 Task: Select the current location as Sea Island, Georgia, United States . Now zoom + , and verify the location . Show zoom slider
Action: Mouse moved to (173, 183)
Screenshot: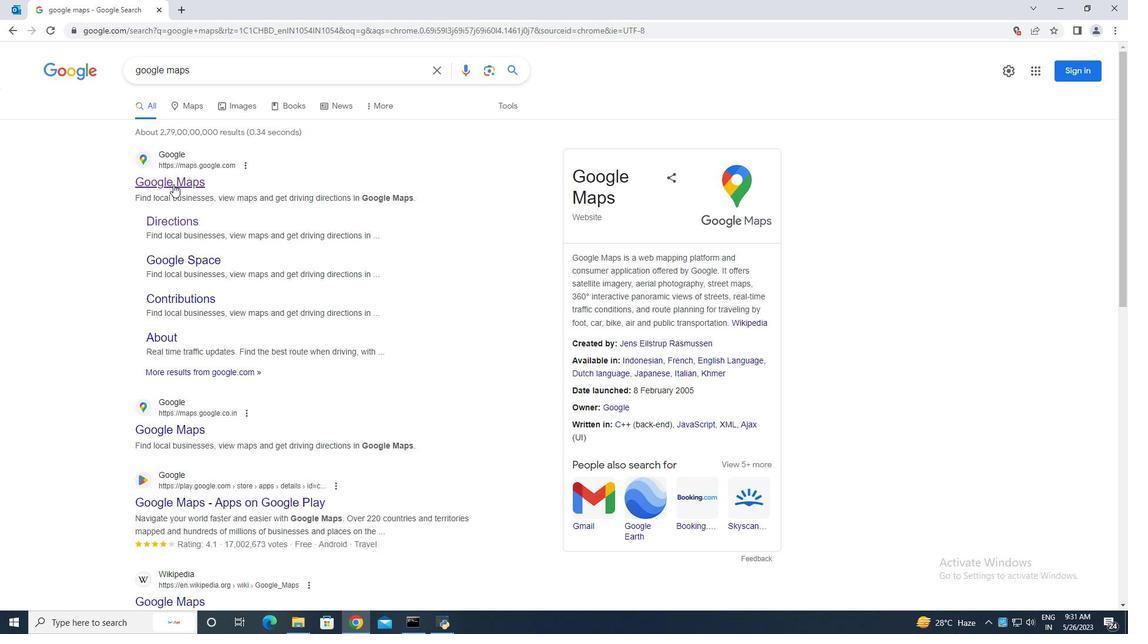 
Action: Mouse pressed left at (173, 183)
Screenshot: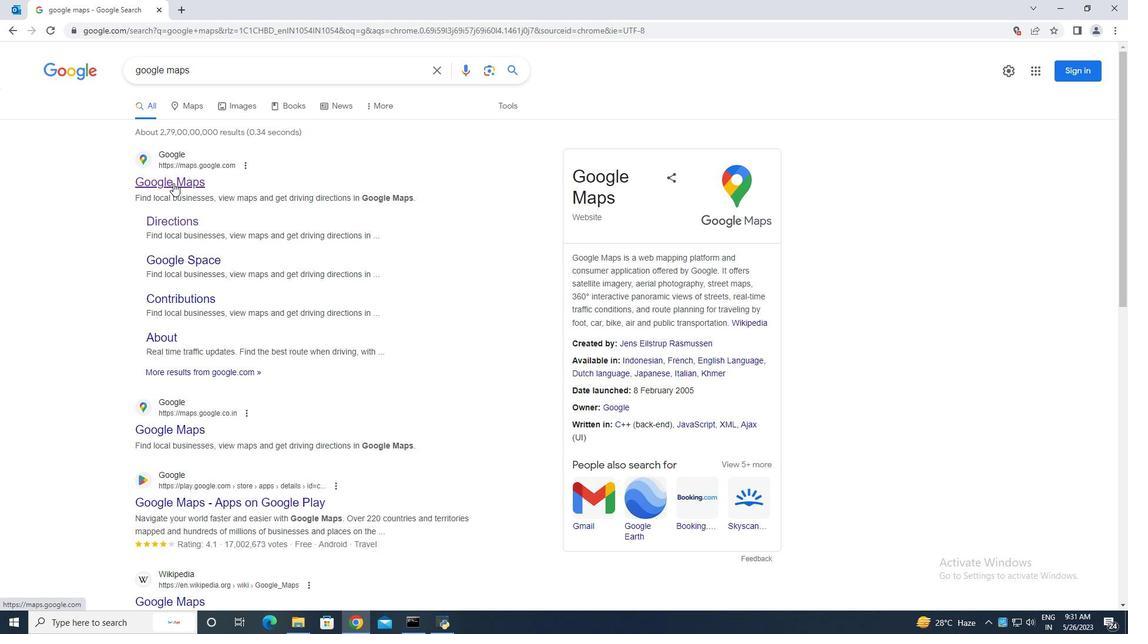 
Action: Mouse moved to (115, 60)
Screenshot: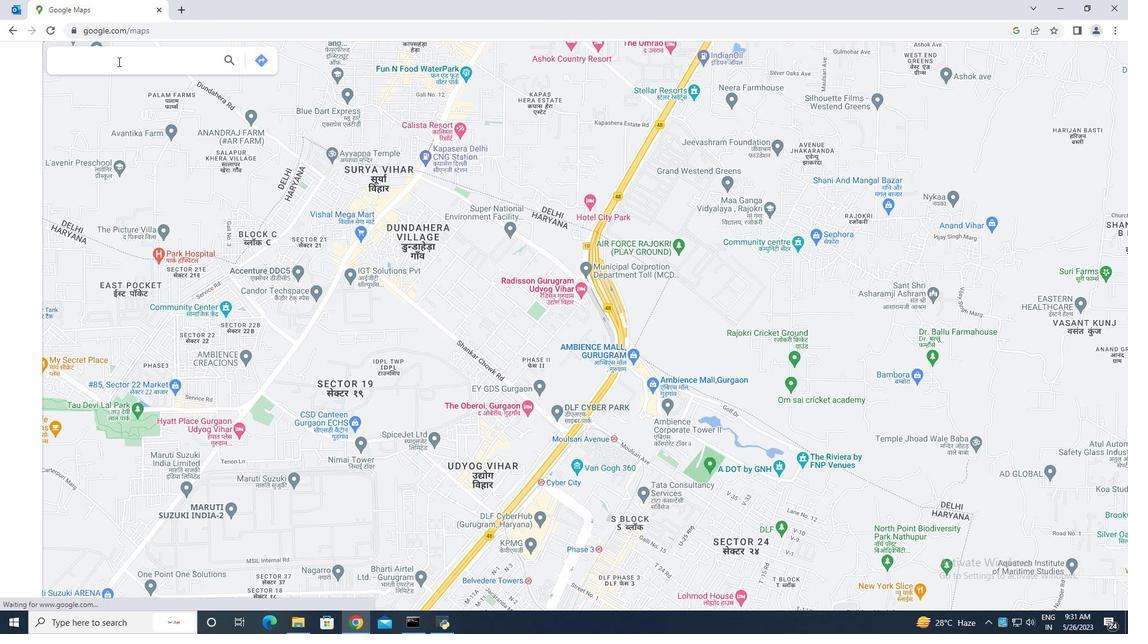 
Action: Mouse pressed left at (115, 60)
Screenshot: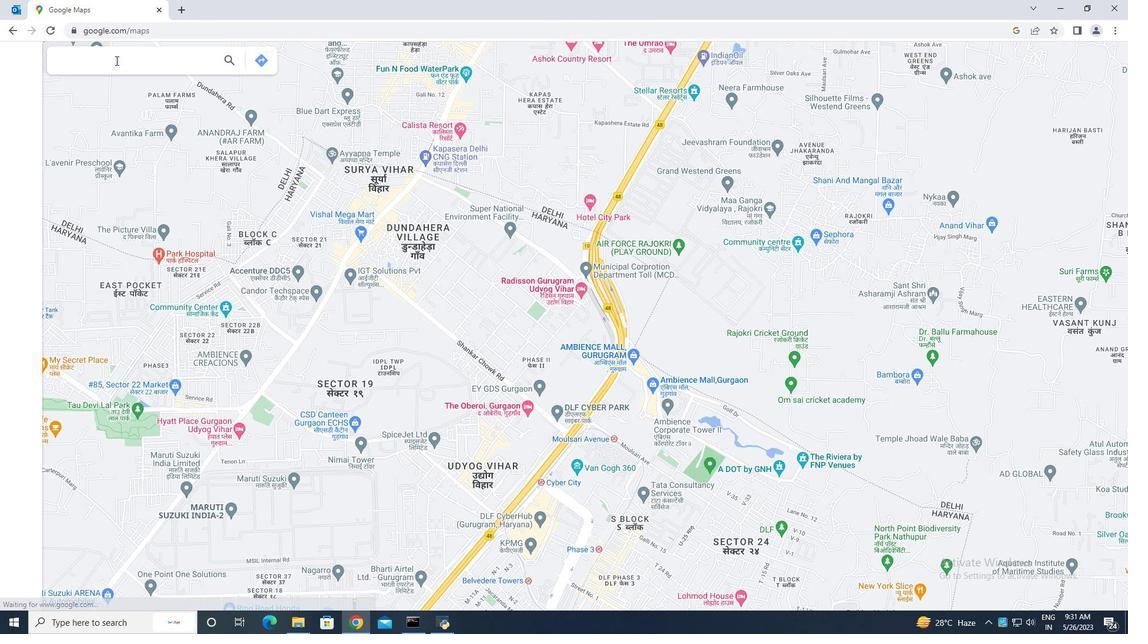 
Action: Key pressed sea<Key.space>island<Key.space>georgia<Key.space>usa<Key.space><Key.enter>
Screenshot: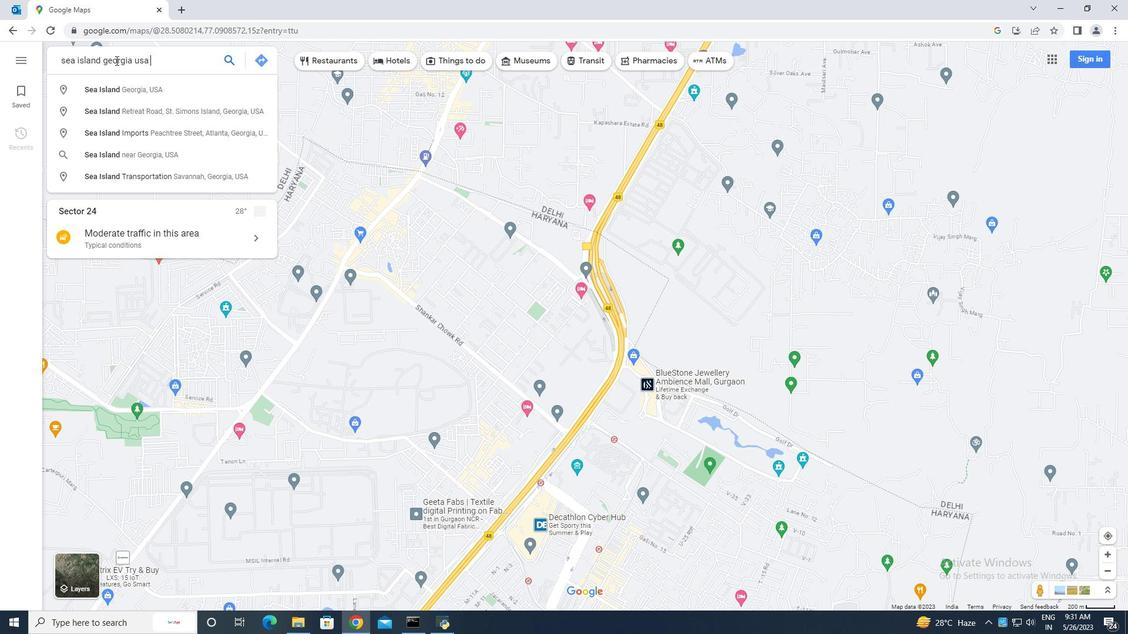 
Action: Mouse moved to (1112, 555)
Screenshot: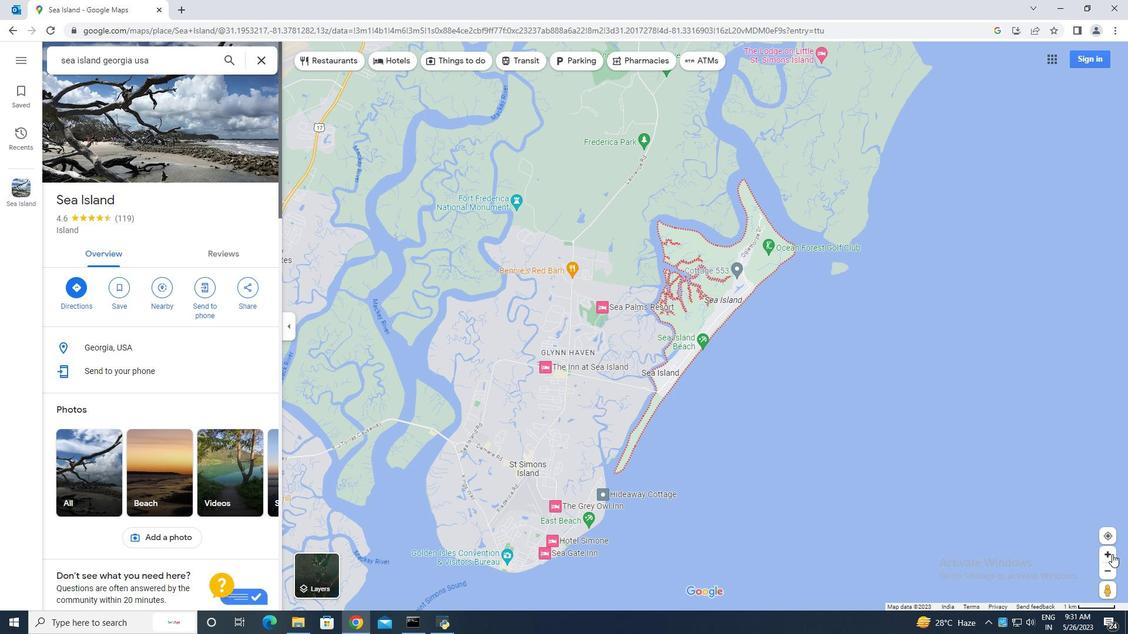
Action: Mouse pressed left at (1112, 555)
Screenshot: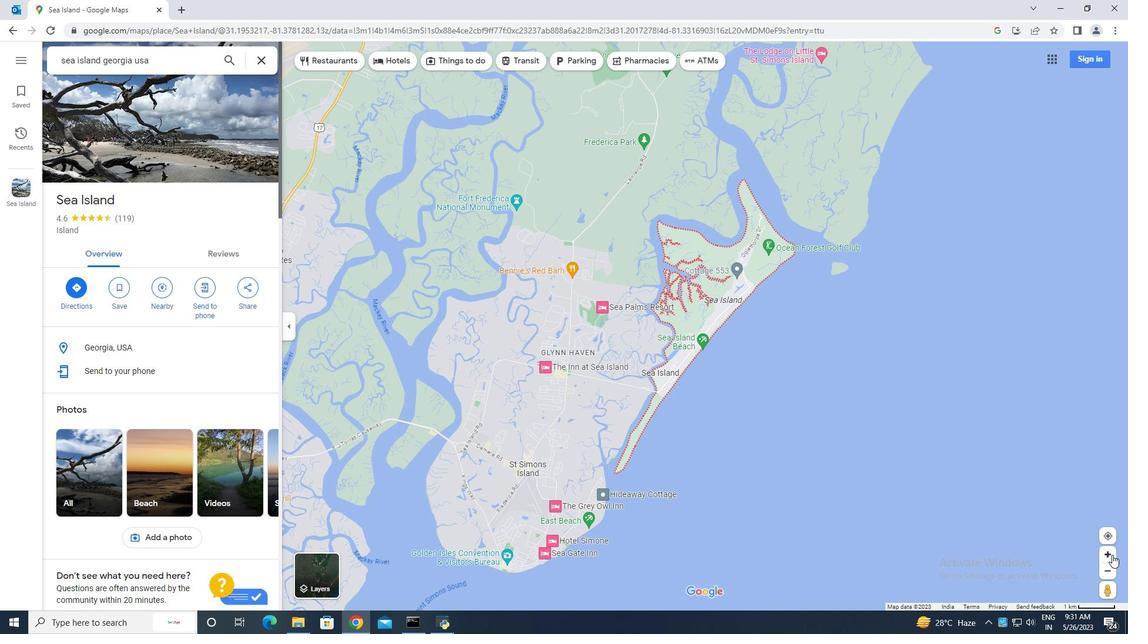 
Action: Mouse moved to (485, 390)
Screenshot: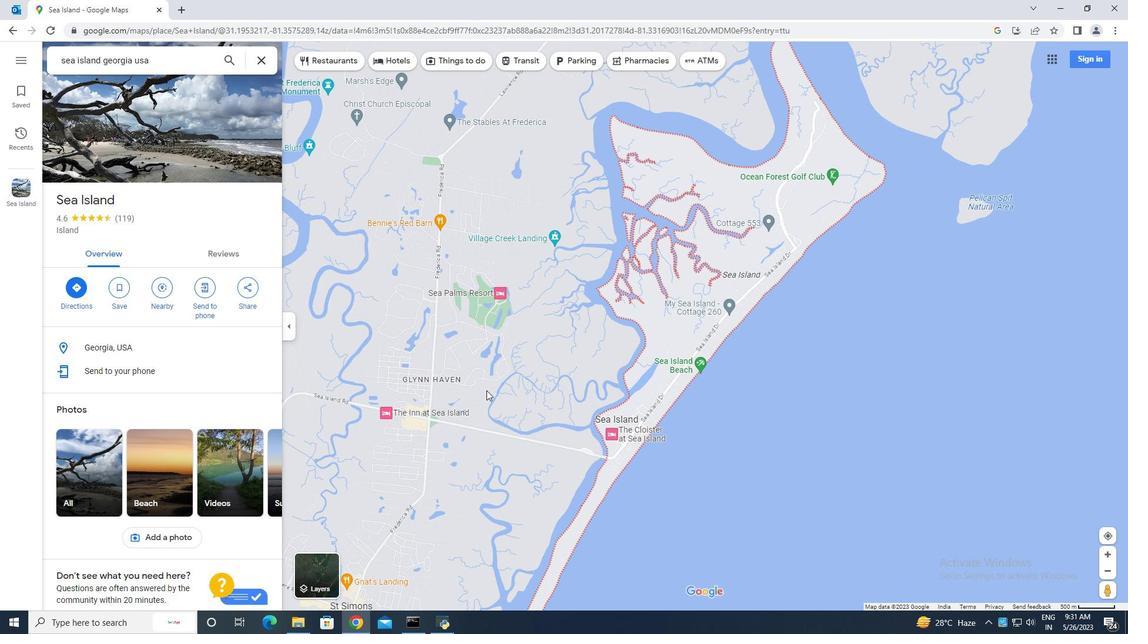 
Action: Mouse pressed left at (485, 390)
Screenshot: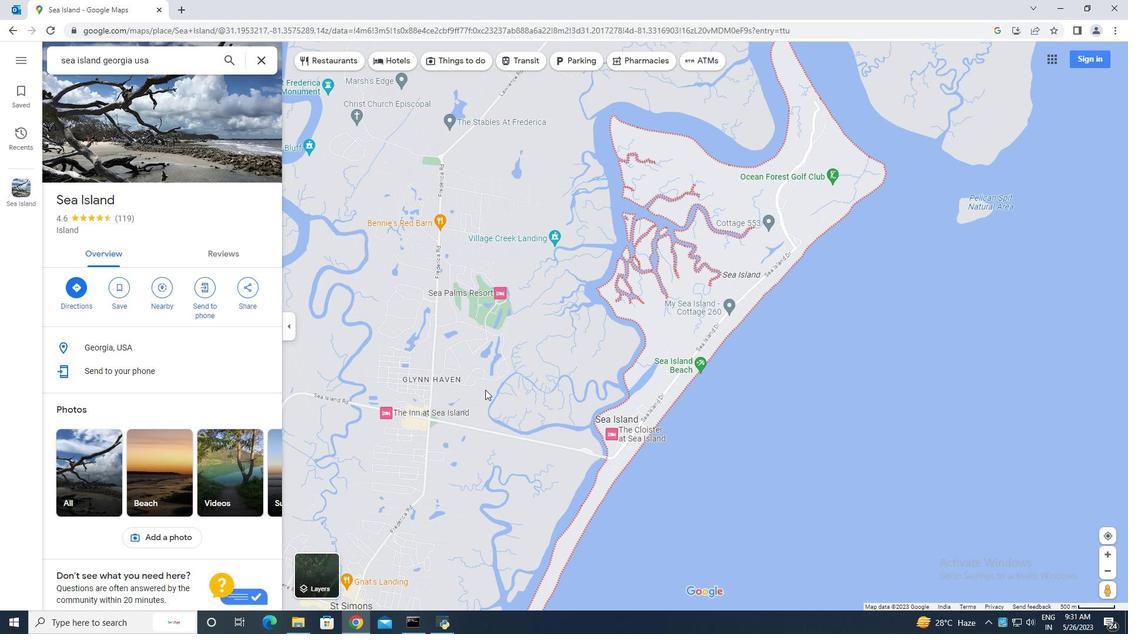 
Action: Mouse moved to (704, 399)
Screenshot: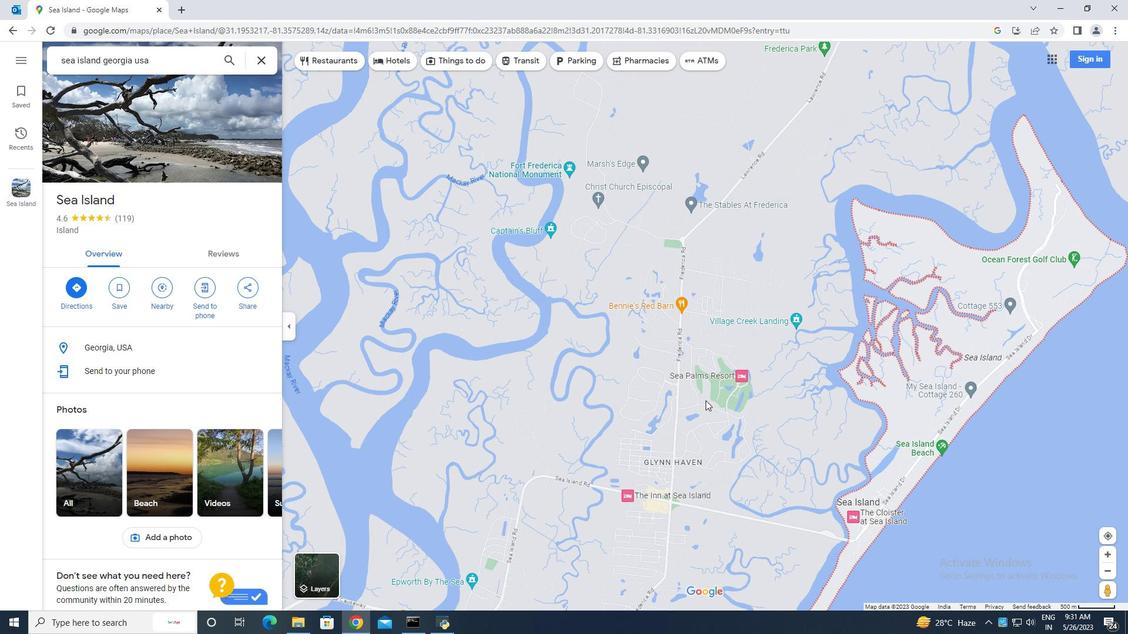 
Action: Mouse scrolled (704, 398) with delta (0, 0)
Screenshot: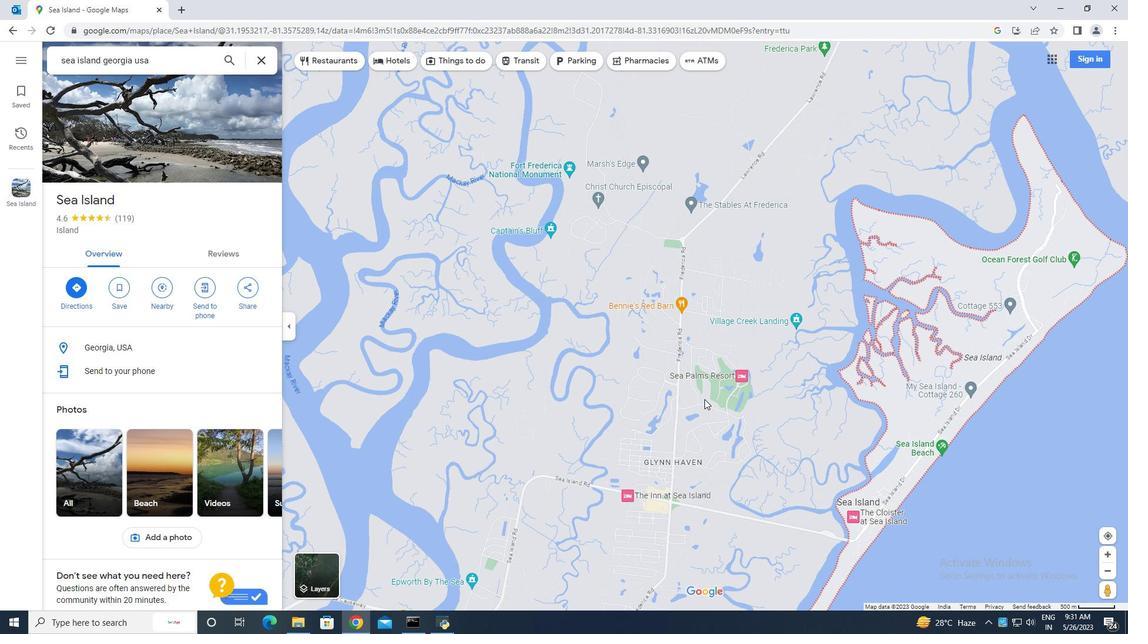 
Action: Mouse scrolled (704, 398) with delta (0, 0)
Screenshot: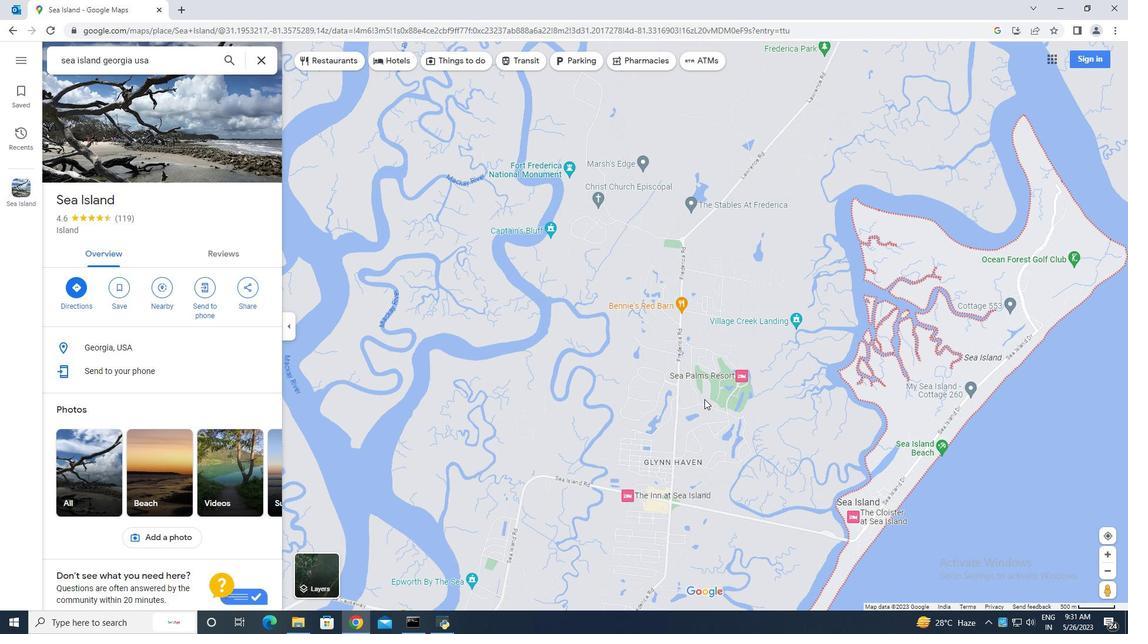 
Action: Mouse scrolled (704, 398) with delta (0, 0)
Screenshot: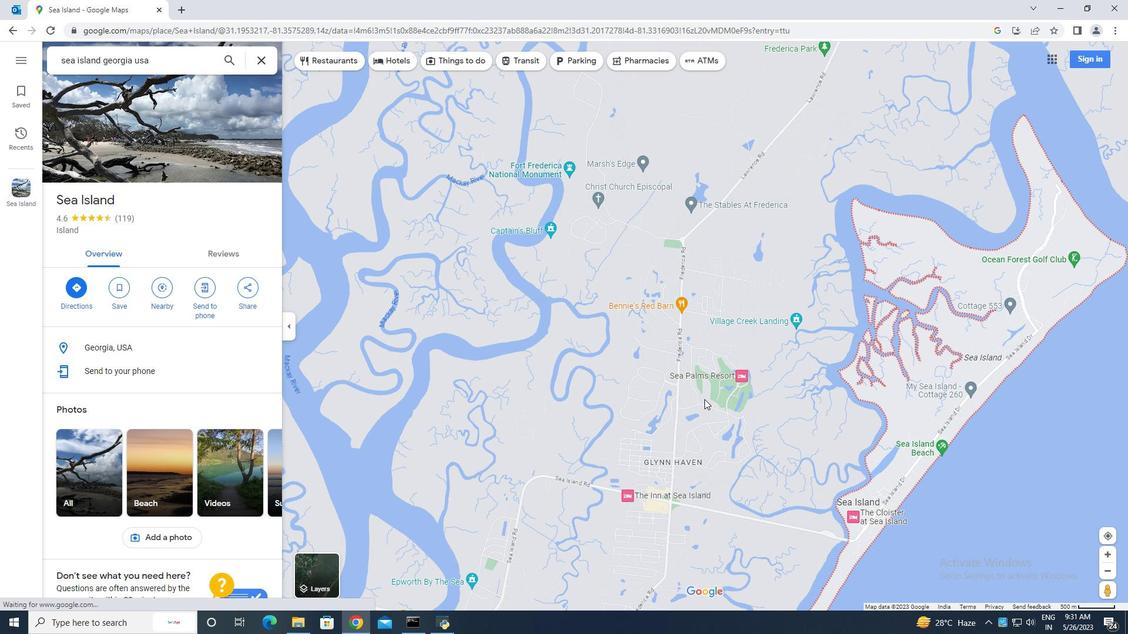 
Action: Mouse scrolled (704, 398) with delta (0, 0)
Screenshot: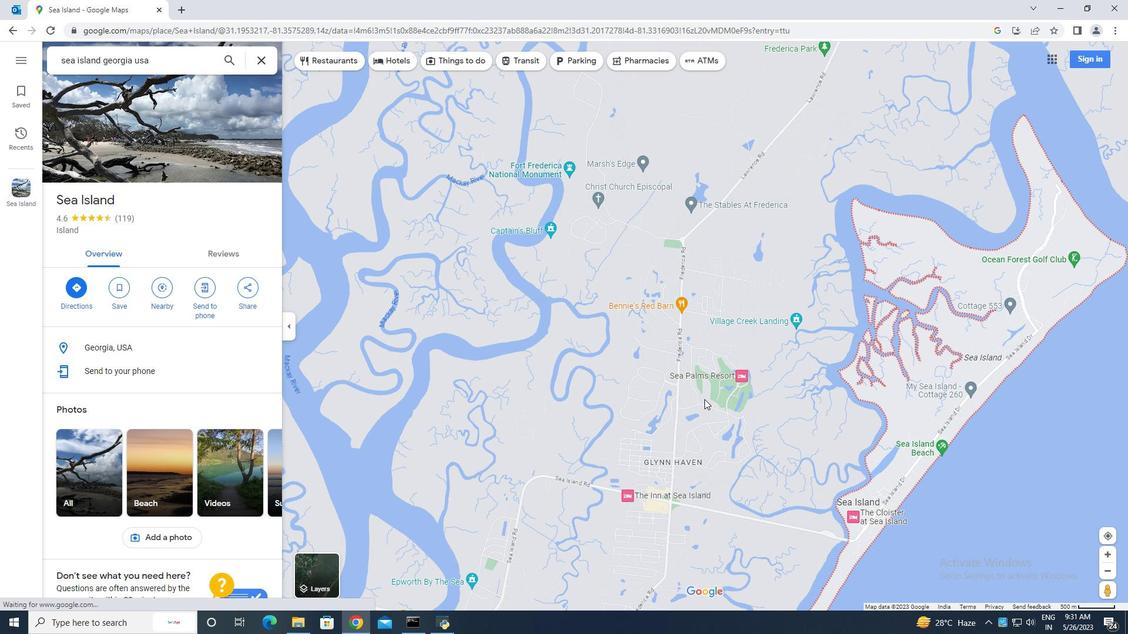 
Action: Mouse scrolled (704, 398) with delta (0, 0)
Screenshot: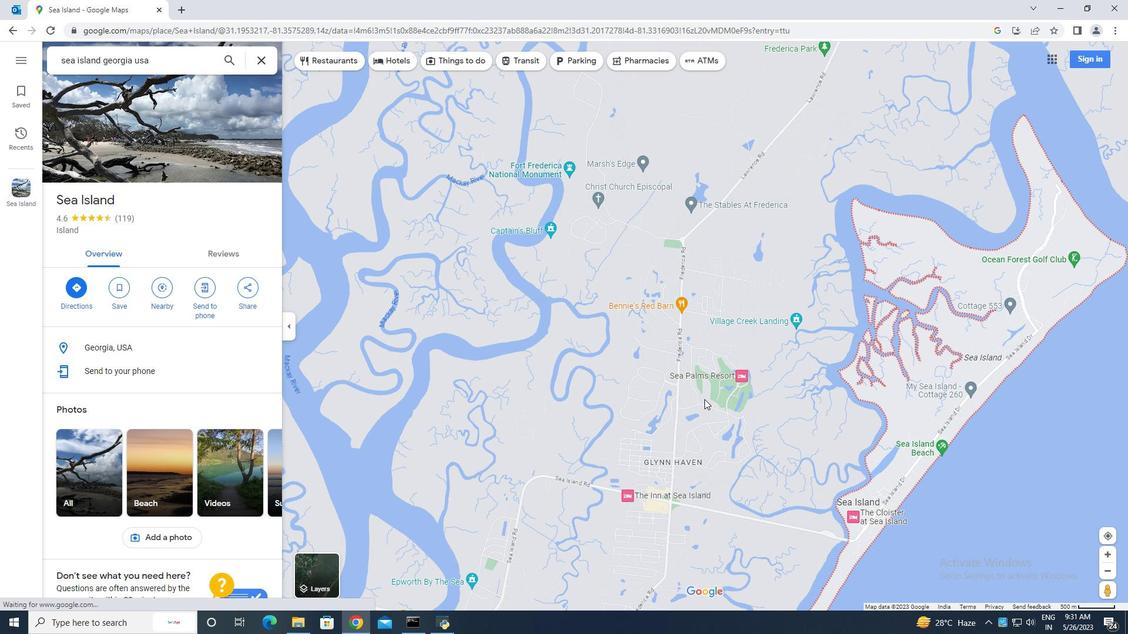 
Action: Mouse scrolled (704, 398) with delta (0, 0)
Screenshot: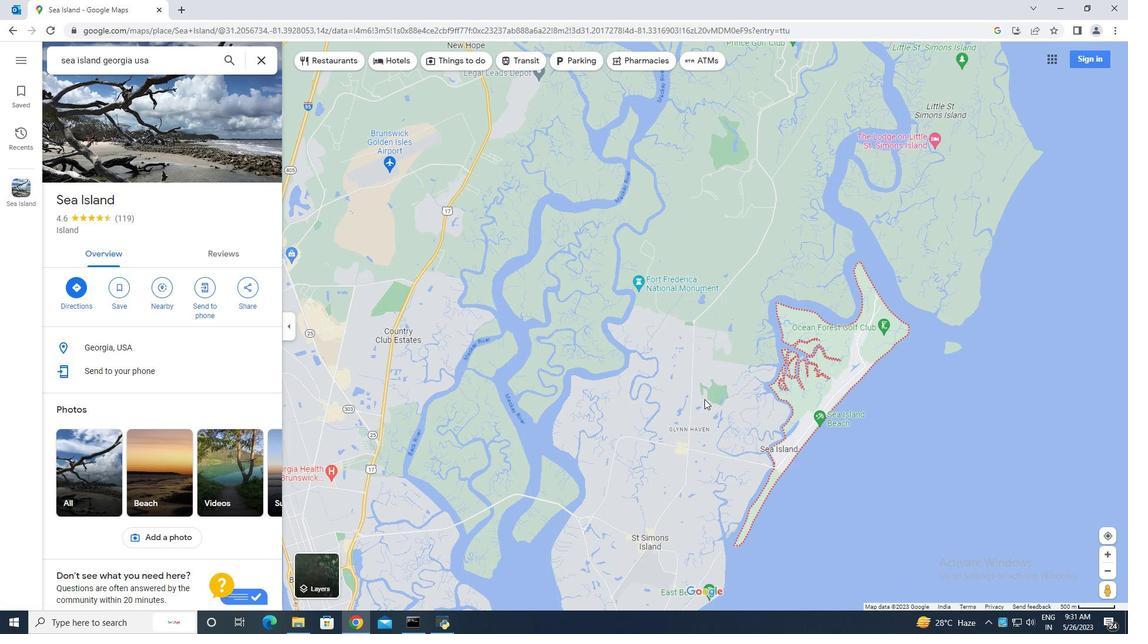 
Action: Mouse scrolled (704, 398) with delta (0, 0)
Screenshot: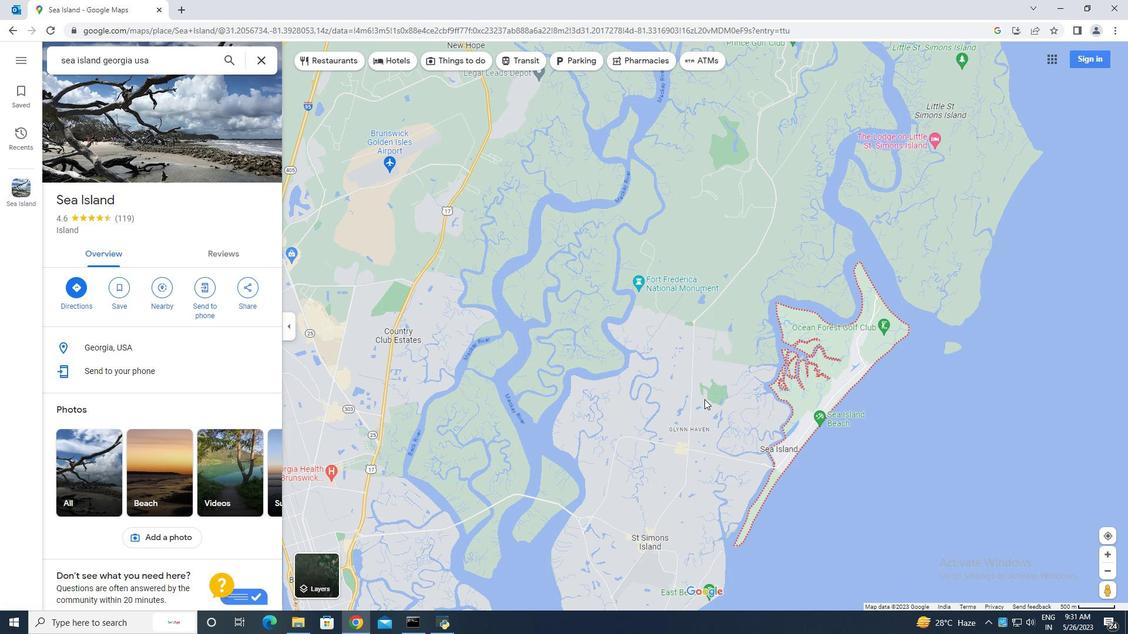 
Action: Mouse scrolled (704, 398) with delta (0, 0)
Screenshot: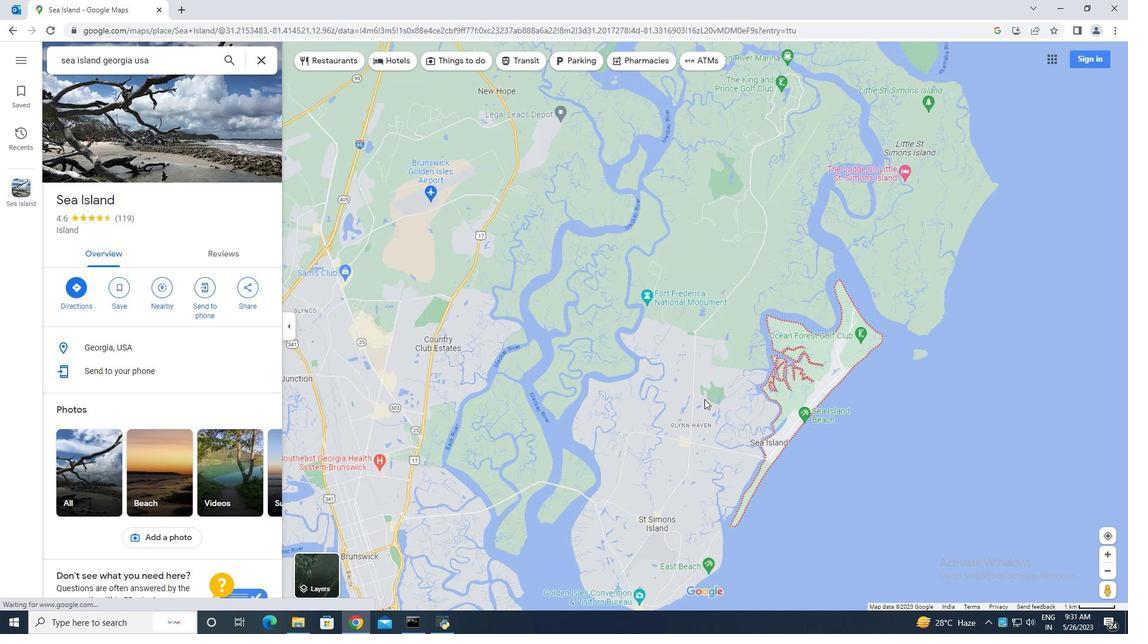 
Action: Mouse moved to (586, 304)
Screenshot: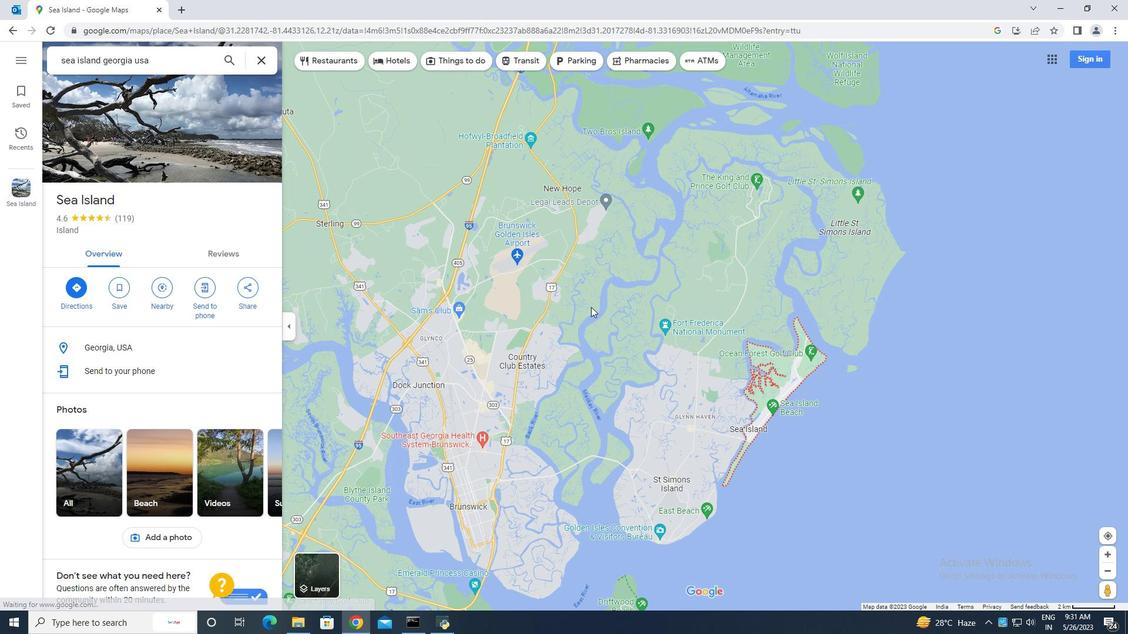 
Action: Mouse pressed left at (586, 304)
Screenshot: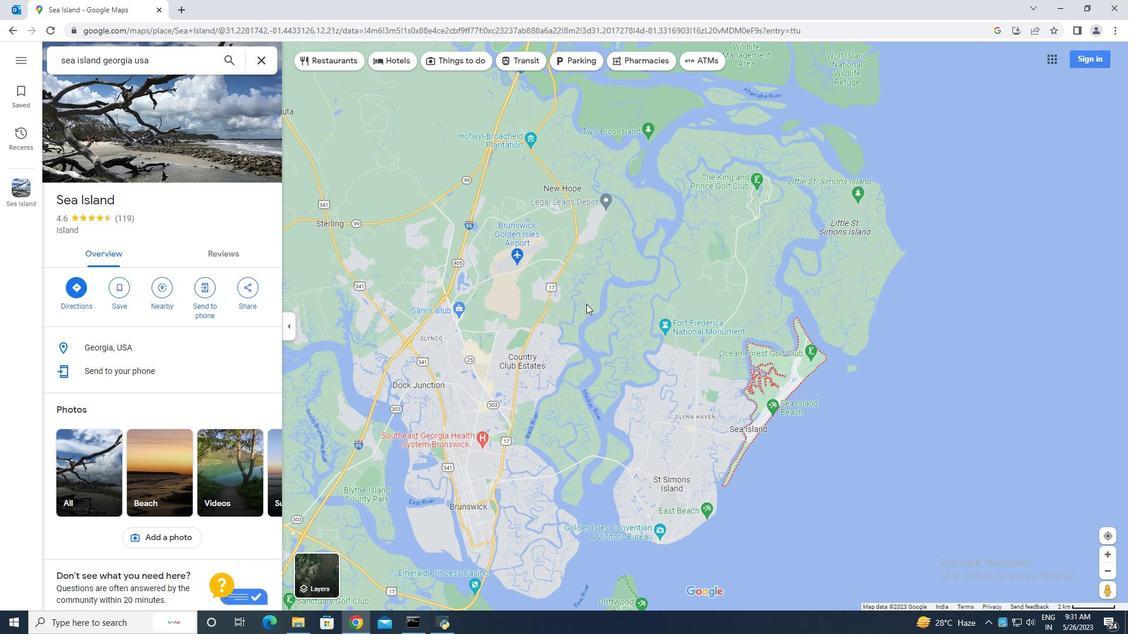 
Action: Mouse moved to (458, 333)
Screenshot: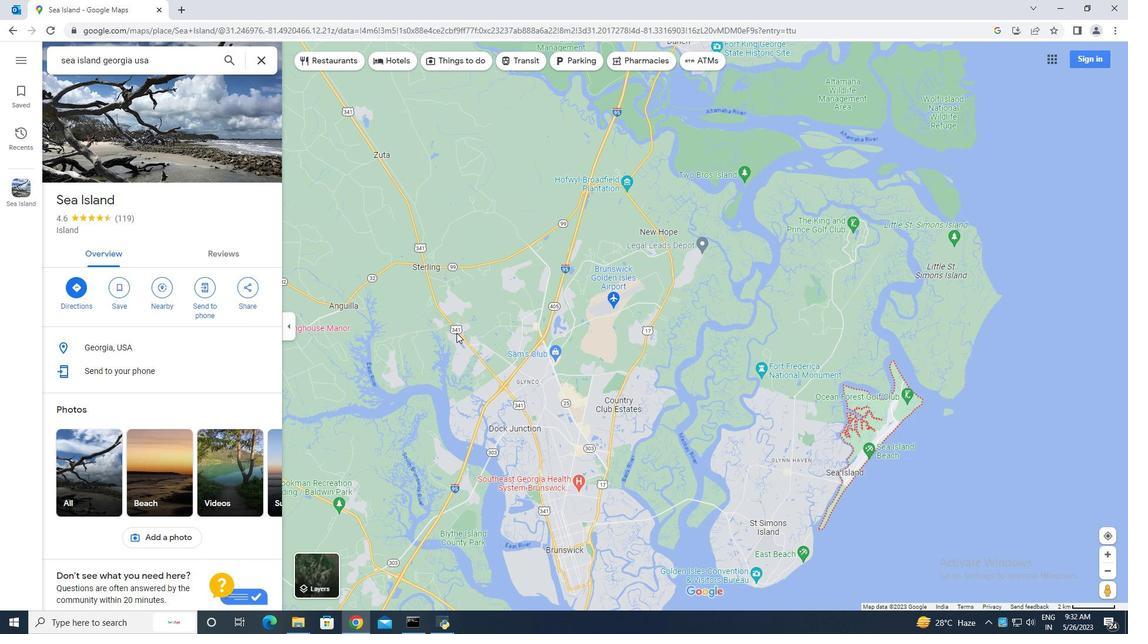 
Action: Mouse scrolled (458, 333) with delta (0, 0)
Screenshot: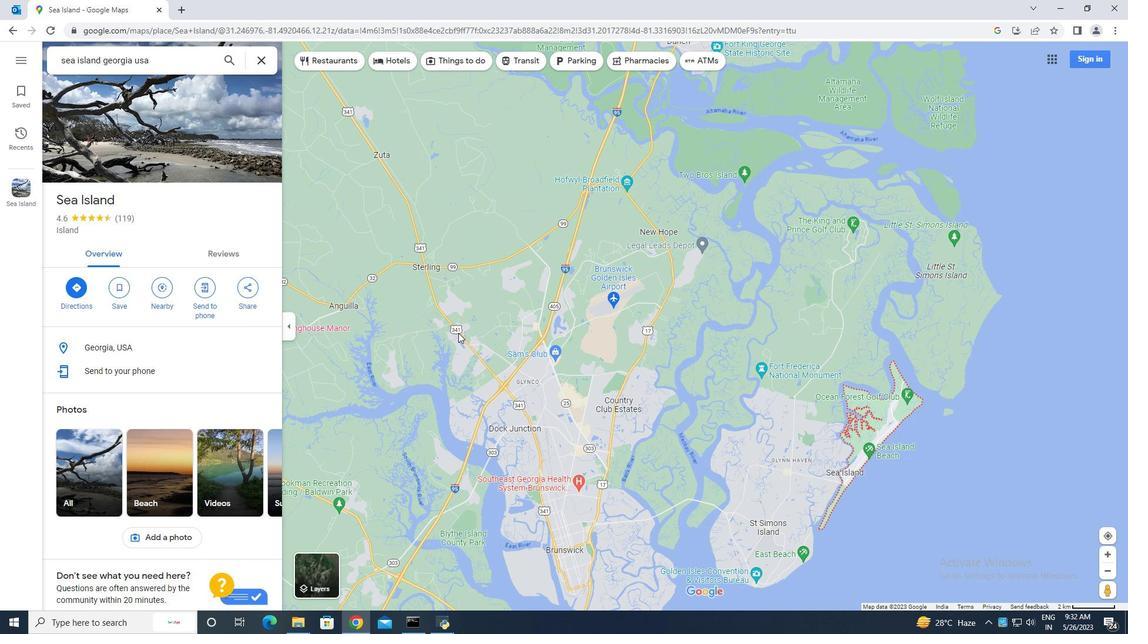 
Action: Mouse scrolled (458, 333) with delta (0, 0)
Screenshot: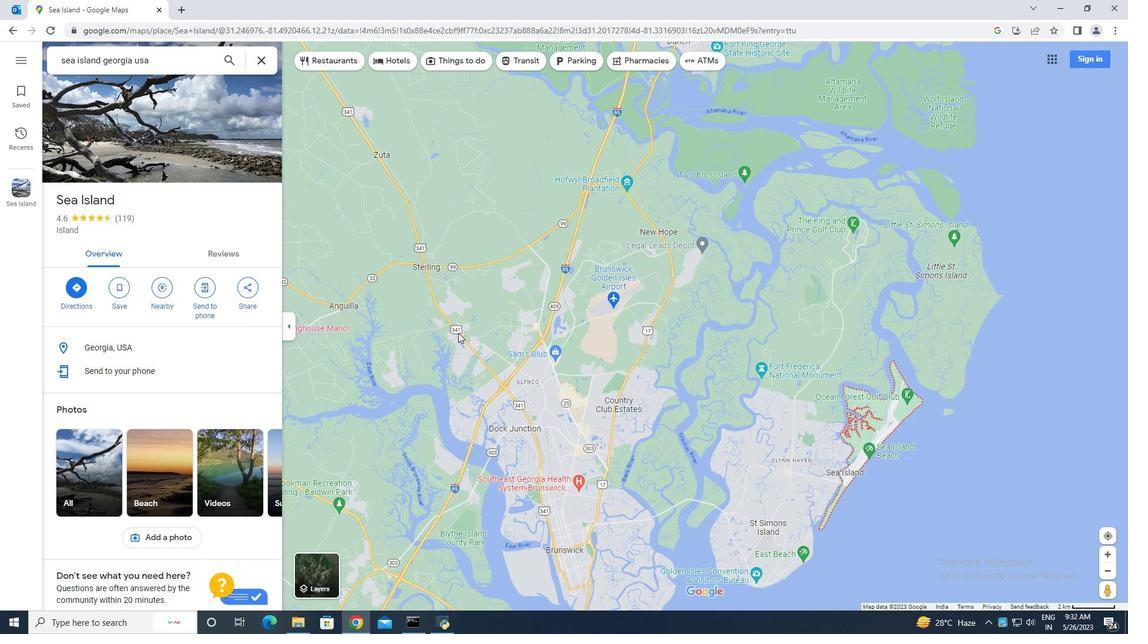 
Action: Mouse scrolled (458, 333) with delta (0, 0)
Screenshot: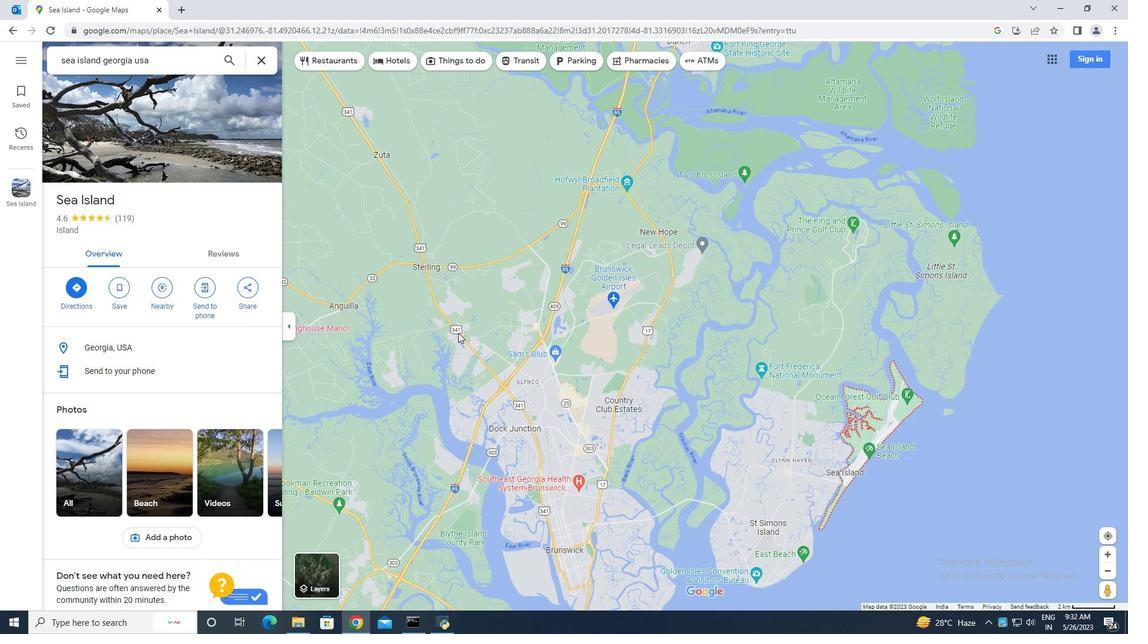 
Action: Mouse scrolled (458, 333) with delta (0, 0)
Screenshot: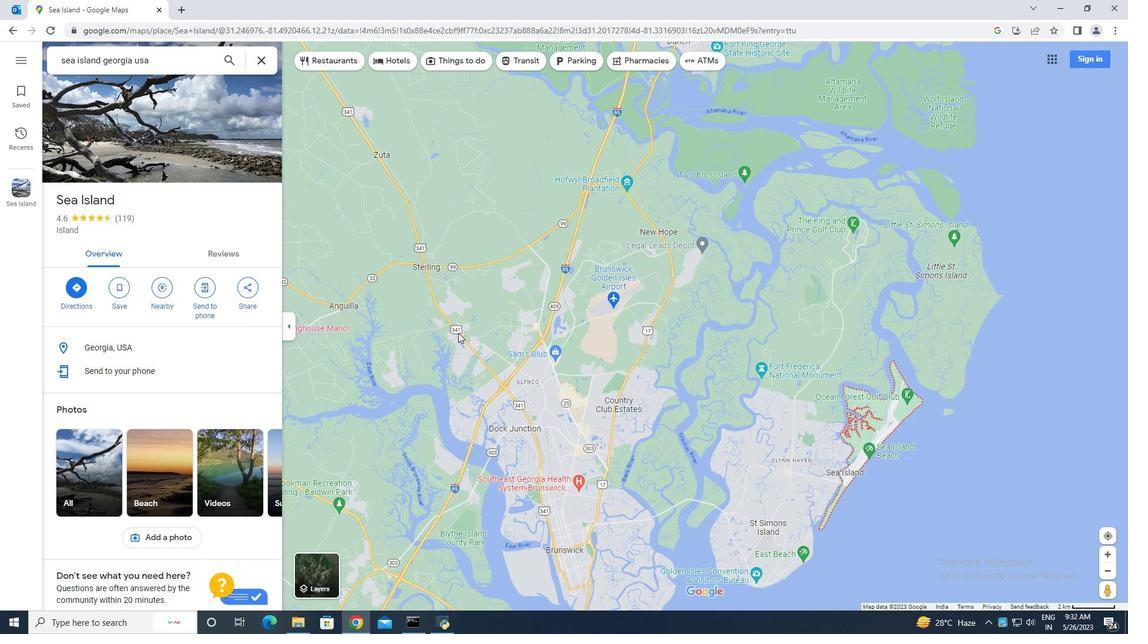 
Action: Mouse moved to (537, 347)
Screenshot: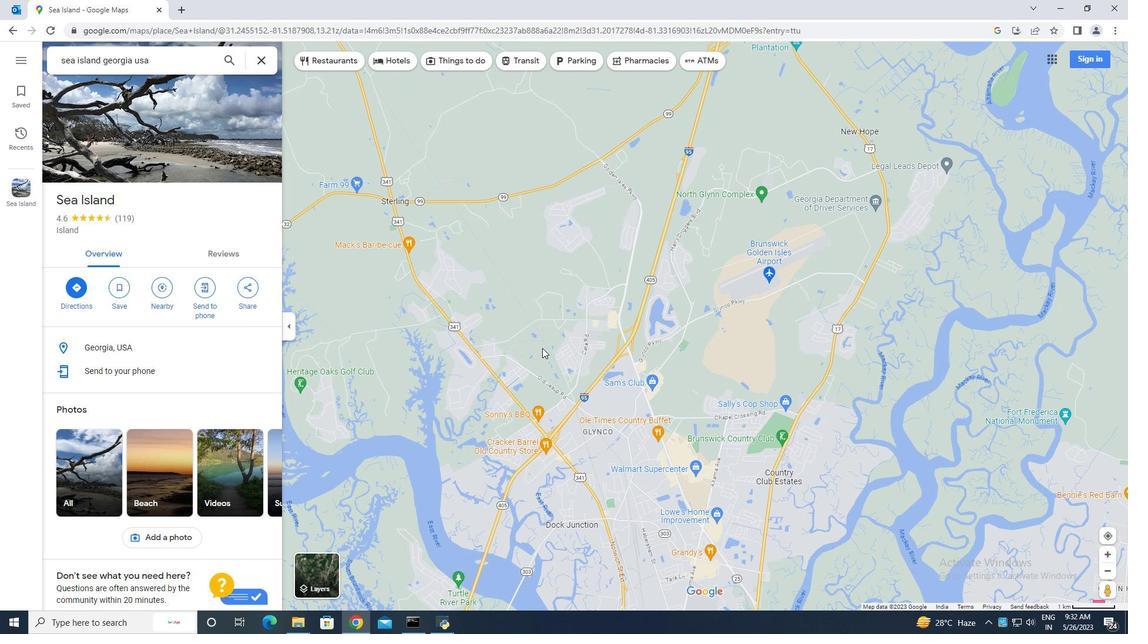 
Action: Mouse pressed left at (537, 347)
Screenshot: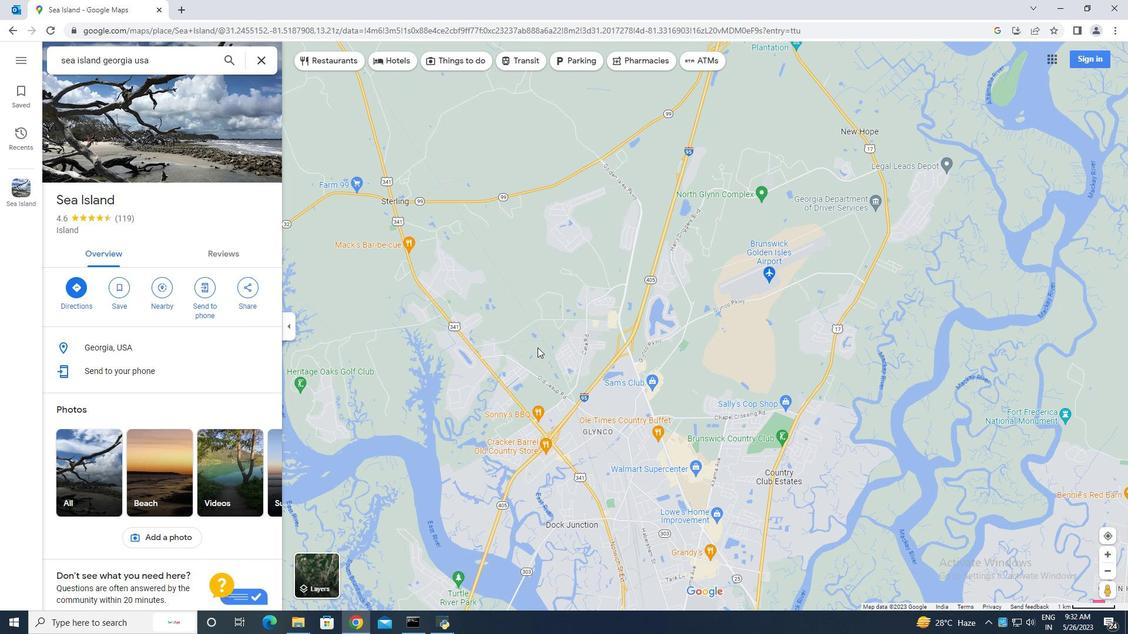 
Action: Mouse moved to (686, 427)
Screenshot: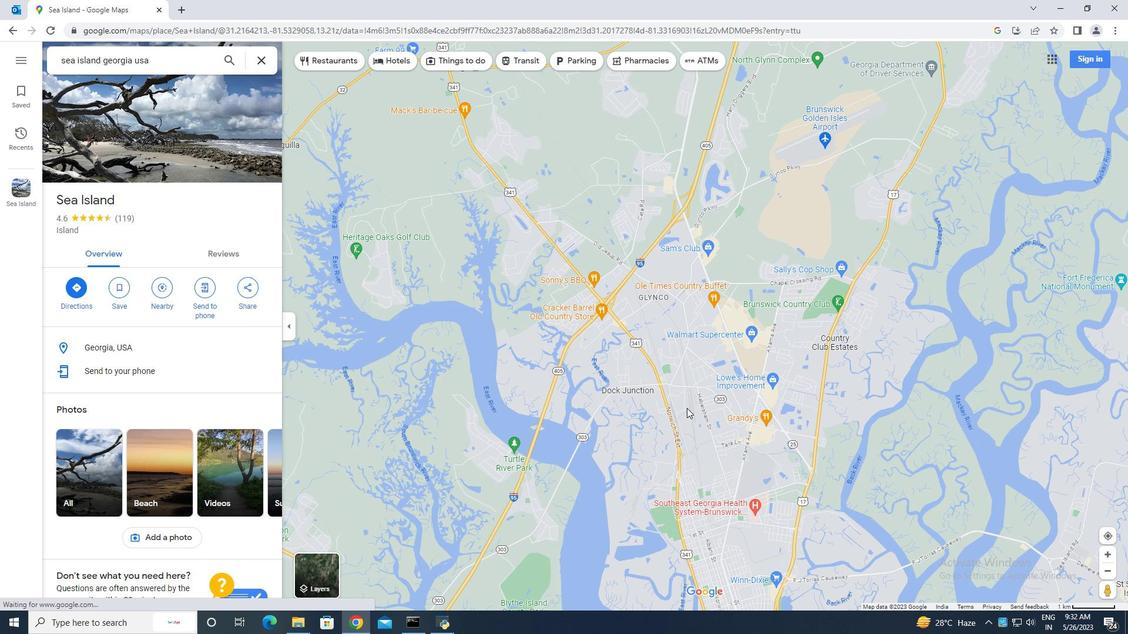 
Action: Mouse pressed left at (686, 427)
Screenshot: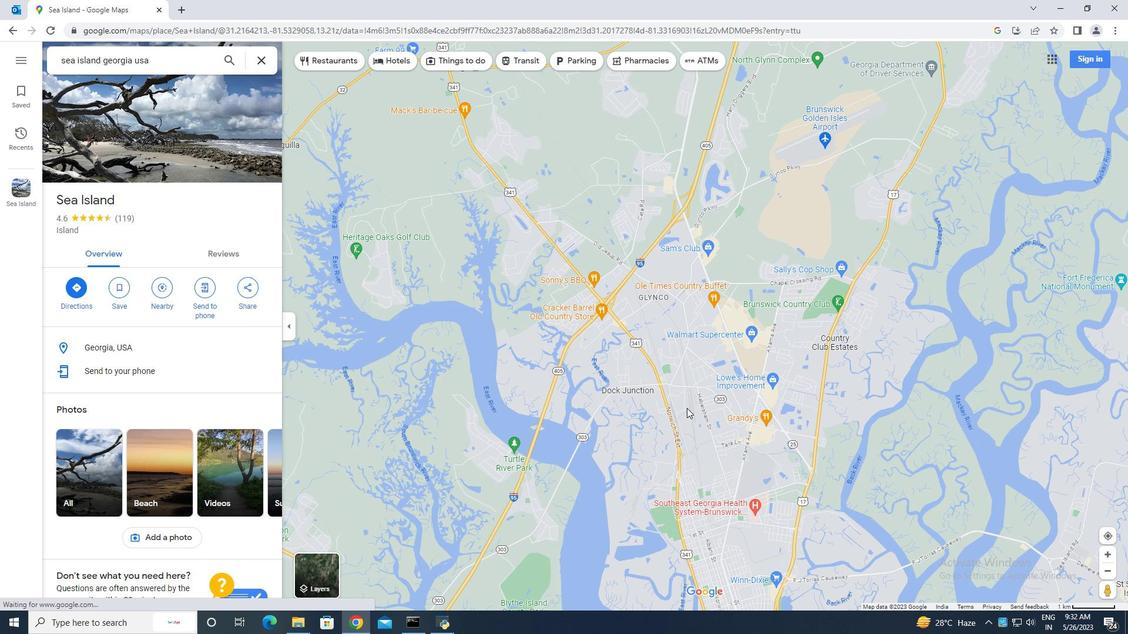 
Action: Mouse moved to (588, 250)
Screenshot: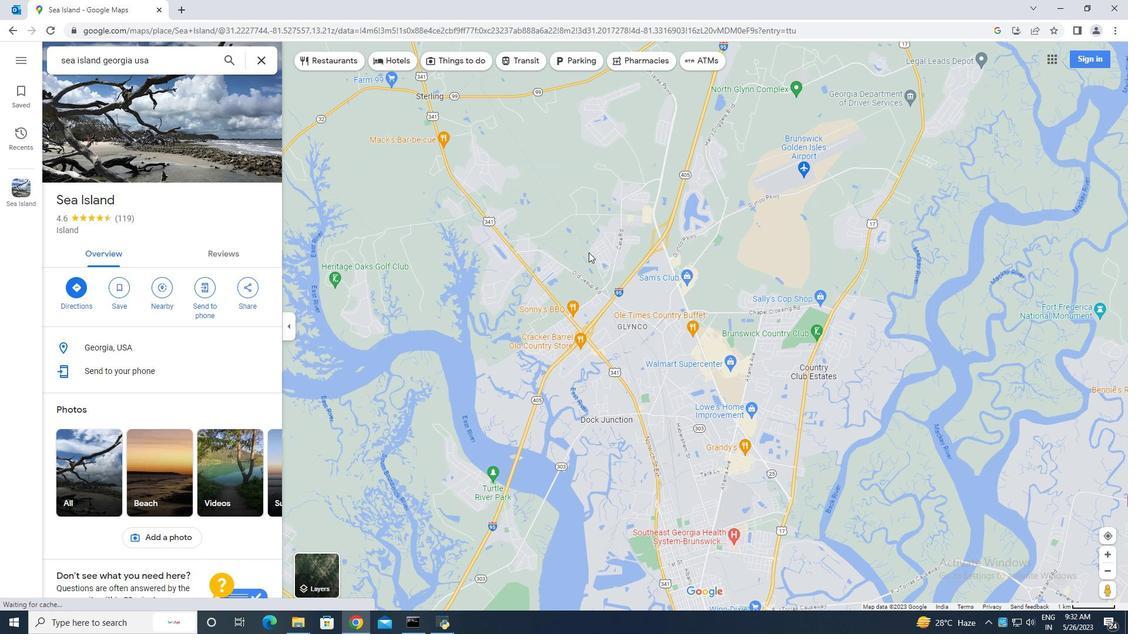 
Action: Mouse pressed left at (588, 250)
Screenshot: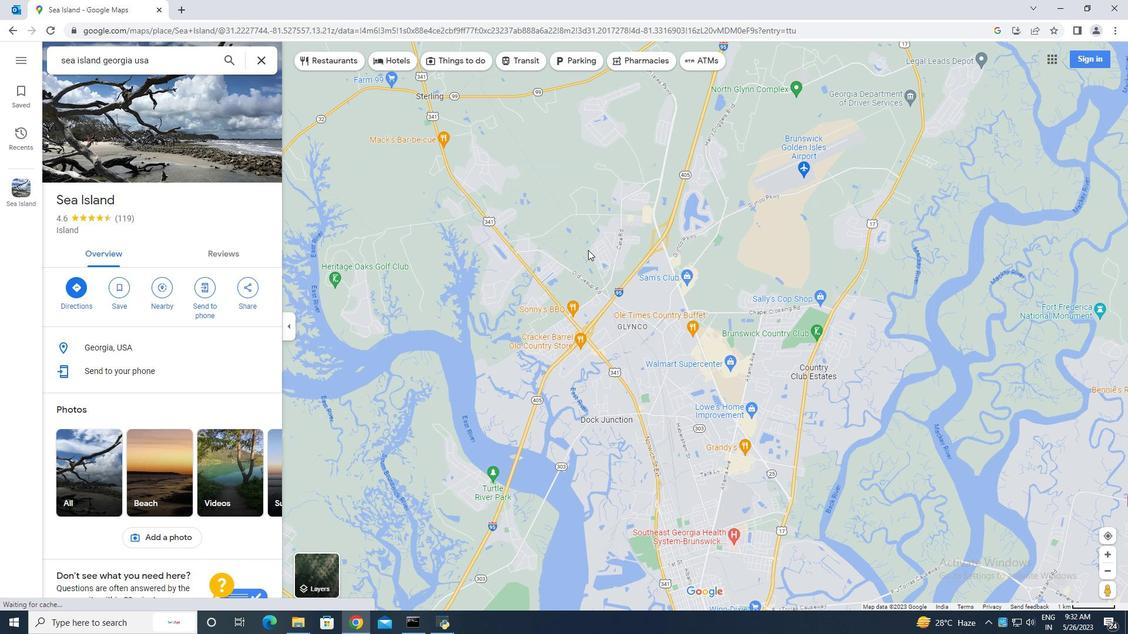 
Action: Mouse moved to (544, 436)
Screenshot: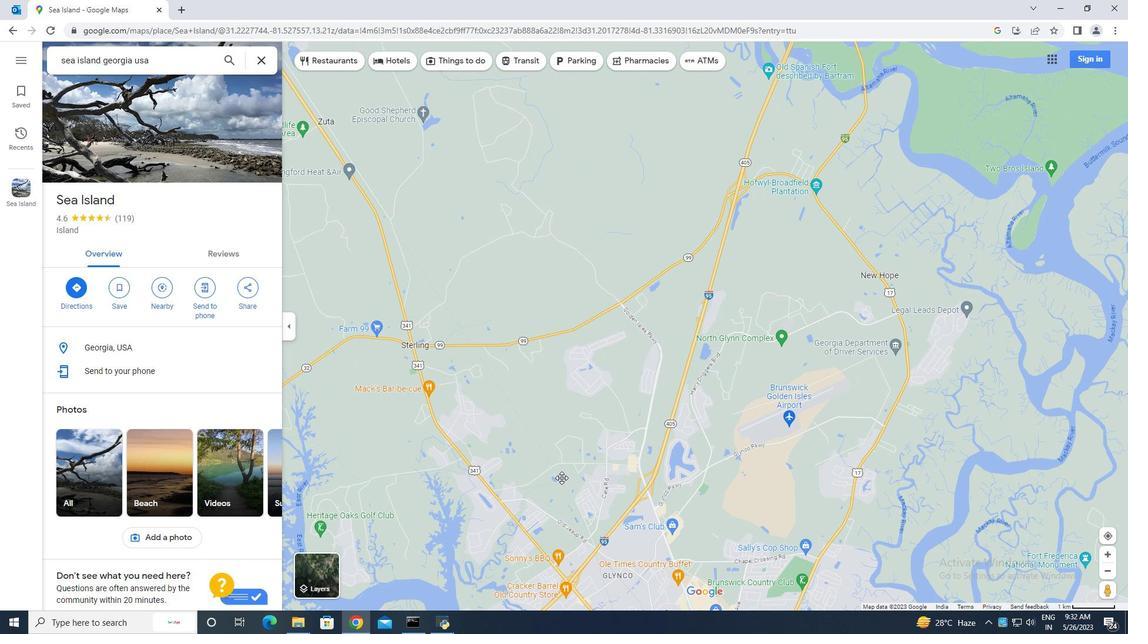 
Action: Mouse scrolled (544, 435) with delta (0, 0)
Screenshot: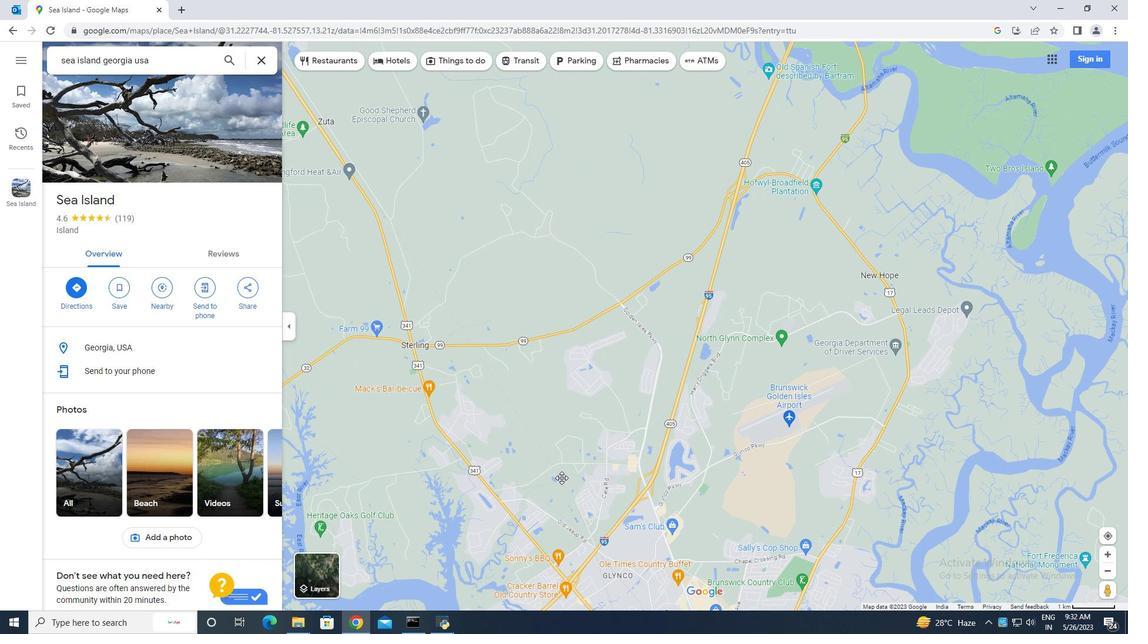 
Action: Mouse scrolled (544, 435) with delta (0, 0)
Screenshot: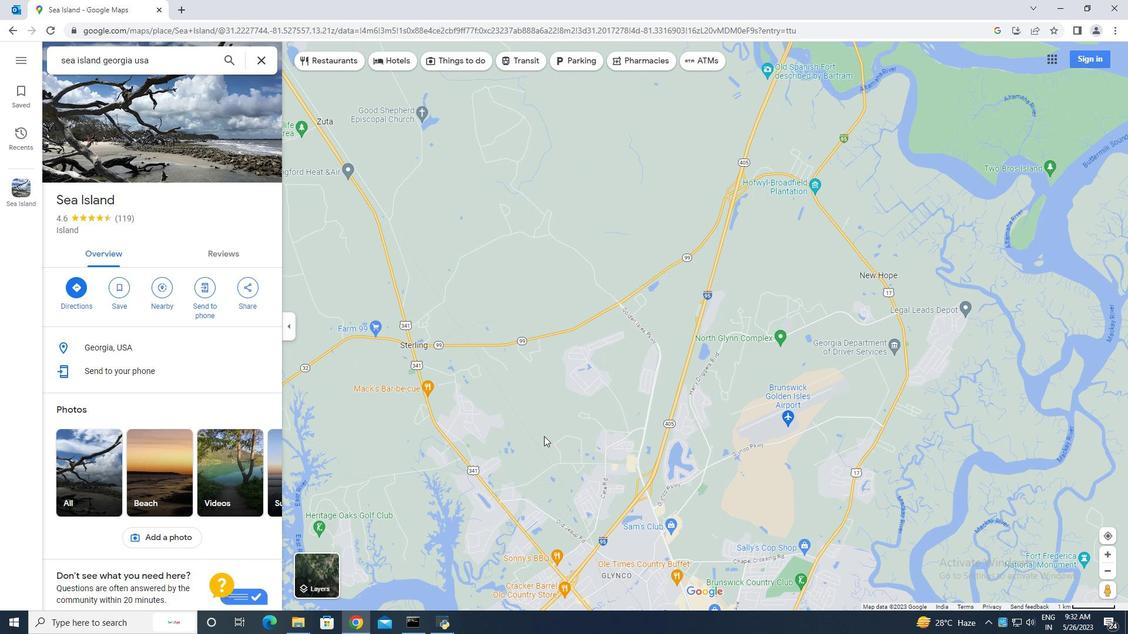 
Action: Mouse scrolled (544, 435) with delta (0, 0)
Screenshot: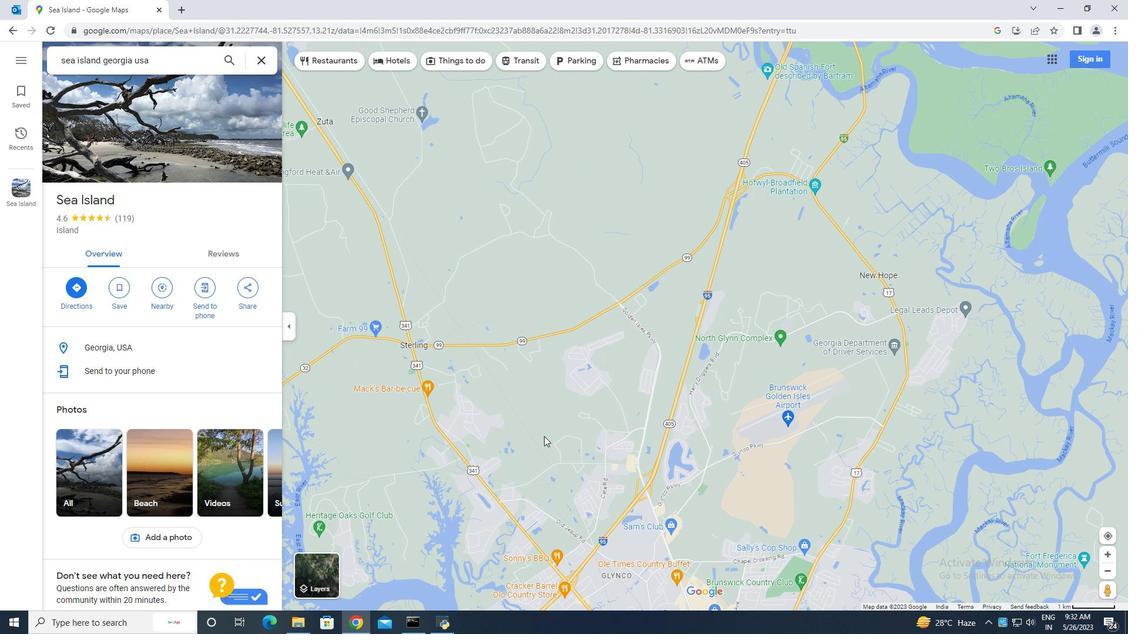 
Action: Mouse scrolled (544, 435) with delta (0, 0)
Screenshot: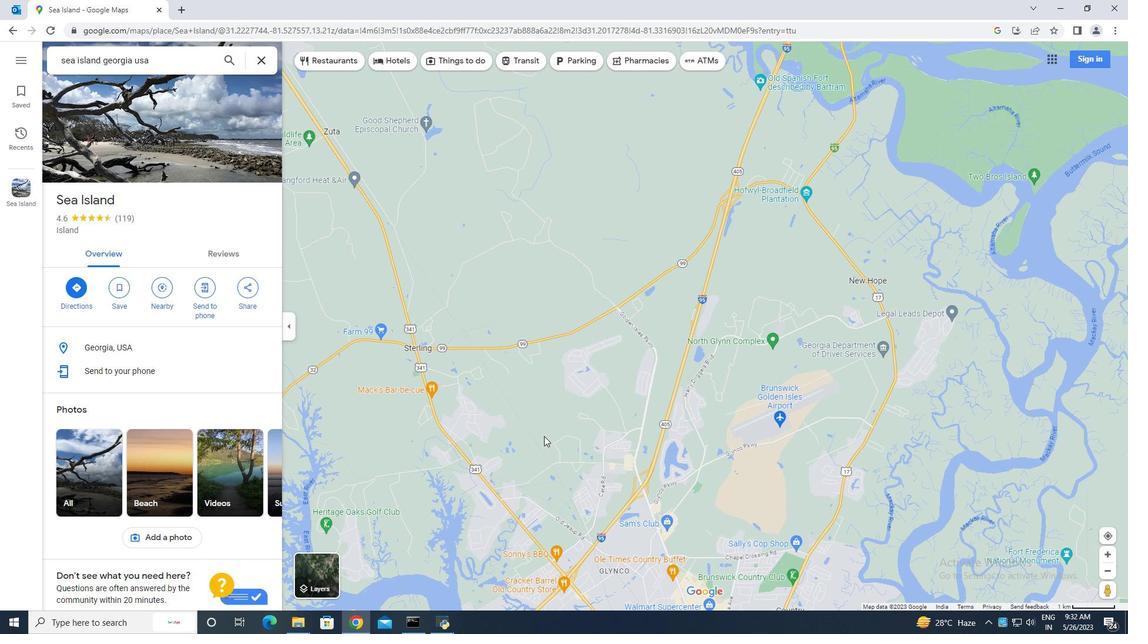 
Action: Mouse scrolled (544, 435) with delta (0, 0)
Screenshot: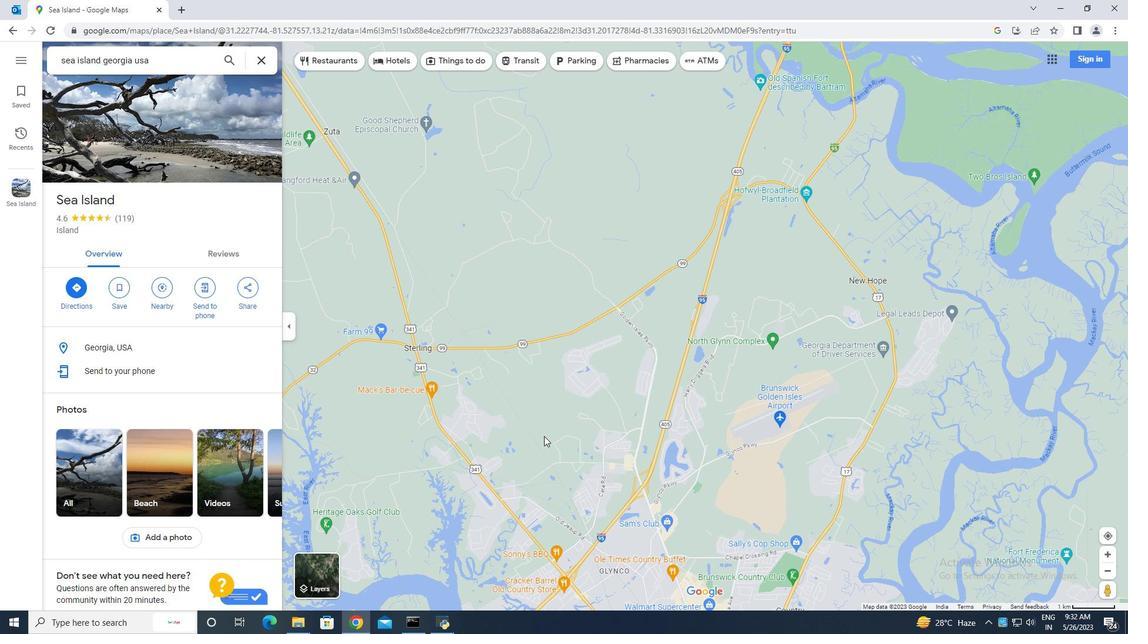
Action: Mouse scrolled (544, 435) with delta (0, 0)
Screenshot: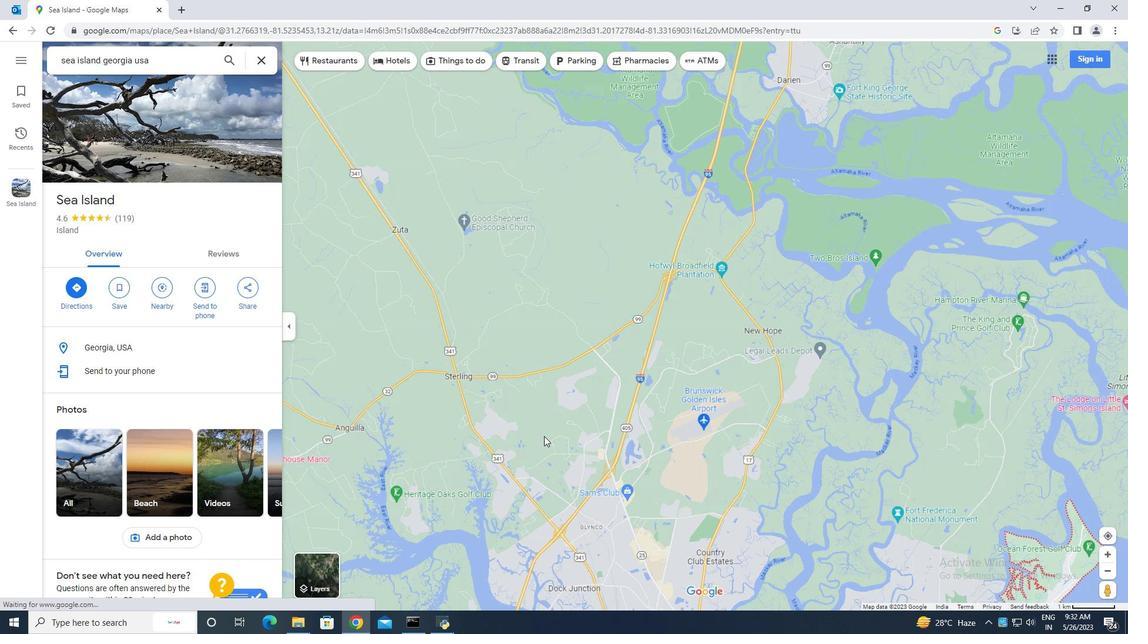 
Action: Mouse scrolled (544, 435) with delta (0, 0)
Screenshot: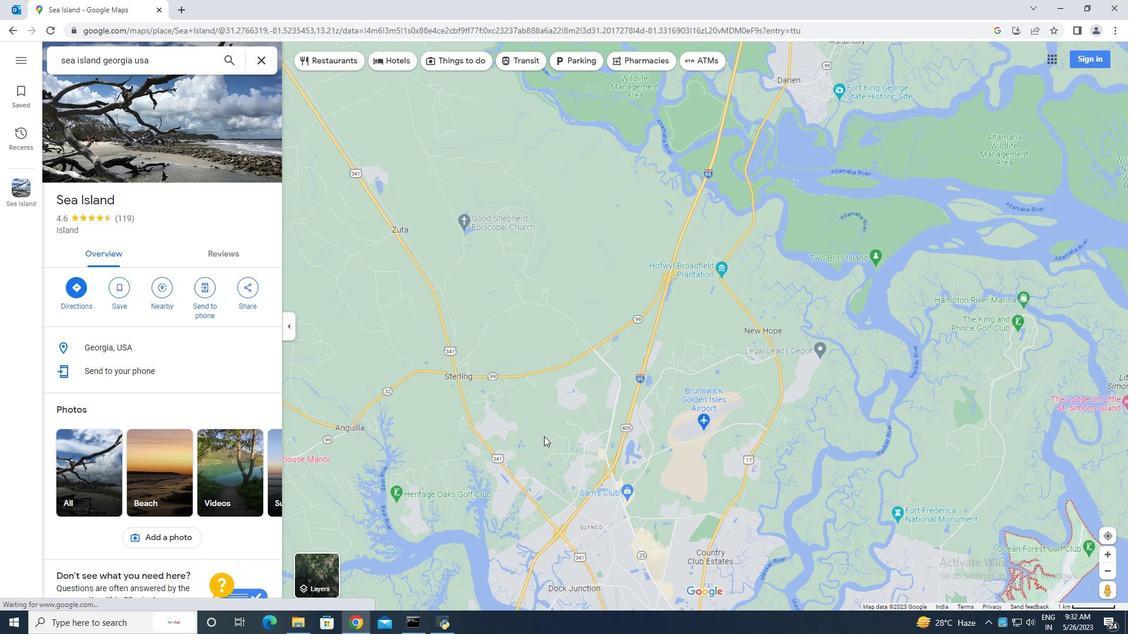 
Action: Mouse scrolled (544, 435) with delta (0, 0)
Screenshot: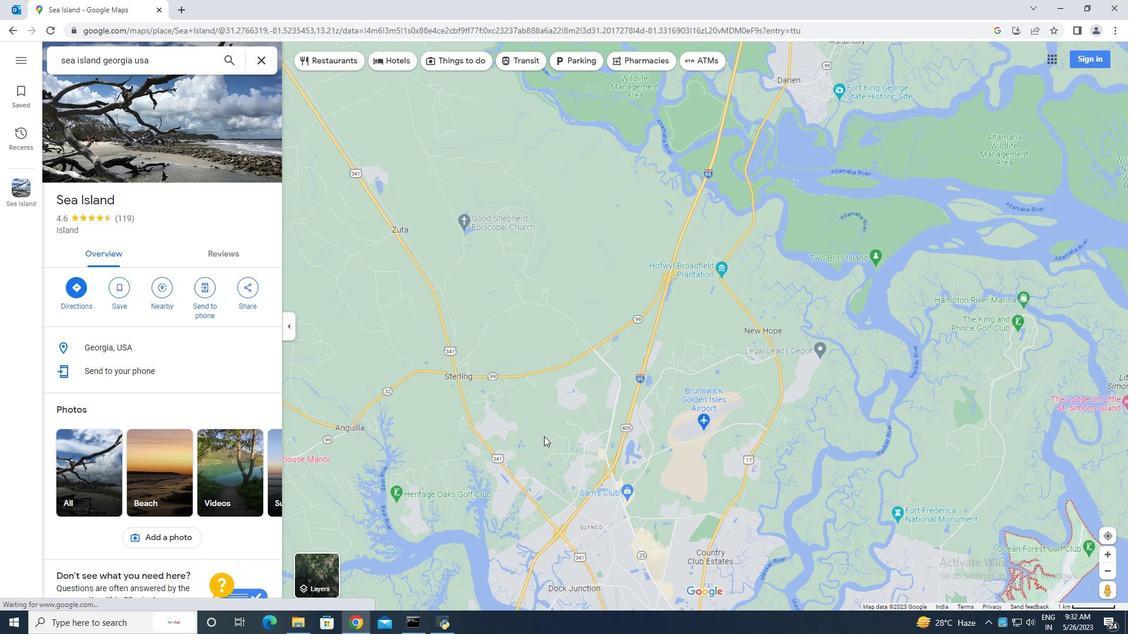 
Action: Mouse scrolled (544, 435) with delta (0, 0)
Screenshot: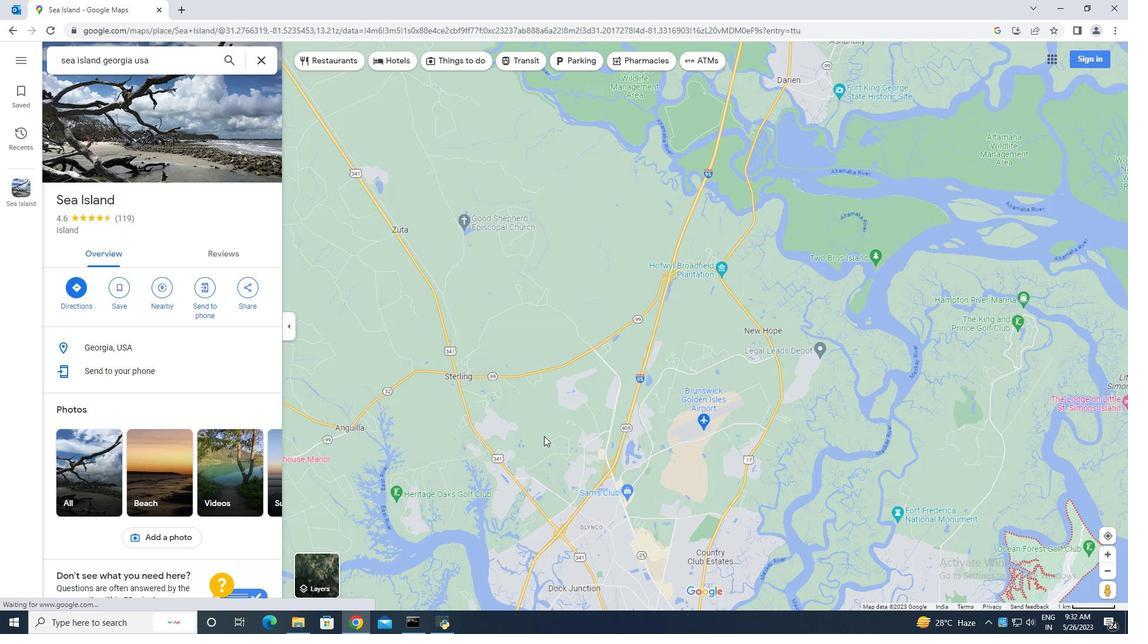
Action: Mouse moved to (538, 376)
Screenshot: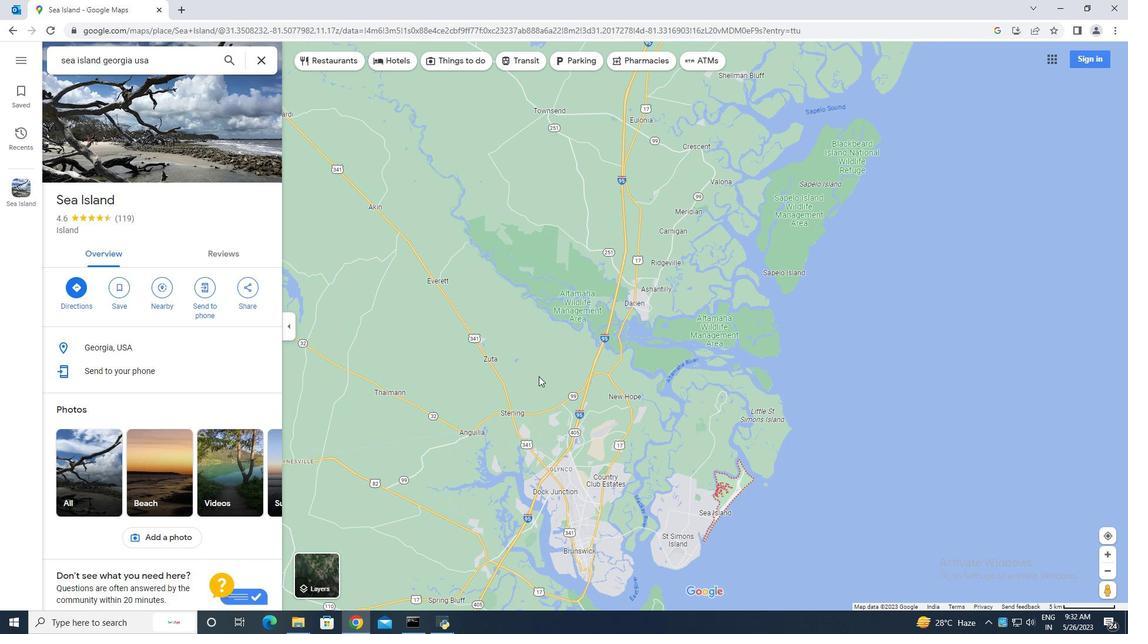 
Action: Mouse scrolled (538, 376) with delta (0, 0)
Screenshot: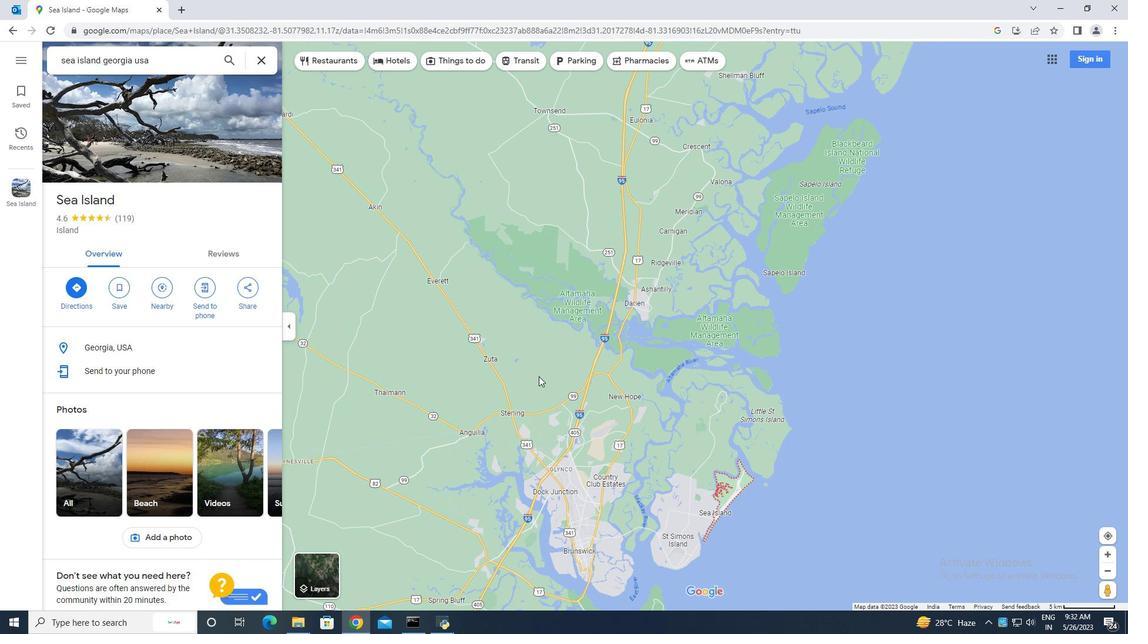 
Action: Mouse scrolled (538, 376) with delta (0, 0)
Screenshot: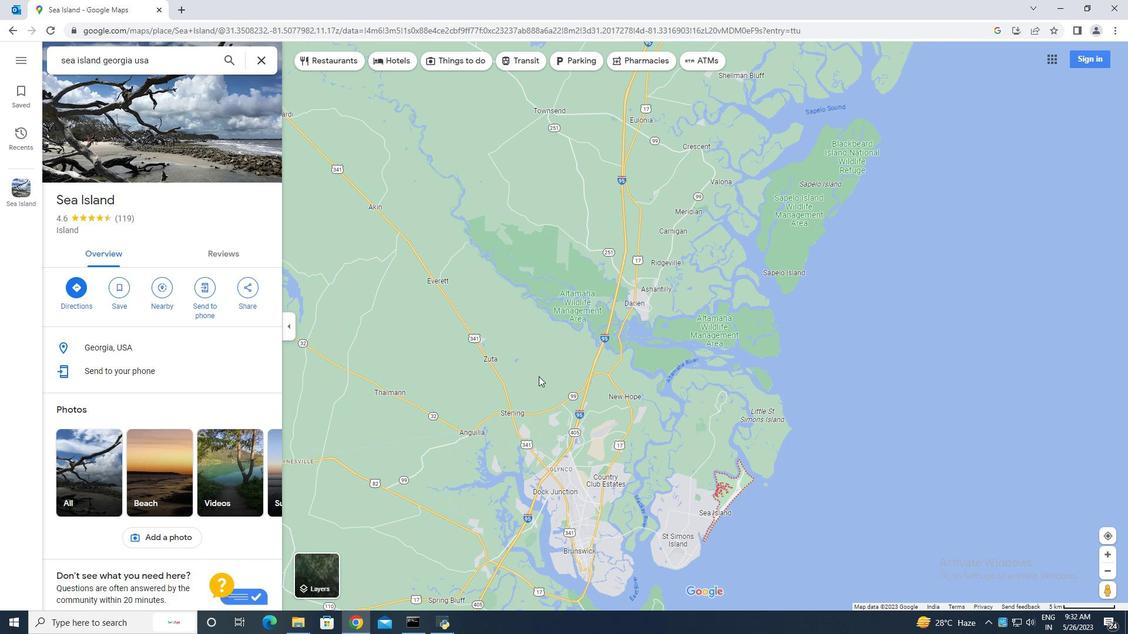 
Action: Mouse moved to (555, 371)
Screenshot: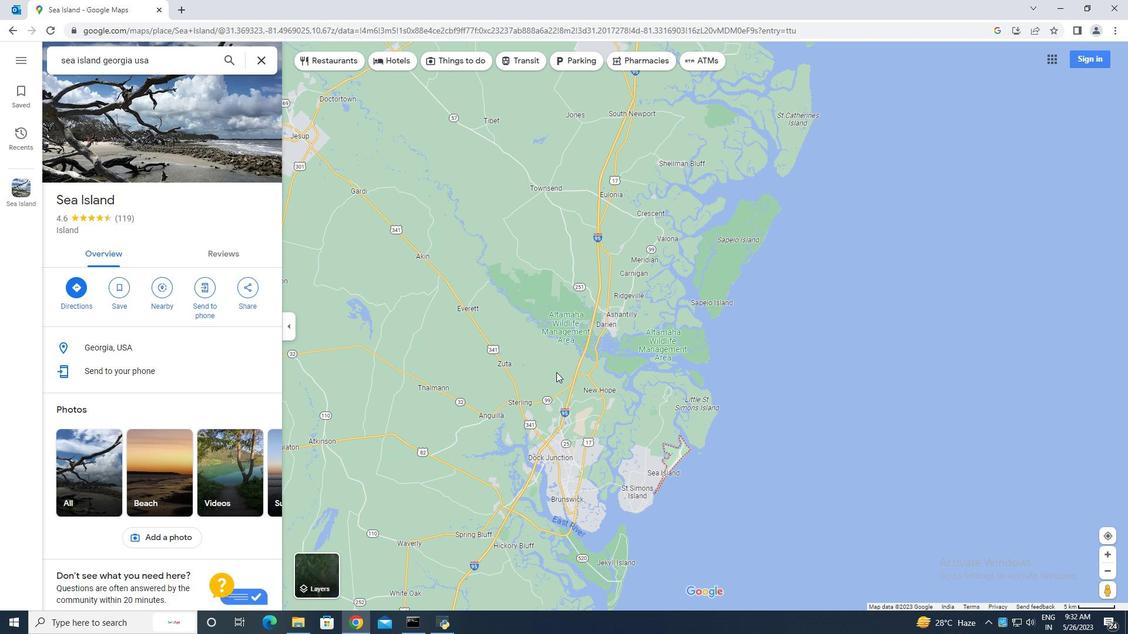 
Action: Mouse scrolled (555, 371) with delta (0, 0)
Screenshot: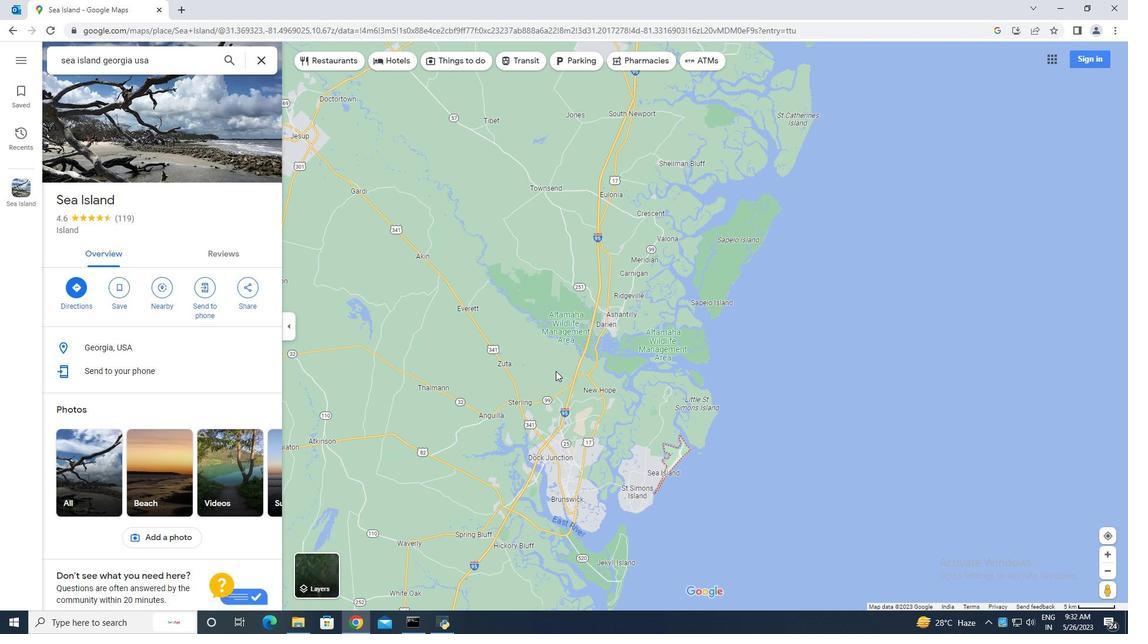 
Action: Mouse scrolled (555, 371) with delta (0, 0)
Screenshot: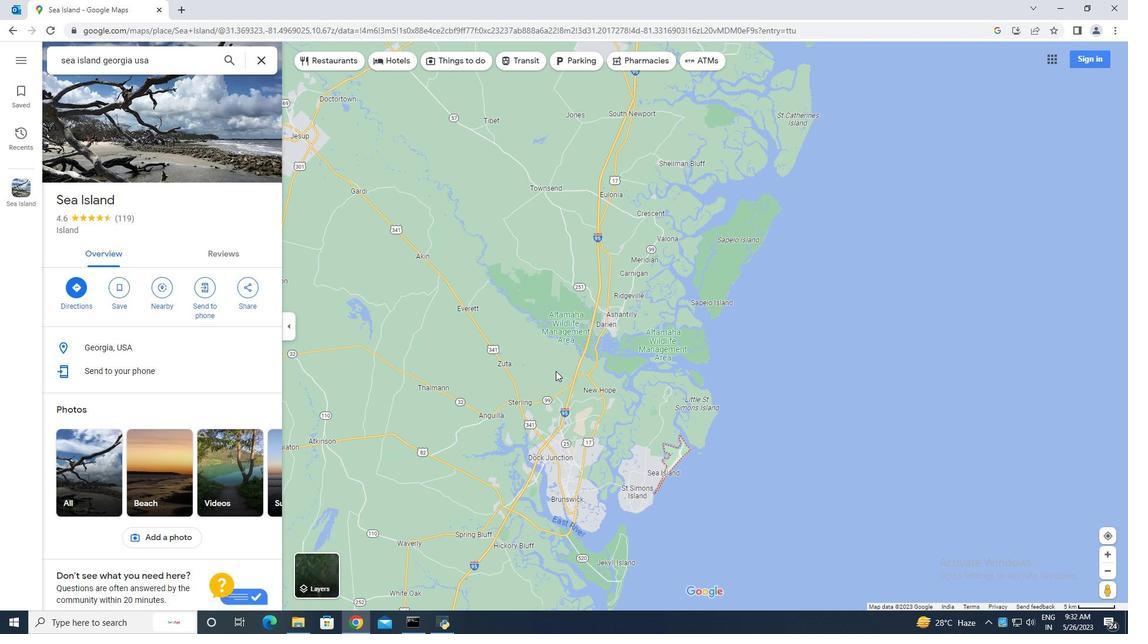 
Action: Mouse scrolled (555, 371) with delta (0, 0)
Screenshot: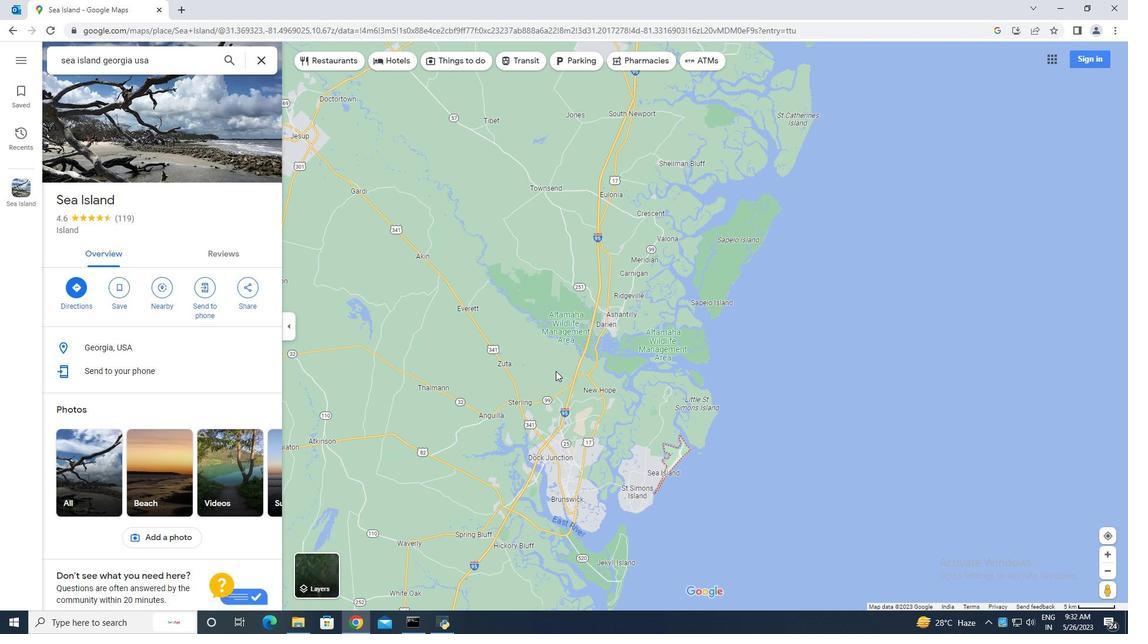 
Action: Mouse scrolled (555, 371) with delta (0, 0)
Screenshot: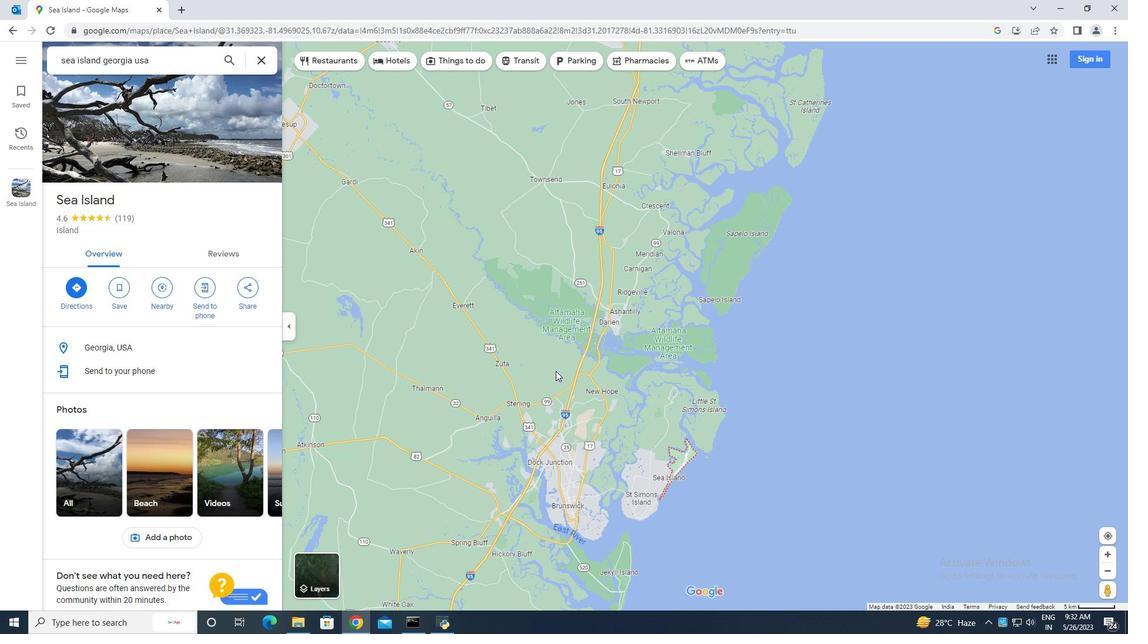 
Action: Mouse pressed left at (555, 371)
Screenshot: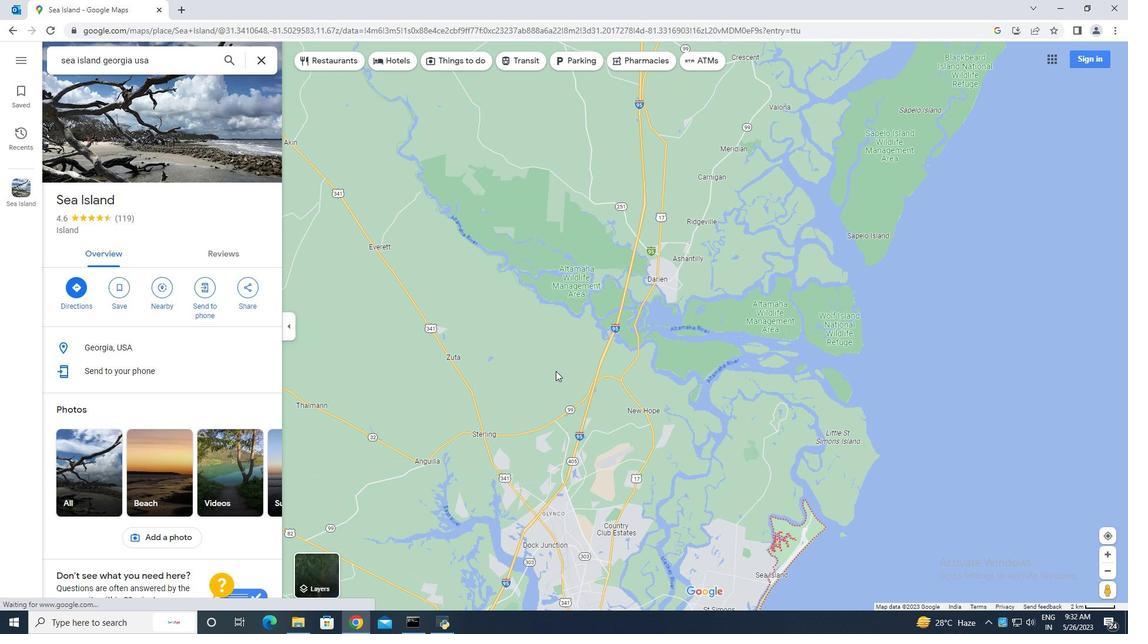 
Action: Mouse moved to (588, 400)
Screenshot: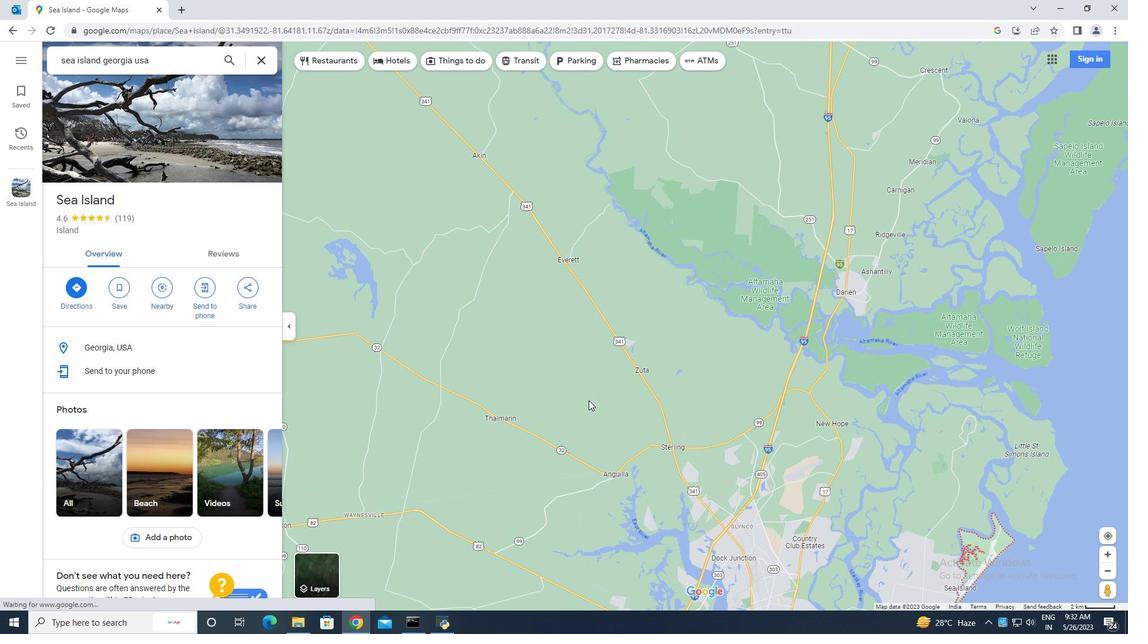 
Action: Mouse scrolled (588, 400) with delta (0, 0)
Screenshot: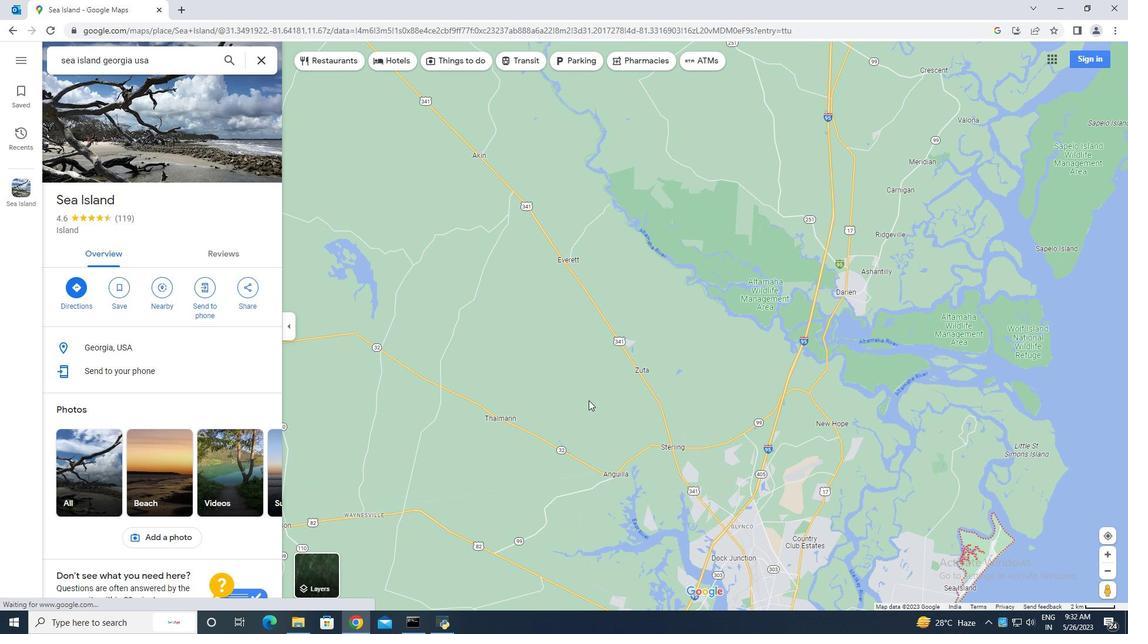 
Action: Mouse scrolled (588, 400) with delta (0, 0)
Screenshot: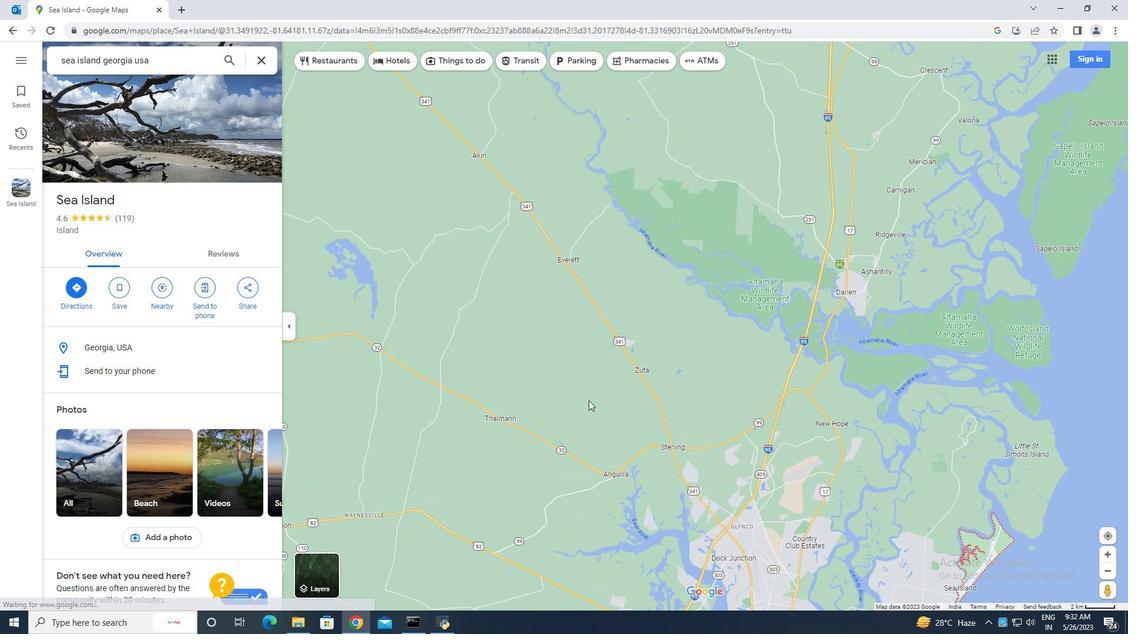 
Action: Mouse scrolled (588, 400) with delta (0, 0)
Screenshot: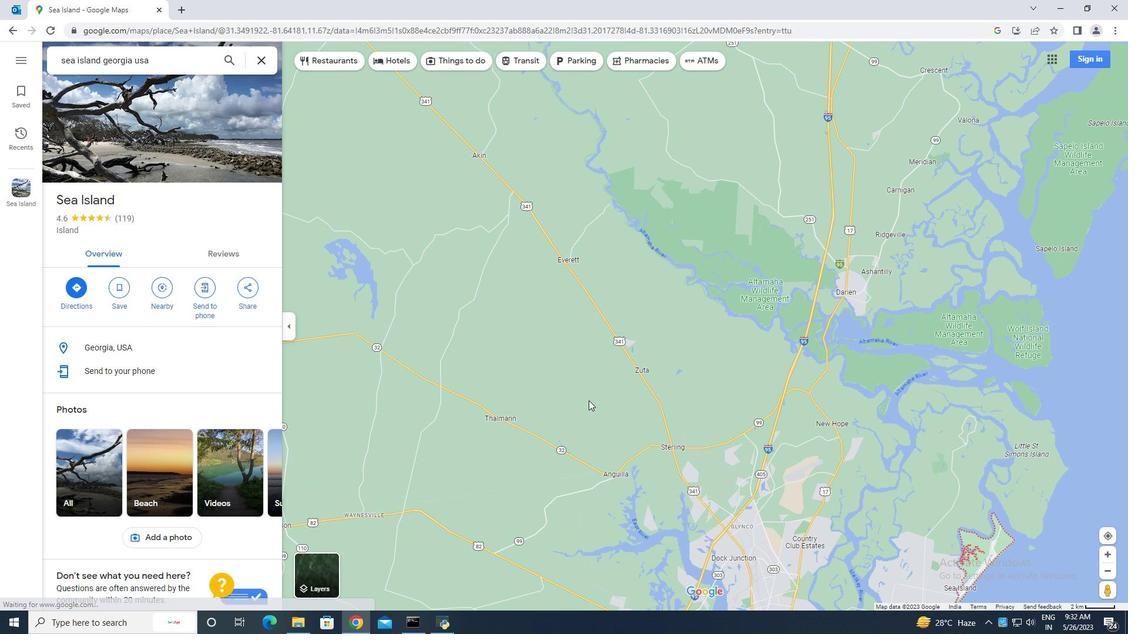 
Action: Mouse scrolled (588, 400) with delta (0, 0)
Screenshot: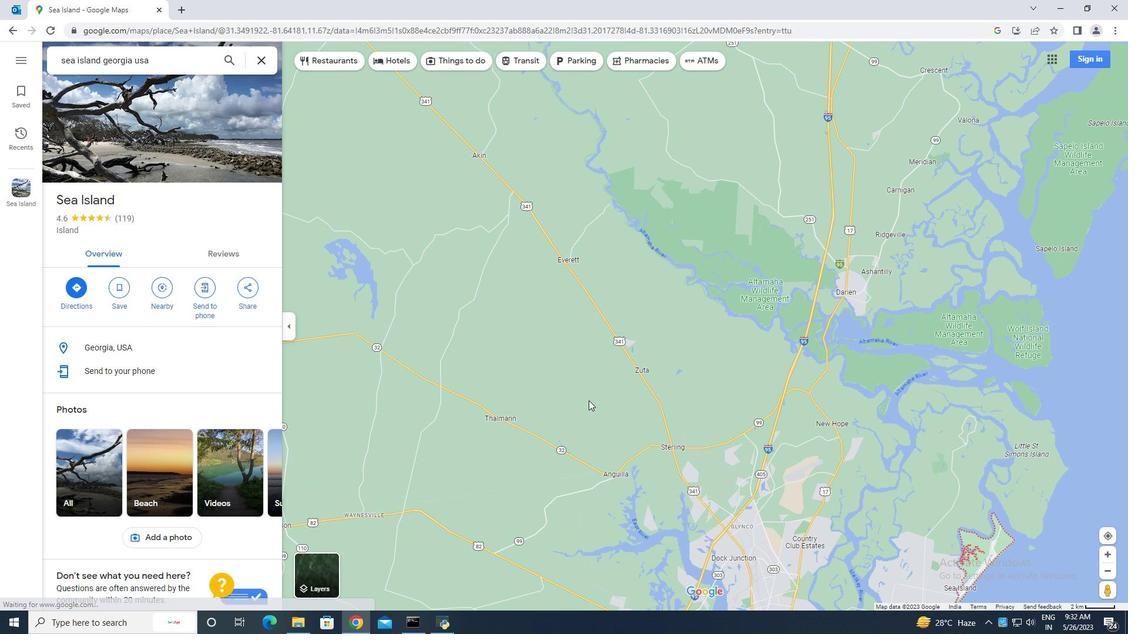 
Action: Mouse scrolled (588, 400) with delta (0, 0)
Screenshot: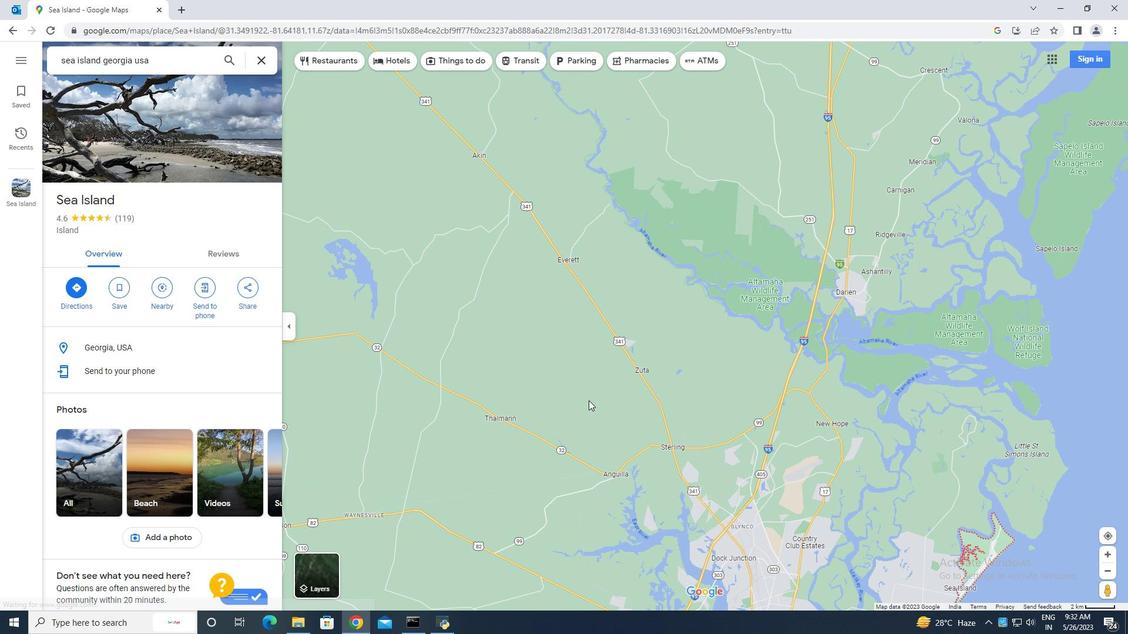 
Action: Mouse moved to (572, 415)
Screenshot: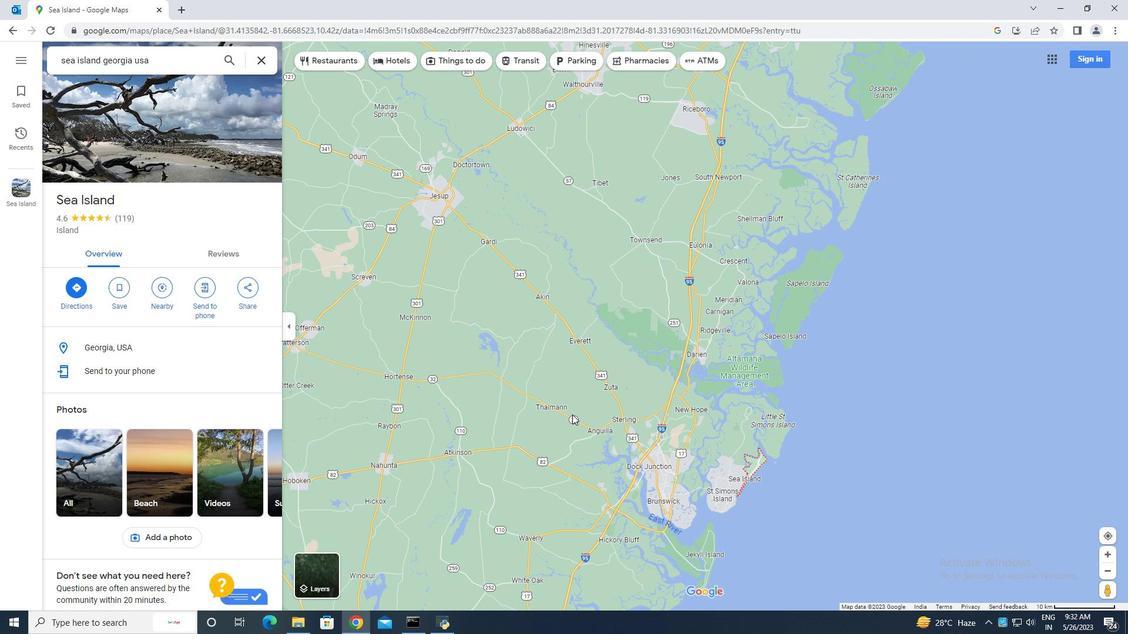 
Action: Mouse scrolled (572, 415) with delta (0, 0)
Screenshot: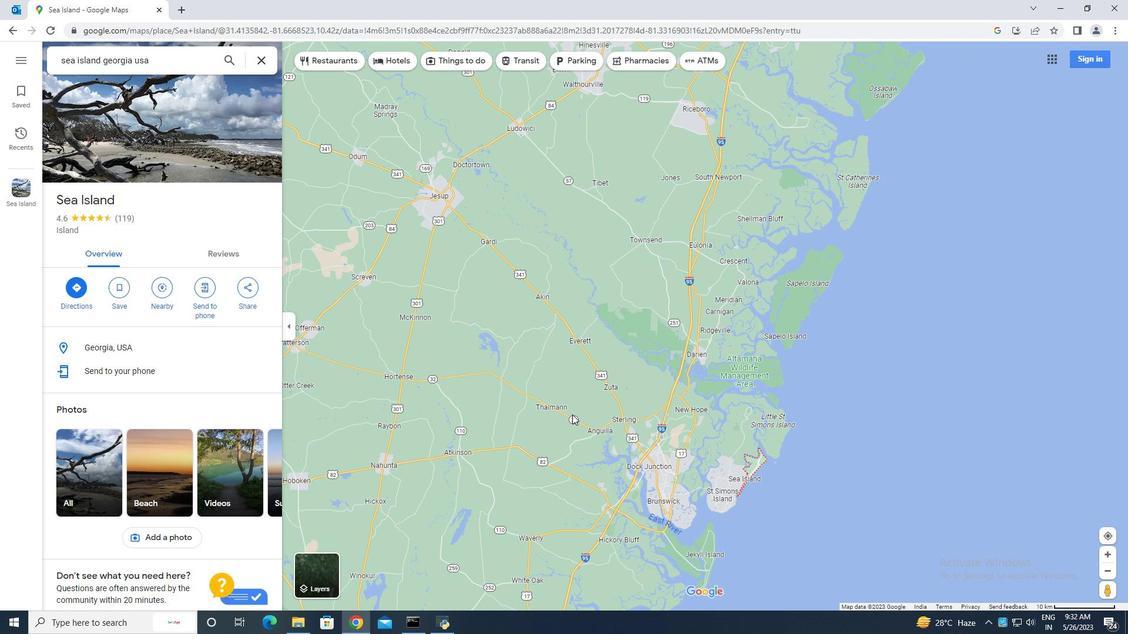 
Action: Mouse scrolled (572, 415) with delta (0, 0)
Screenshot: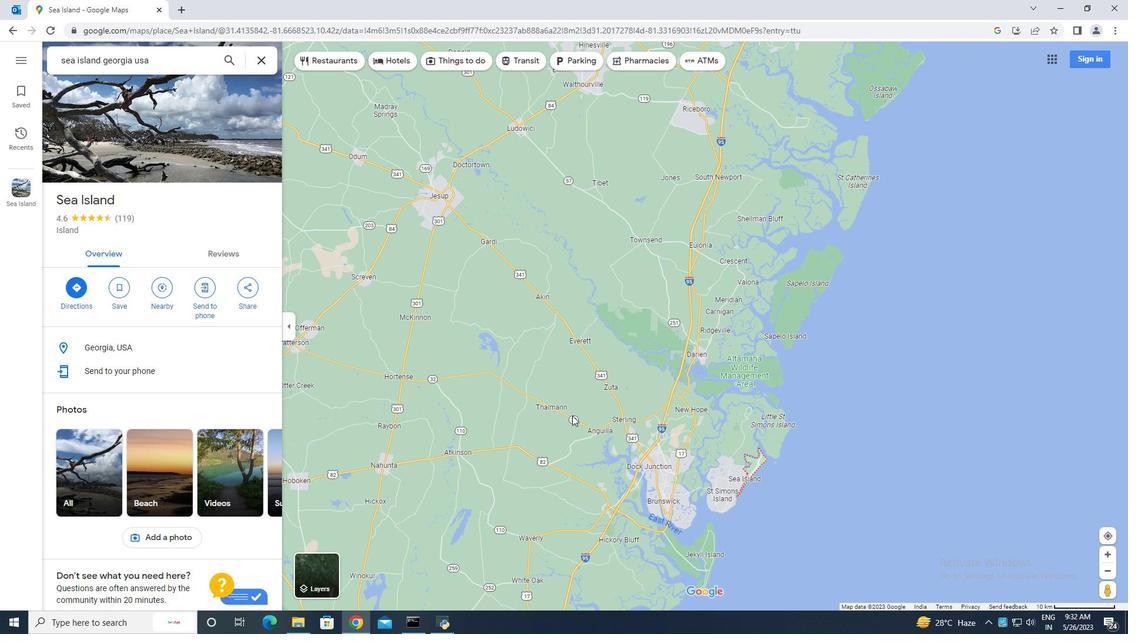
Action: Mouse scrolled (572, 415) with delta (0, 0)
Screenshot: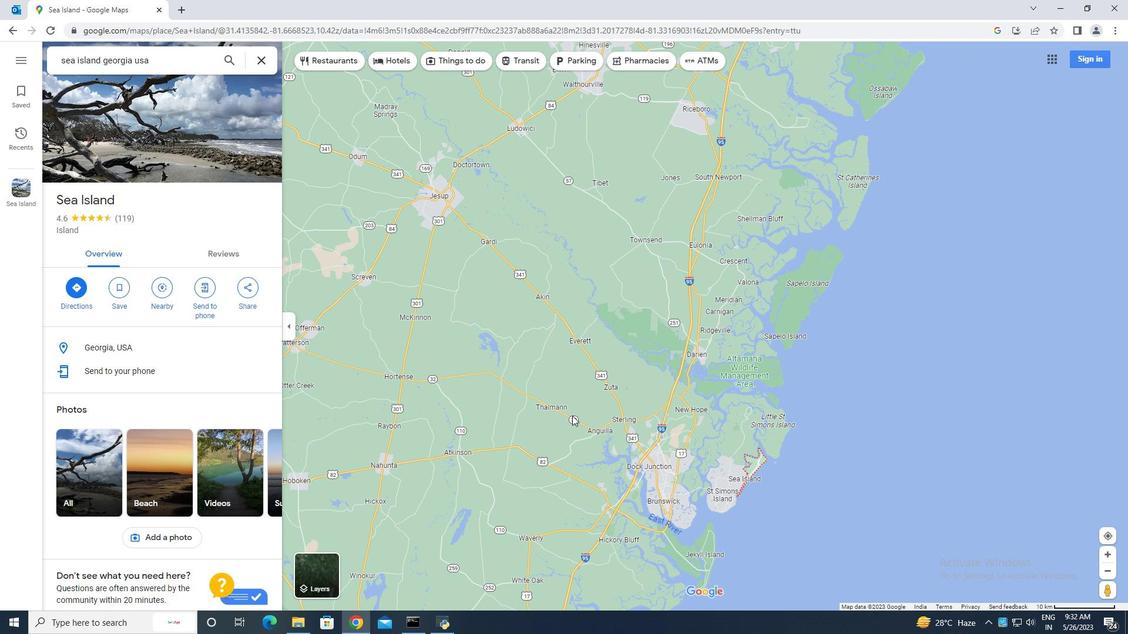 
Action: Mouse scrolled (572, 415) with delta (0, 0)
Screenshot: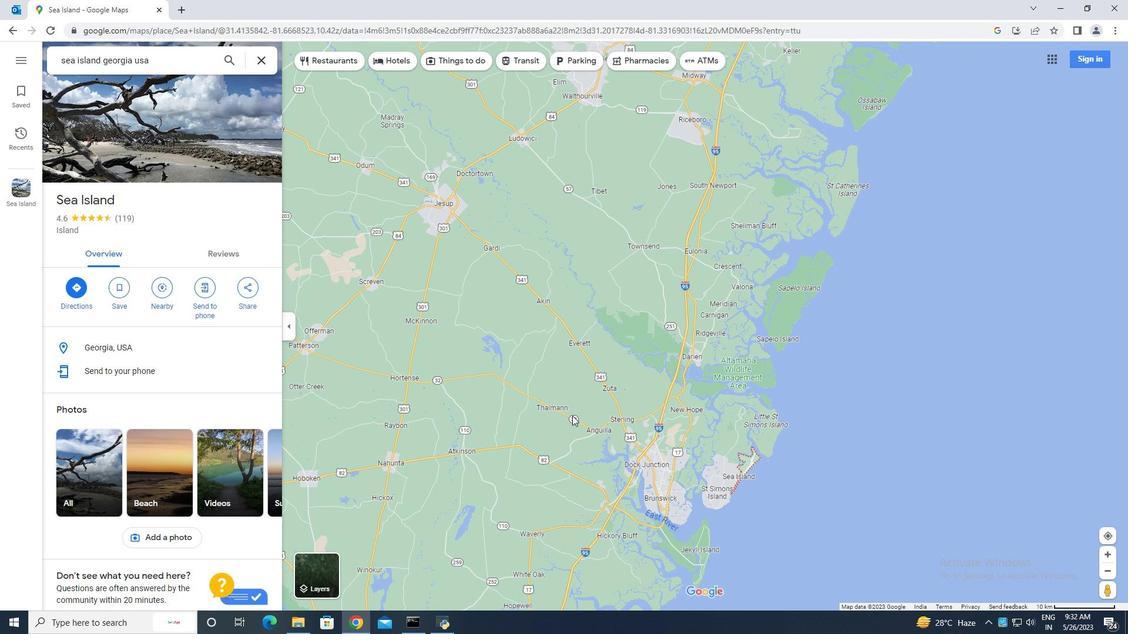 
Action: Mouse moved to (393, 376)
Screenshot: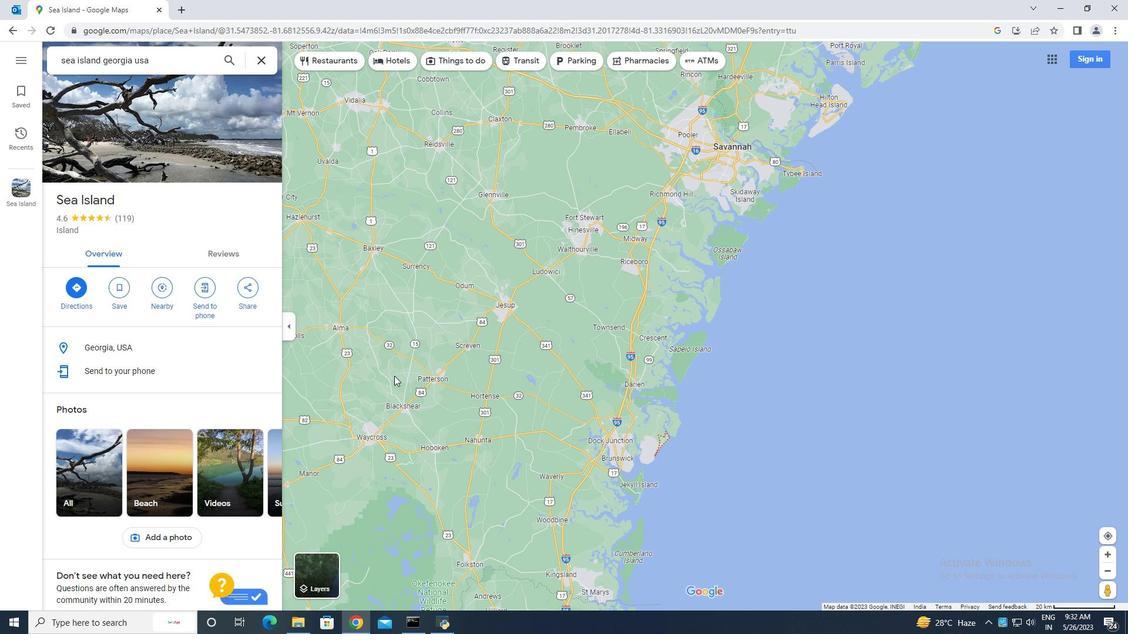 
Action: Mouse pressed left at (393, 376)
Screenshot: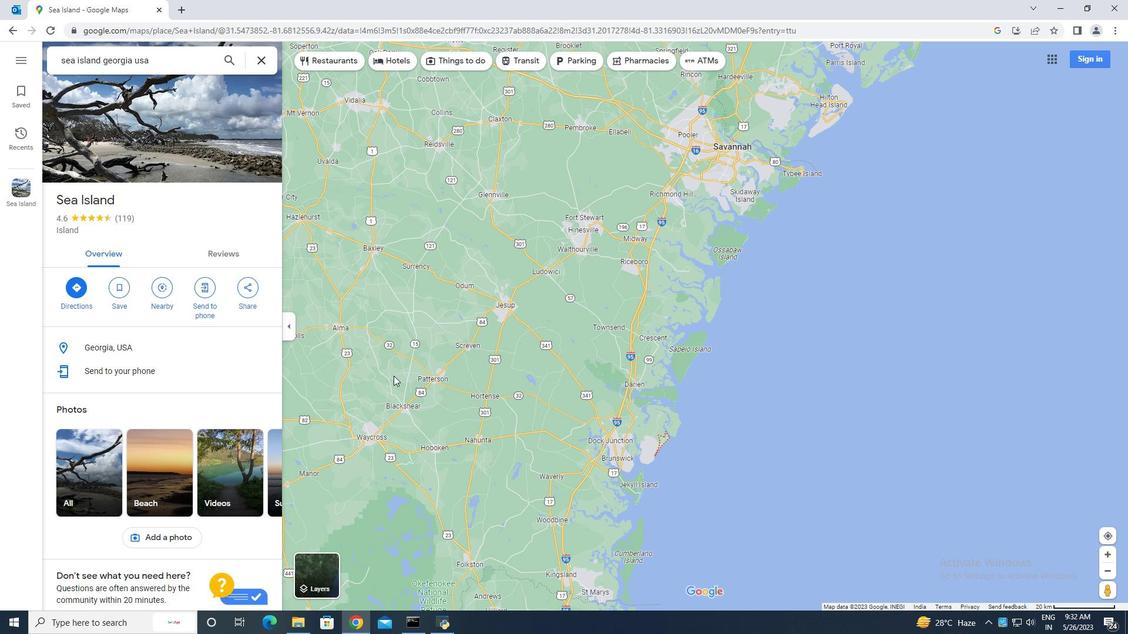 
Action: Mouse moved to (735, 423)
Screenshot: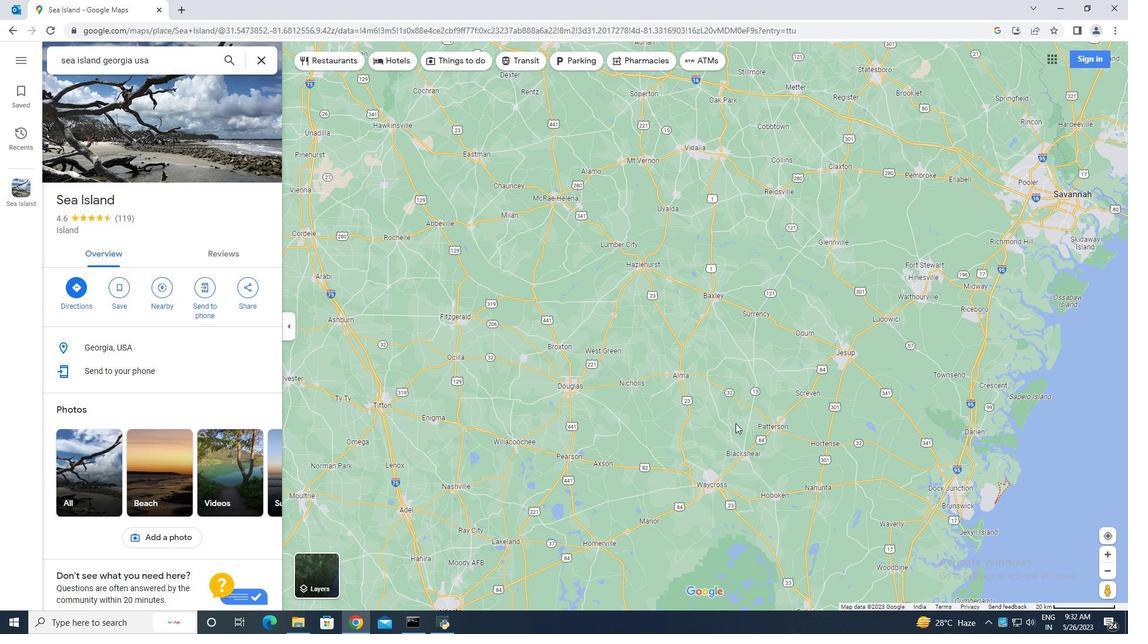
Action: Mouse scrolled (735, 424) with delta (0, 0)
Screenshot: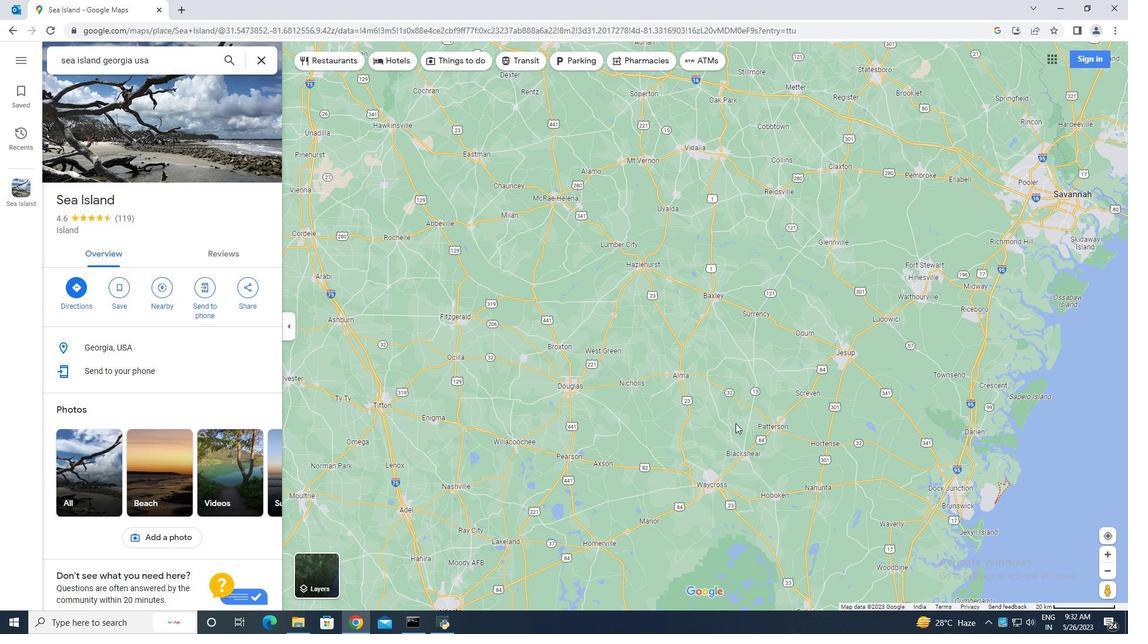 
Action: Mouse scrolled (735, 424) with delta (0, 0)
Screenshot: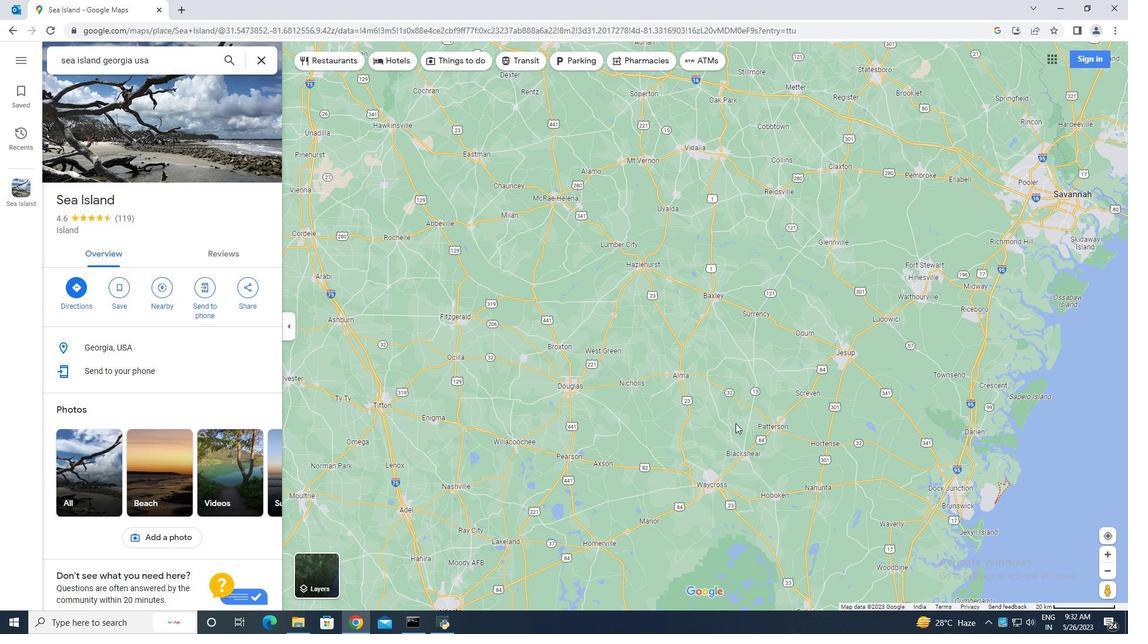 
Action: Mouse scrolled (735, 424) with delta (0, 0)
Screenshot: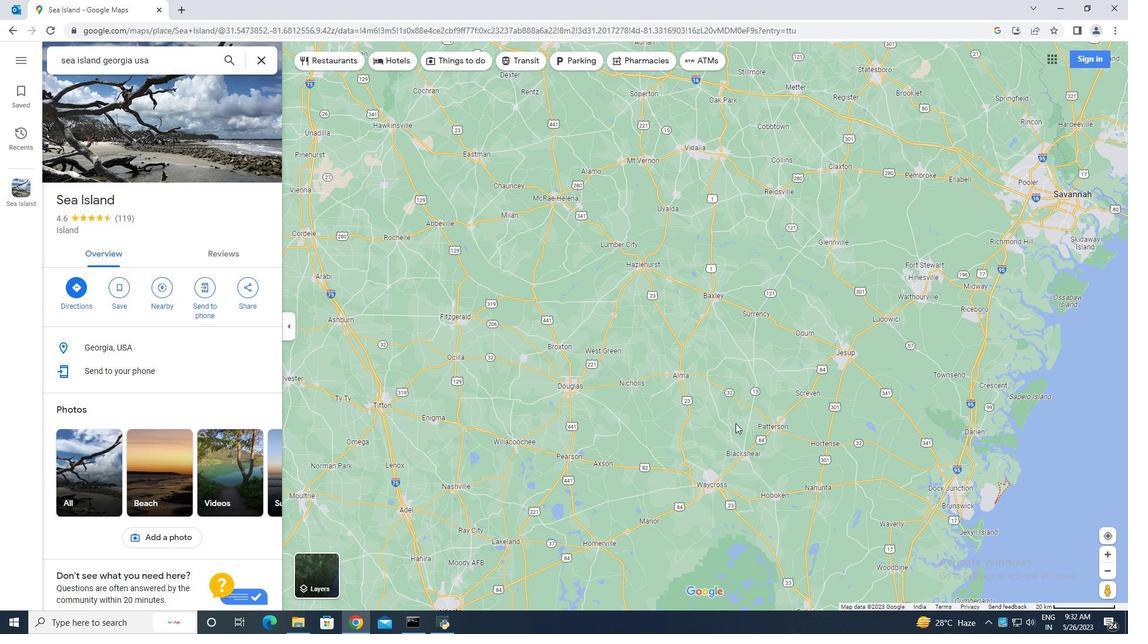
Action: Mouse scrolled (735, 424) with delta (0, 0)
Screenshot: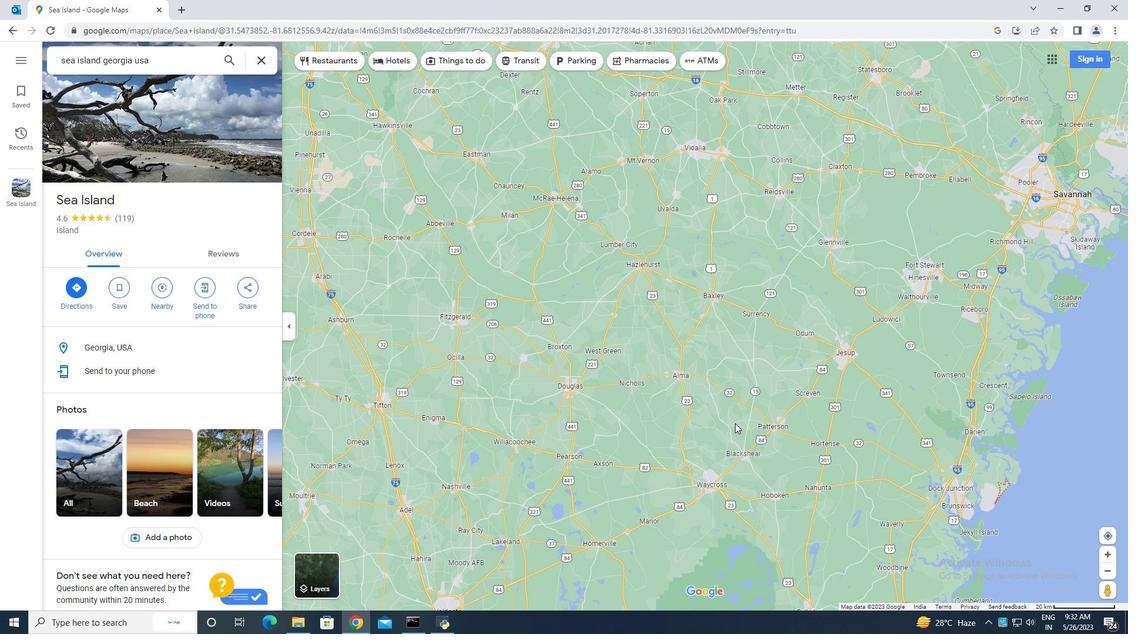
Action: Mouse moved to (733, 422)
Screenshot: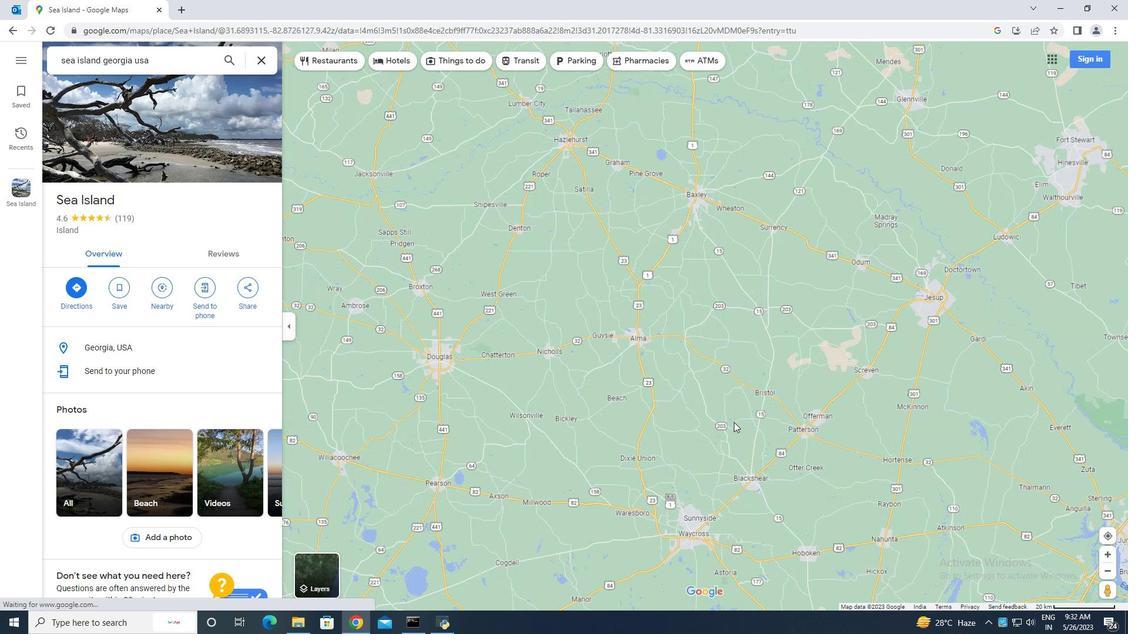 
Action: Mouse scrolled (733, 423) with delta (0, 0)
Screenshot: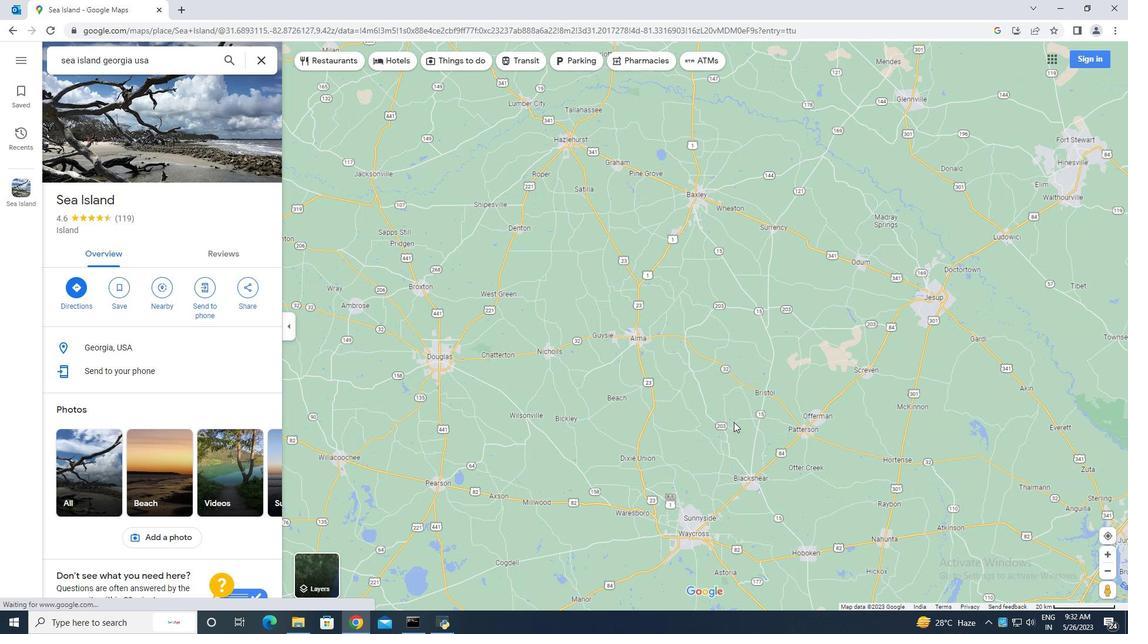 
Action: Mouse scrolled (733, 423) with delta (0, 0)
Screenshot: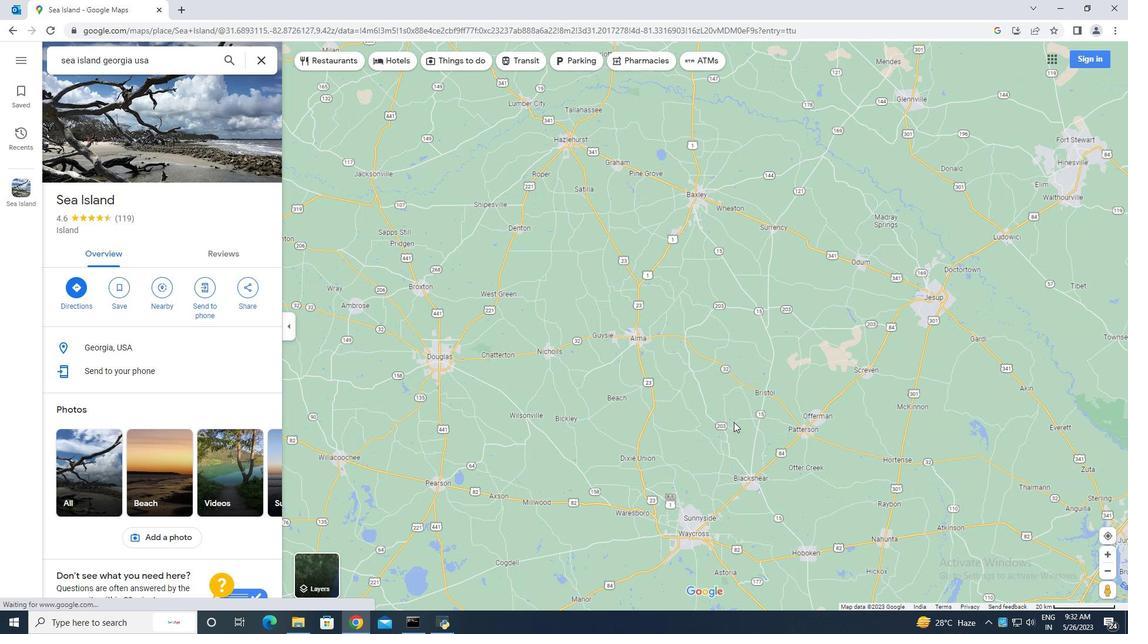 
Action: Mouse scrolled (733, 423) with delta (0, 0)
Screenshot: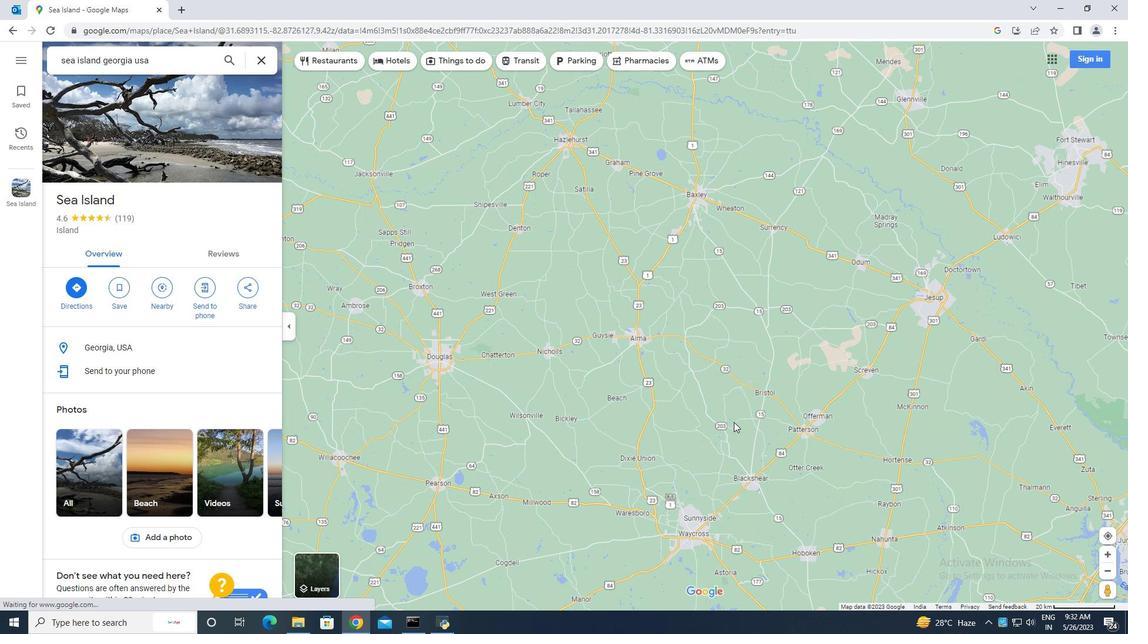 
Action: Mouse scrolled (733, 423) with delta (0, 0)
Screenshot: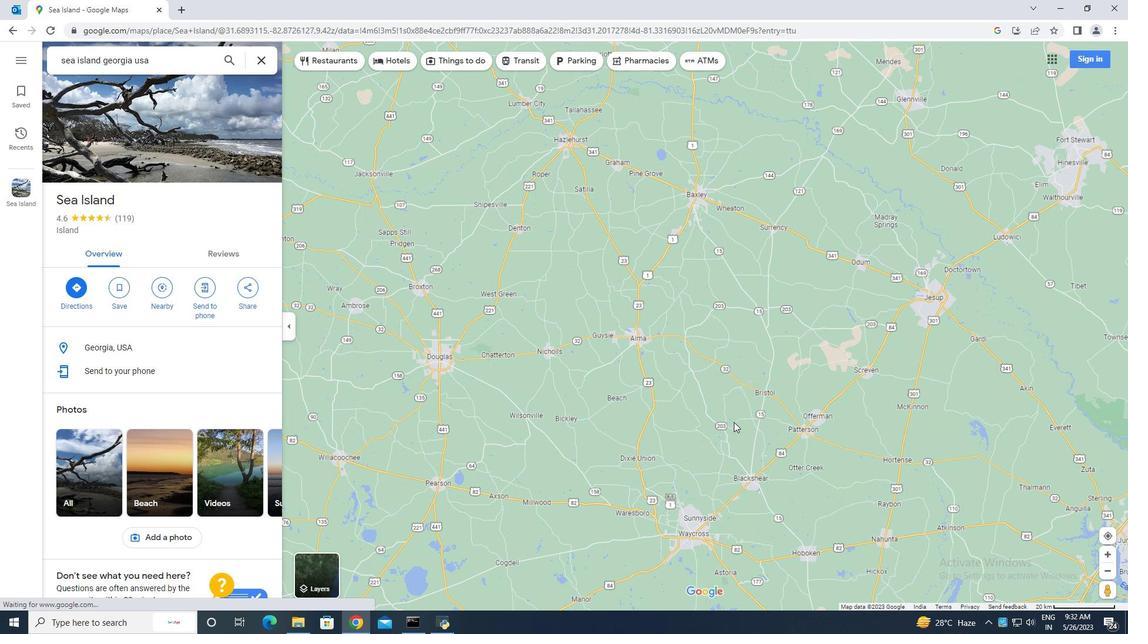
Action: Mouse scrolled (733, 423) with delta (0, 0)
Screenshot: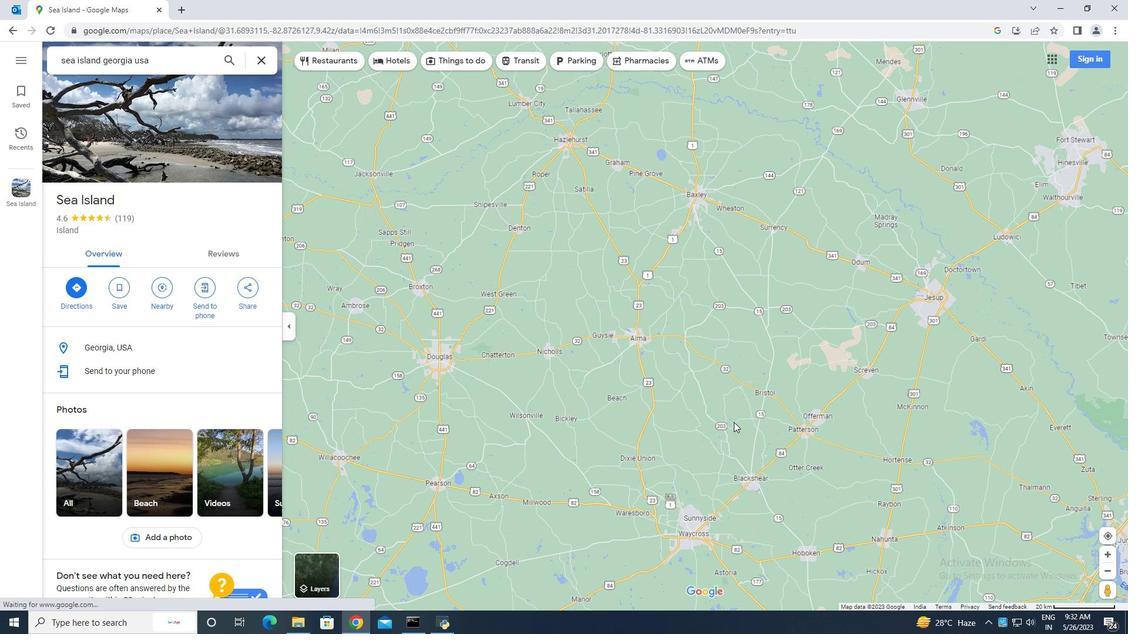 
Action: Mouse scrolled (733, 423) with delta (0, 0)
Screenshot: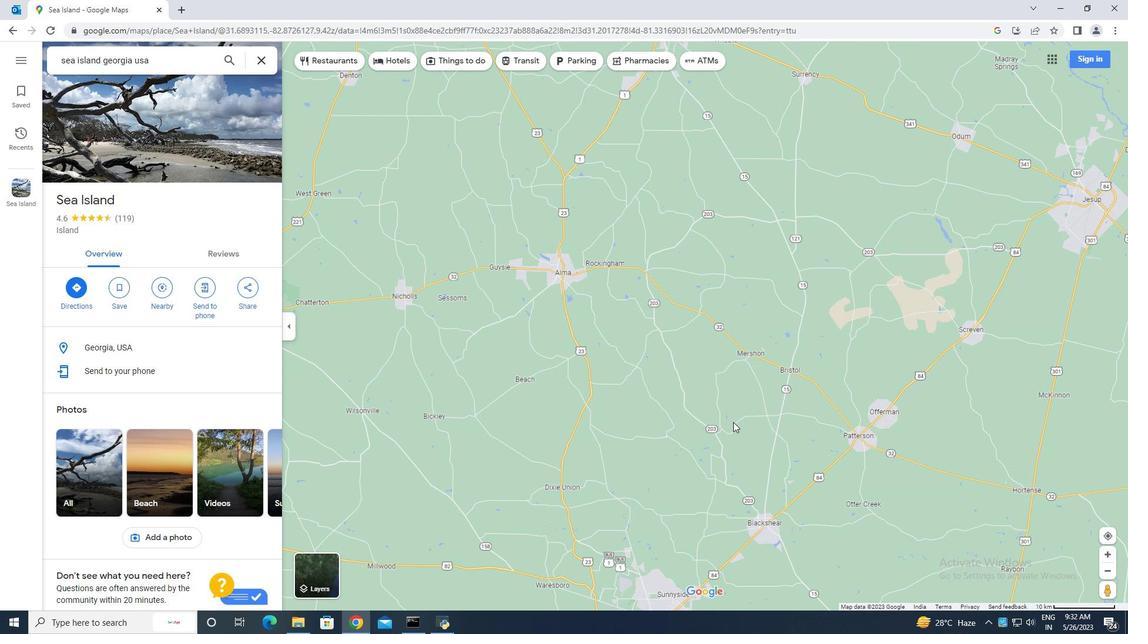 
Action: Mouse scrolled (733, 423) with delta (0, 0)
Screenshot: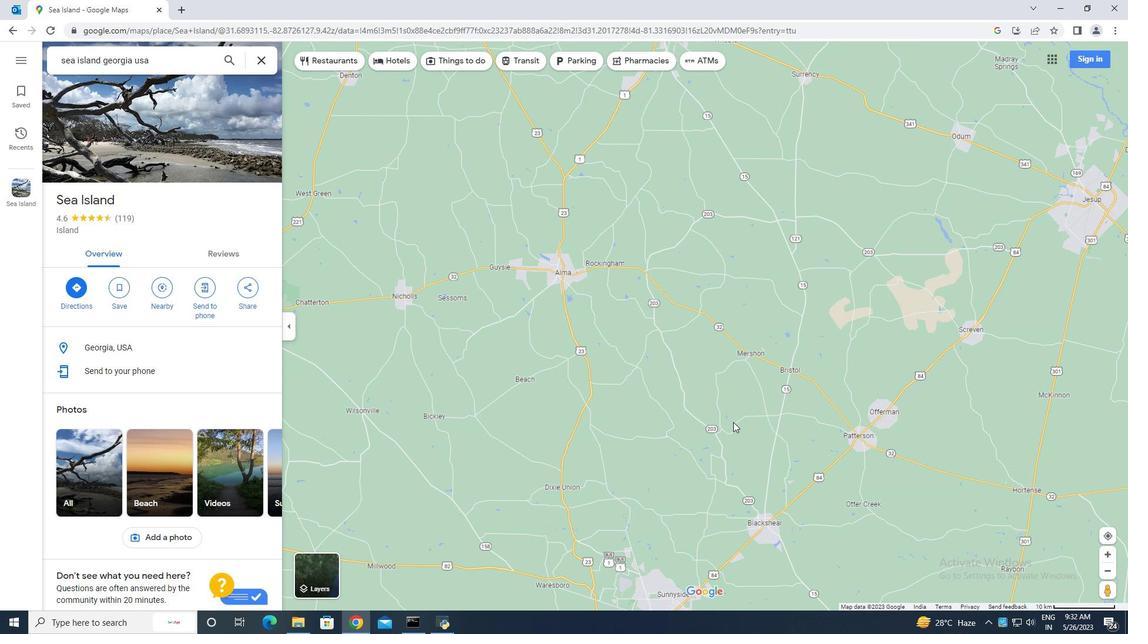 
Action: Mouse scrolled (733, 423) with delta (0, 0)
Screenshot: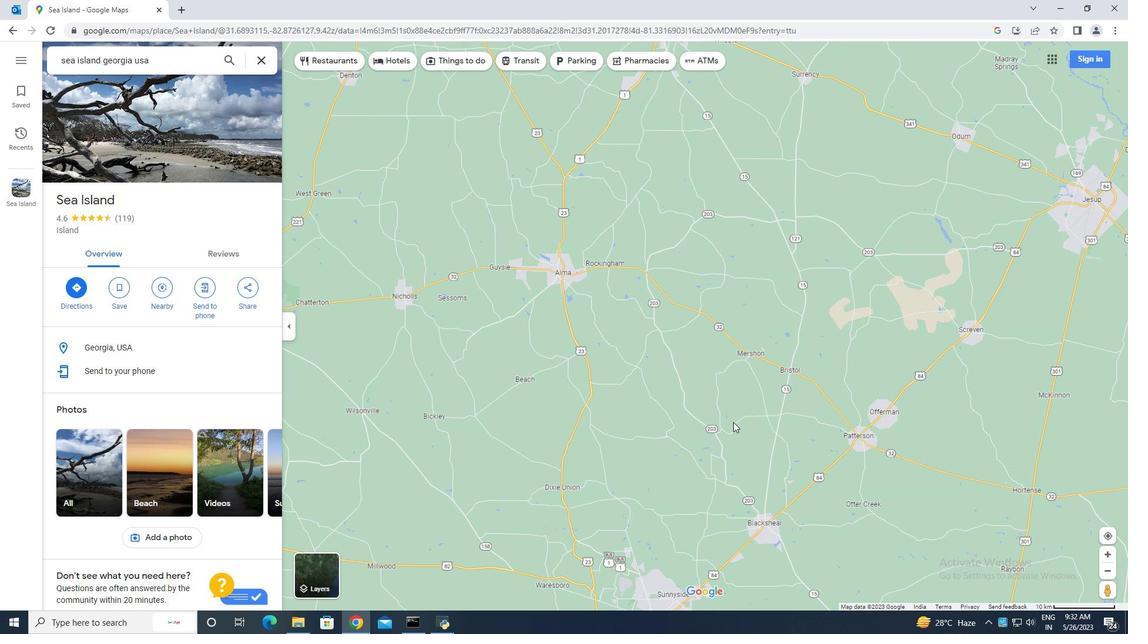 
Action: Mouse moved to (859, 411)
Screenshot: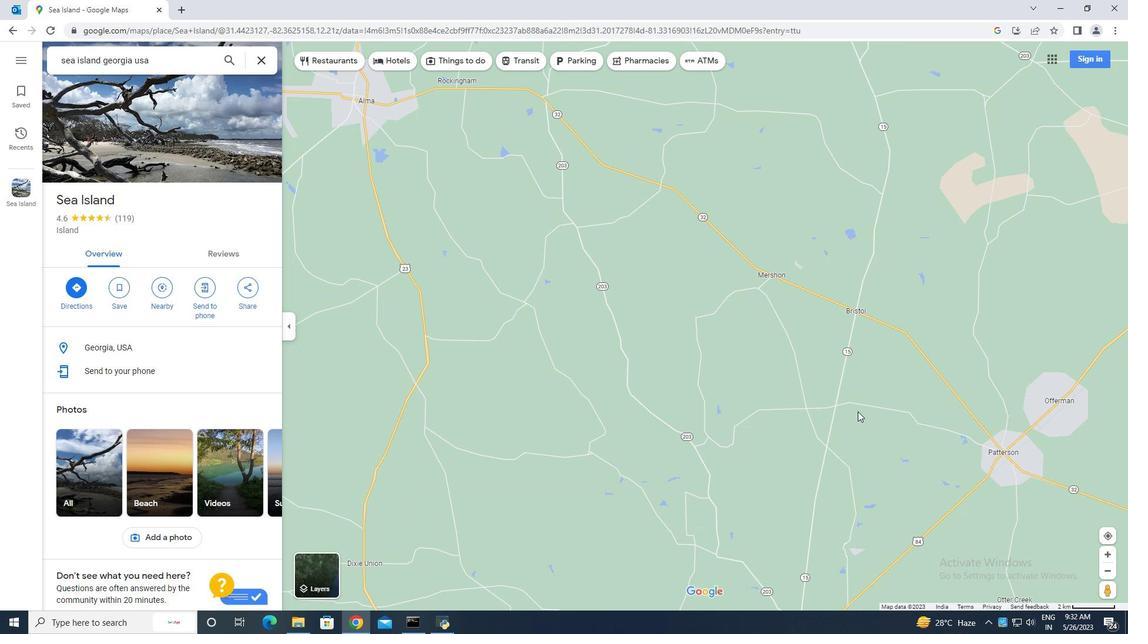 
Action: Mouse pressed left at (859, 411)
Screenshot: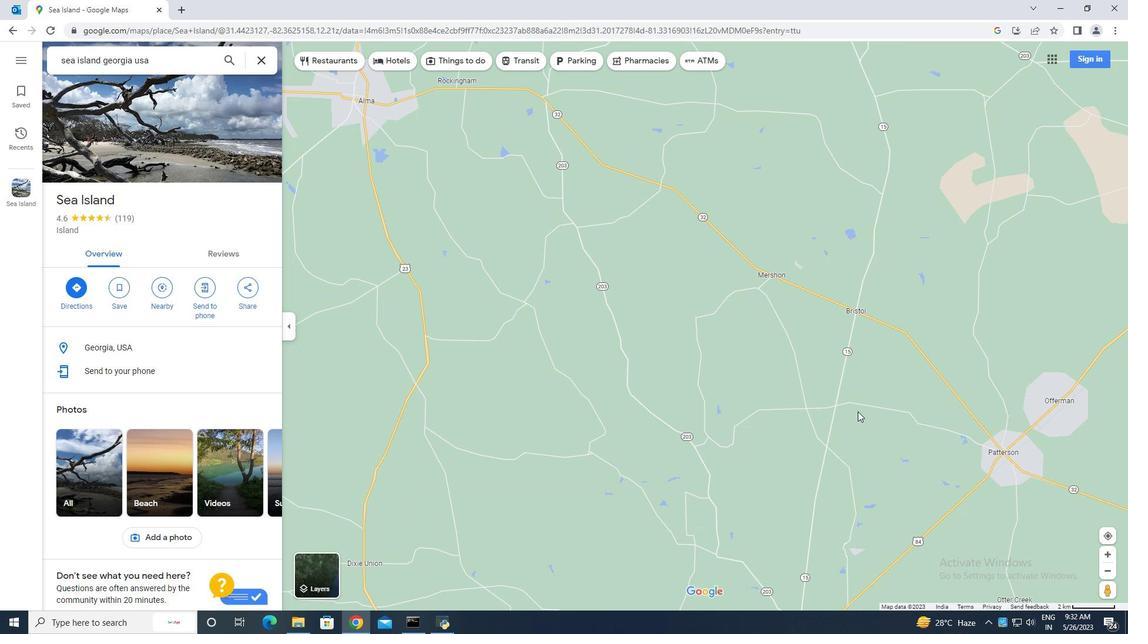 
Action: Mouse moved to (533, 369)
Screenshot: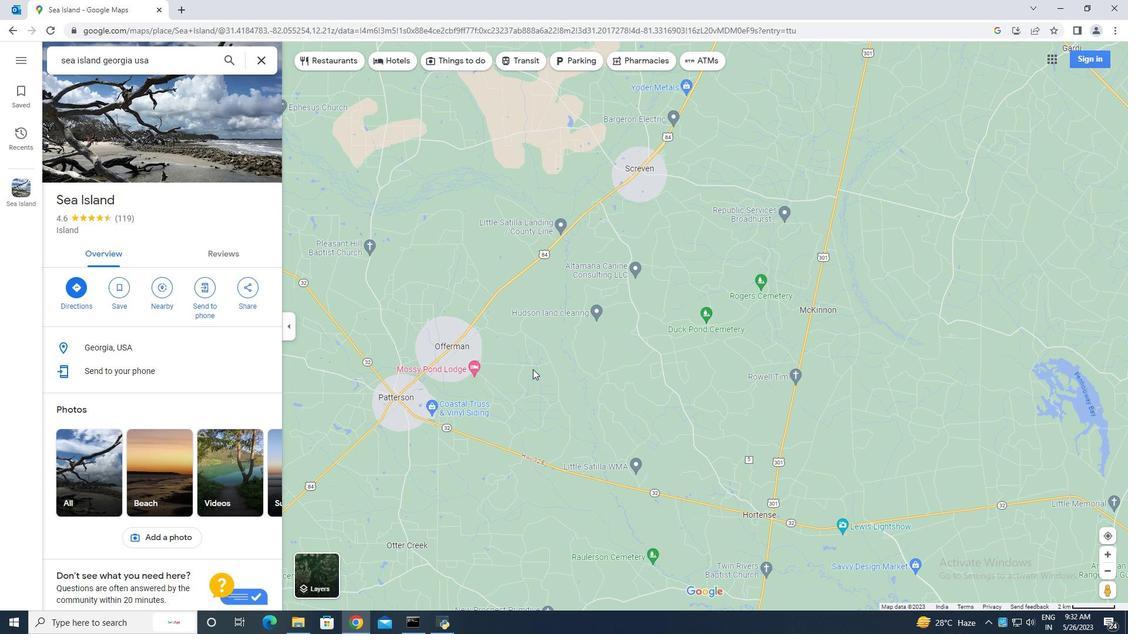 
Action: Mouse scrolled (533, 368) with delta (0, 0)
Screenshot: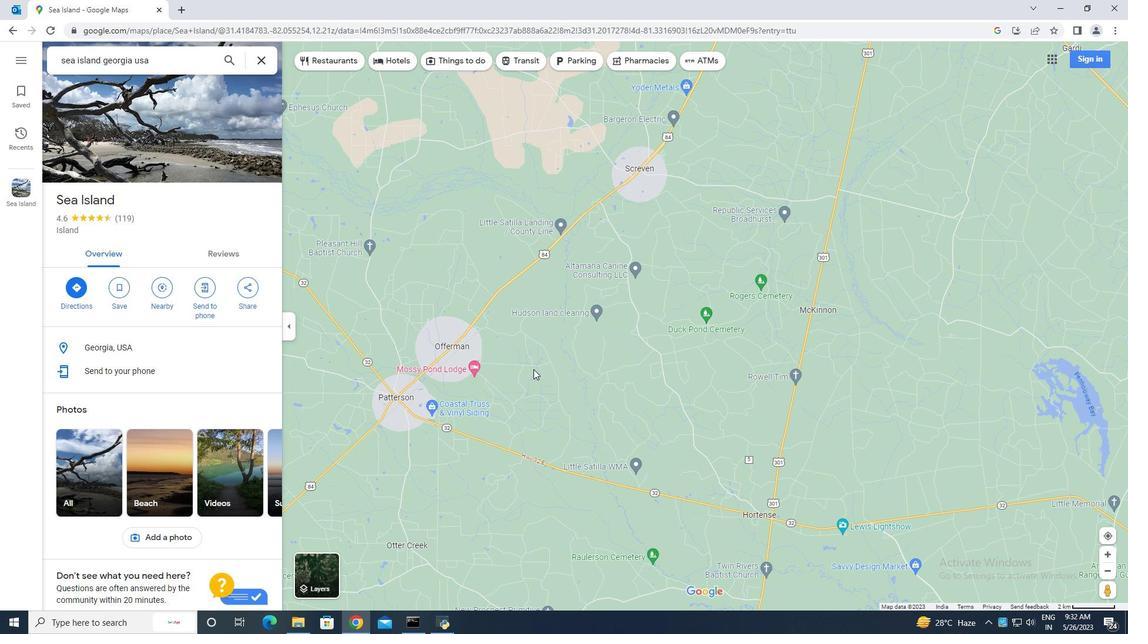 
Action: Mouse scrolled (533, 368) with delta (0, 0)
Screenshot: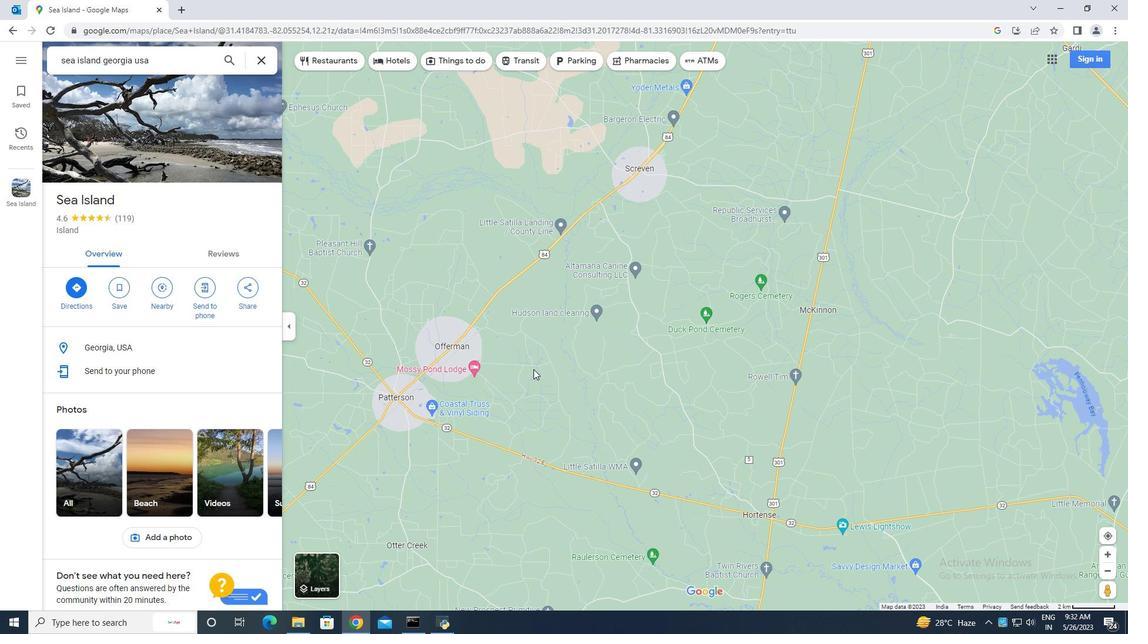 
Action: Mouse scrolled (533, 368) with delta (0, 0)
Screenshot: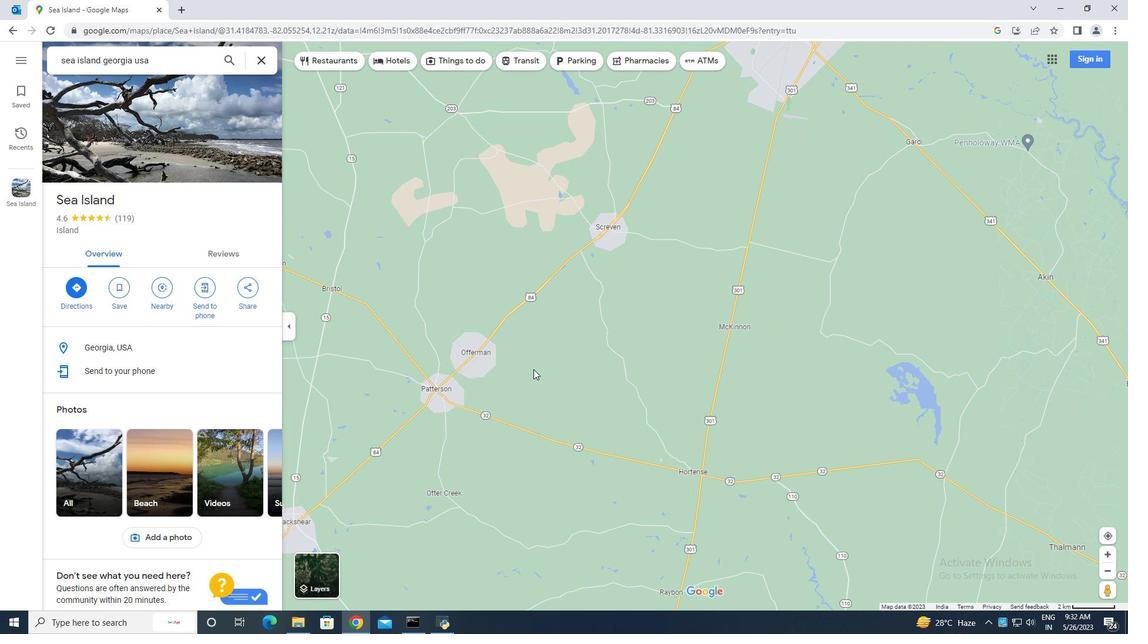 
Action: Mouse scrolled (533, 368) with delta (0, 0)
Screenshot: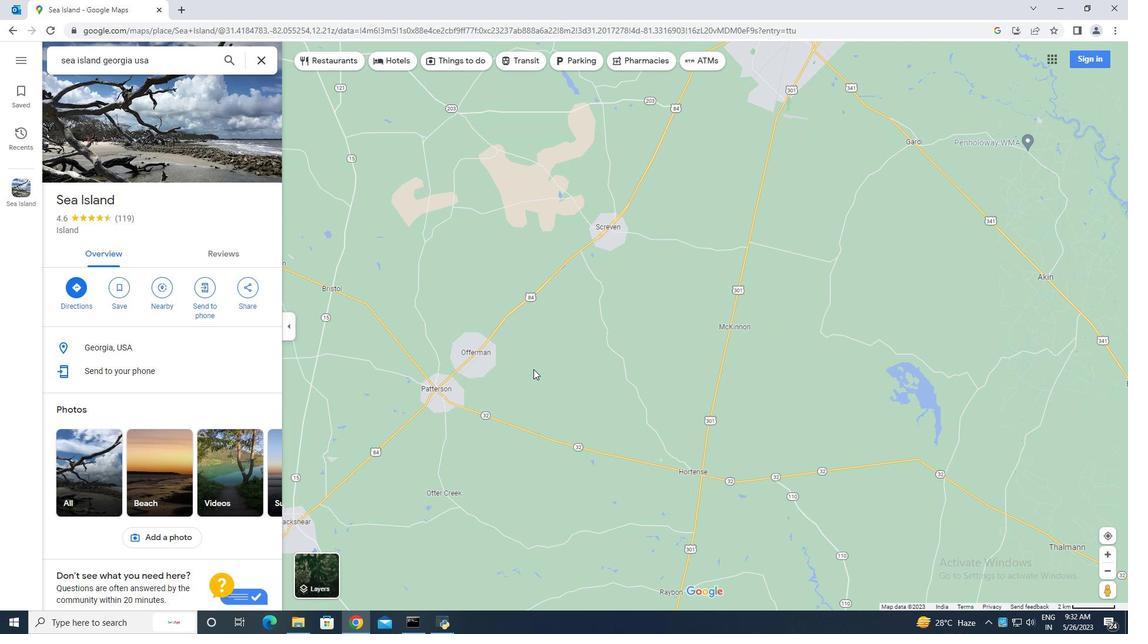 
Action: Mouse scrolled (533, 368) with delta (0, 0)
Screenshot: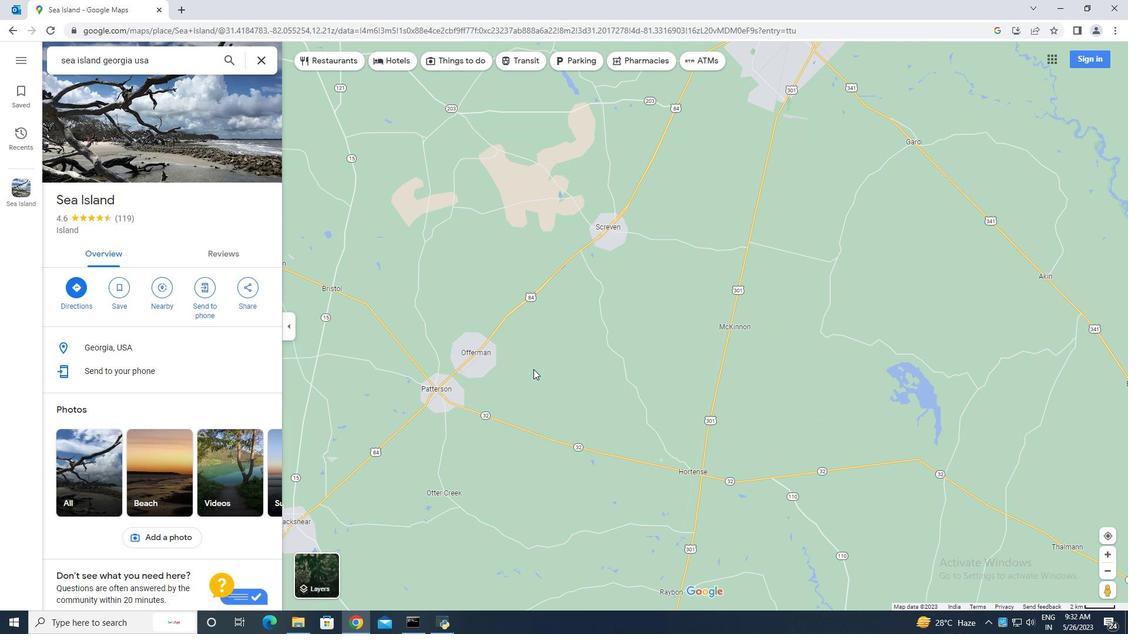 
Action: Mouse moved to (806, 363)
Screenshot: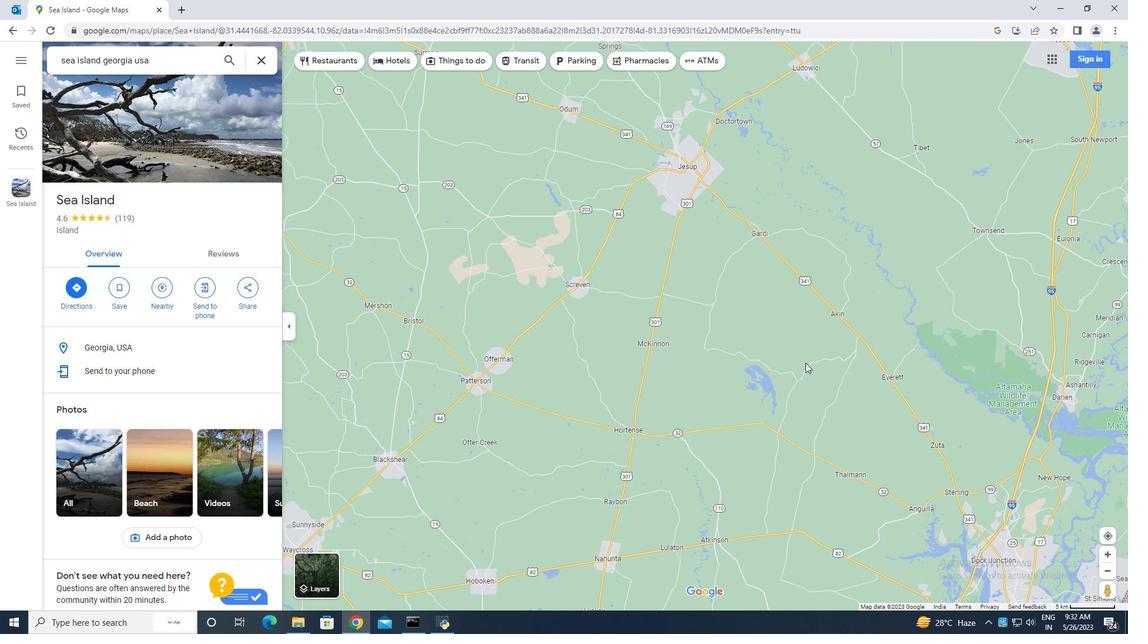 
Action: Mouse scrolled (806, 362) with delta (0, 0)
Screenshot: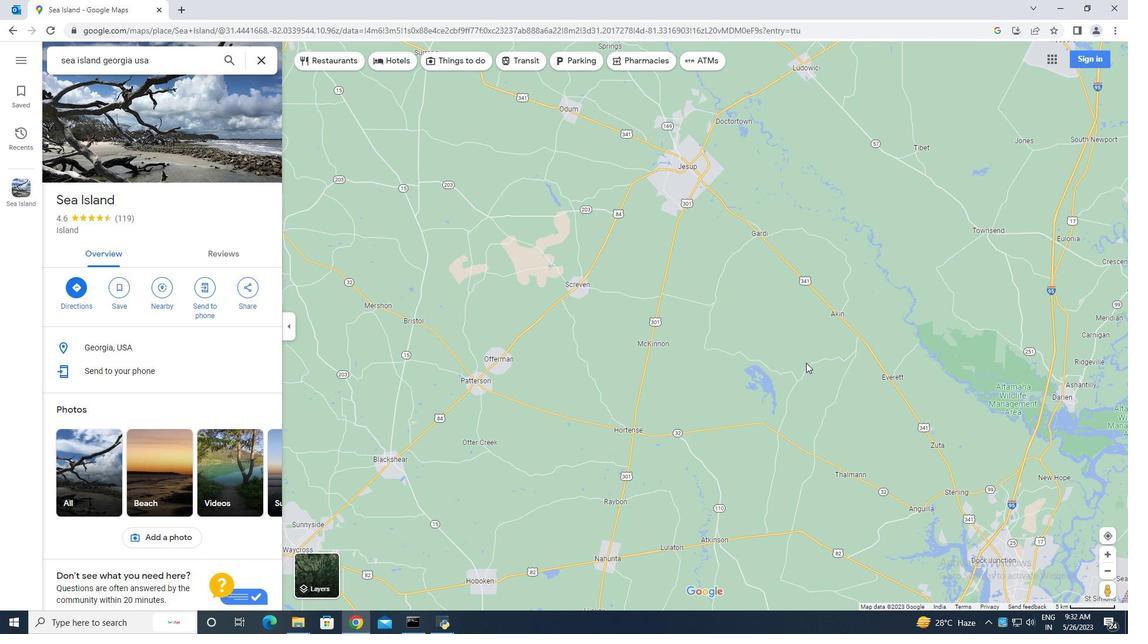 
Action: Mouse scrolled (806, 362) with delta (0, 0)
Screenshot: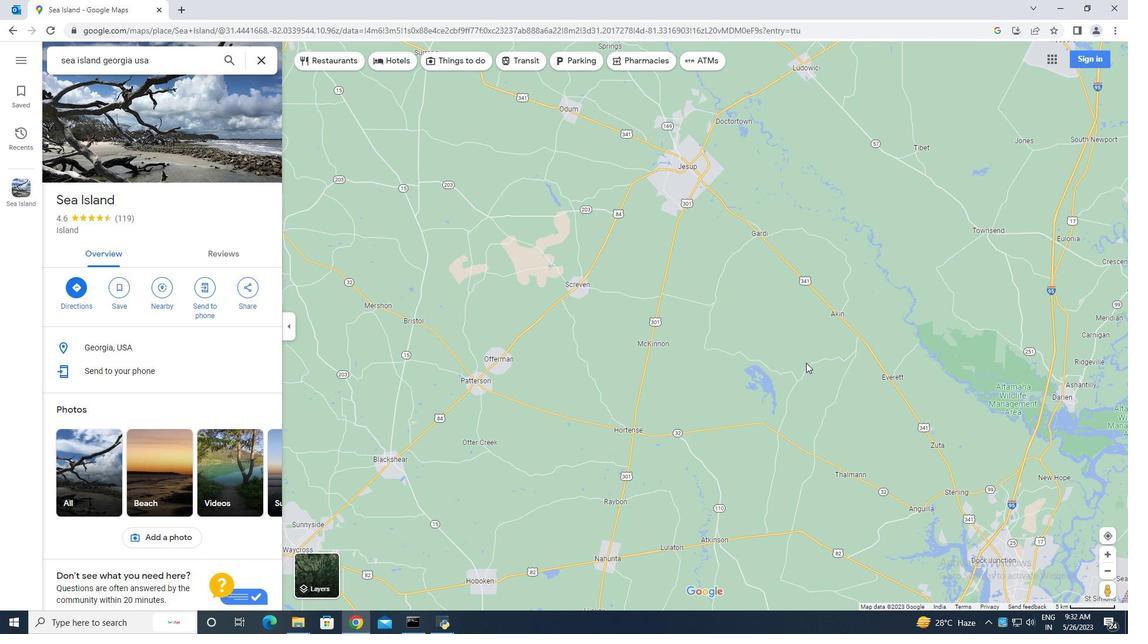 
Action: Mouse scrolled (806, 362) with delta (0, 0)
Screenshot: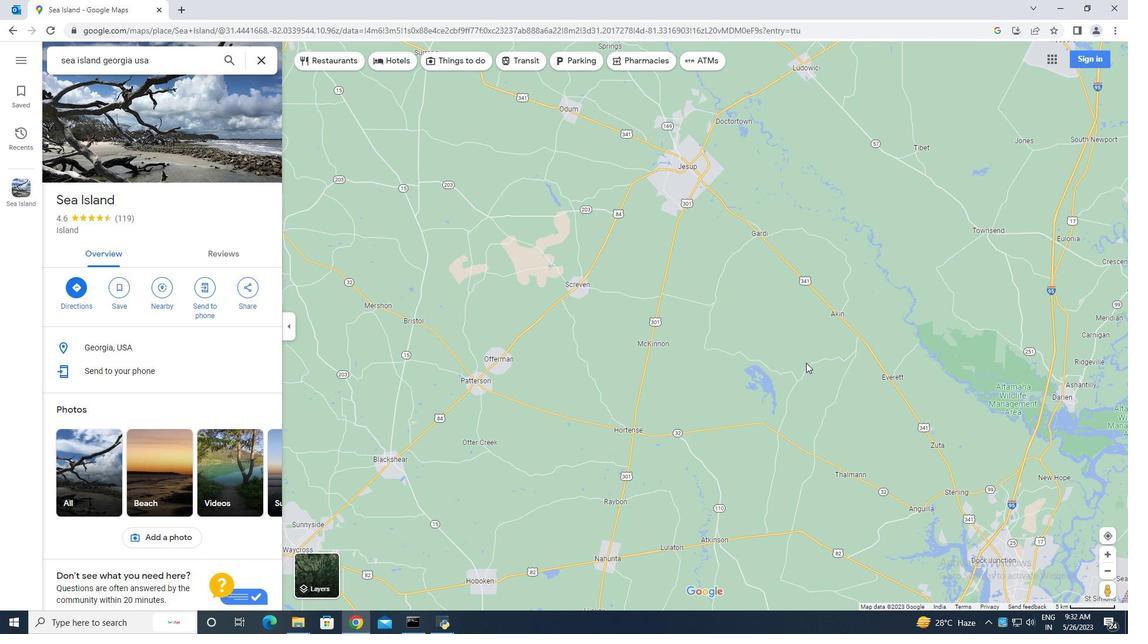 
Action: Mouse scrolled (806, 362) with delta (0, 0)
Screenshot: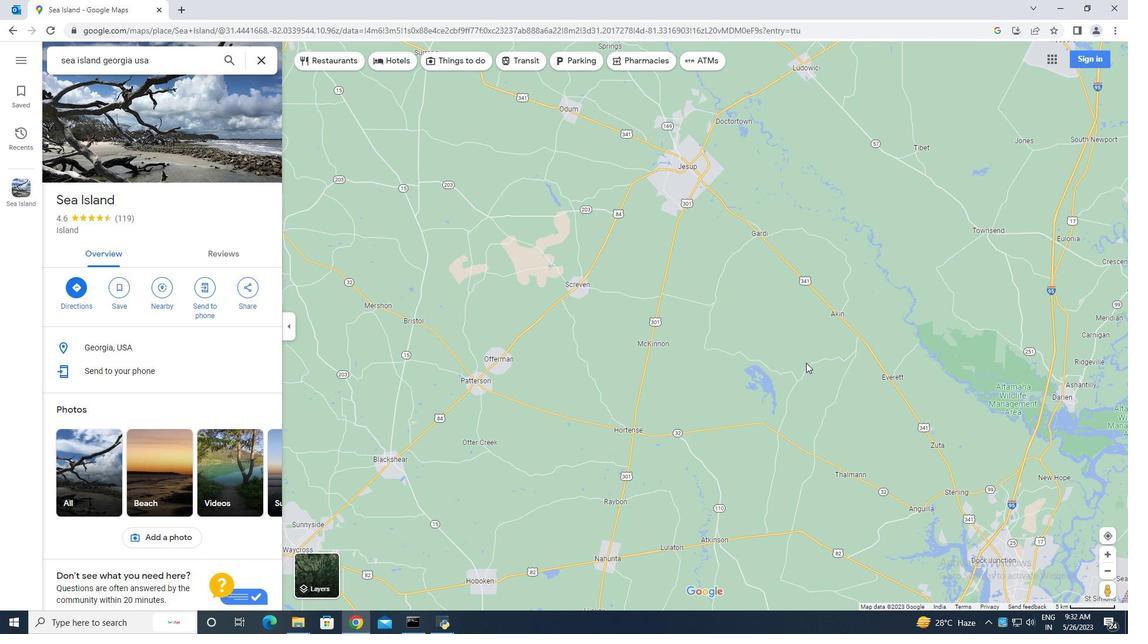 
Action: Mouse scrolled (806, 362) with delta (0, 0)
Screenshot: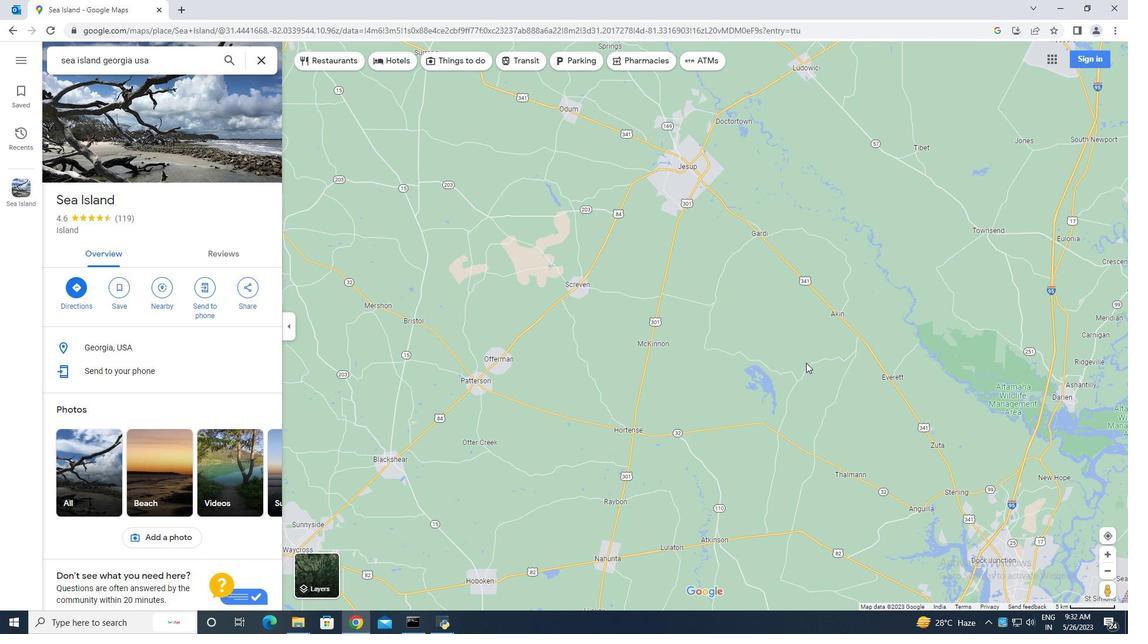 
Action: Mouse moved to (794, 344)
Screenshot: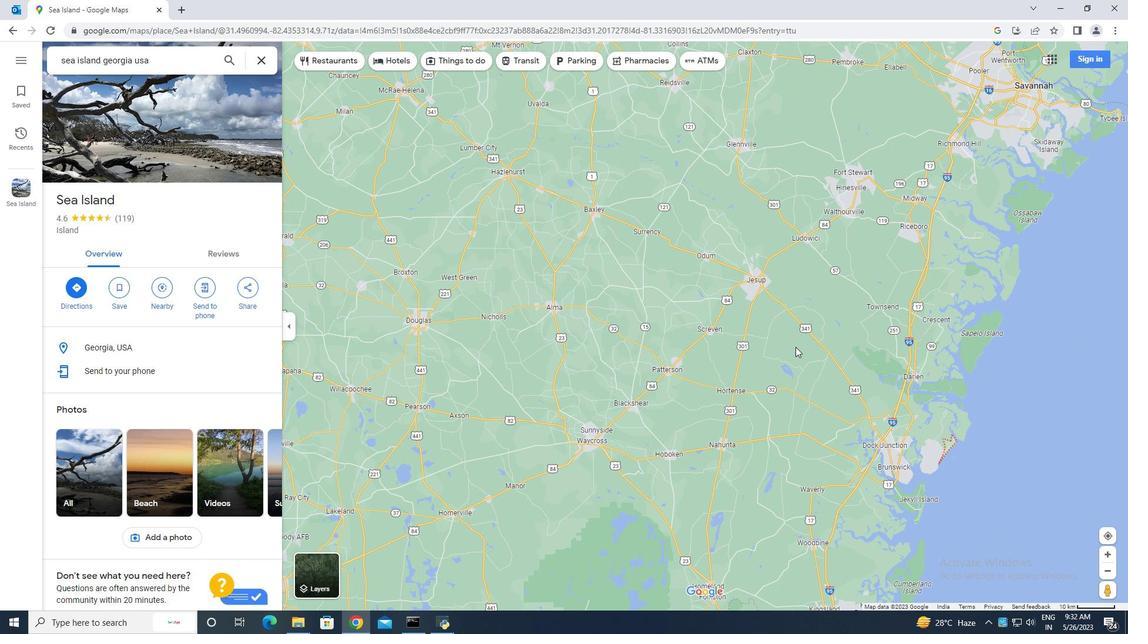 
Action: Mouse pressed left at (794, 344)
Screenshot: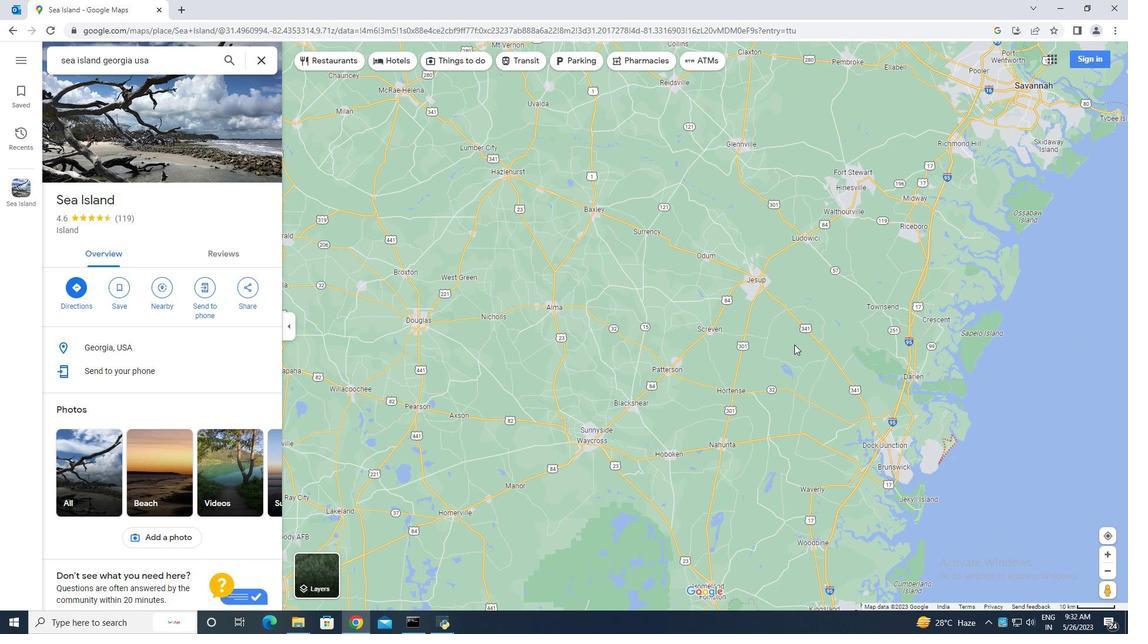 
Action: Mouse moved to (599, 407)
Screenshot: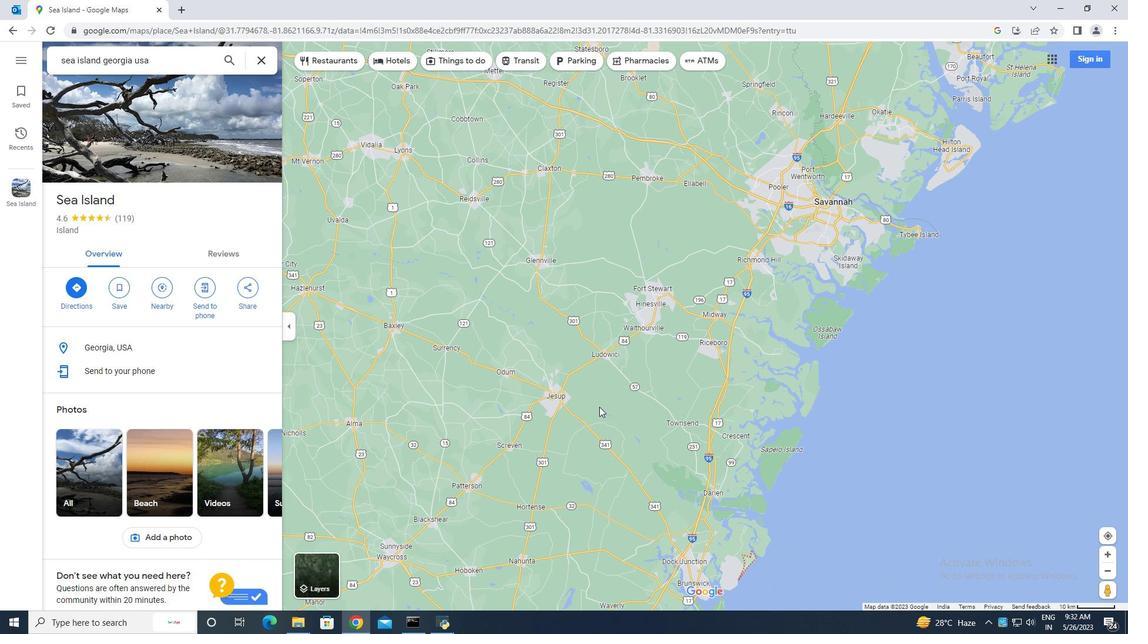 
Action: Mouse scrolled (599, 406) with delta (0, 0)
Screenshot: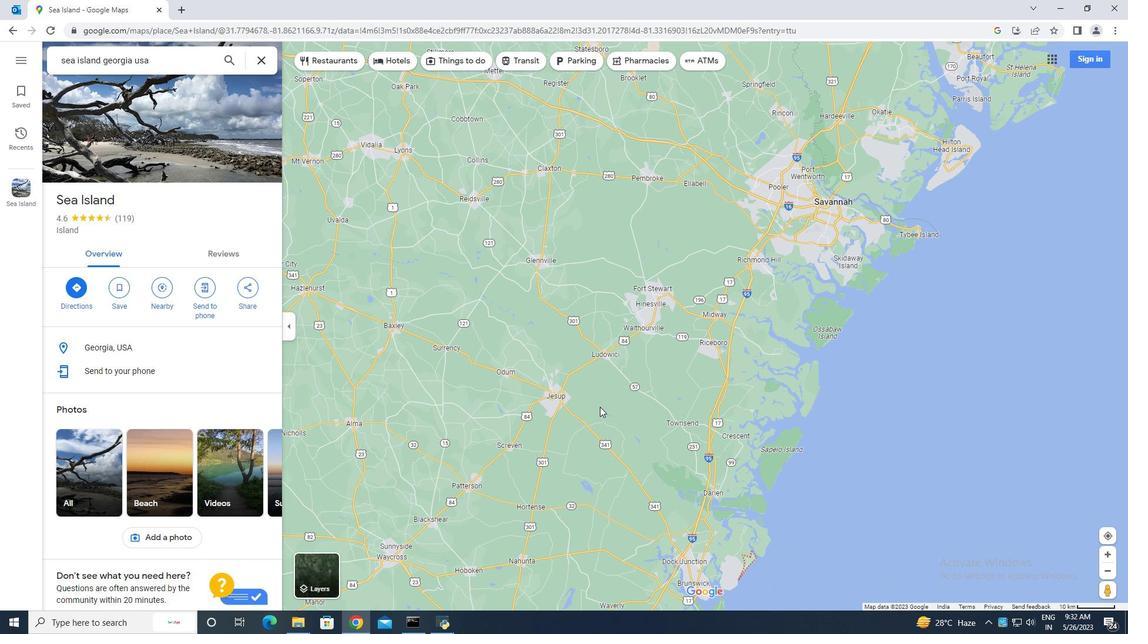 
Action: Mouse scrolled (599, 406) with delta (0, 0)
Screenshot: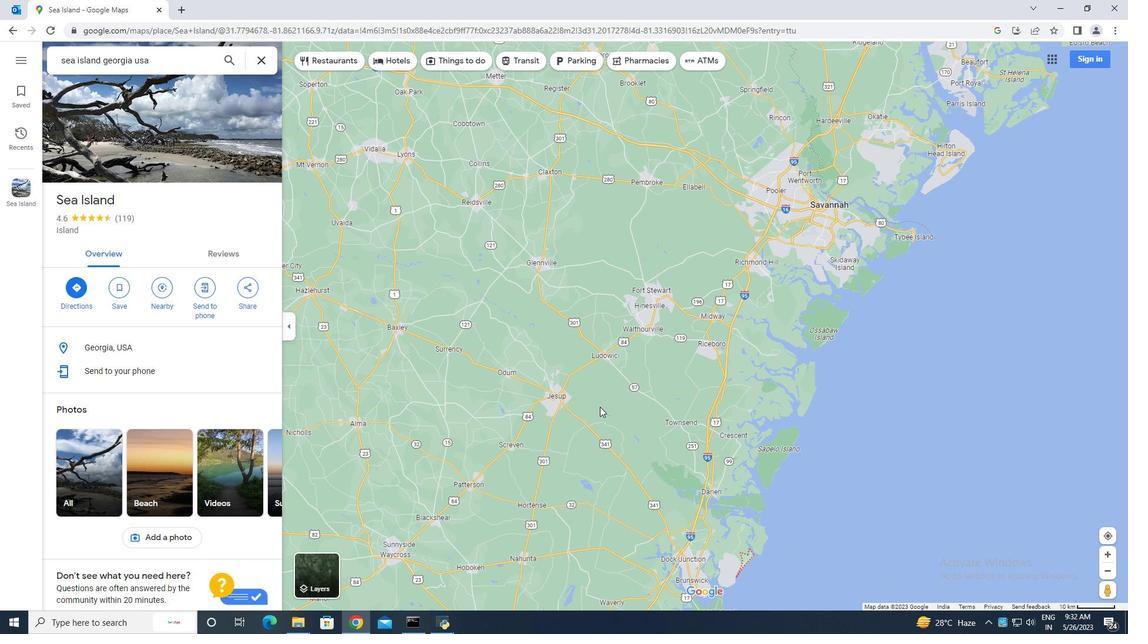 
Action: Mouse scrolled (599, 407) with delta (0, 0)
Screenshot: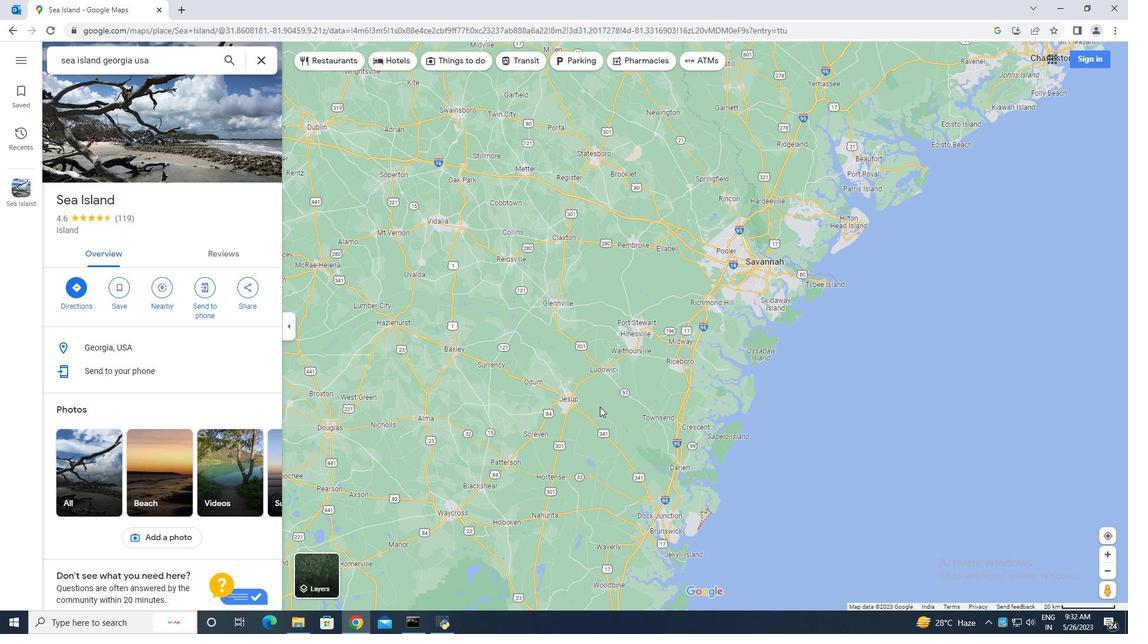 
Action: Mouse scrolled (599, 407) with delta (0, 0)
Screenshot: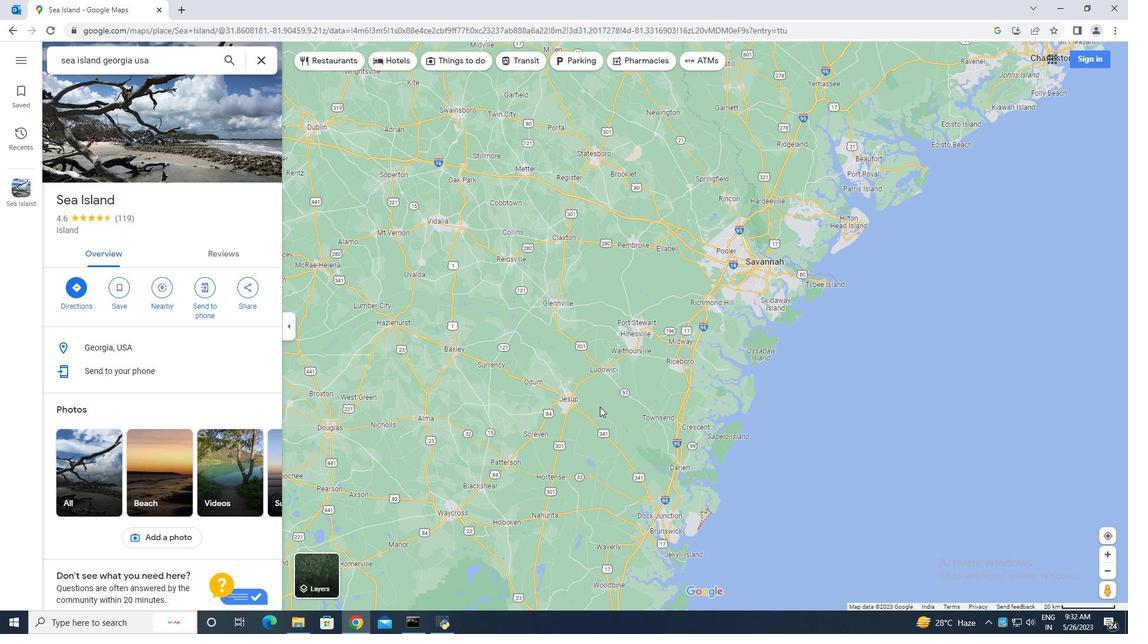 
Action: Mouse scrolled (599, 407) with delta (0, 0)
Screenshot: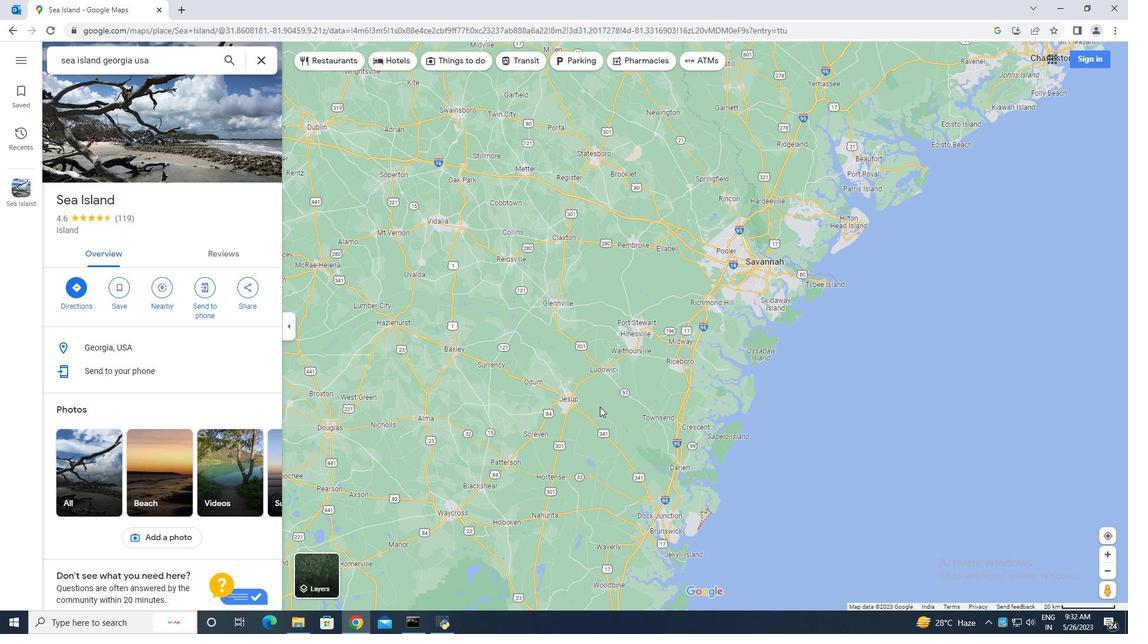 
Action: Mouse scrolled (599, 407) with delta (0, 0)
Screenshot: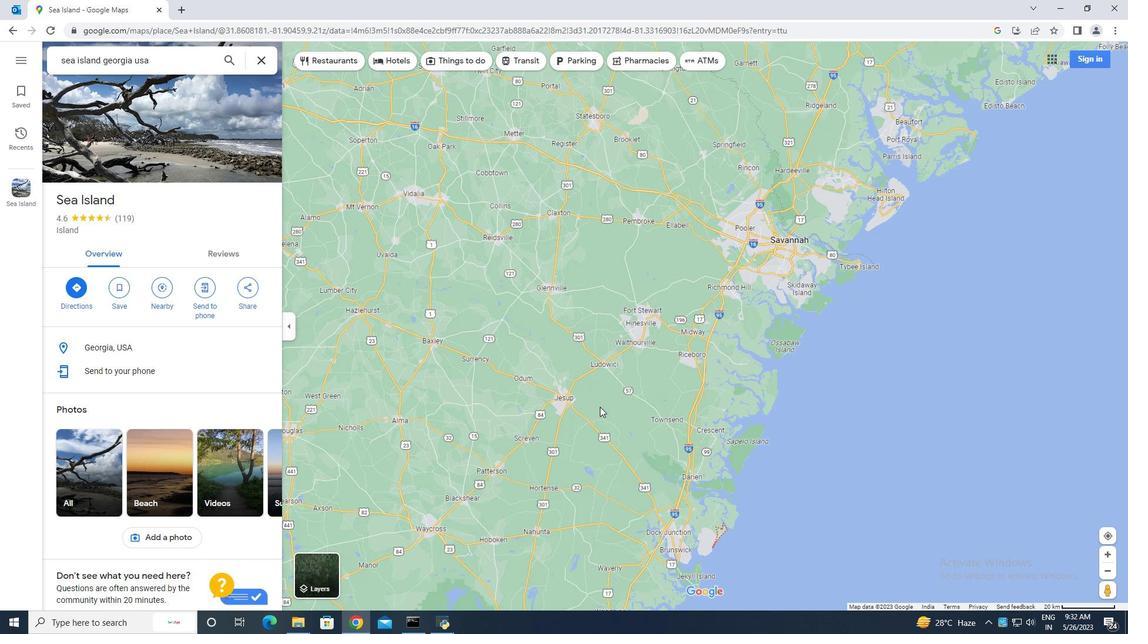 
Action: Mouse moved to (609, 397)
Screenshot: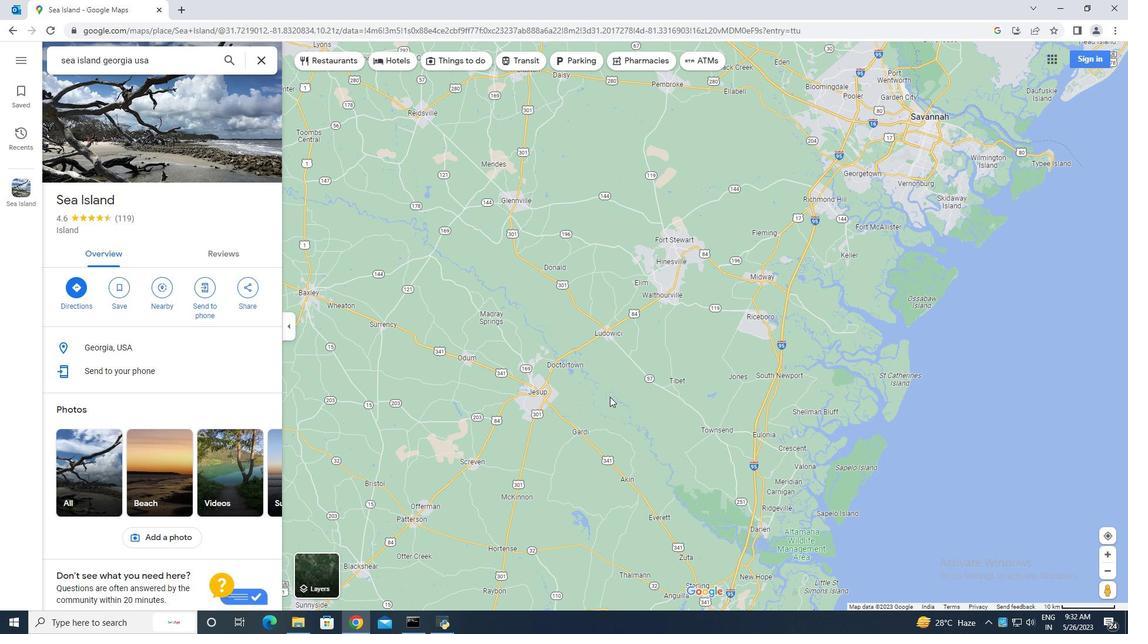 
Action: Mouse pressed left at (609, 397)
Screenshot: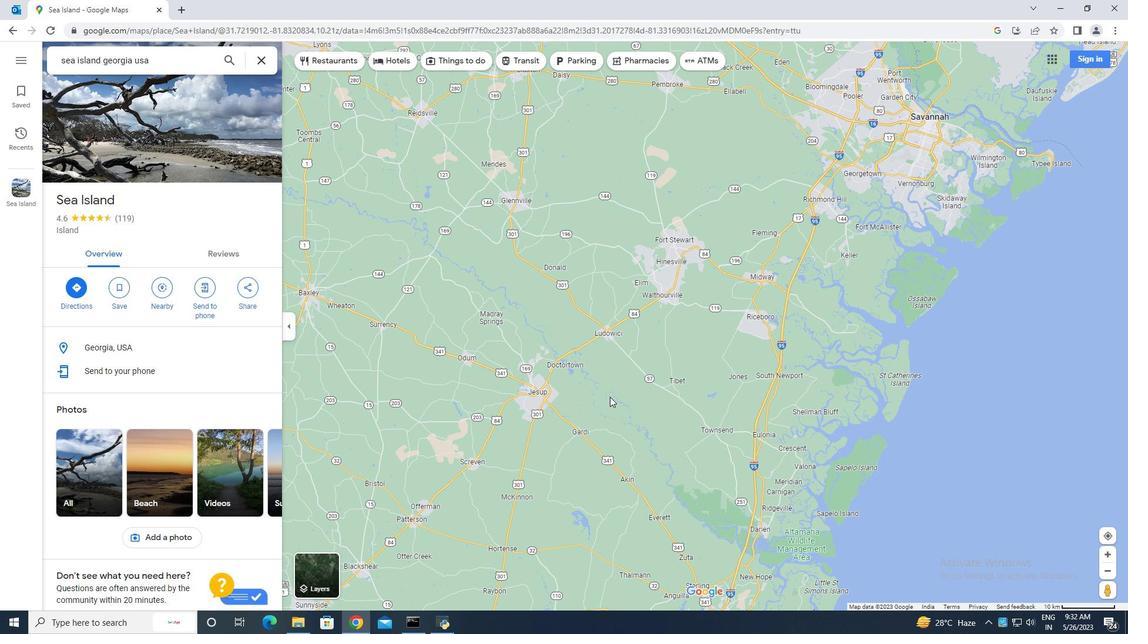 
Action: Mouse moved to (618, 446)
Screenshot: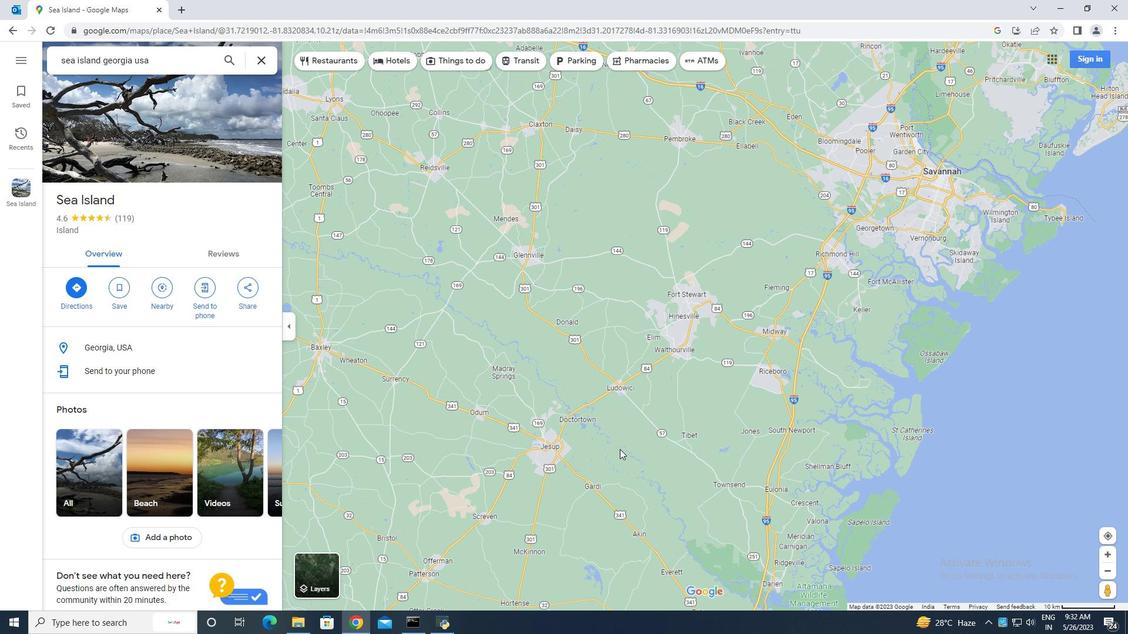 
Action: Mouse scrolled (618, 445) with delta (0, 0)
Screenshot: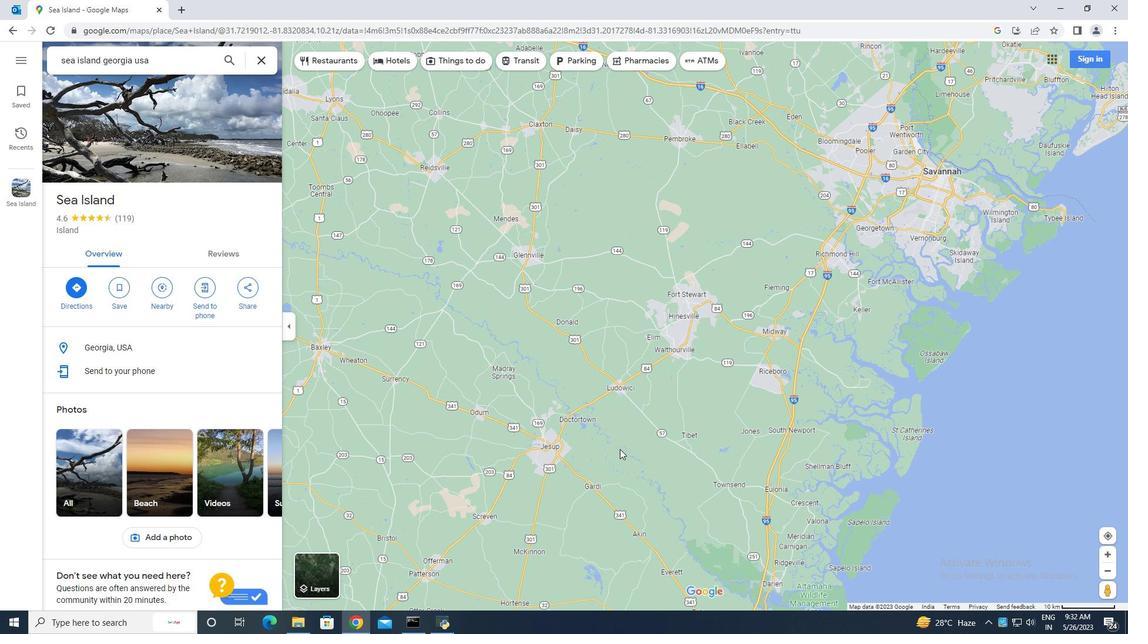 
Action: Mouse scrolled (618, 445) with delta (0, 0)
Screenshot: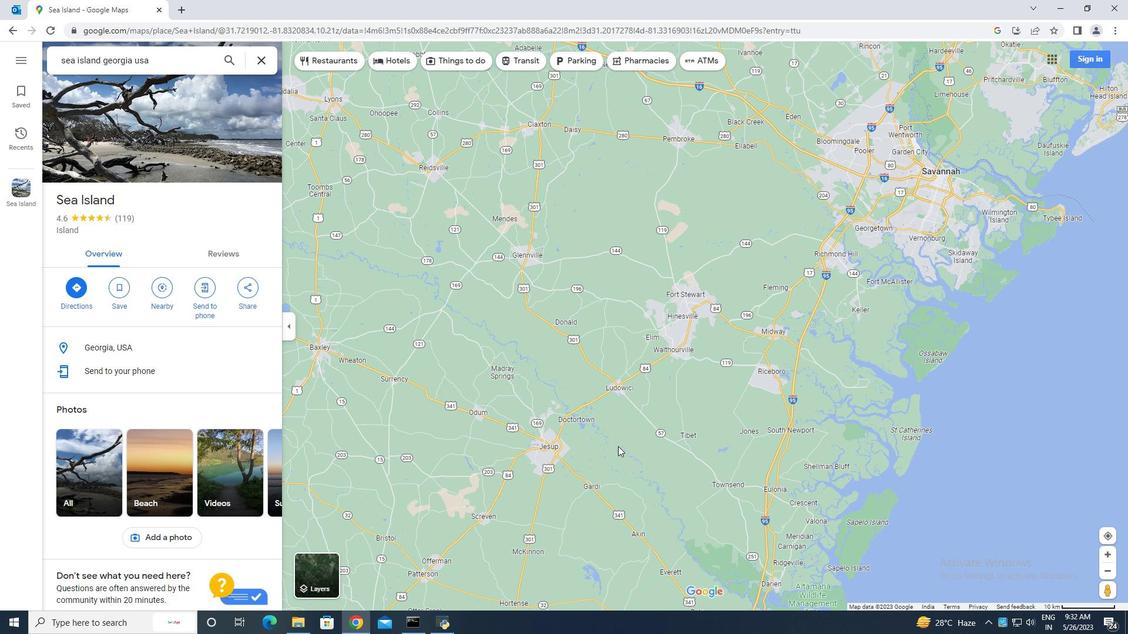 
Action: Mouse scrolled (618, 445) with delta (0, 0)
Screenshot: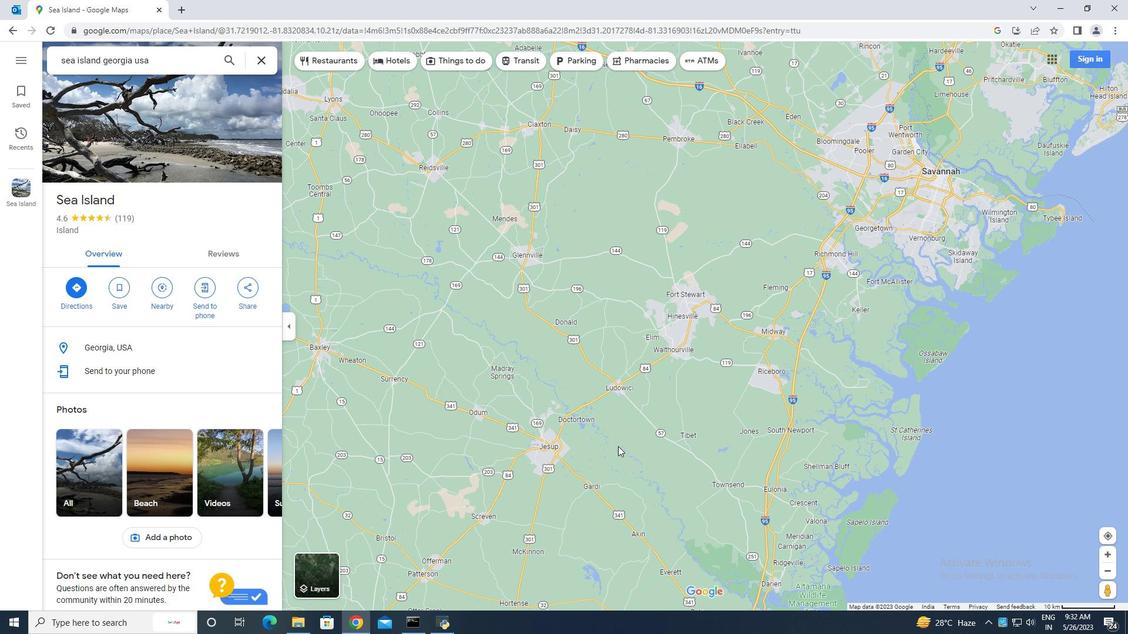 
Action: Mouse scrolled (618, 445) with delta (0, 0)
Screenshot: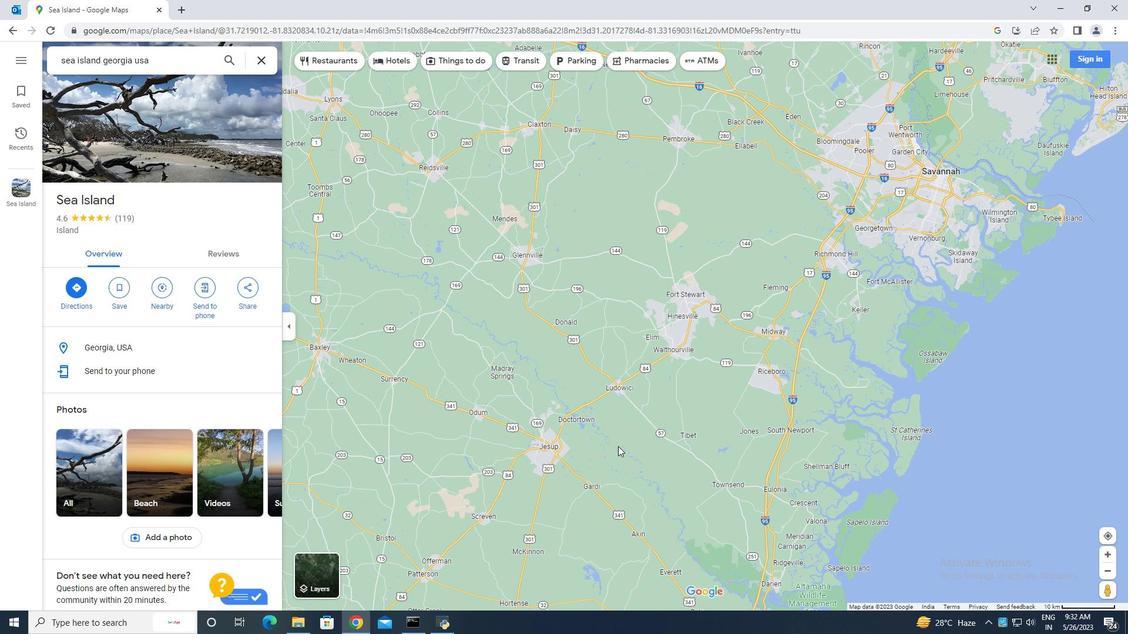 
Action: Mouse scrolled (618, 445) with delta (0, 0)
Screenshot: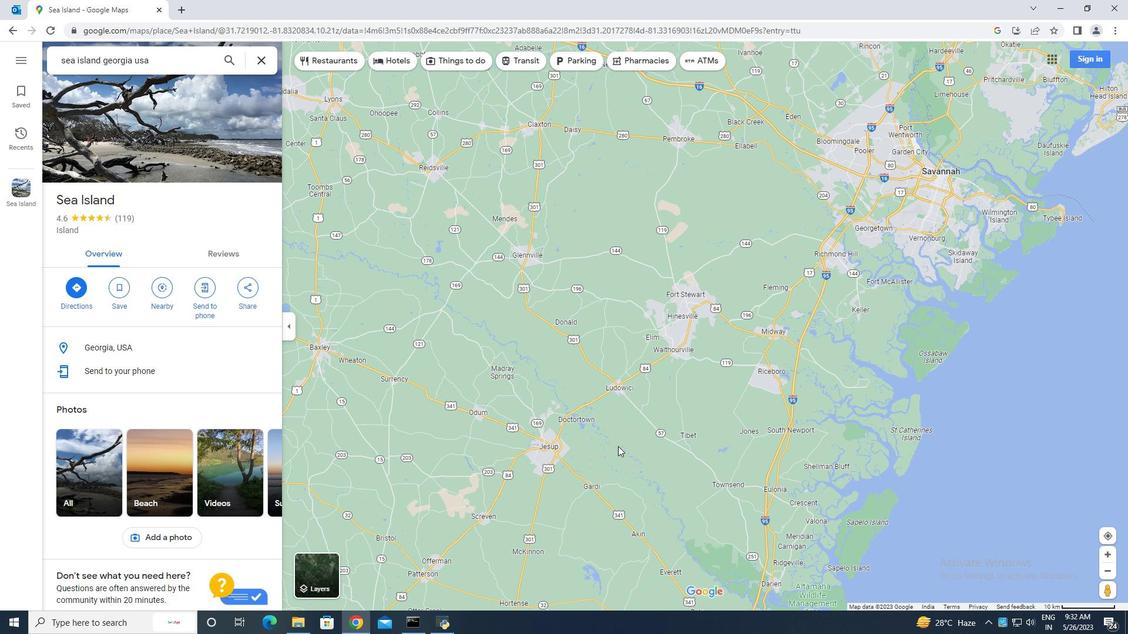 
Action: Mouse moved to (617, 445)
Screenshot: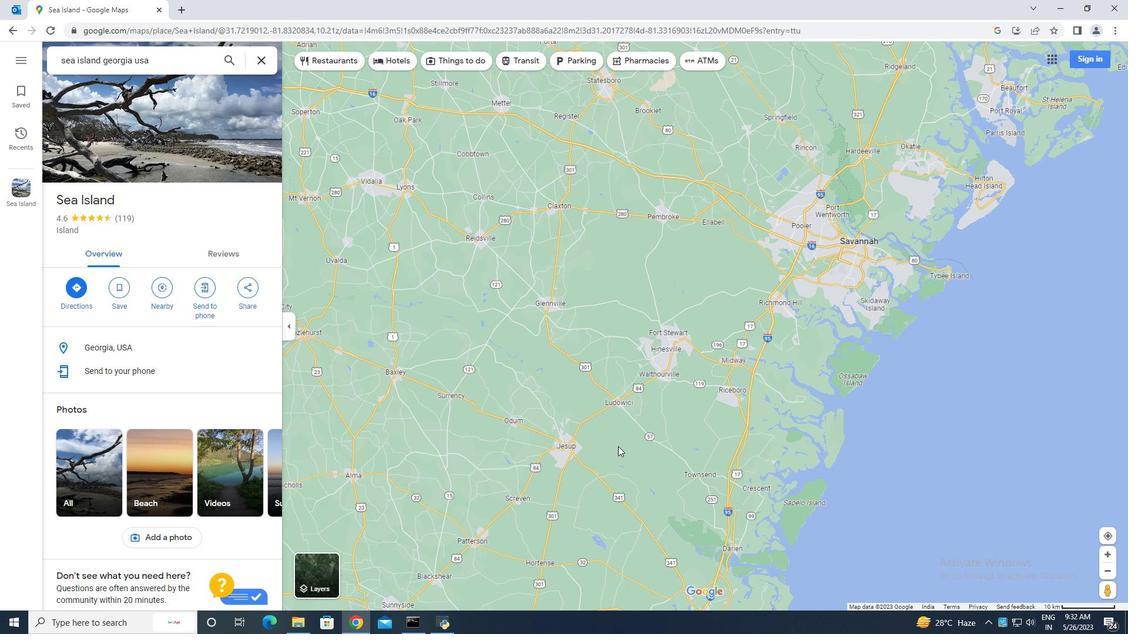 
Action: Mouse scrolled (617, 445) with delta (0, 0)
Screenshot: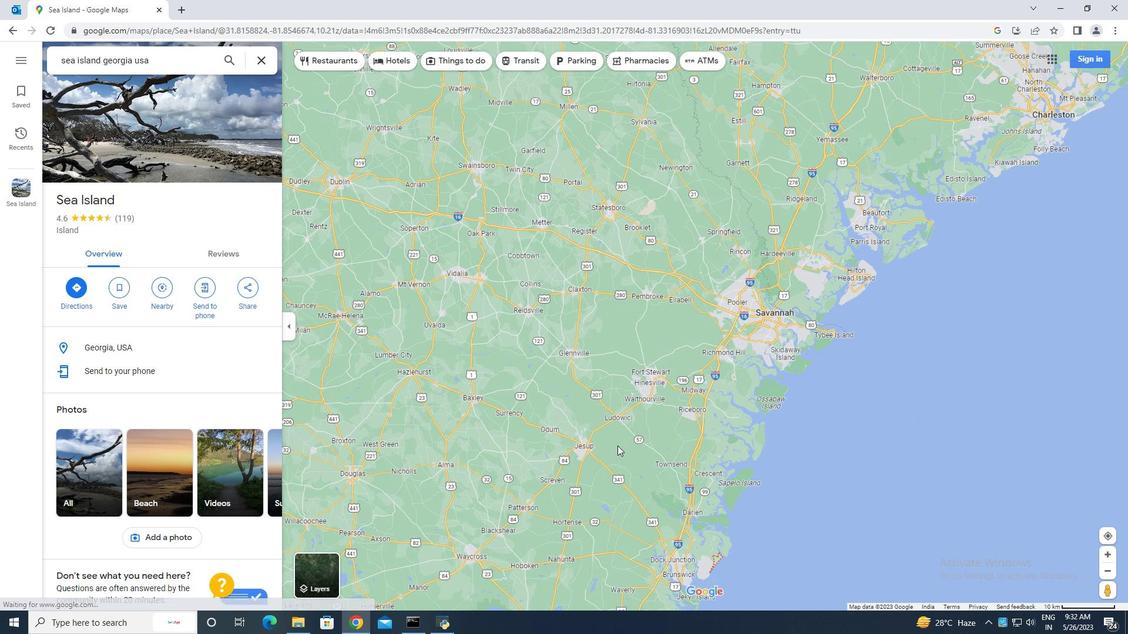 
Action: Mouse scrolled (617, 445) with delta (0, 0)
Screenshot: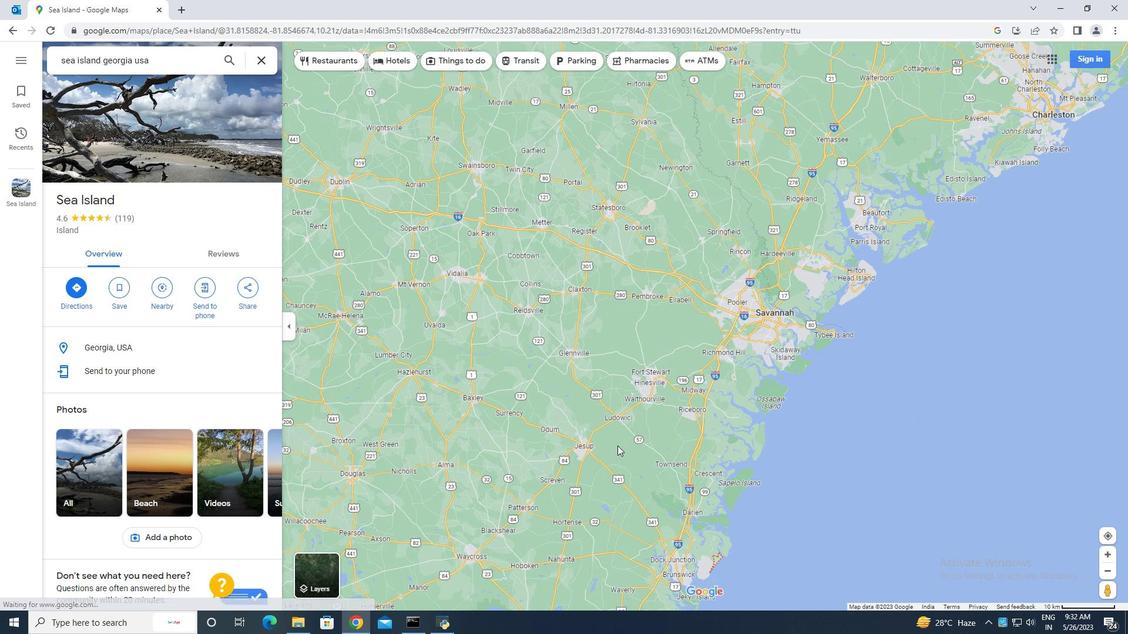 
Action: Mouse scrolled (617, 445) with delta (0, 0)
Screenshot: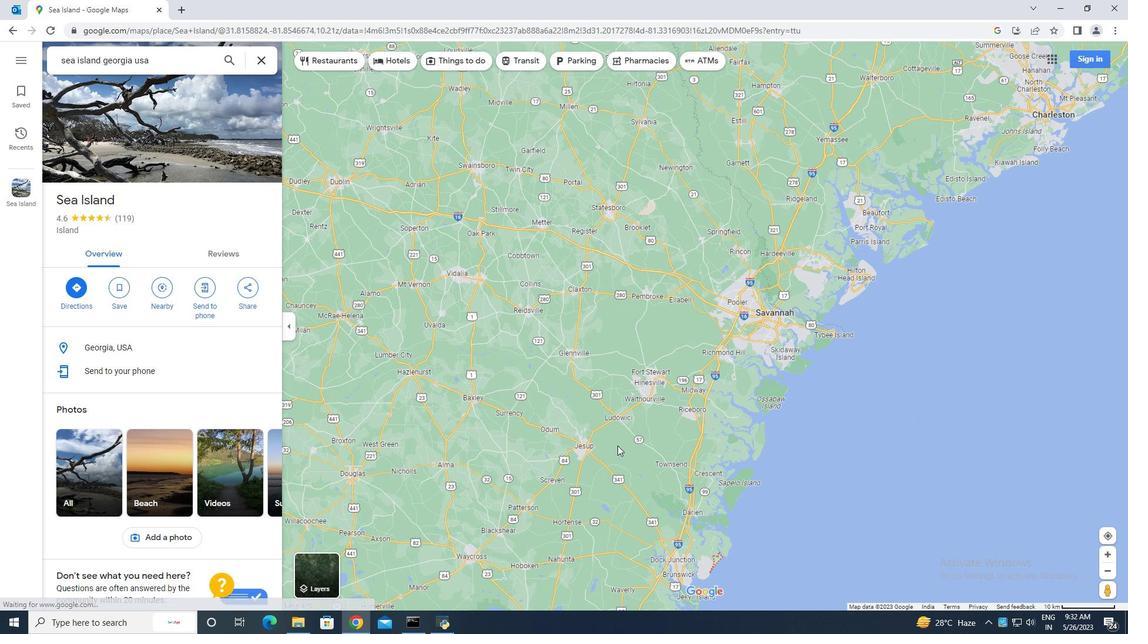 
Action: Mouse scrolled (617, 445) with delta (0, 0)
Screenshot: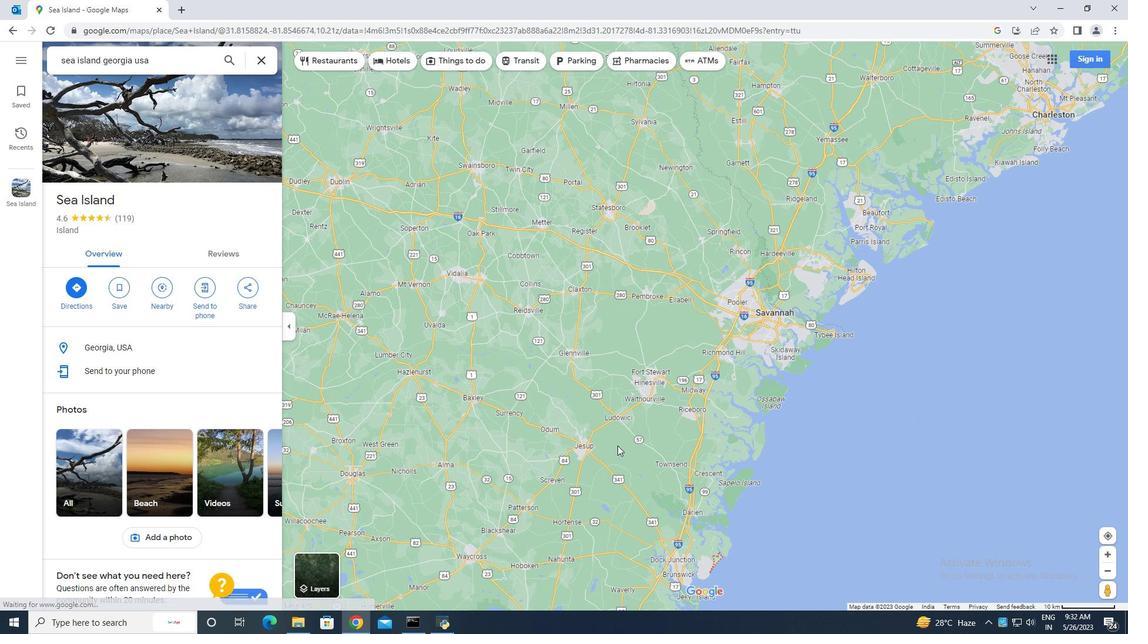 
Action: Mouse scrolled (617, 445) with delta (0, 0)
Screenshot: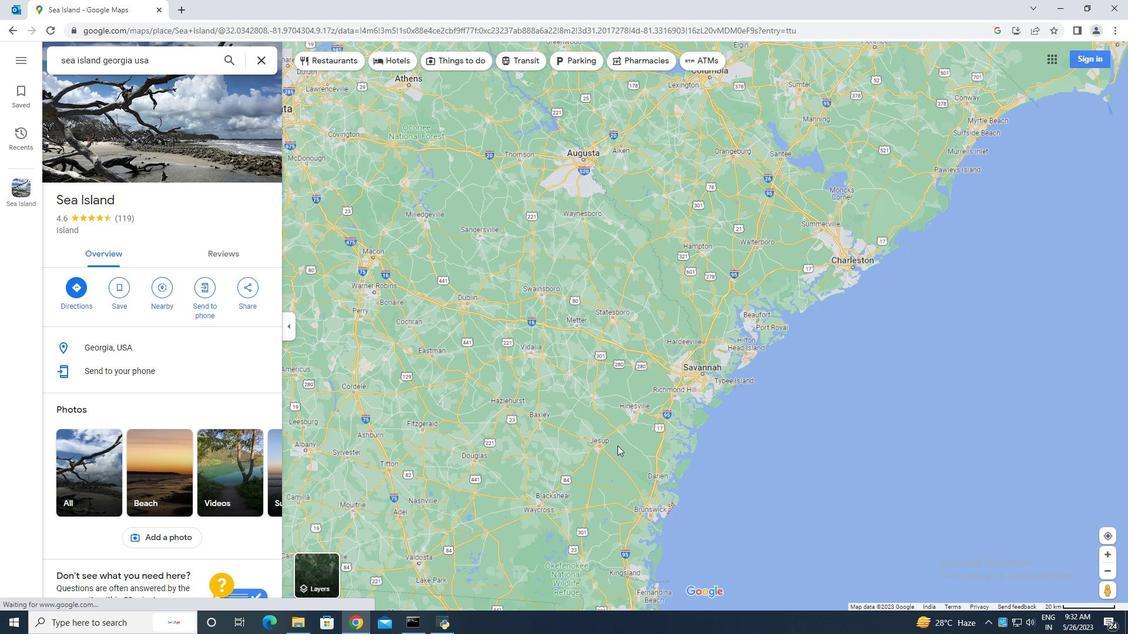 
Action: Mouse scrolled (617, 445) with delta (0, 0)
Screenshot: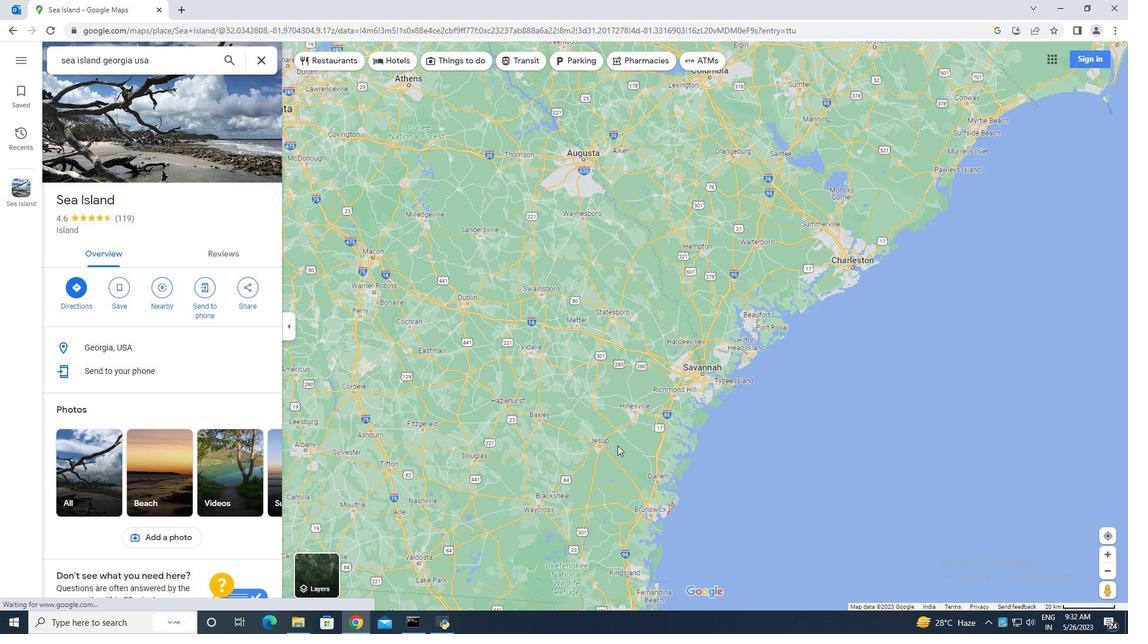 
Action: Mouse scrolled (617, 445) with delta (0, 0)
Screenshot: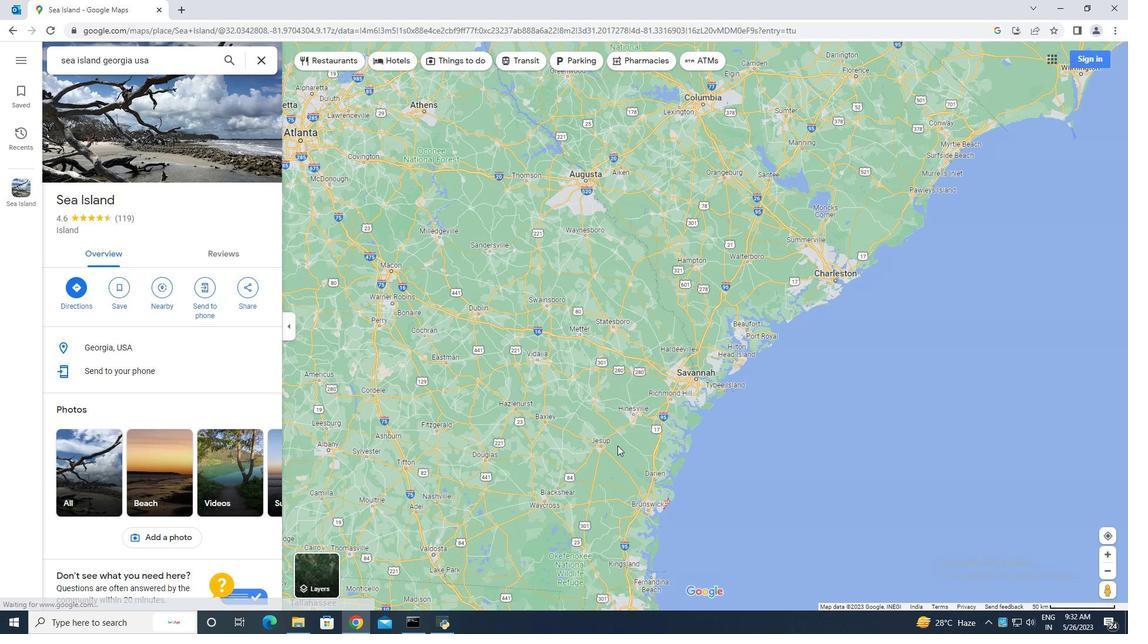 
Action: Mouse scrolled (617, 445) with delta (0, 0)
Screenshot: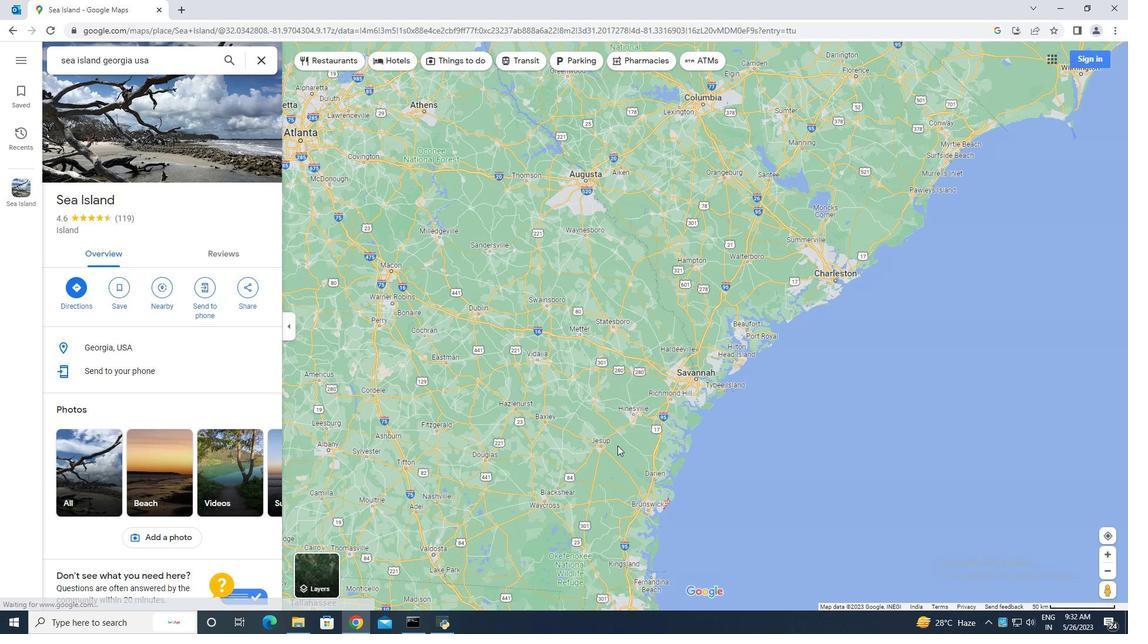 
Action: Mouse scrolled (617, 445) with delta (0, 0)
Screenshot: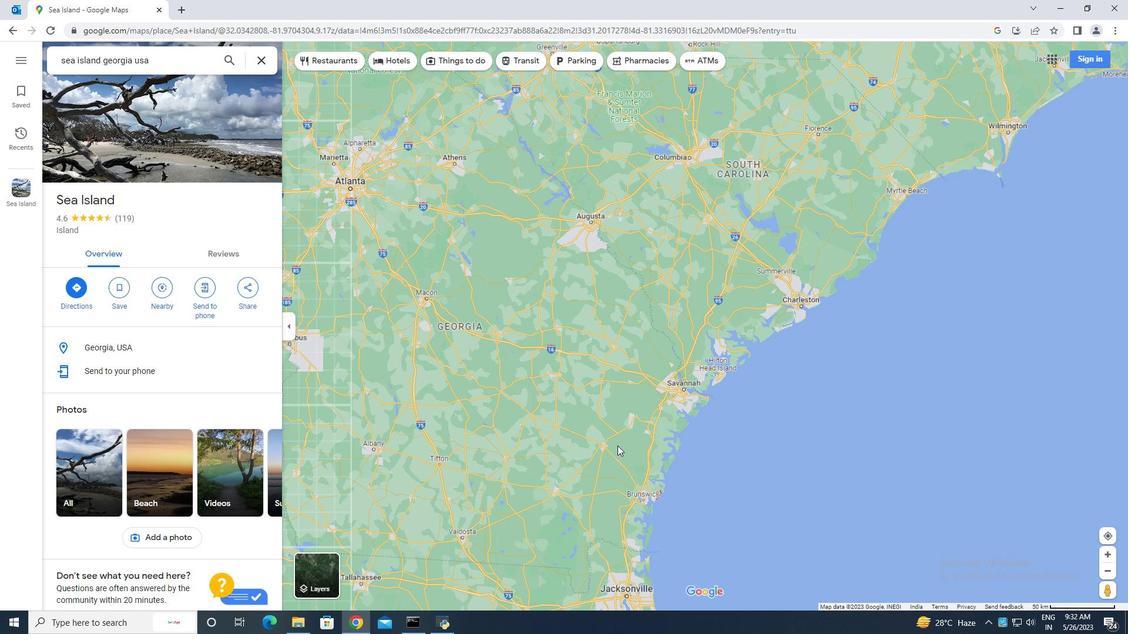 
Action: Mouse scrolled (617, 445) with delta (0, 0)
Screenshot: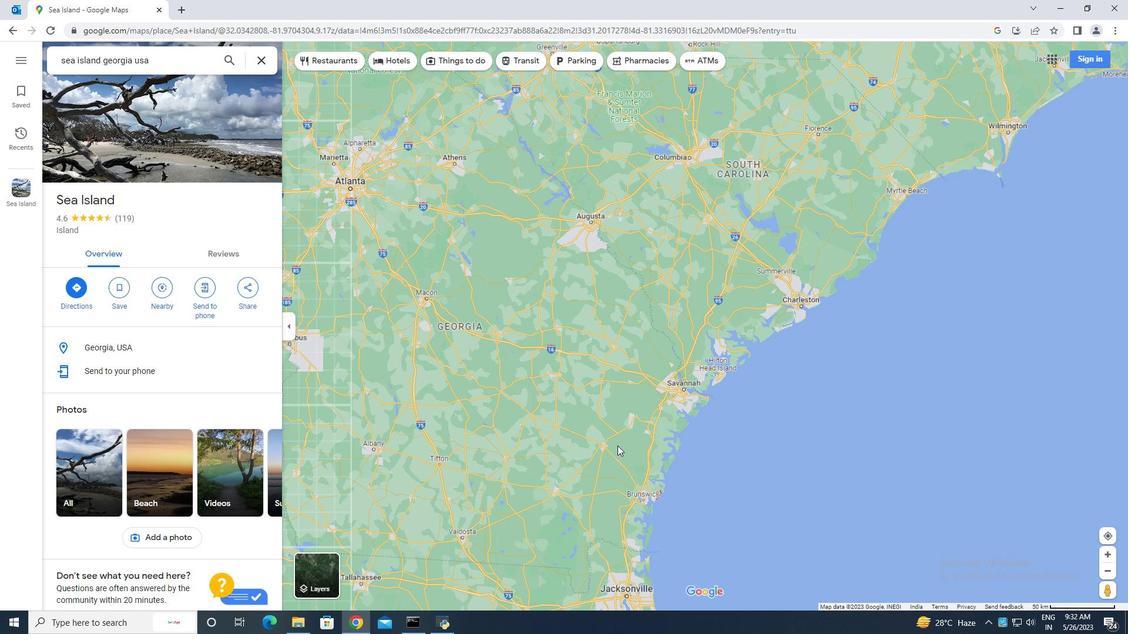 
Action: Mouse scrolled (617, 445) with delta (0, 0)
Screenshot: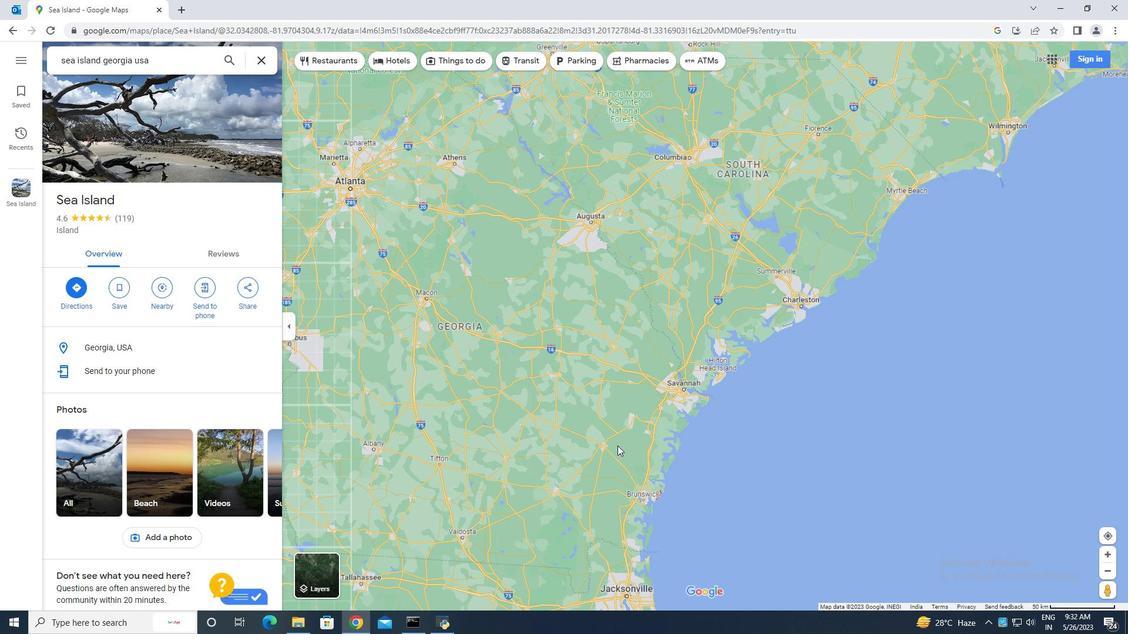 
Action: Mouse scrolled (617, 445) with delta (0, 0)
Screenshot: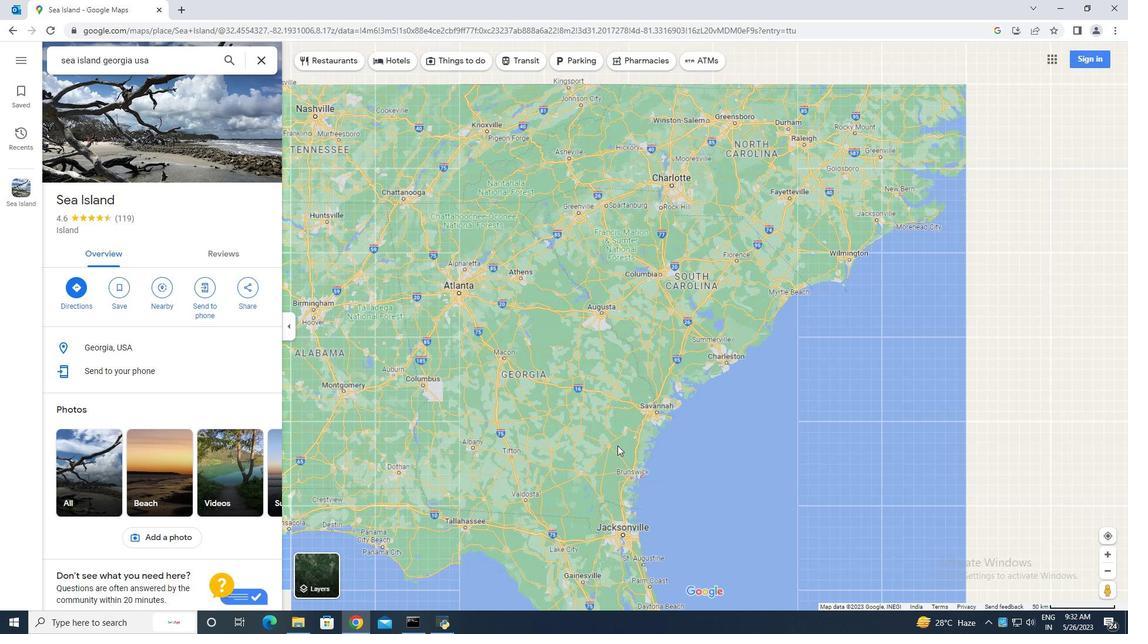 
Action: Mouse moved to (631, 450)
Screenshot: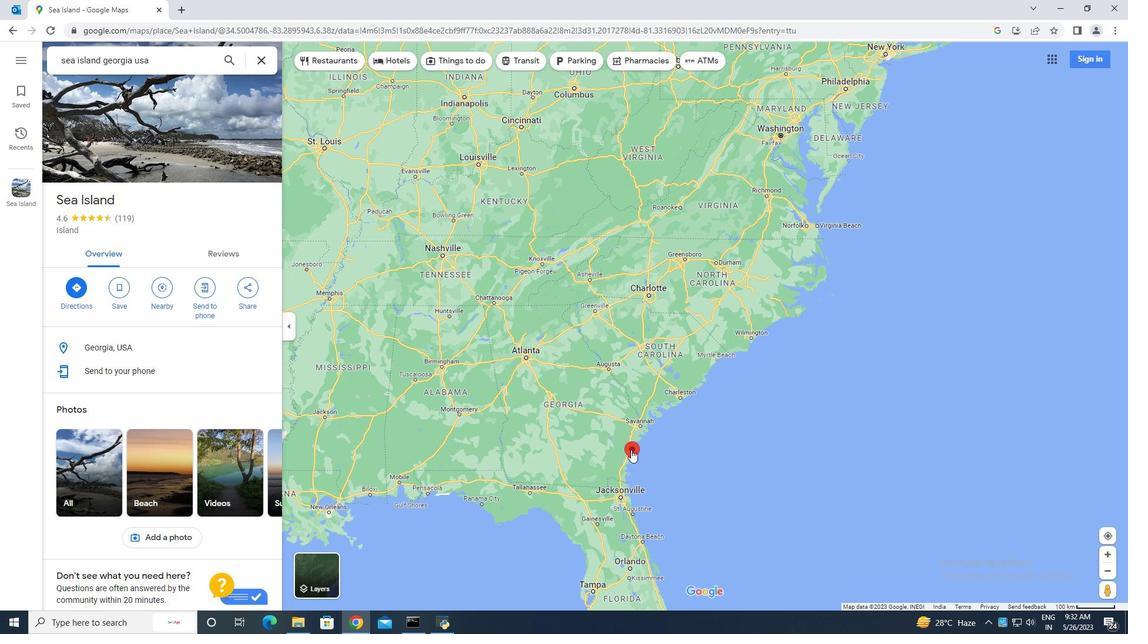 
Action: Mouse scrolled (631, 450) with delta (0, 0)
Screenshot: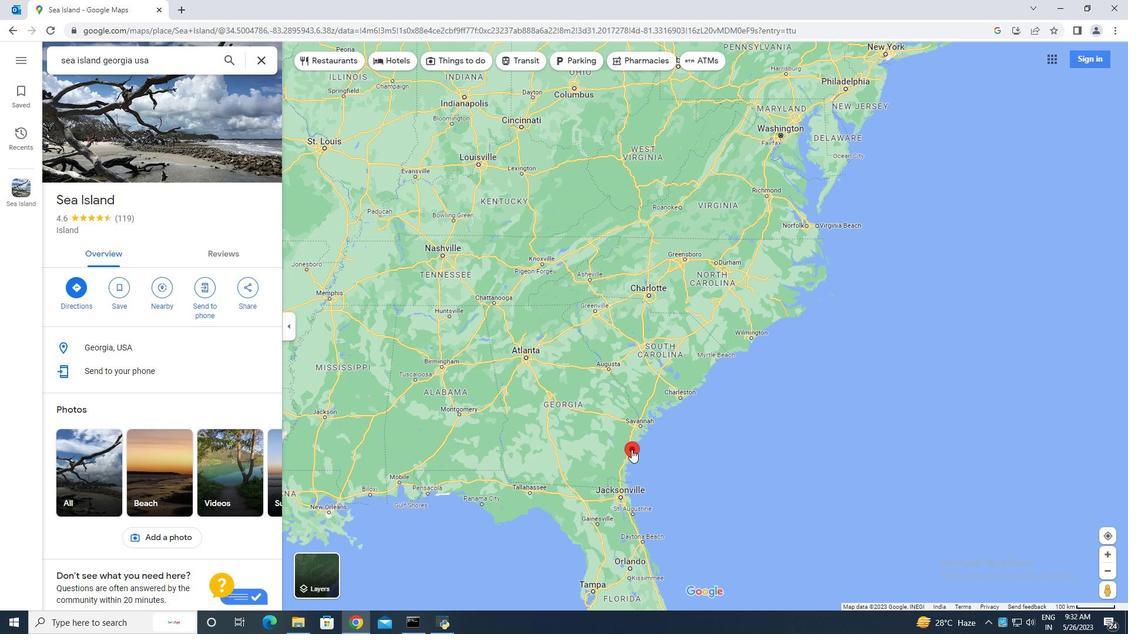 
Action: Mouse scrolled (631, 450) with delta (0, 0)
Screenshot: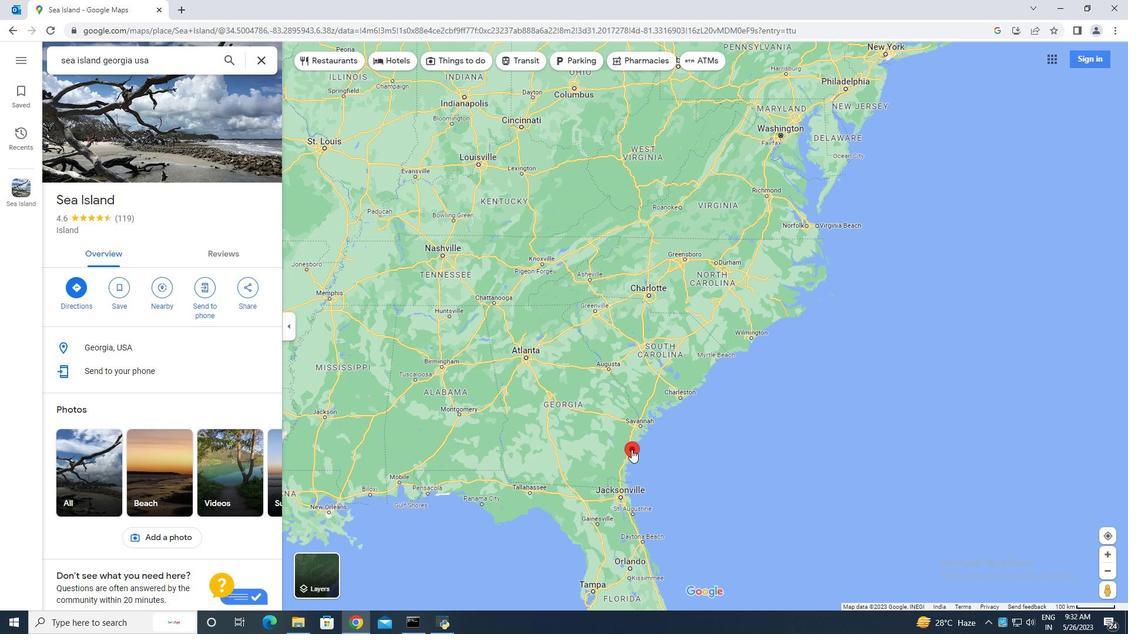 
Action: Mouse scrolled (631, 450) with delta (0, 0)
Screenshot: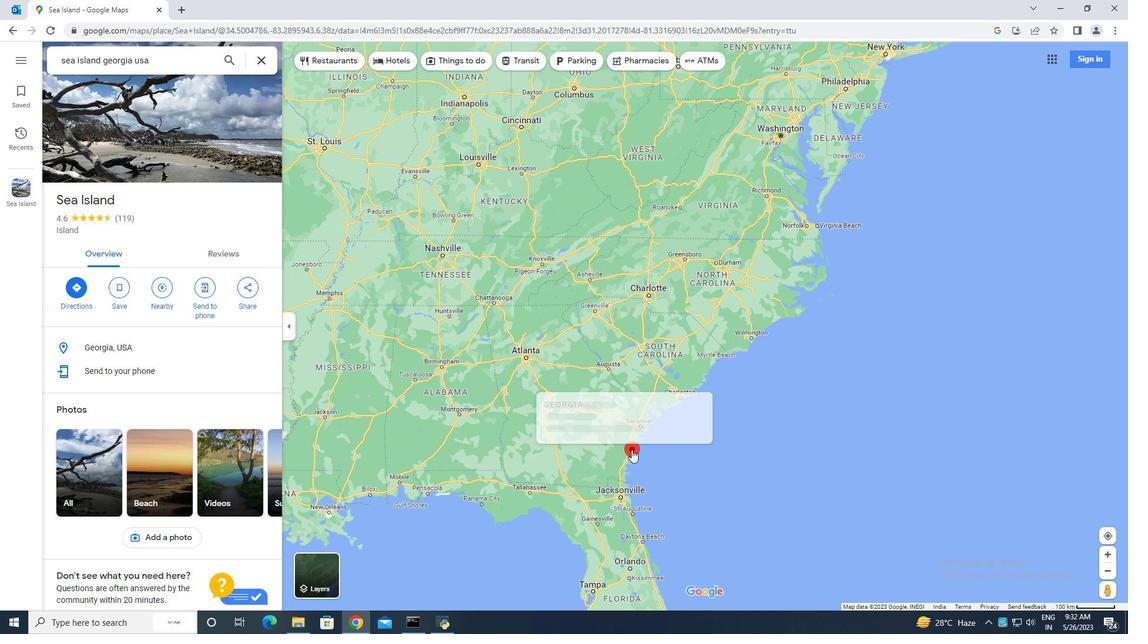 
Action: Mouse scrolled (631, 450) with delta (0, 0)
Screenshot: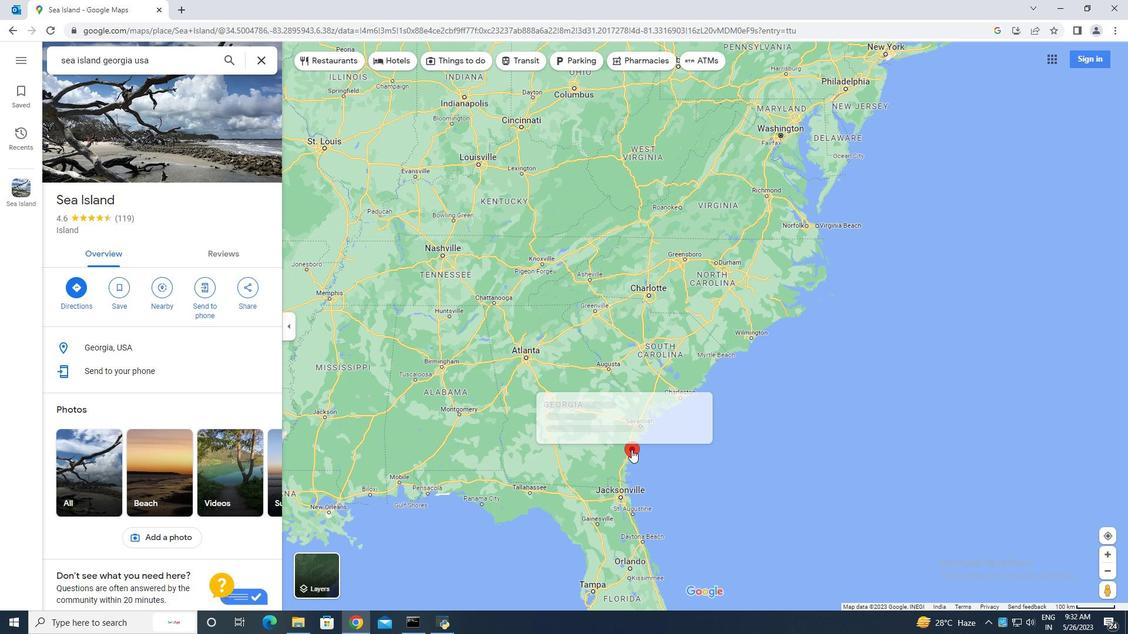 
Action: Mouse moved to (631, 450)
Screenshot: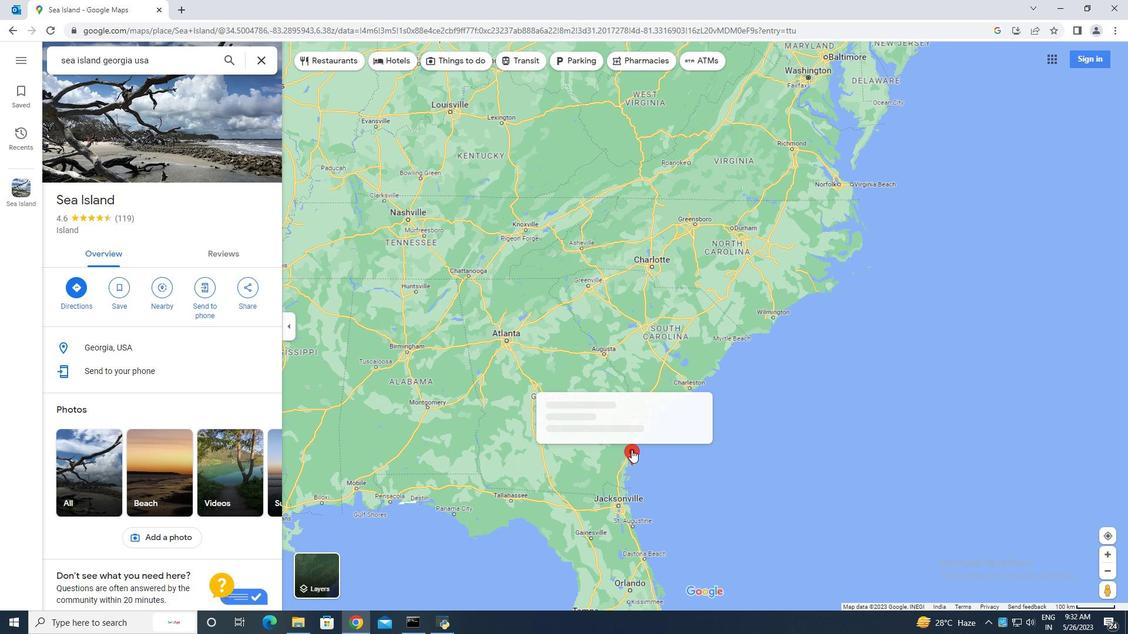 
Action: Mouse scrolled (631, 450) with delta (0, 0)
Screenshot: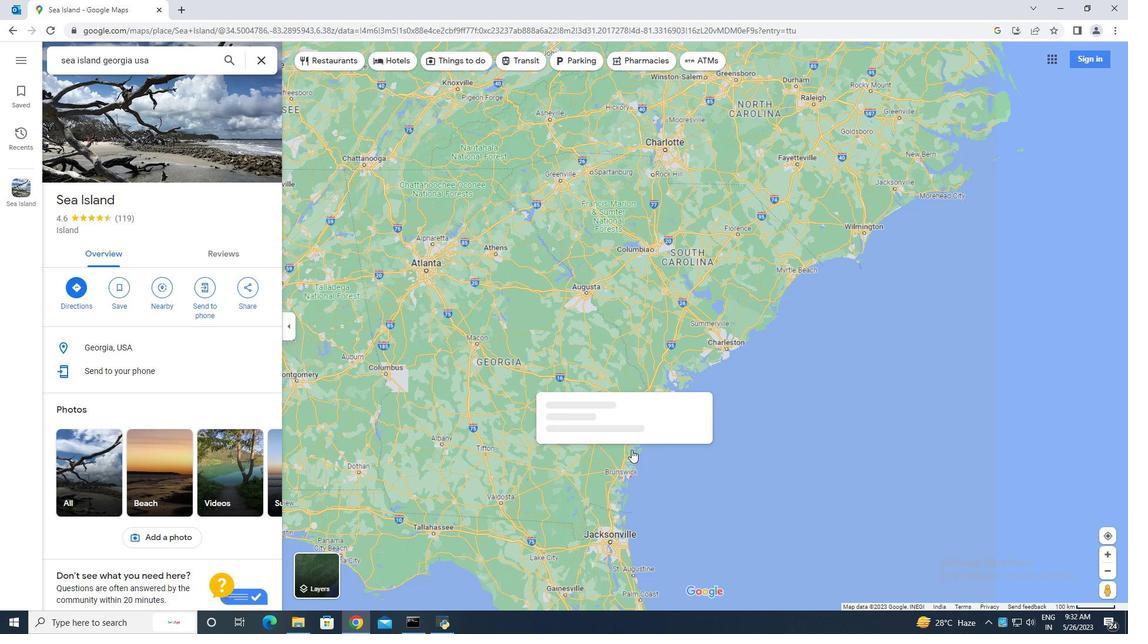 
Action: Mouse scrolled (631, 450) with delta (0, 0)
Screenshot: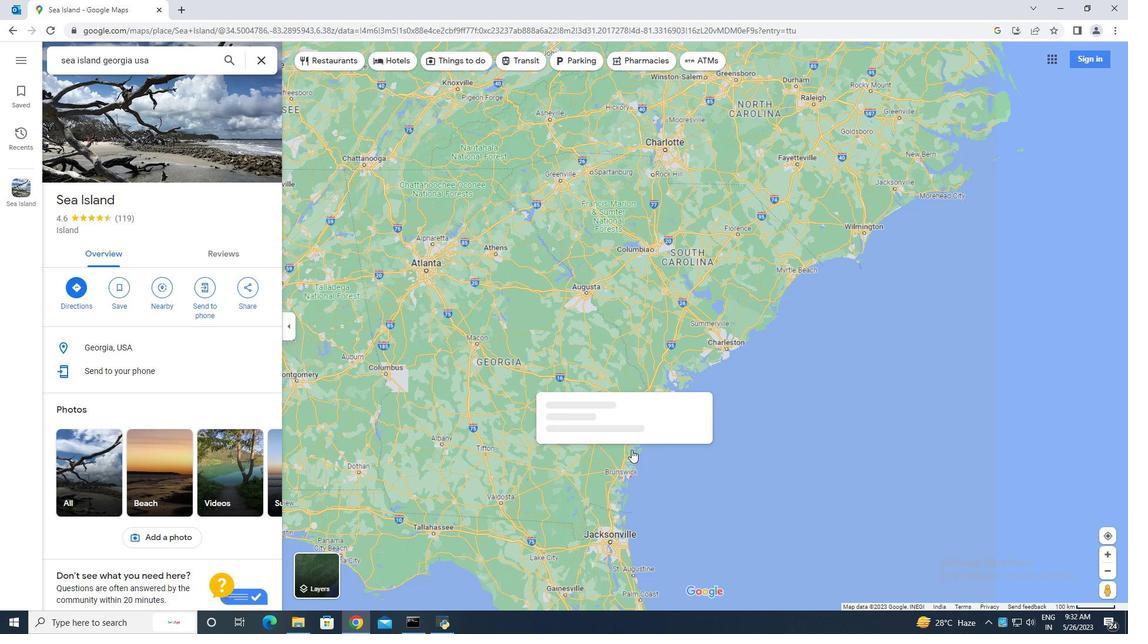 
Action: Mouse scrolled (631, 450) with delta (0, 0)
Screenshot: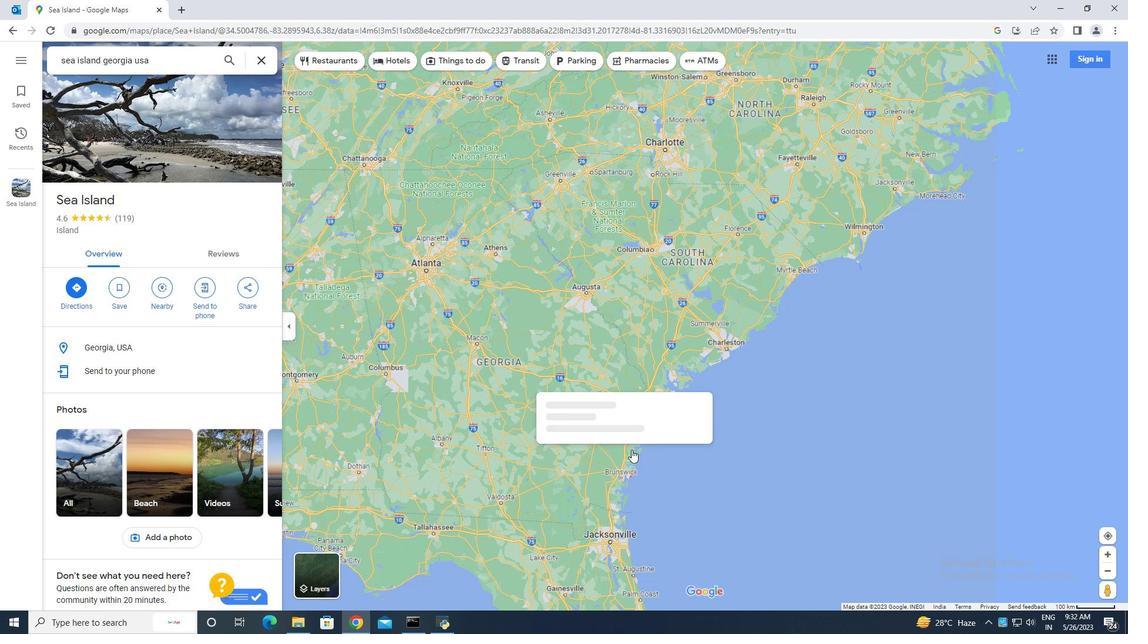 
Action: Mouse moved to (640, 512)
Screenshot: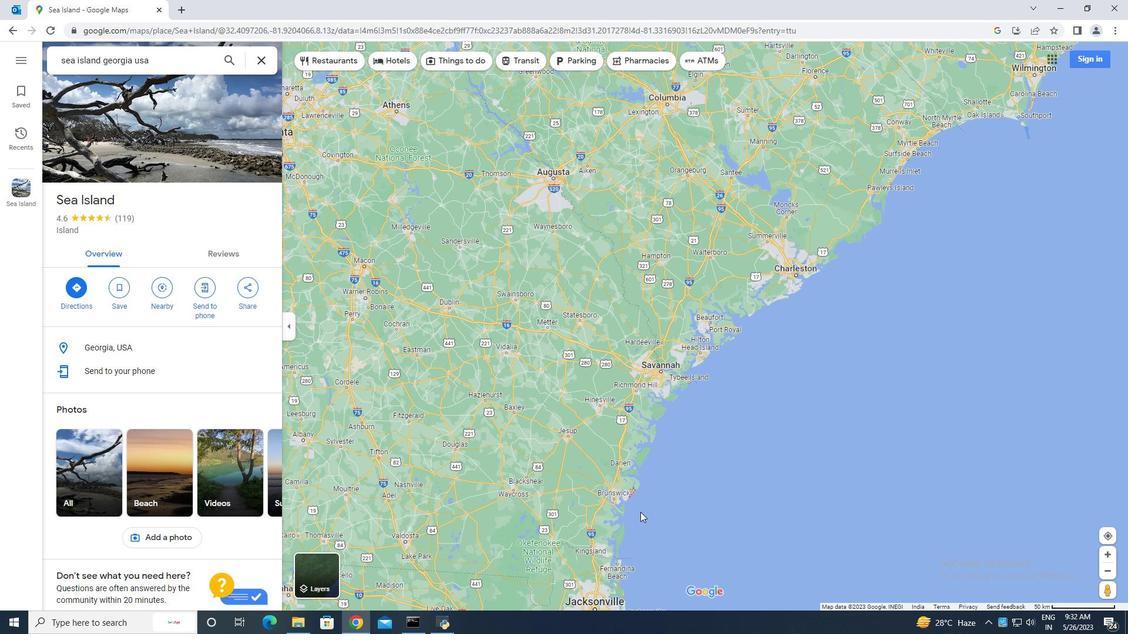 
Action: Mouse pressed left at (640, 512)
Screenshot: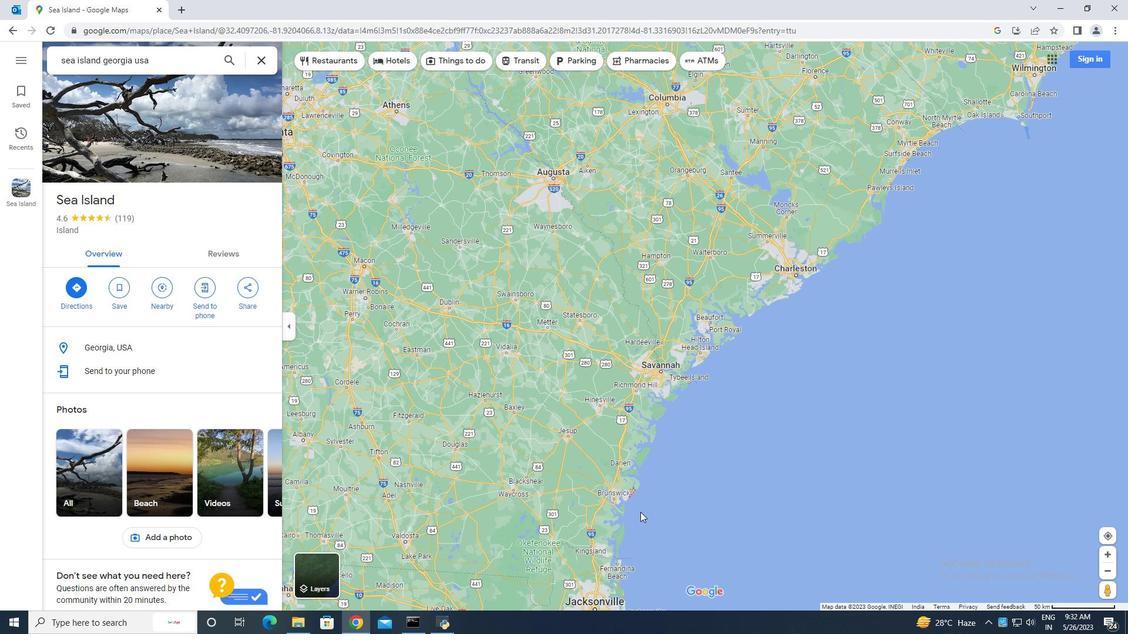 
Action: Mouse moved to (606, 386)
Screenshot: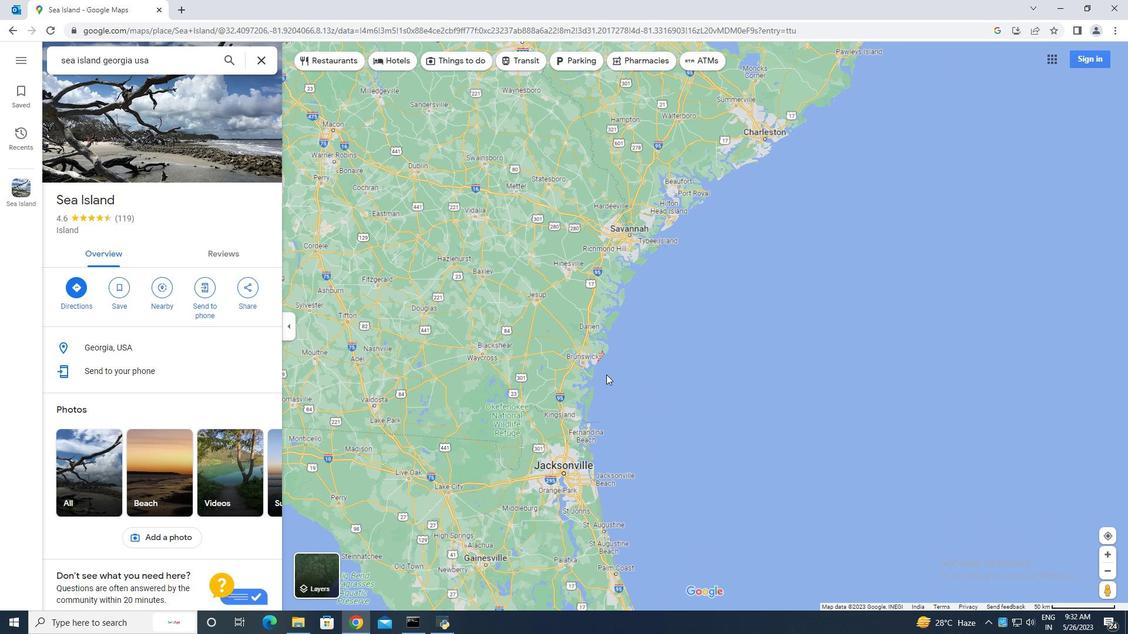 
Action: Mouse scrolled (606, 386) with delta (0, 0)
Screenshot: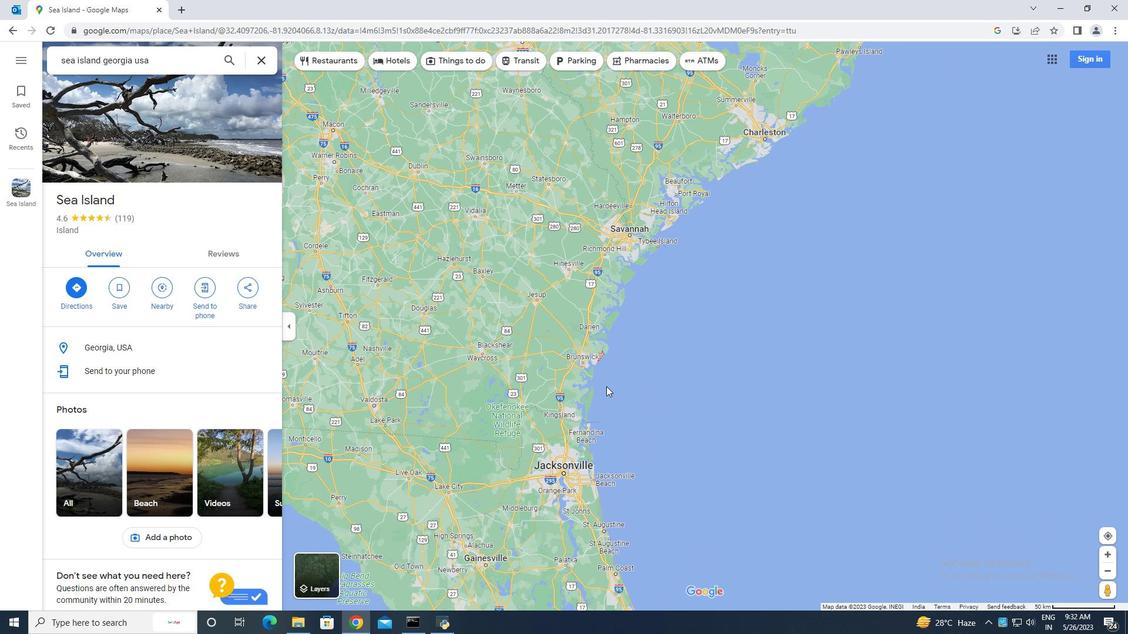 
Action: Mouse scrolled (606, 386) with delta (0, 0)
Screenshot: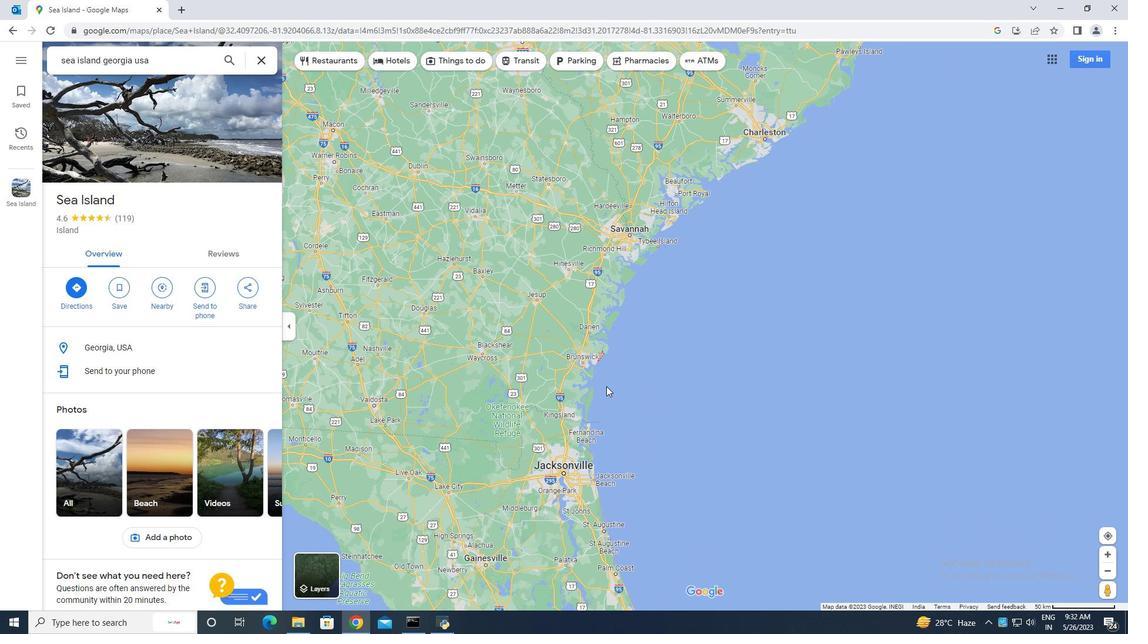 
Action: Mouse scrolled (606, 386) with delta (0, 0)
Screenshot: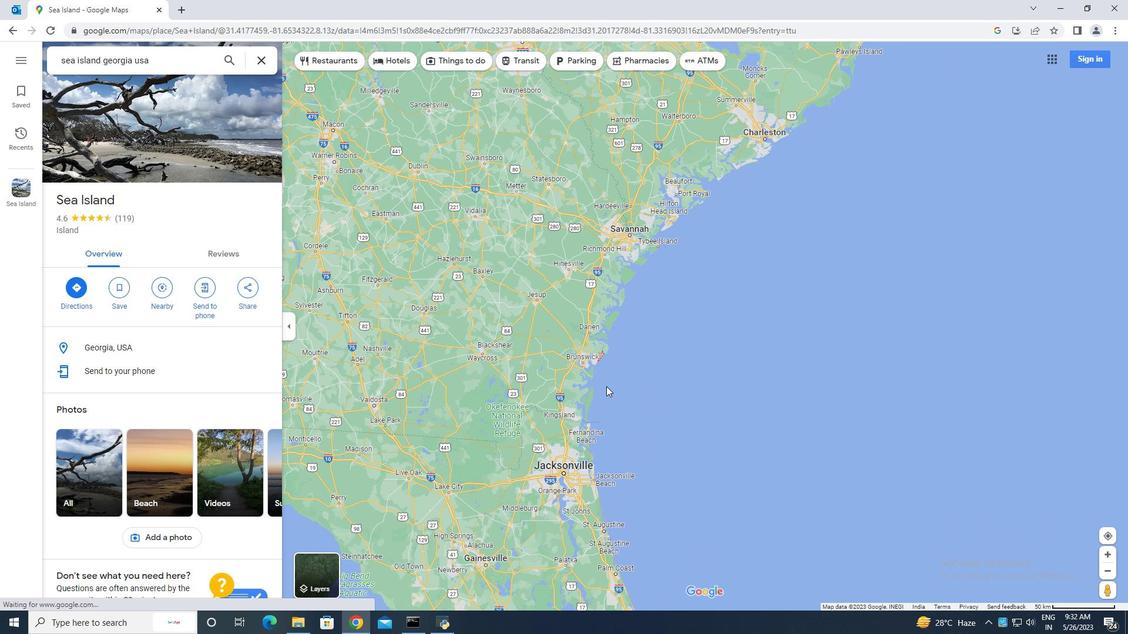 
Action: Mouse scrolled (606, 386) with delta (0, 0)
Screenshot: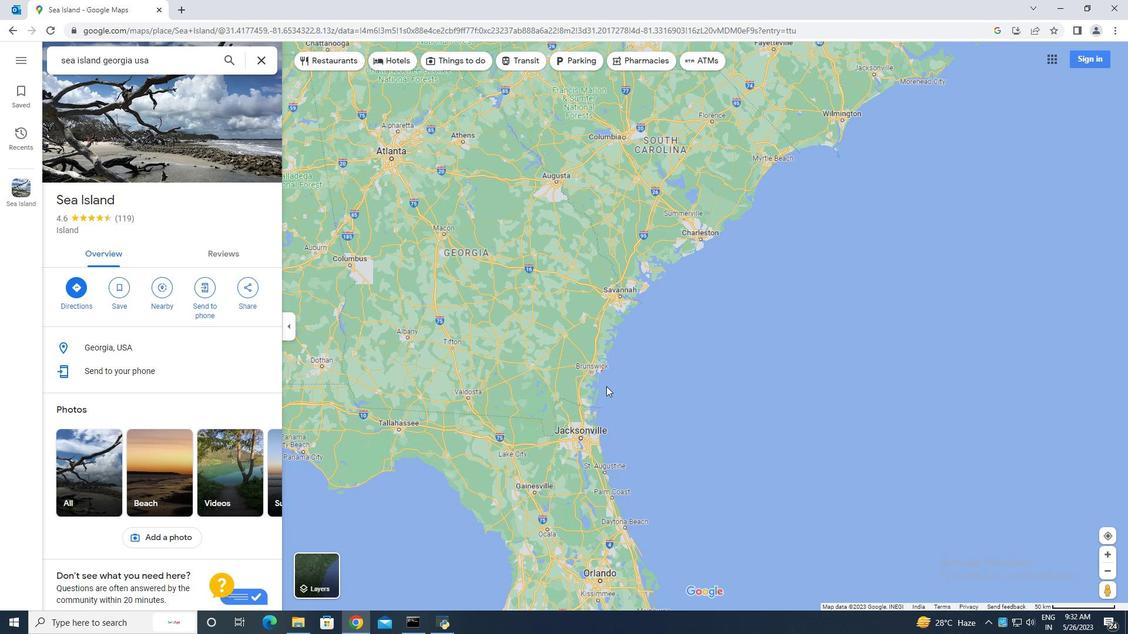 
Action: Mouse scrolled (606, 386) with delta (0, 0)
Screenshot: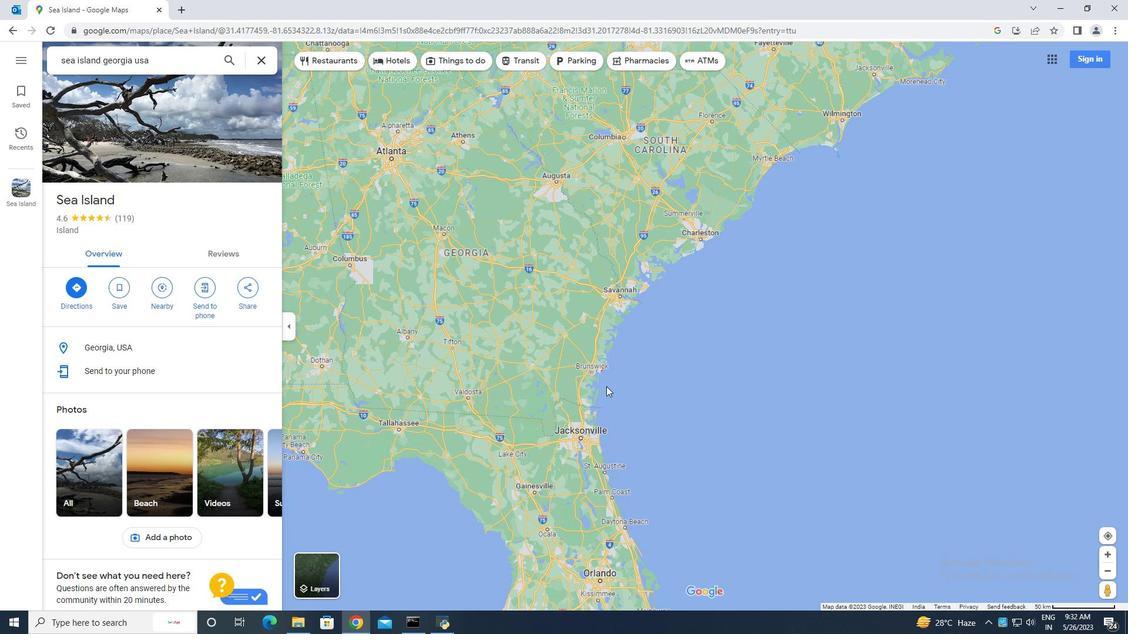 
Action: Mouse scrolled (606, 386) with delta (0, 0)
Screenshot: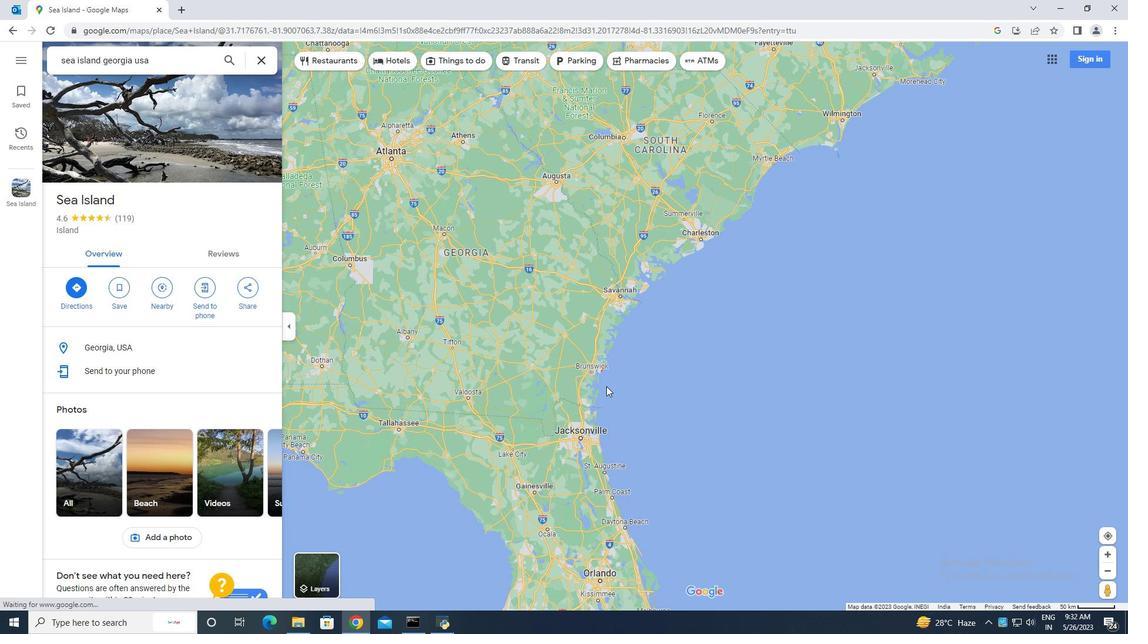 
Action: Mouse scrolled (606, 386) with delta (0, 0)
Screenshot: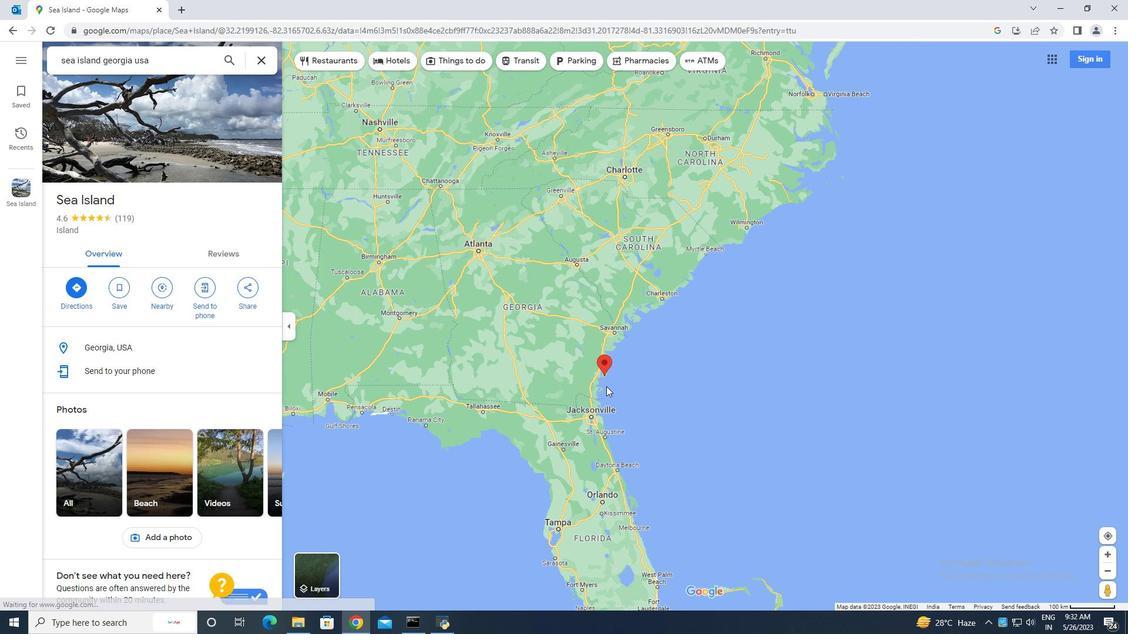 
Action: Mouse moved to (616, 376)
Screenshot: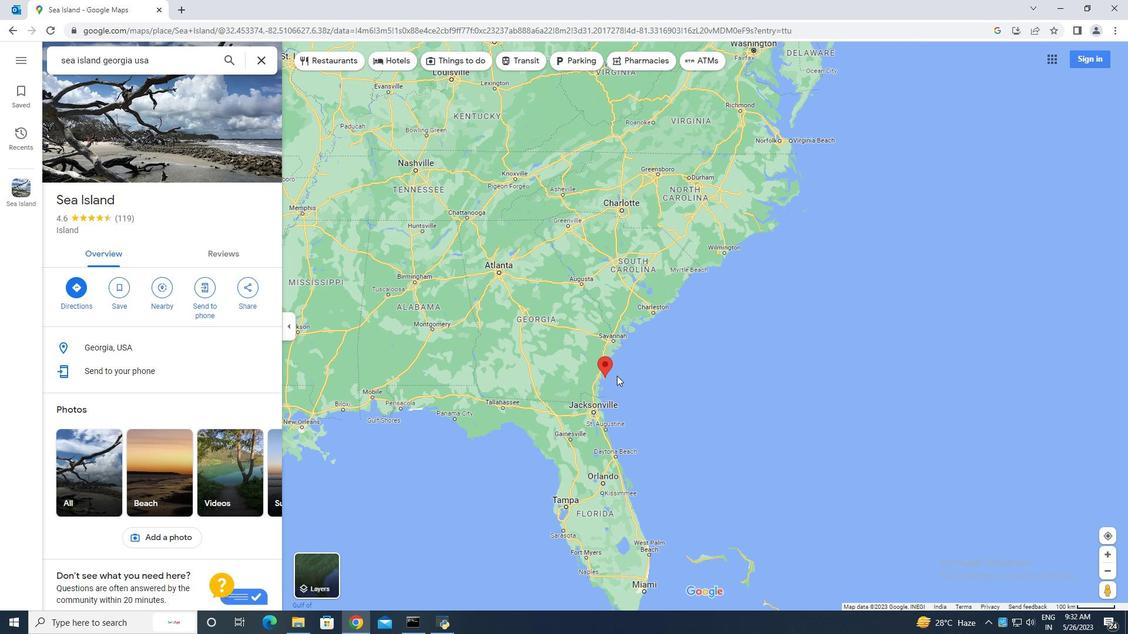
Action: Mouse scrolled (616, 376) with delta (0, 0)
Screenshot: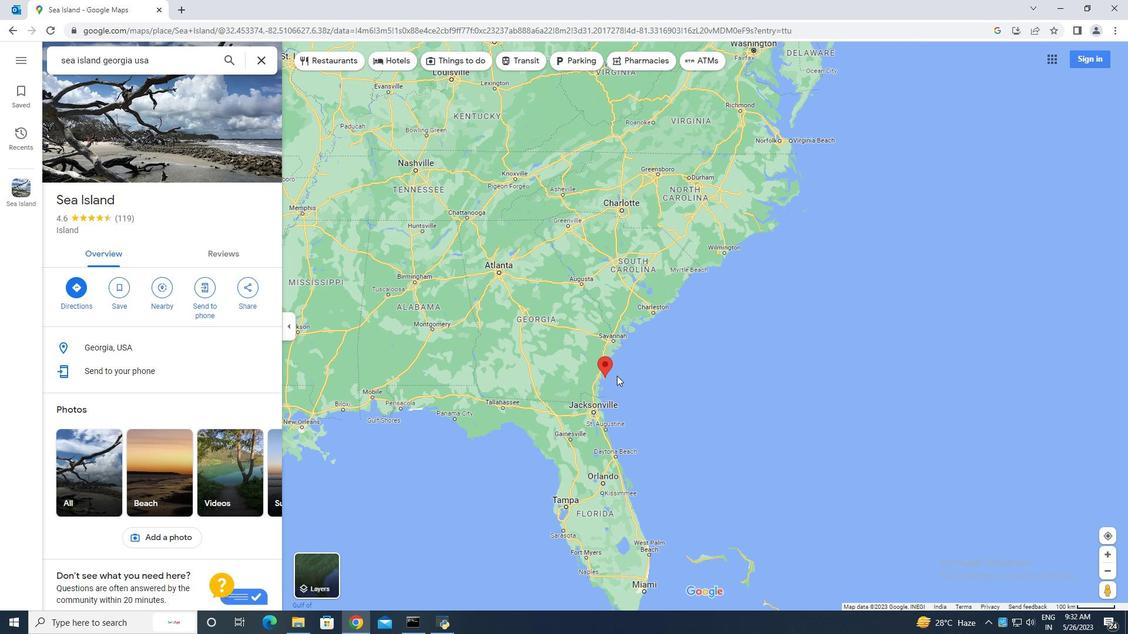 
Action: Mouse scrolled (616, 376) with delta (0, 0)
Screenshot: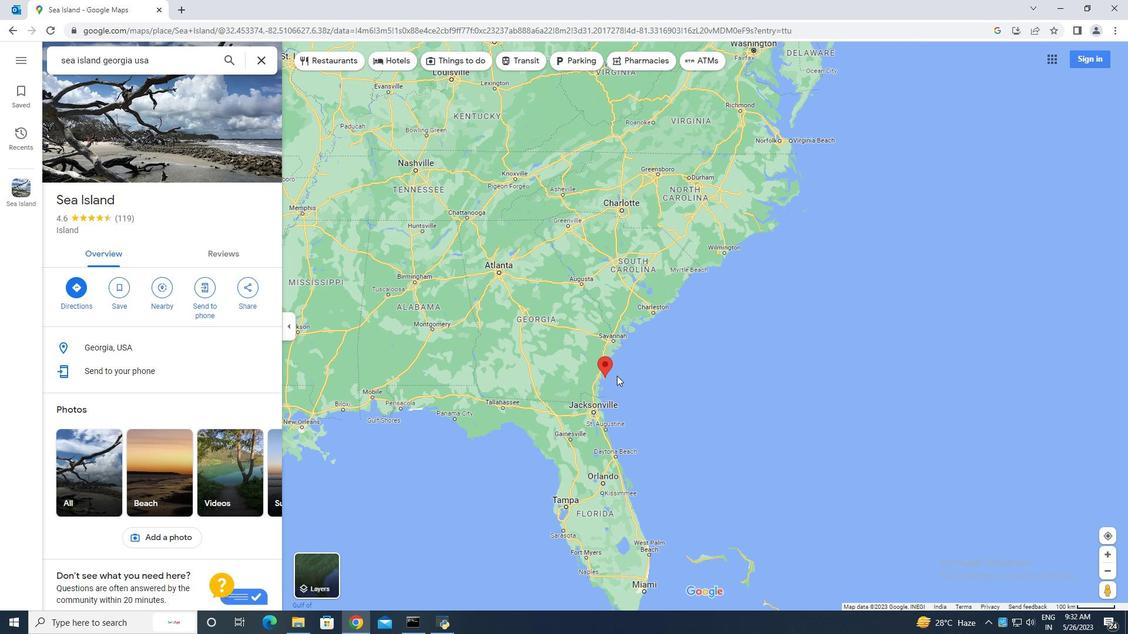 
Action: Mouse scrolled (616, 376) with delta (0, 0)
Screenshot: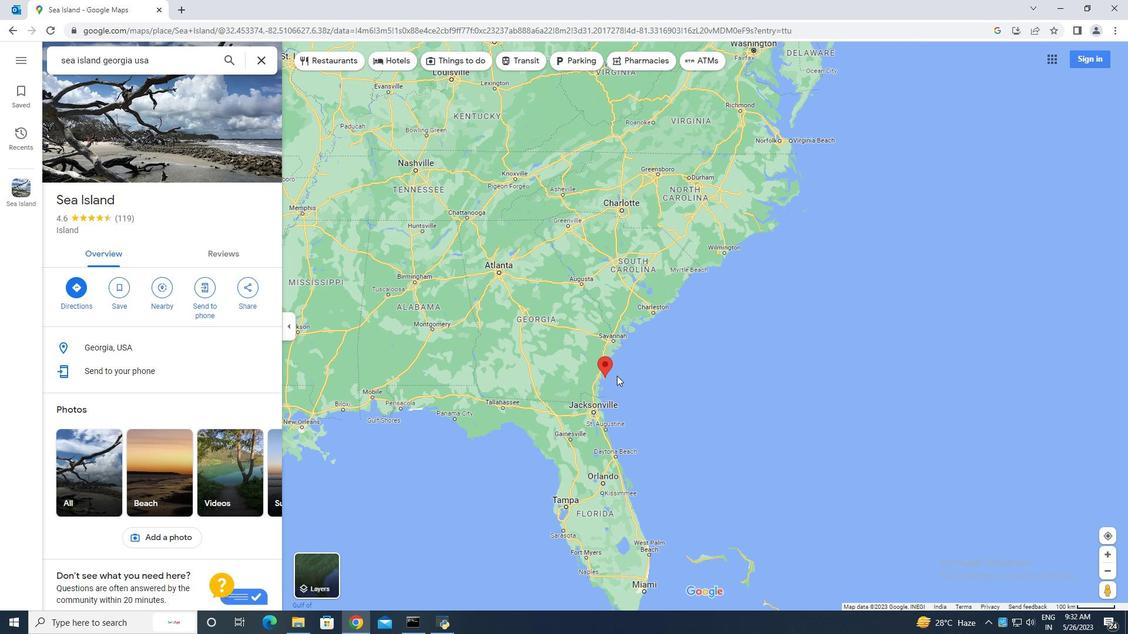 
Action: Mouse scrolled (616, 376) with delta (0, 0)
Screenshot: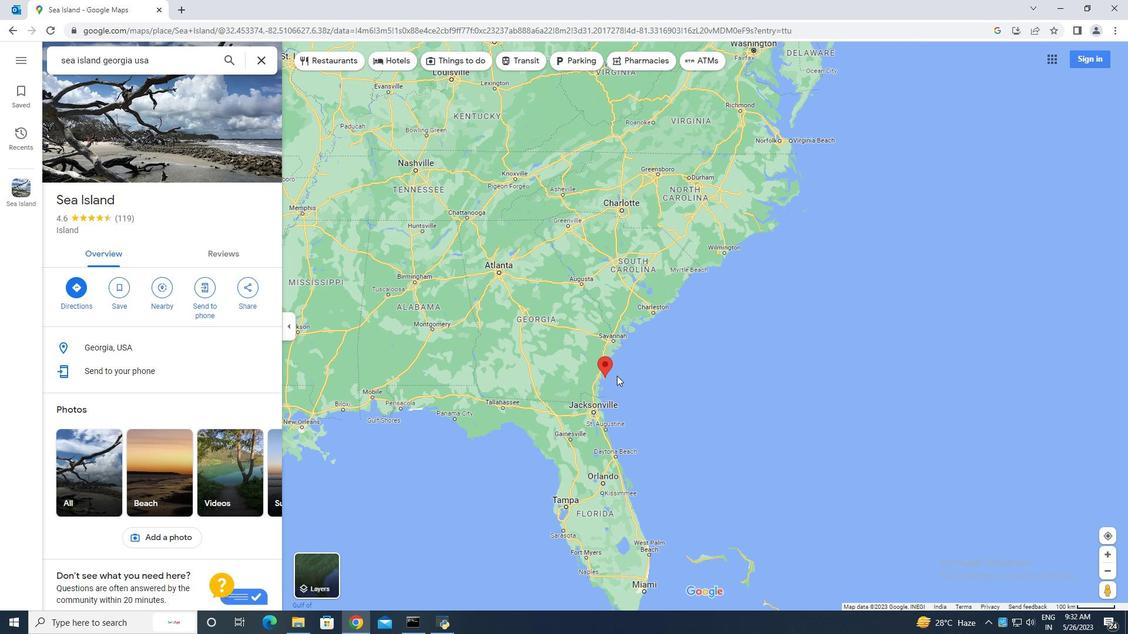 
Action: Mouse scrolled (616, 376) with delta (0, 0)
Screenshot: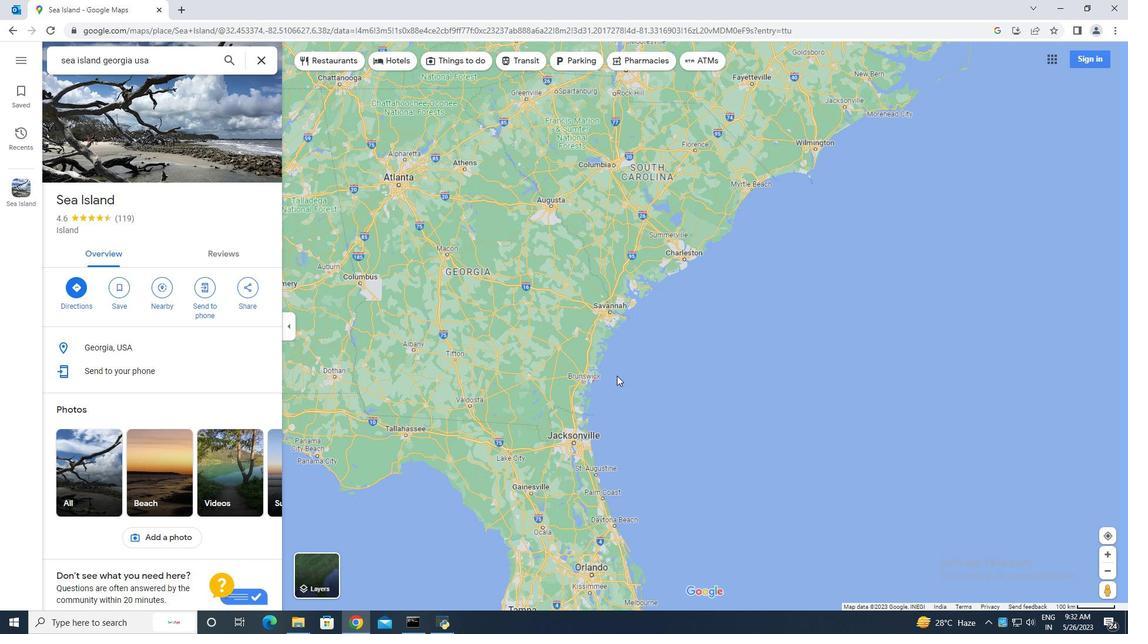 
Action: Mouse scrolled (616, 376) with delta (0, 0)
Screenshot: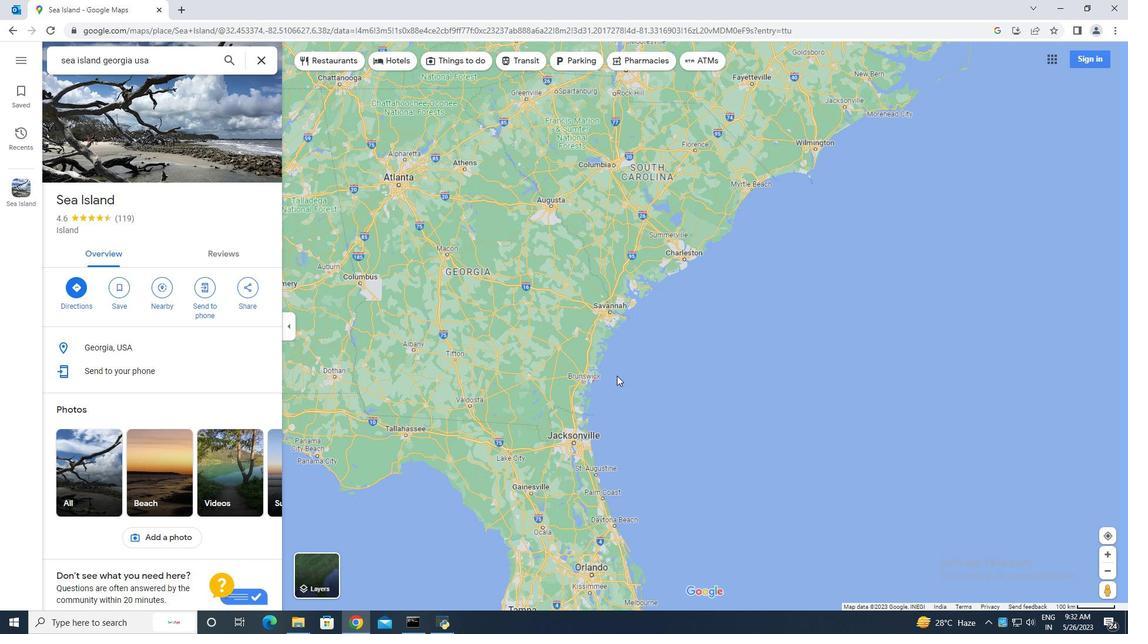 
Action: Mouse scrolled (616, 376) with delta (0, 0)
Screenshot: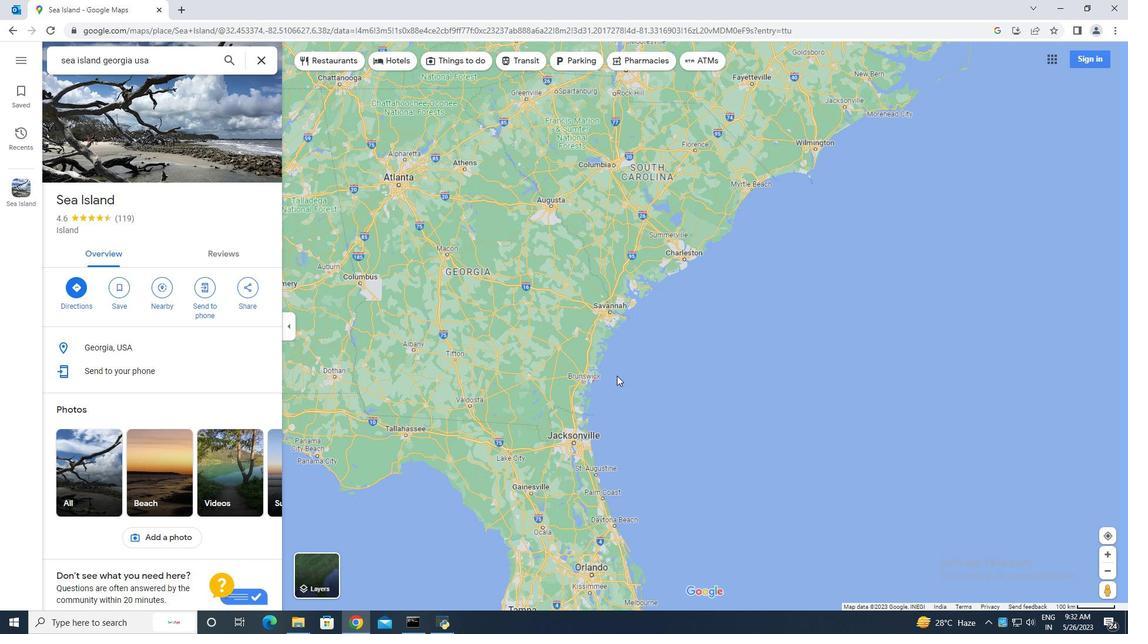 
Action: Mouse scrolled (616, 376) with delta (0, 0)
Screenshot: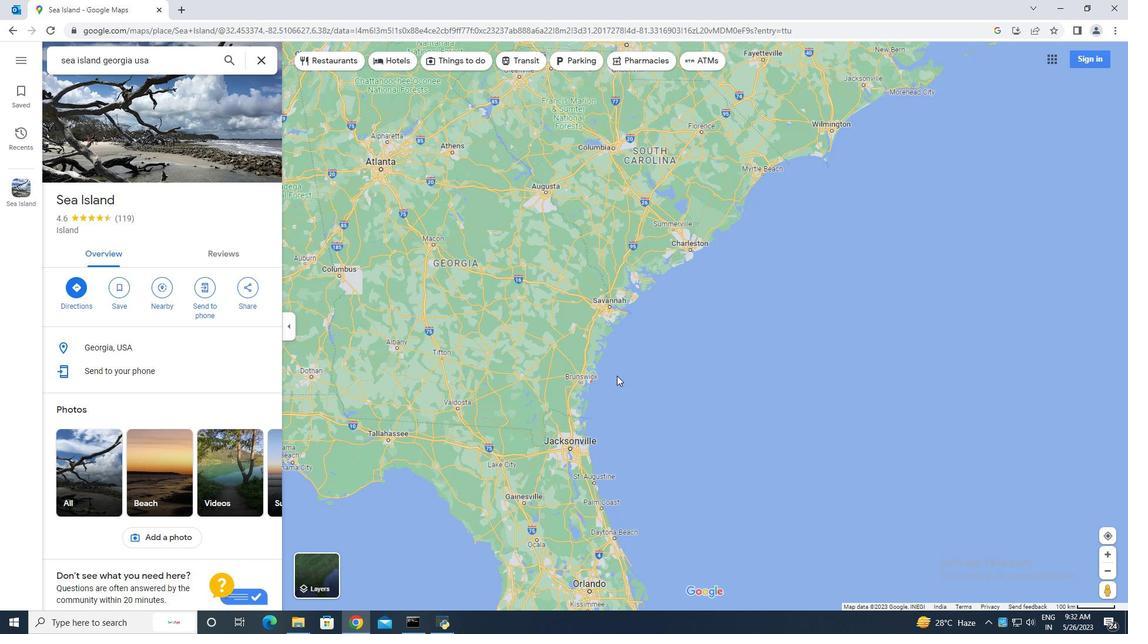 
Action: Mouse moved to (528, 403)
Screenshot: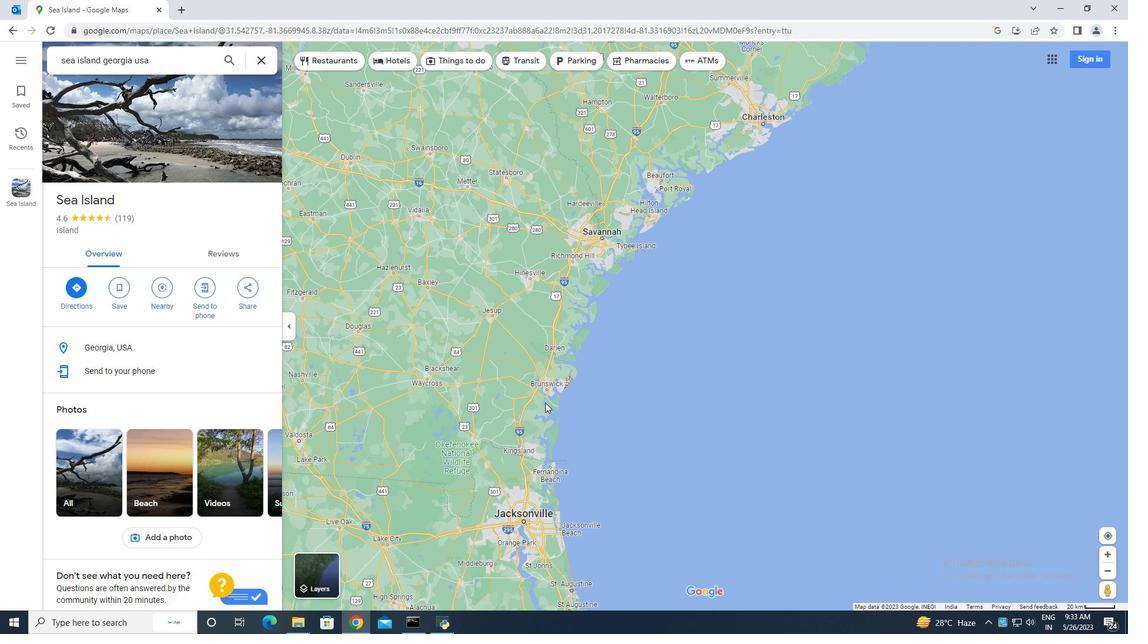 
Action: Mouse scrolled (528, 403) with delta (0, 0)
Screenshot: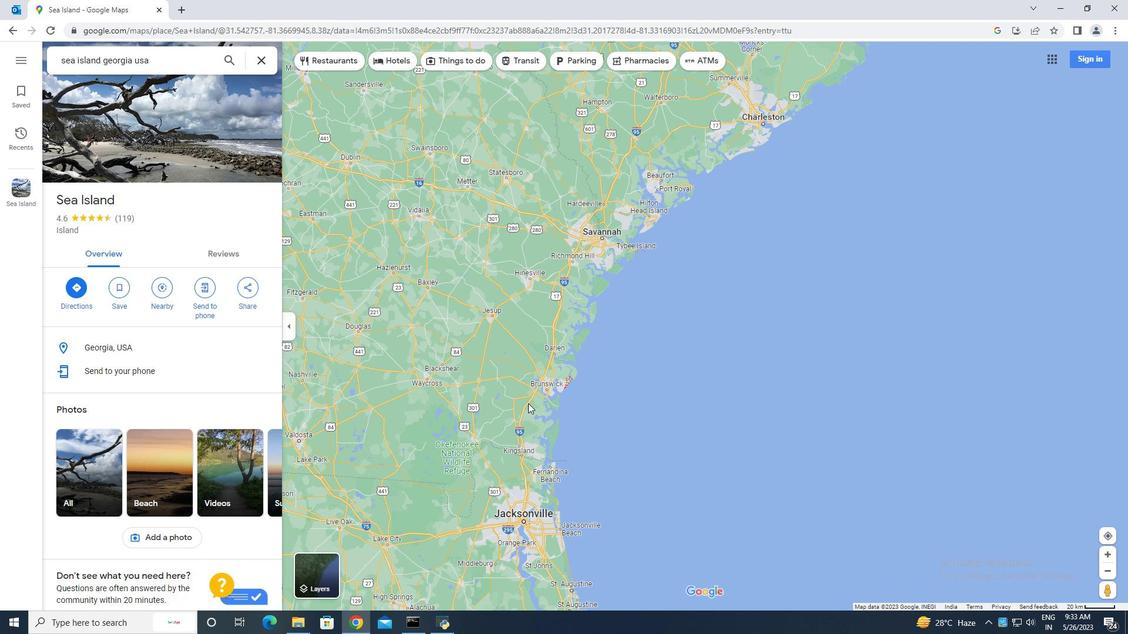 
Action: Mouse scrolled (528, 403) with delta (0, 0)
Screenshot: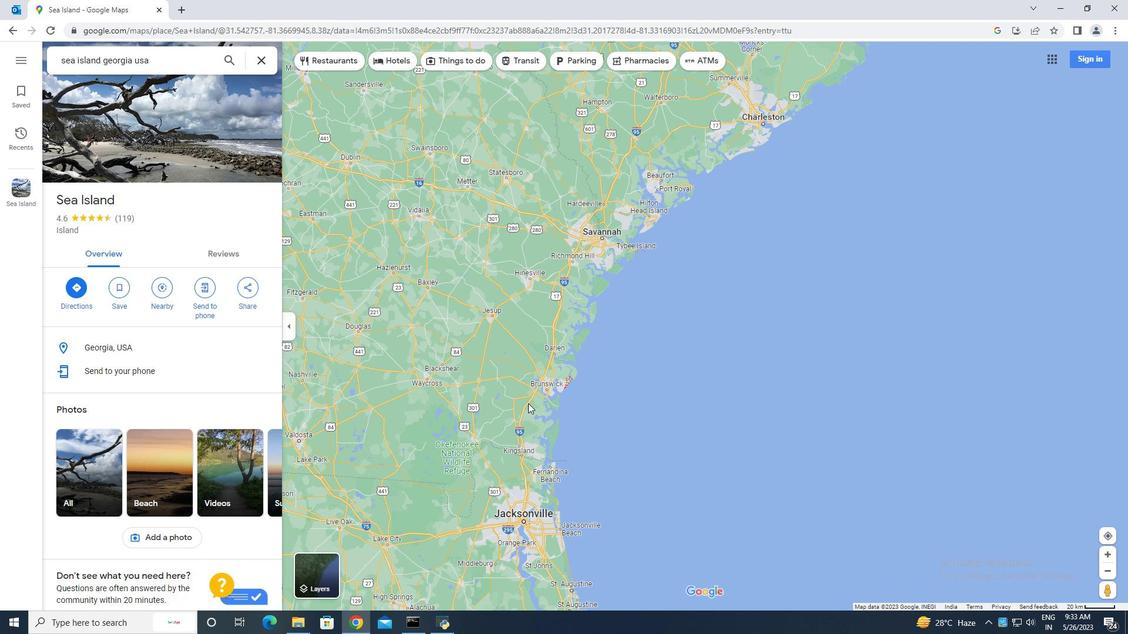 
Action: Mouse scrolled (528, 403) with delta (0, 0)
Screenshot: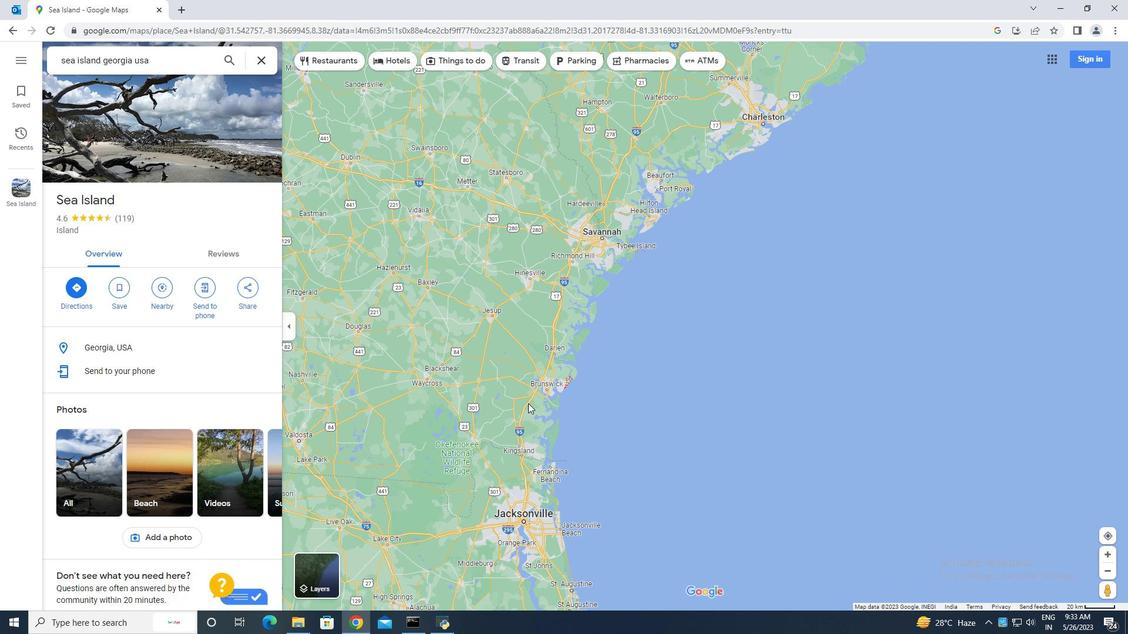 
Action: Mouse scrolled (528, 403) with delta (0, 0)
Screenshot: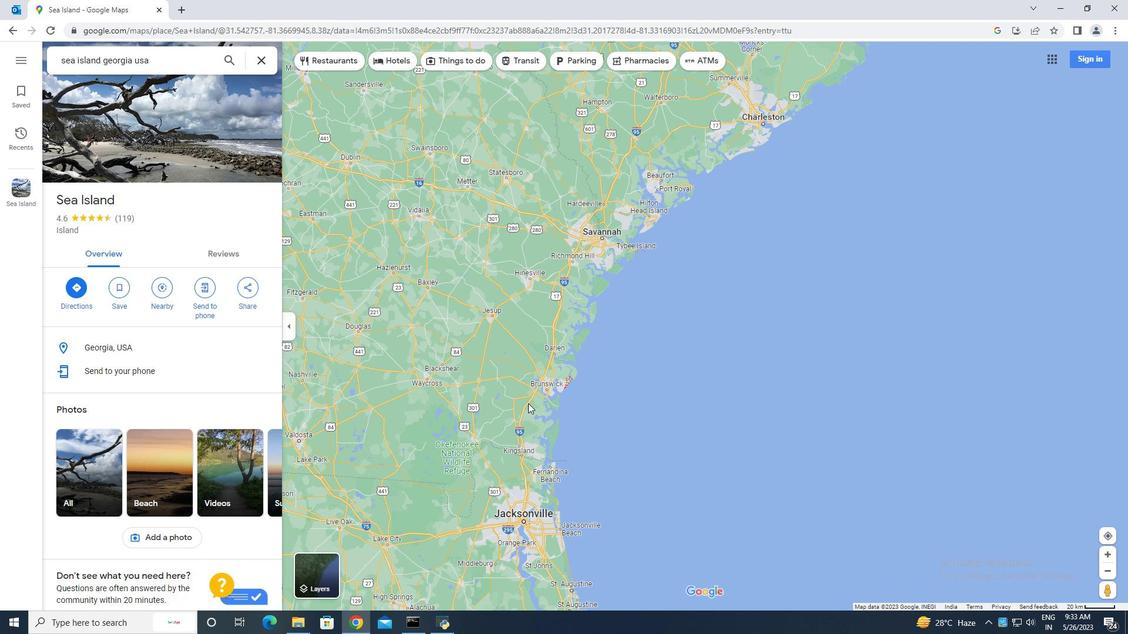 
Action: Mouse scrolled (528, 403) with delta (0, 0)
Screenshot: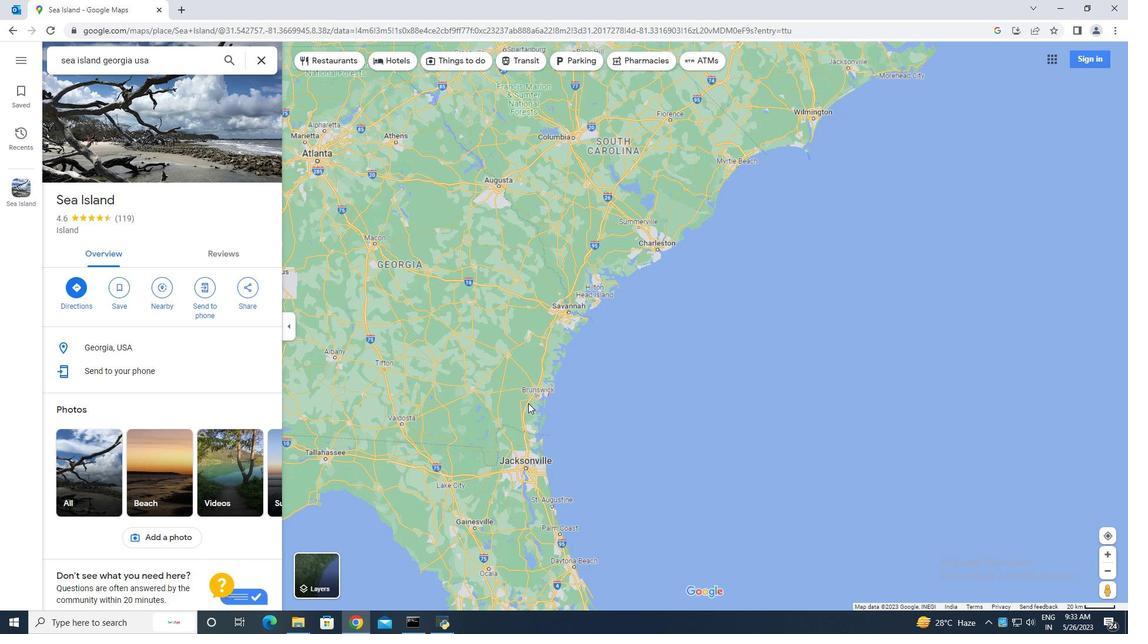 
Action: Mouse scrolled (528, 403) with delta (0, 0)
Screenshot: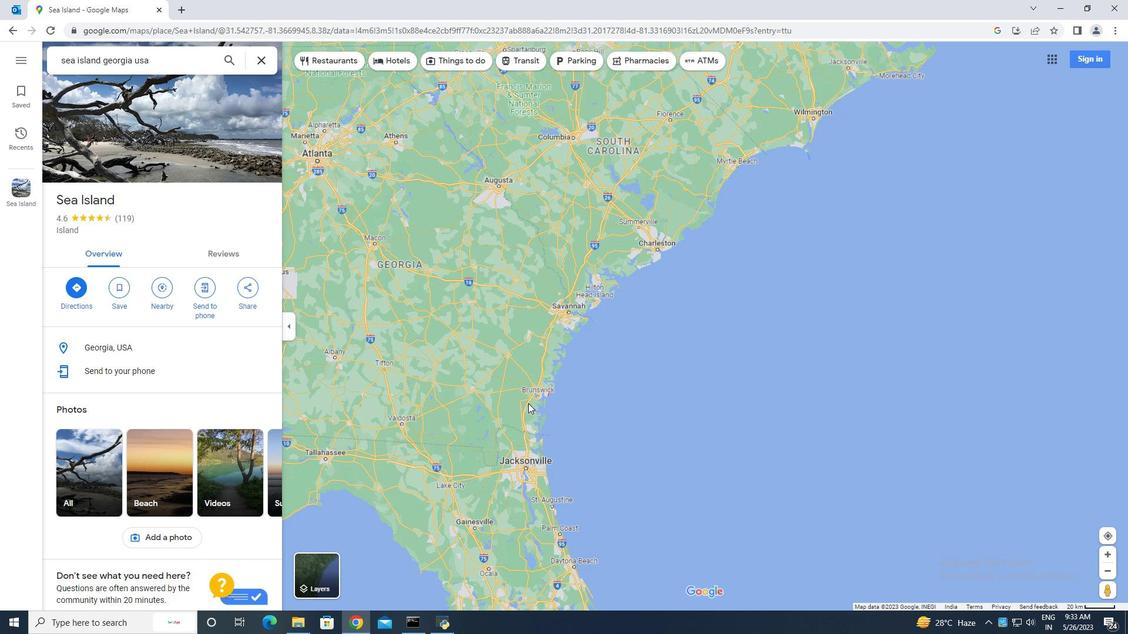 
Action: Mouse scrolled (528, 403) with delta (0, 0)
Screenshot: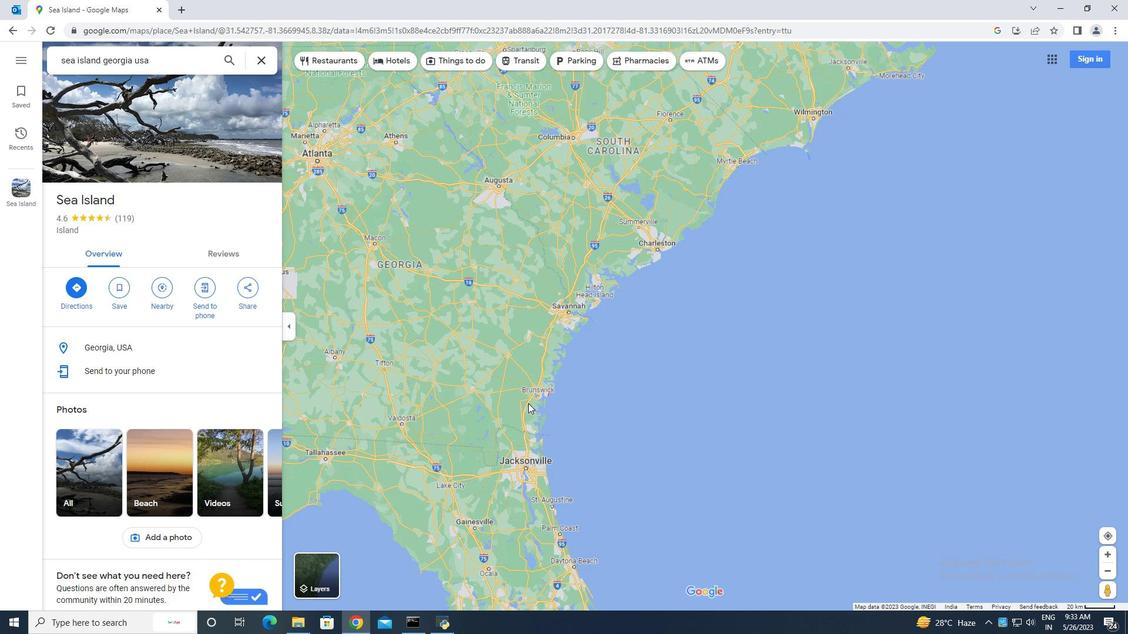 
Action: Mouse scrolled (528, 403) with delta (0, 0)
Screenshot: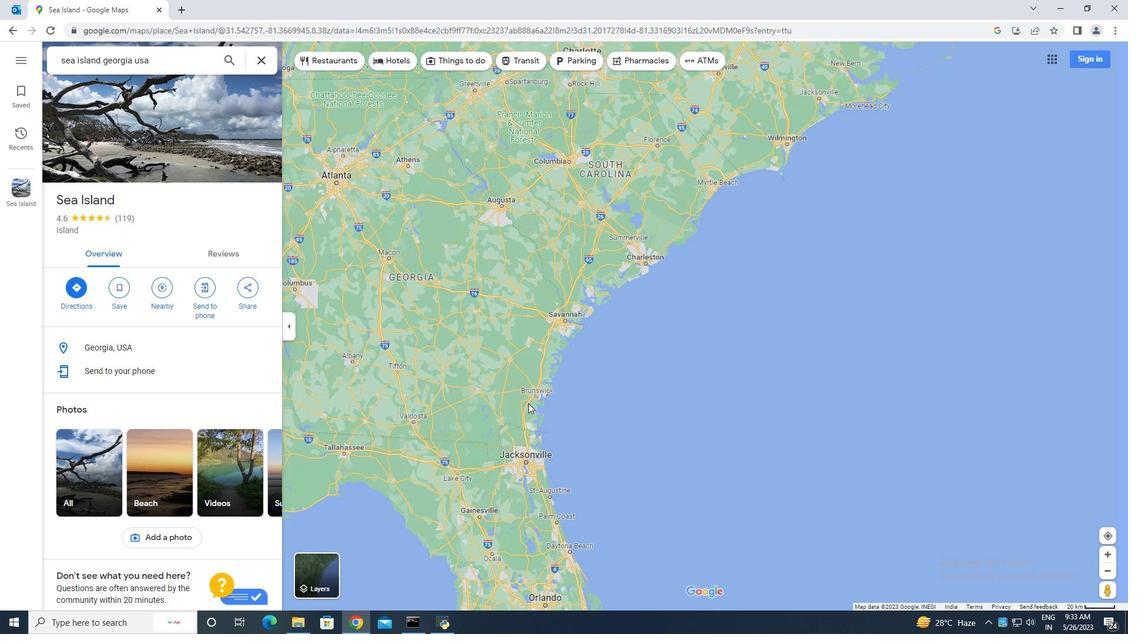 
Action: Mouse scrolled (528, 403) with delta (0, 0)
Screenshot: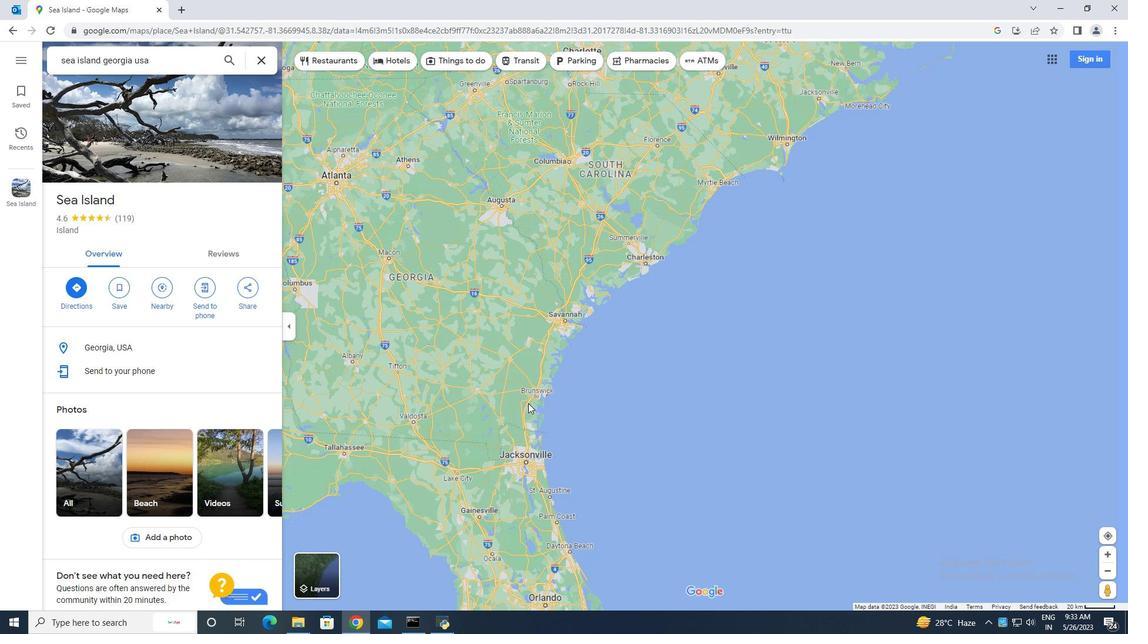 
Action: Mouse scrolled (528, 403) with delta (0, 0)
Screenshot: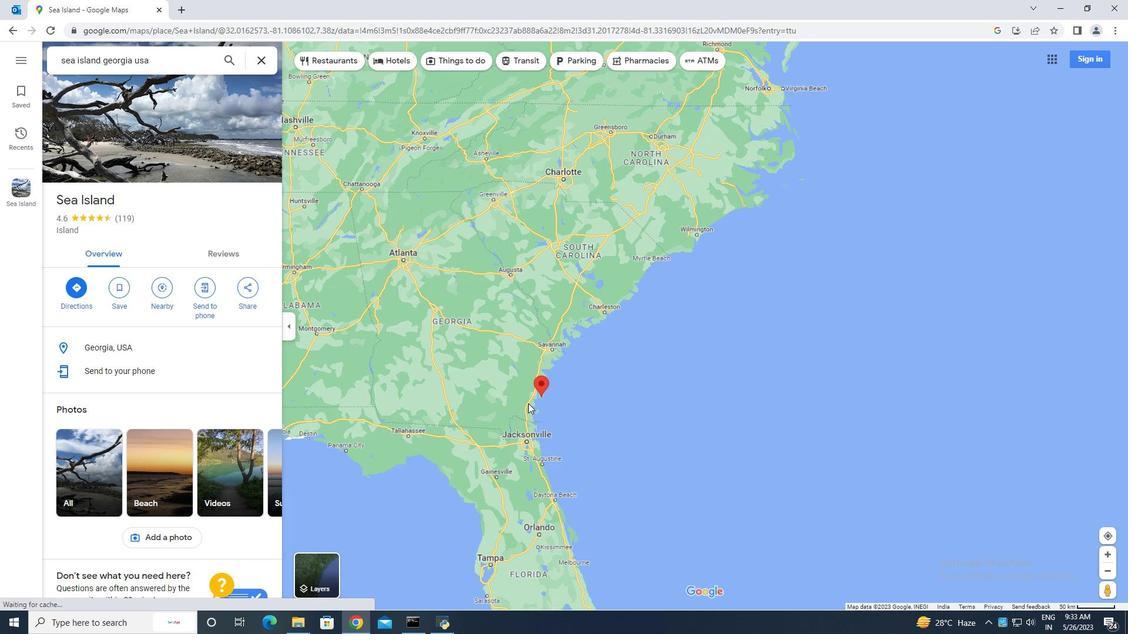 
Action: Mouse scrolled (528, 403) with delta (0, 0)
Screenshot: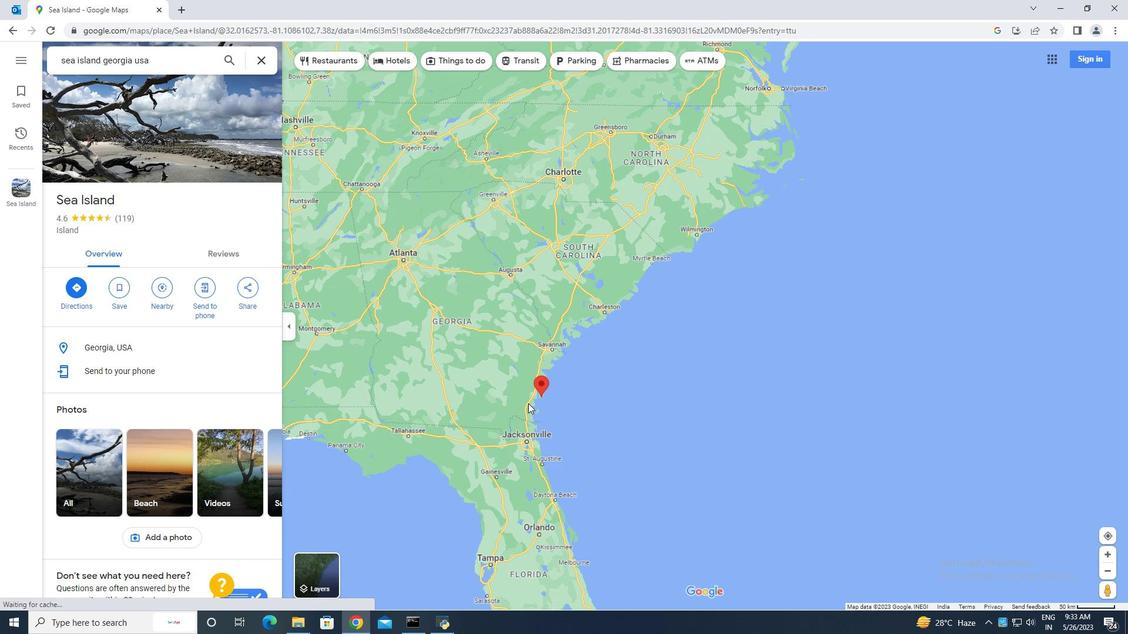 
Action: Mouse scrolled (528, 403) with delta (0, 0)
Screenshot: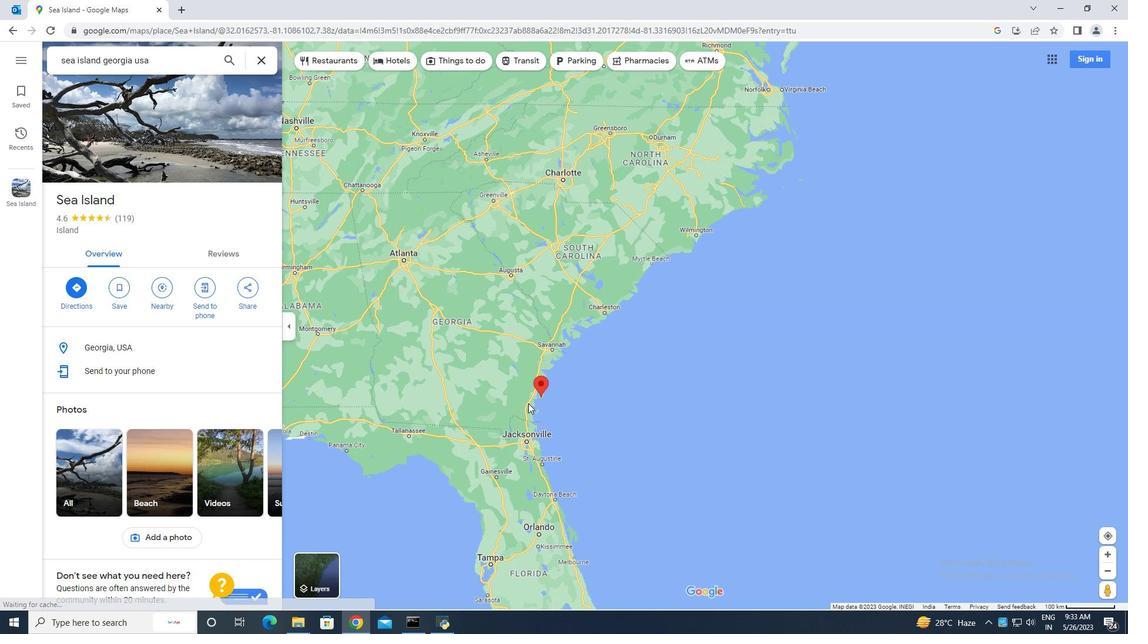 
Action: Mouse moved to (492, 386)
Screenshot: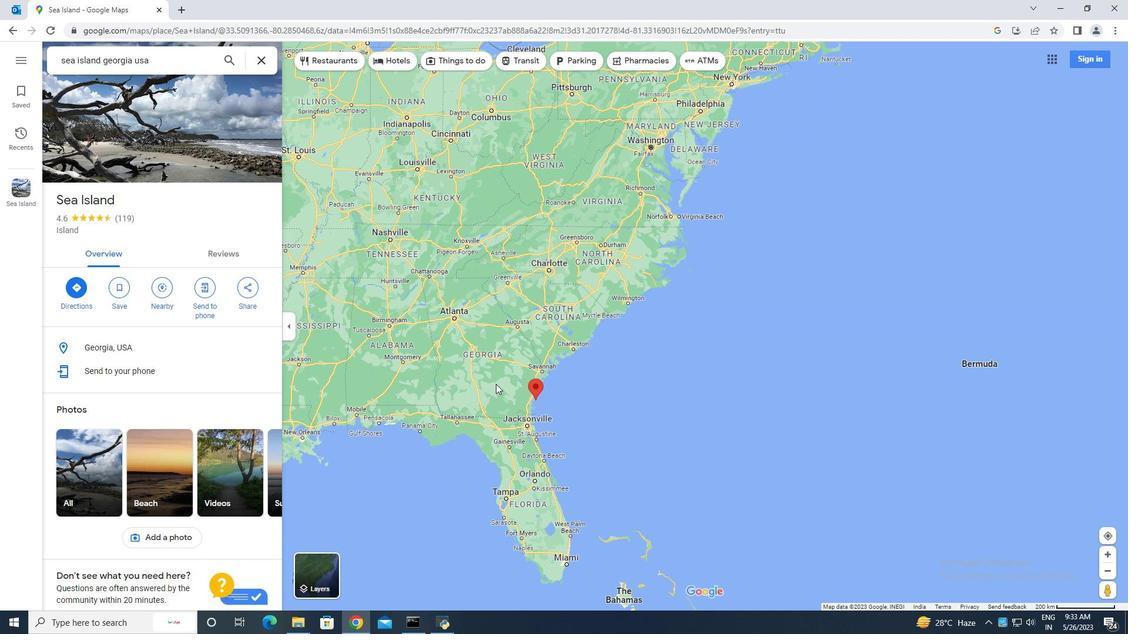 
Action: Mouse pressed left at (492, 386)
Screenshot: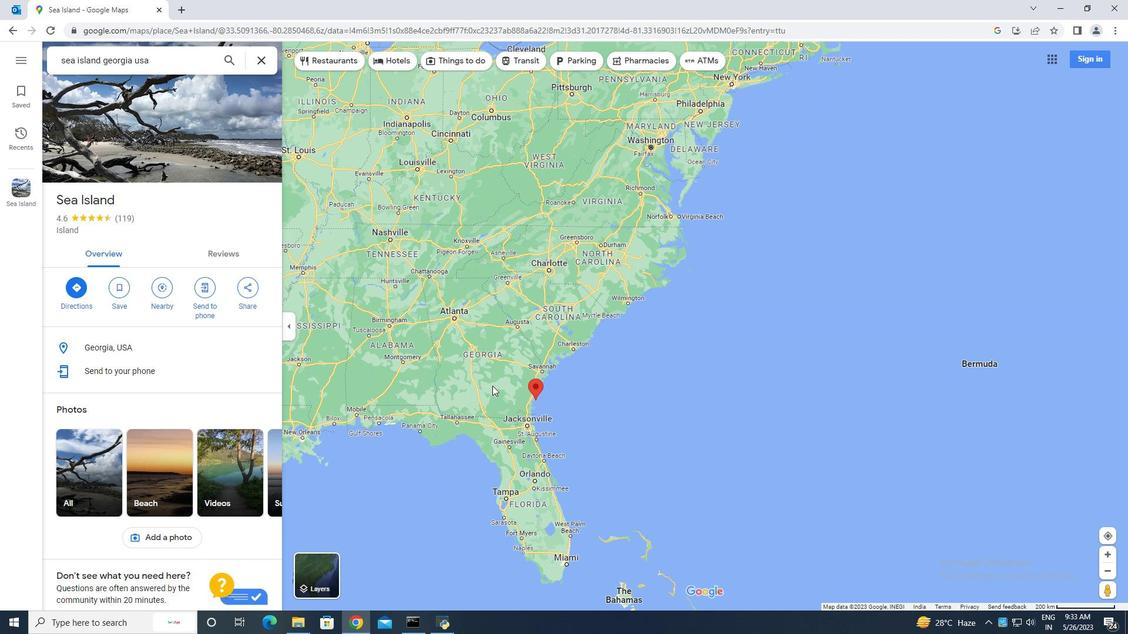 
Action: Mouse moved to (718, 438)
Screenshot: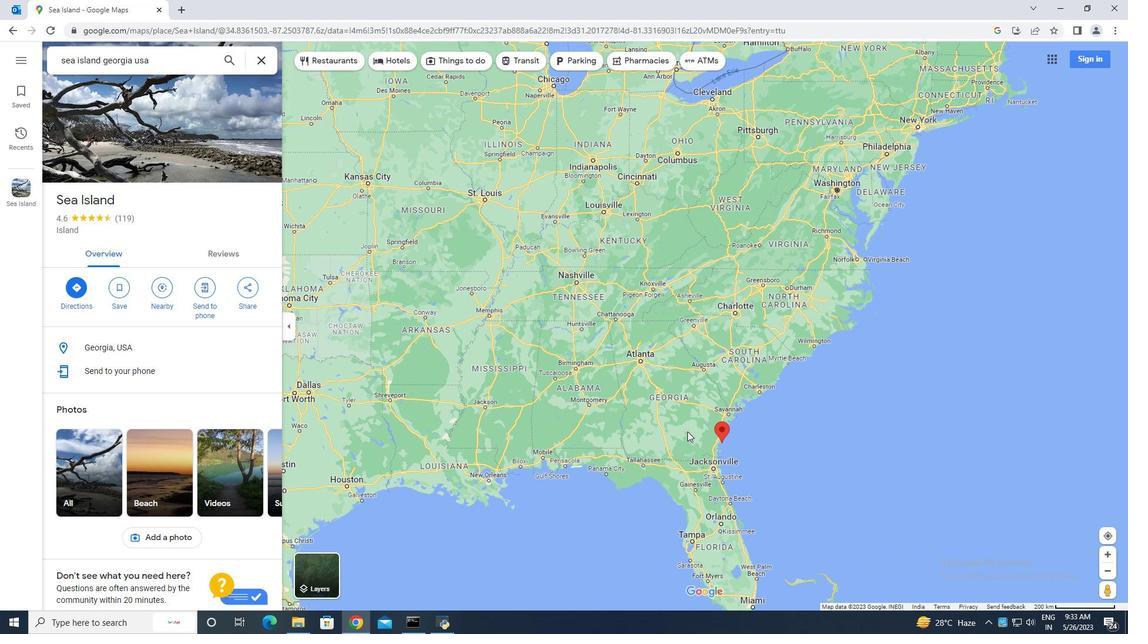 
Action: Mouse scrolled (718, 438) with delta (0, 0)
Screenshot: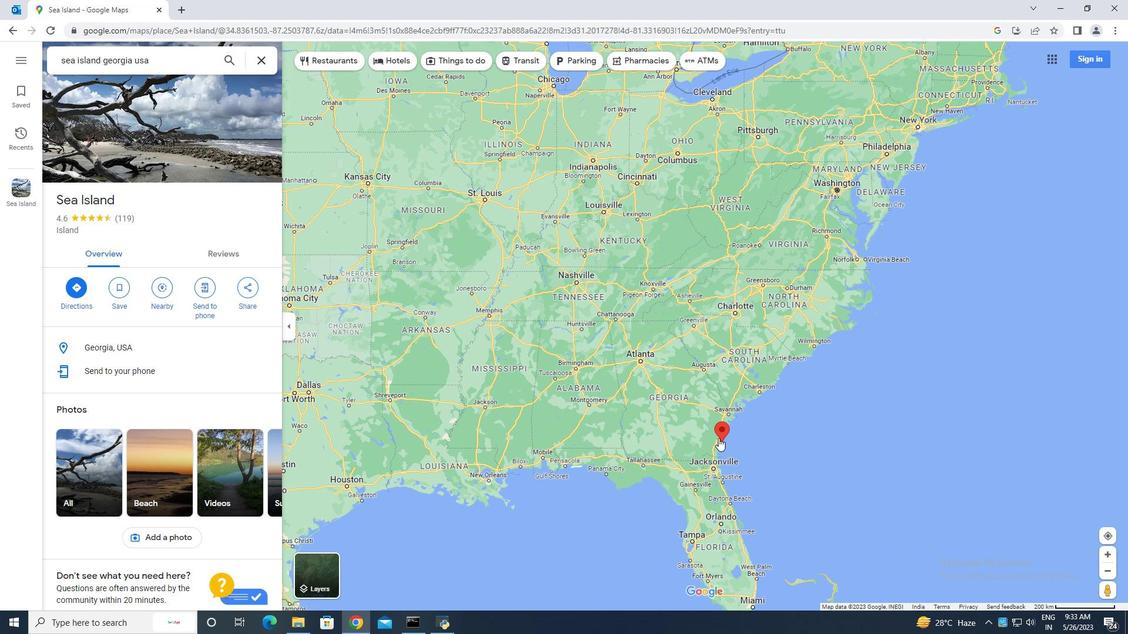 
Action: Mouse scrolled (718, 438) with delta (0, 0)
Screenshot: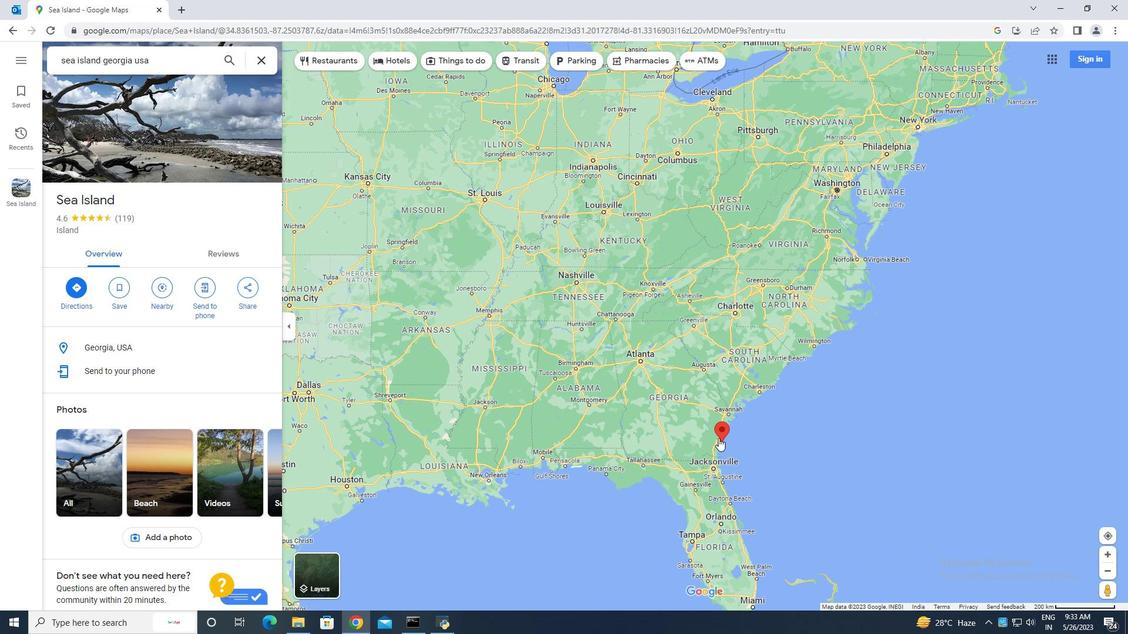 
Action: Mouse moved to (745, 450)
Screenshot: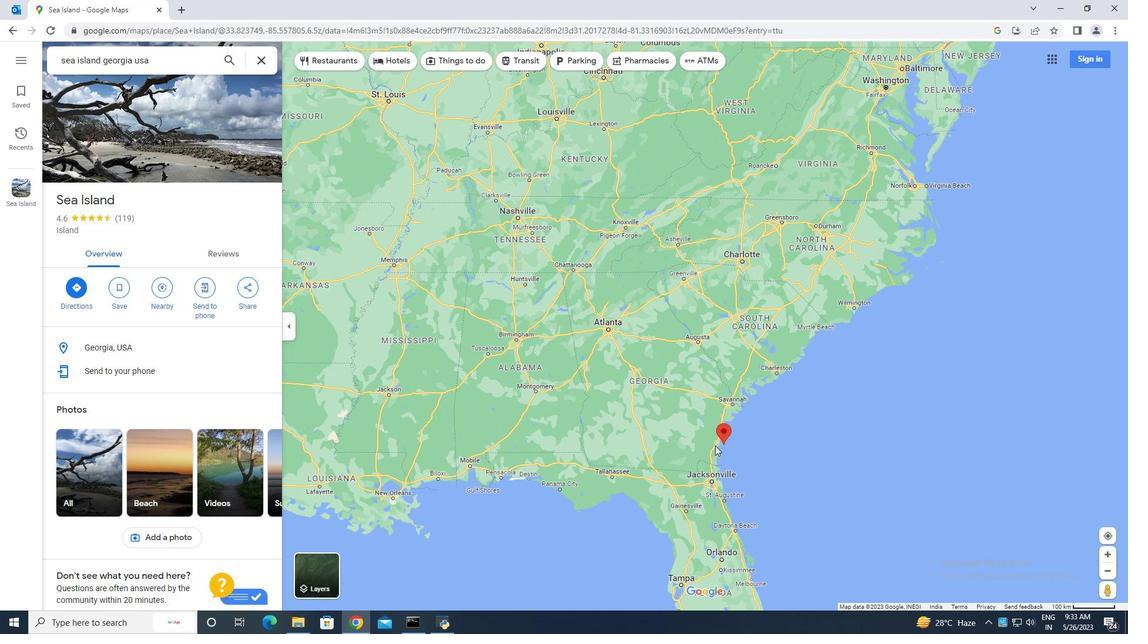
Action: Mouse scrolled (745, 450) with delta (0, 0)
Screenshot: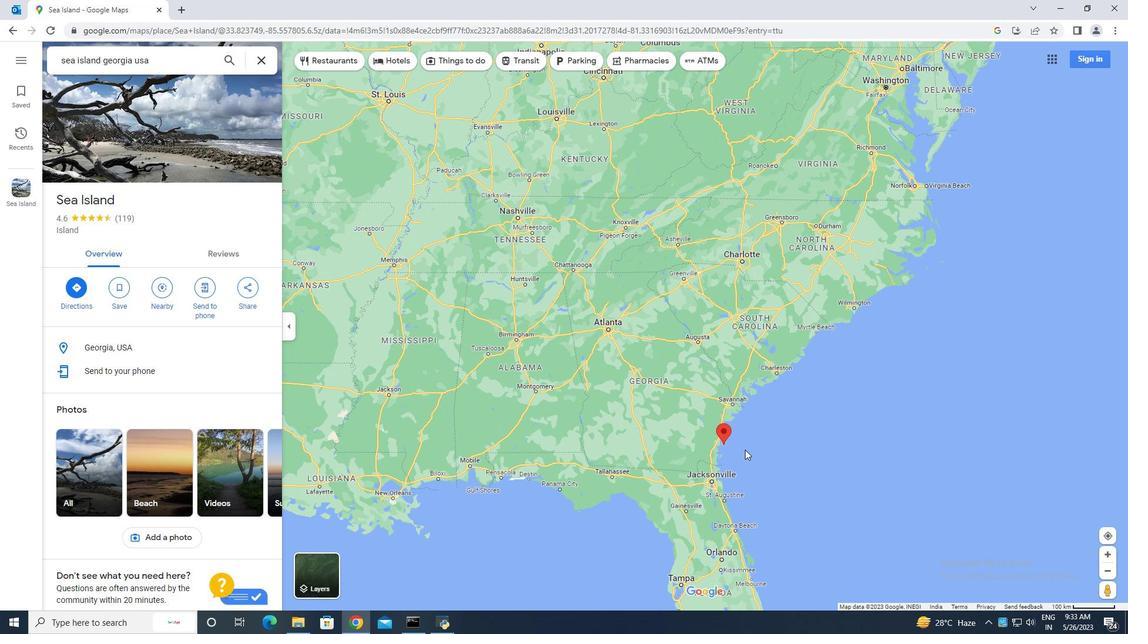 
Action: Mouse scrolled (745, 450) with delta (0, 0)
Screenshot: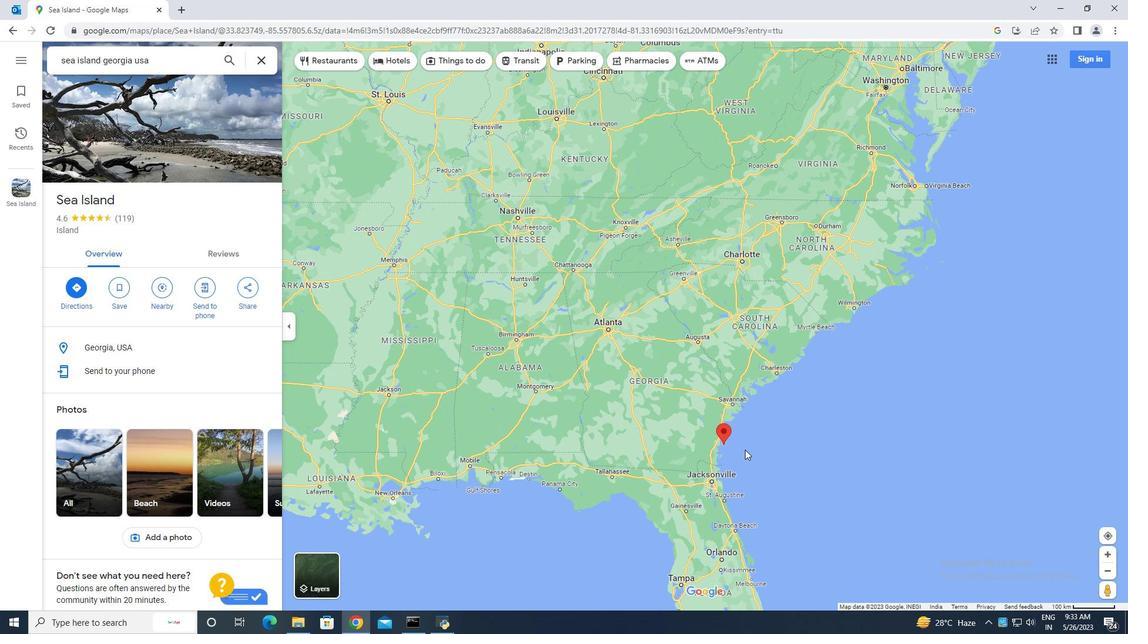 
Action: Mouse scrolled (745, 450) with delta (0, 0)
Screenshot: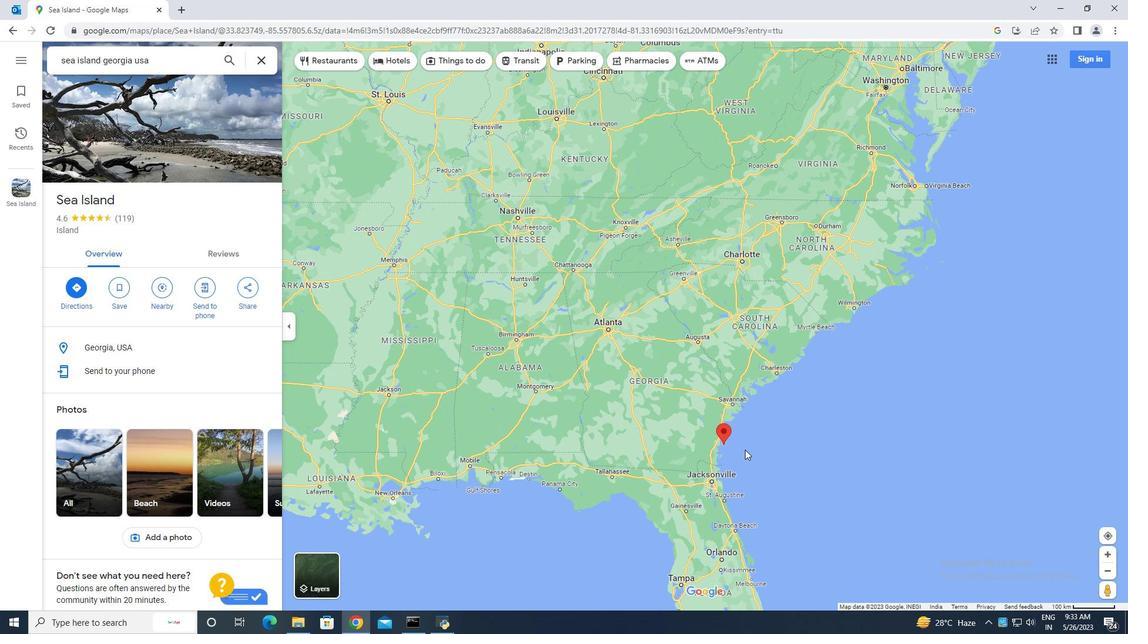 
Action: Mouse scrolled (745, 450) with delta (0, 0)
Screenshot: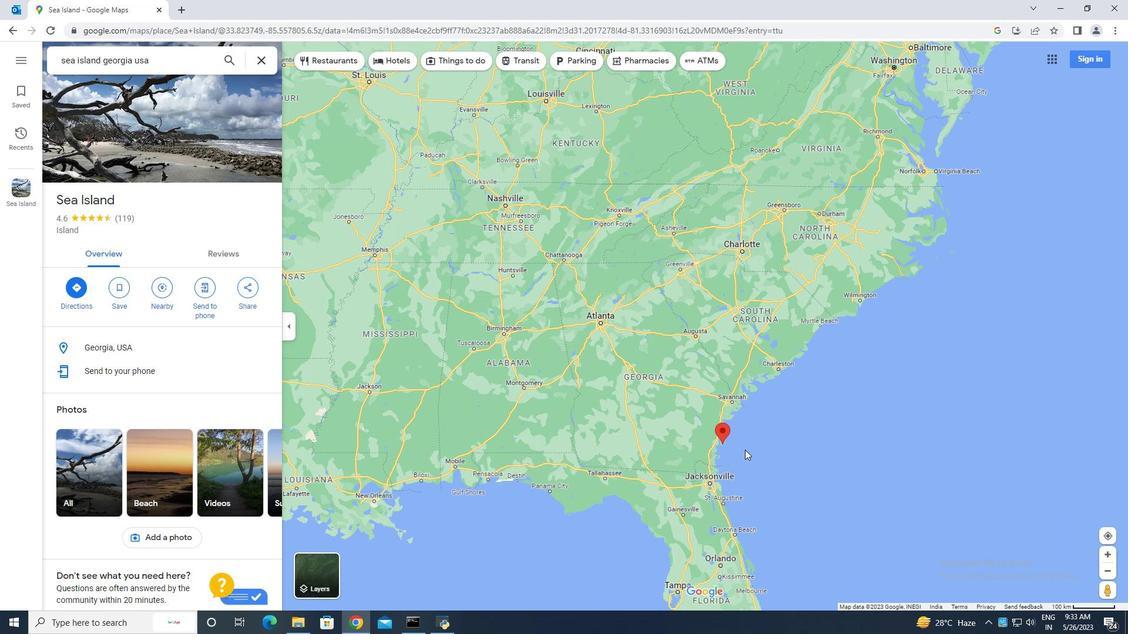 
Action: Mouse moved to (742, 449)
Screenshot: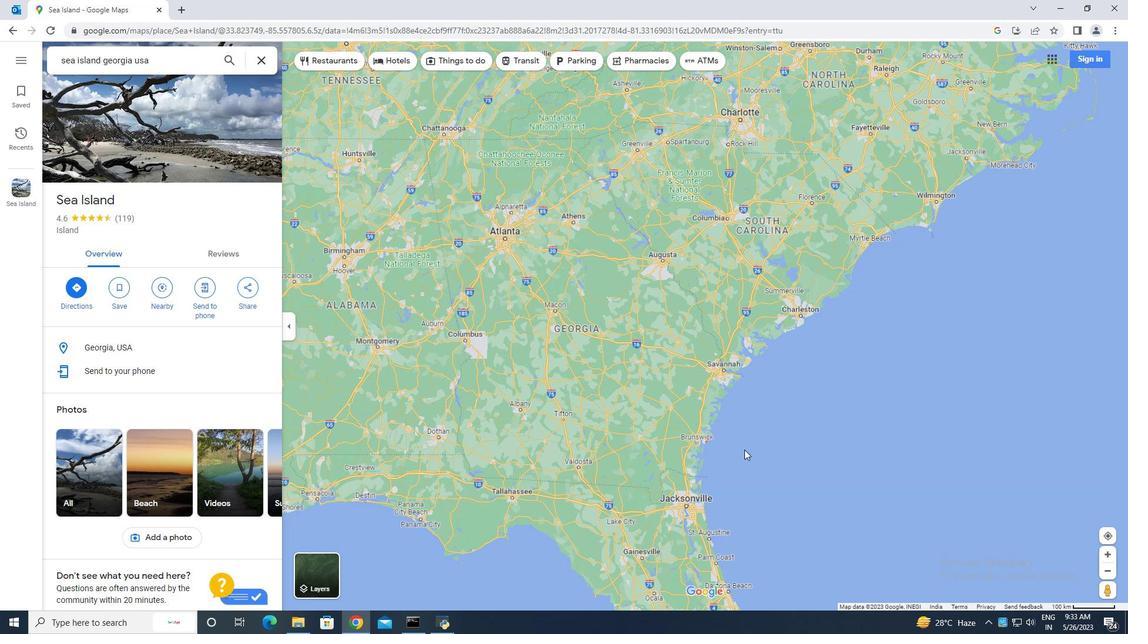 
Action: Mouse scrolled (742, 450) with delta (0, 0)
Screenshot: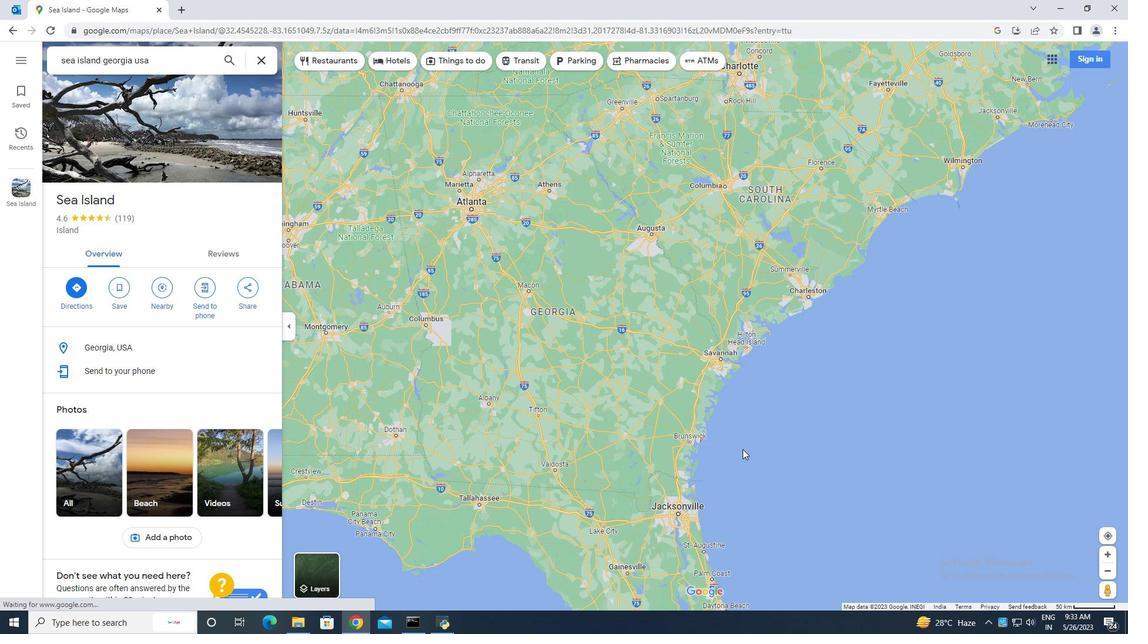 
Action: Mouse scrolled (742, 450) with delta (0, 0)
Screenshot: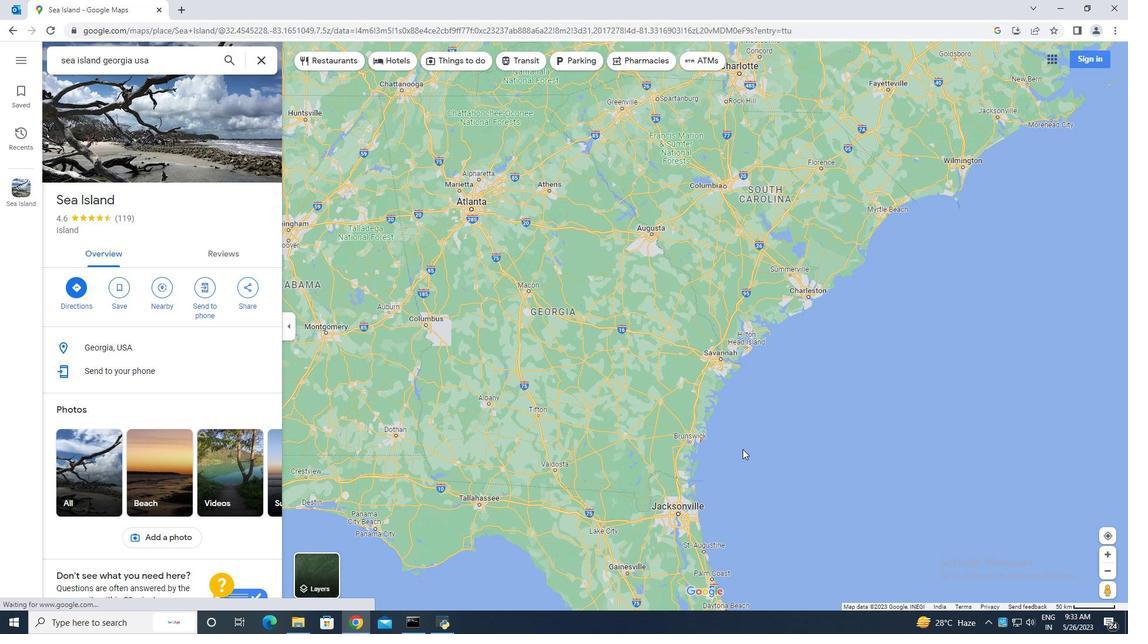 
Action: Mouse scrolled (742, 450) with delta (0, 0)
Screenshot: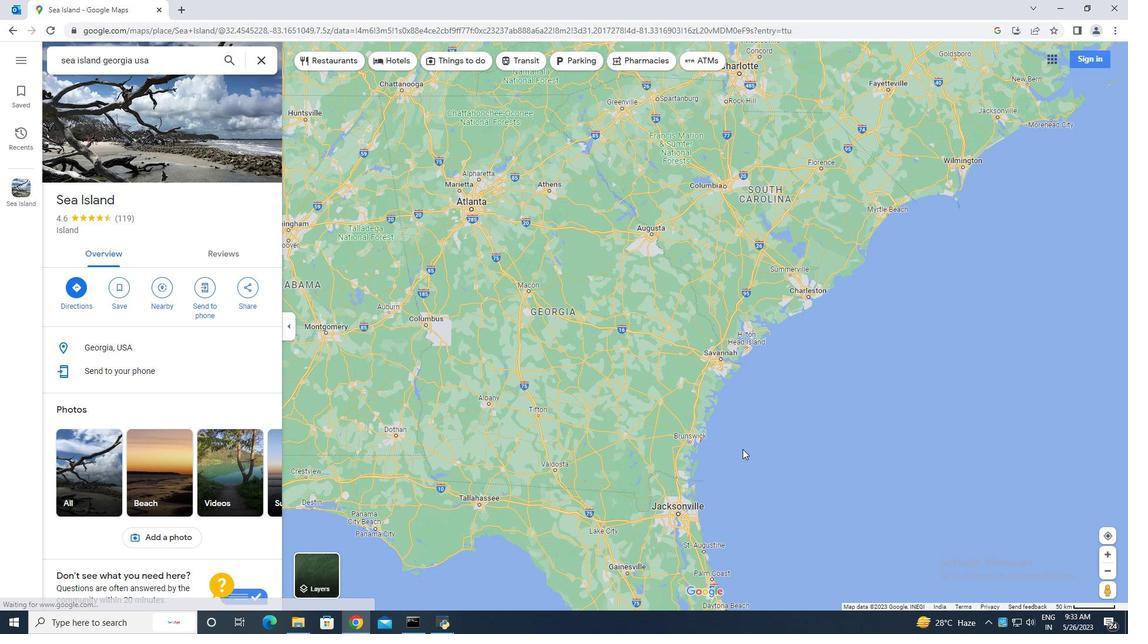 
Action: Mouse scrolled (742, 450) with delta (0, 0)
Screenshot: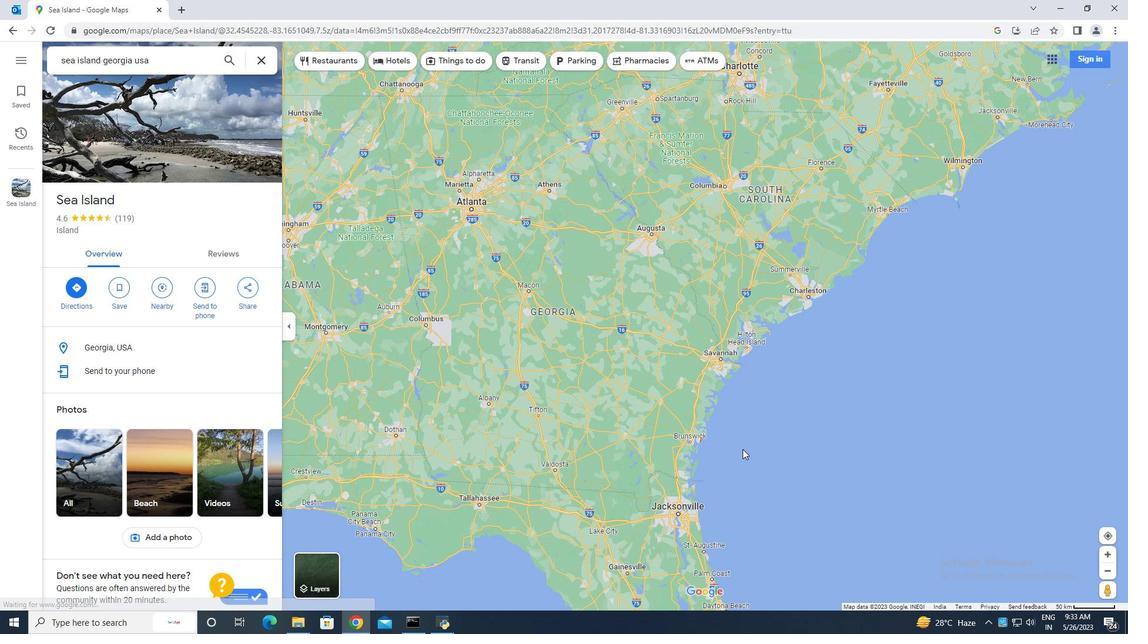 
Action: Mouse scrolled (742, 450) with delta (0, 0)
Screenshot: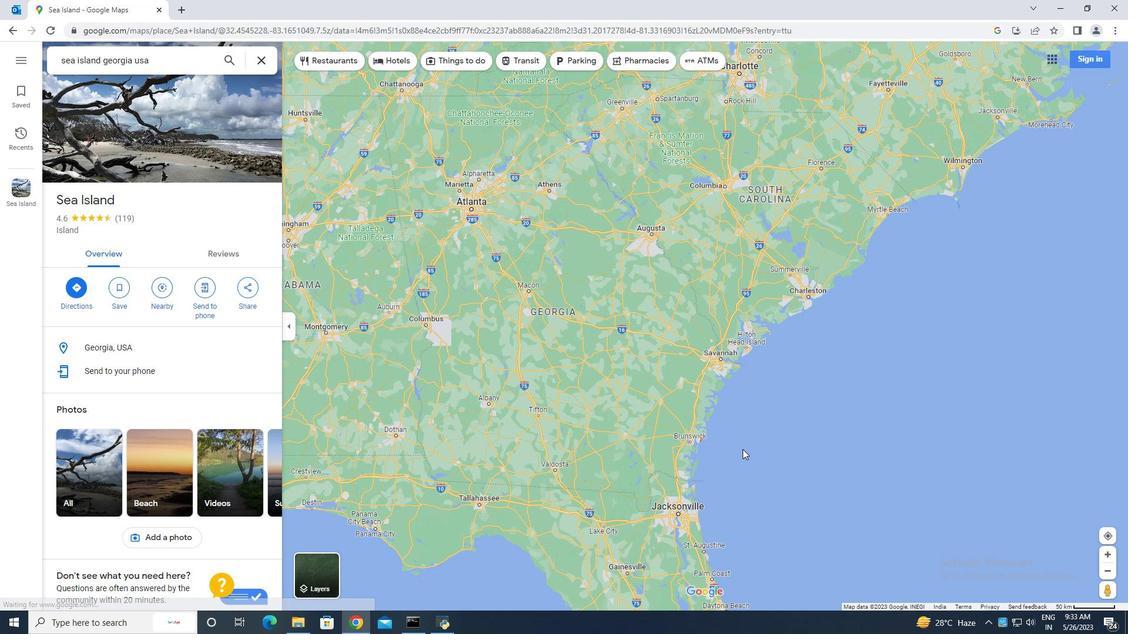 
Action: Mouse moved to (726, 461)
Screenshot: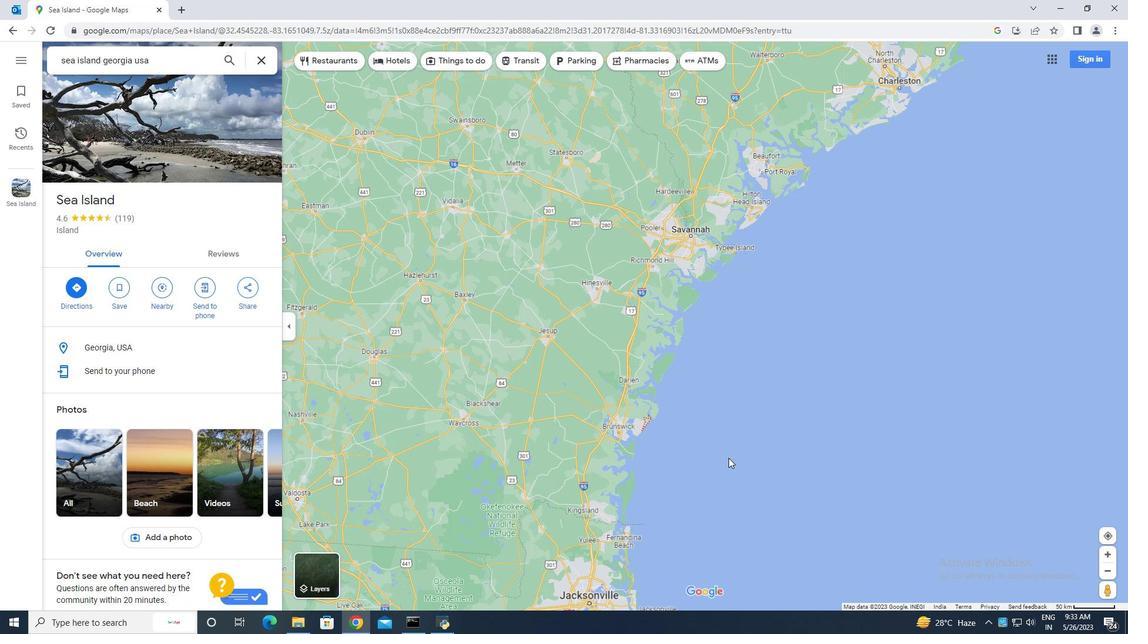 
Action: Mouse scrolled (726, 461) with delta (0, 0)
Screenshot: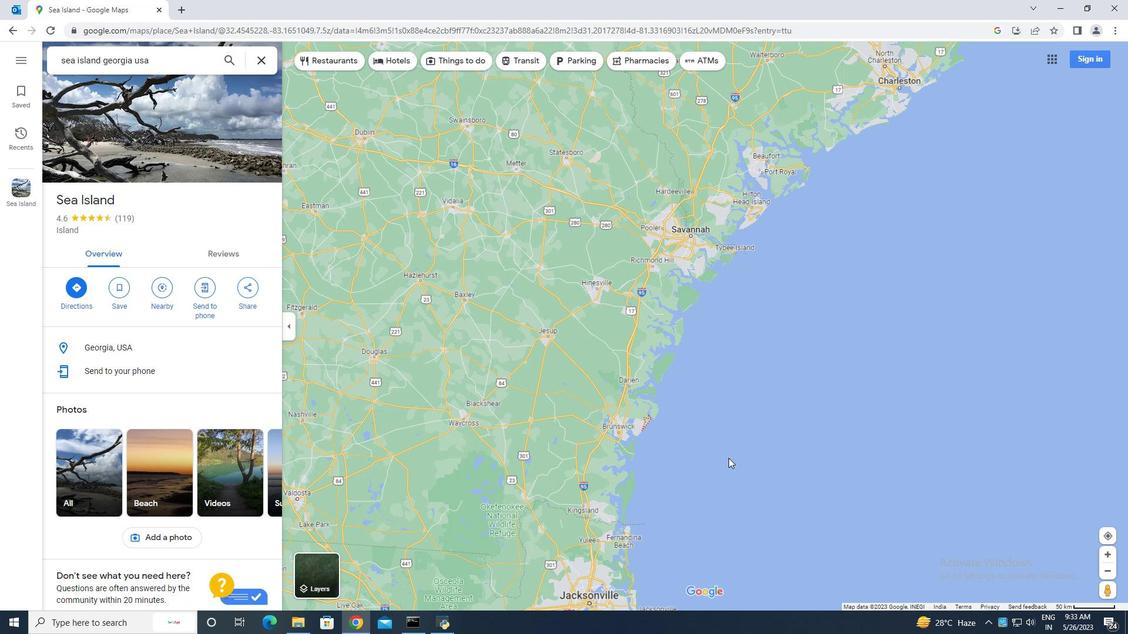 
Action: Mouse scrolled (726, 461) with delta (0, 0)
Screenshot: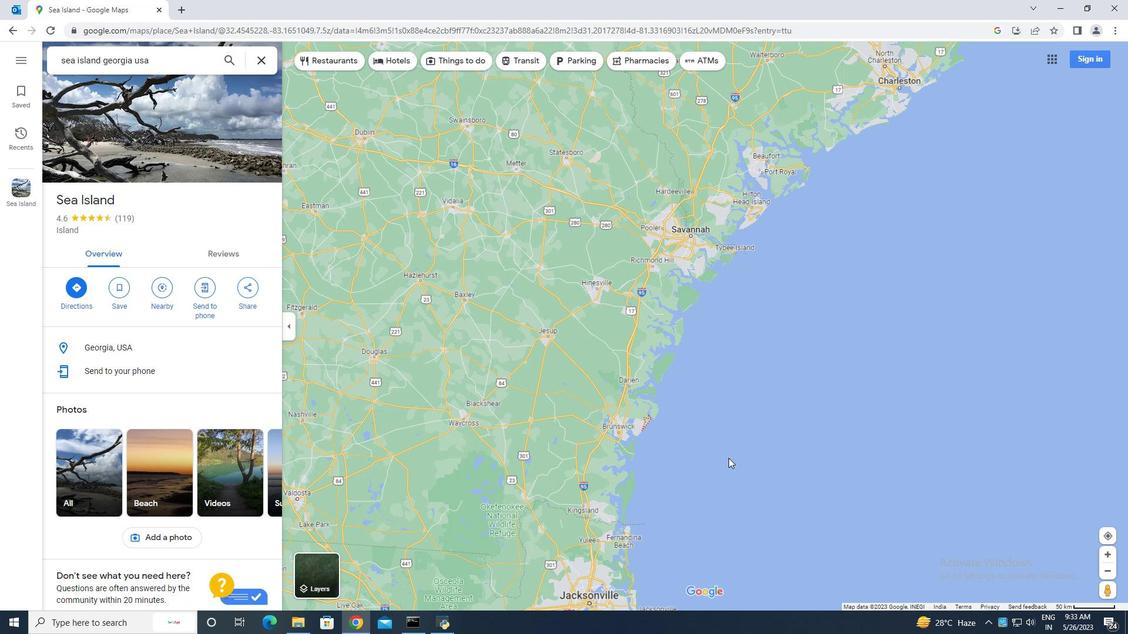 
Action: Mouse moved to (726, 461)
Screenshot: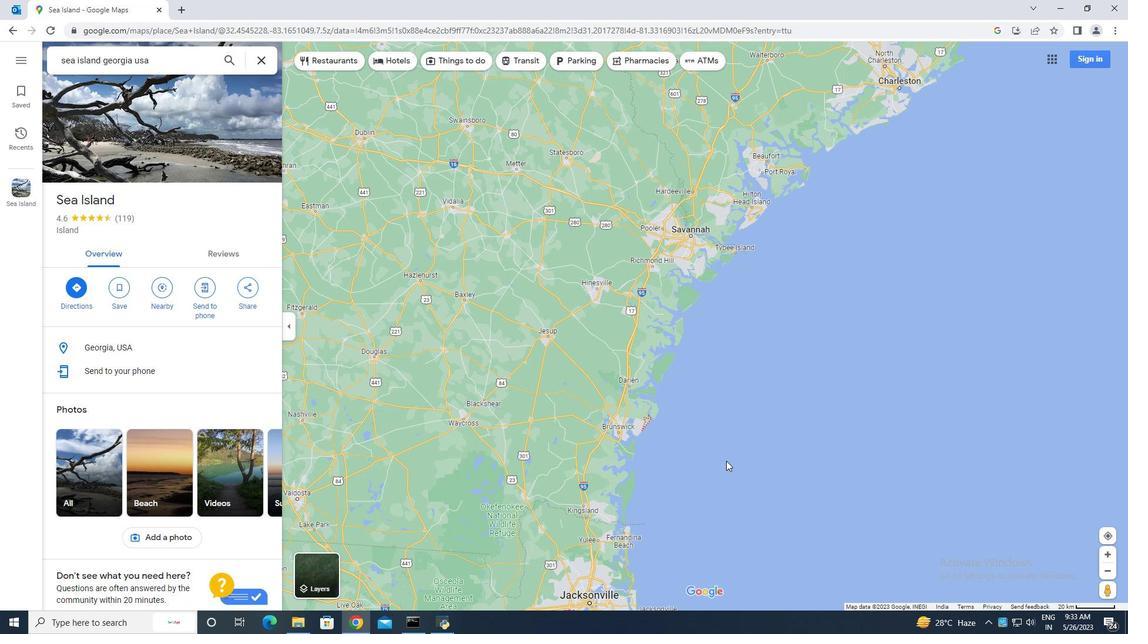 
Action: Mouse scrolled (726, 461) with delta (0, 0)
Screenshot: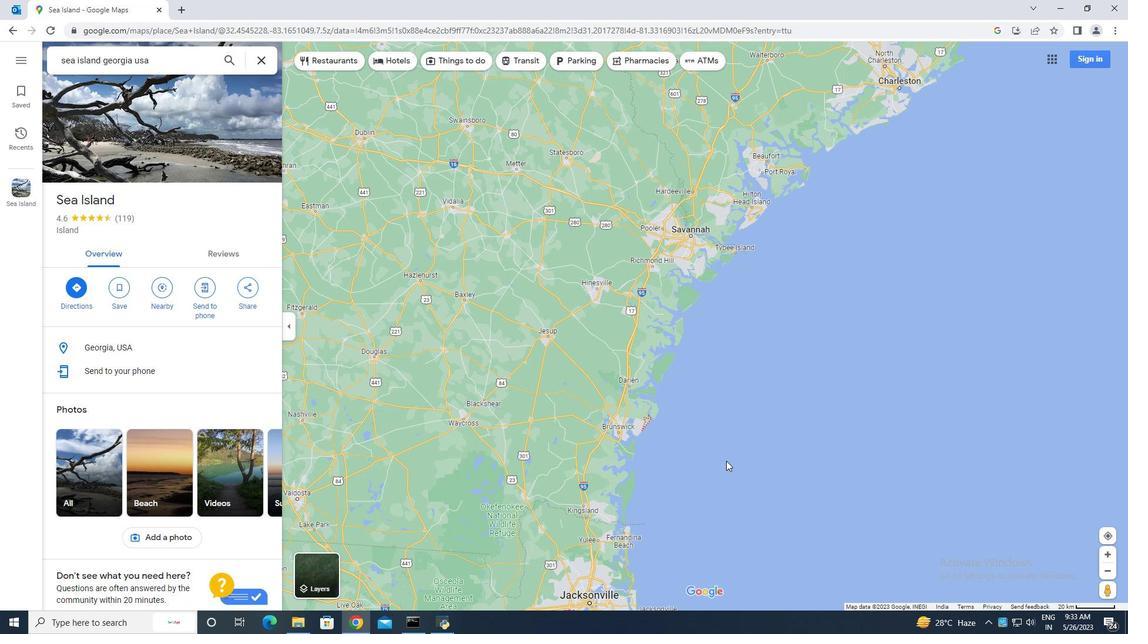 
Action: Mouse moved to (716, 461)
Screenshot: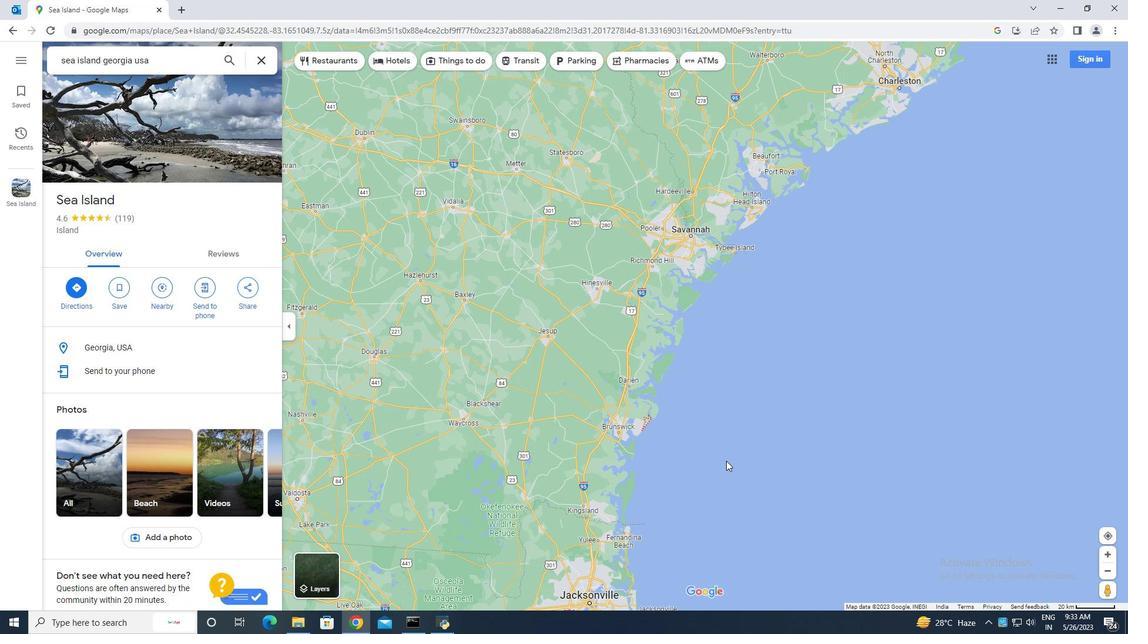 
Action: Mouse scrolled (723, 461) with delta (0, 0)
Screenshot: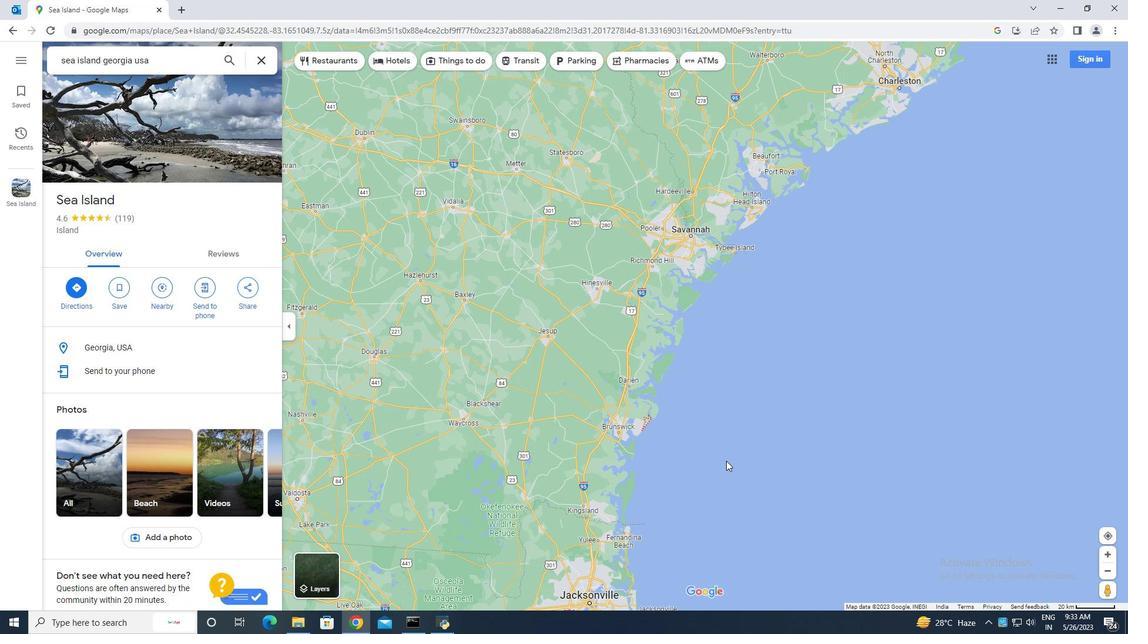 
Action: Mouse moved to (631, 455)
Screenshot: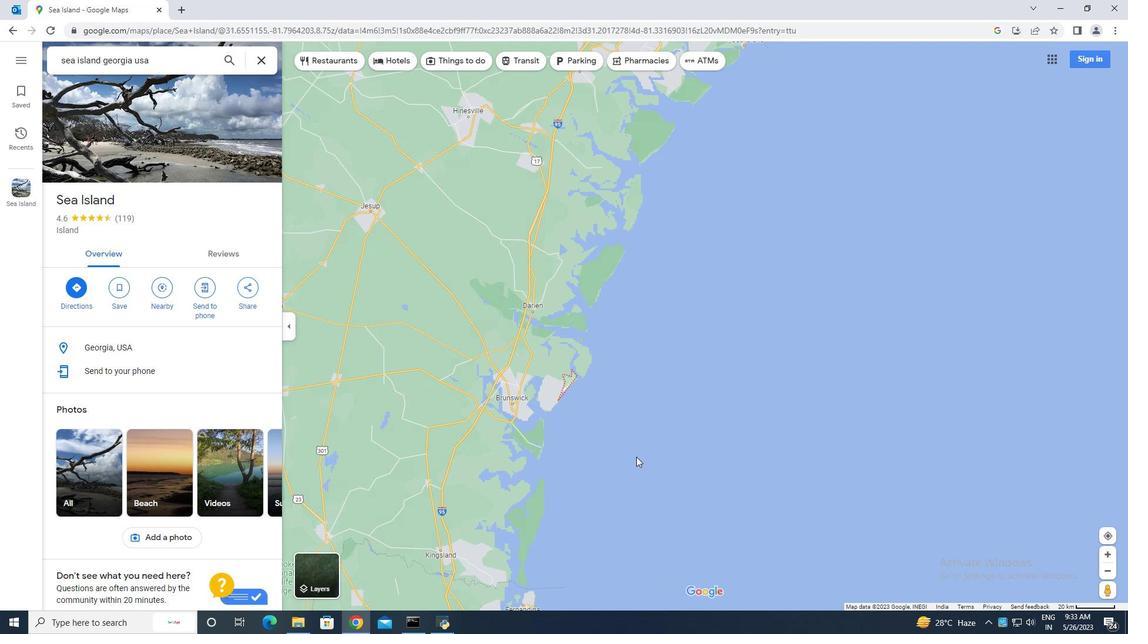 
Action: Mouse scrolled (632, 456) with delta (0, 0)
Screenshot: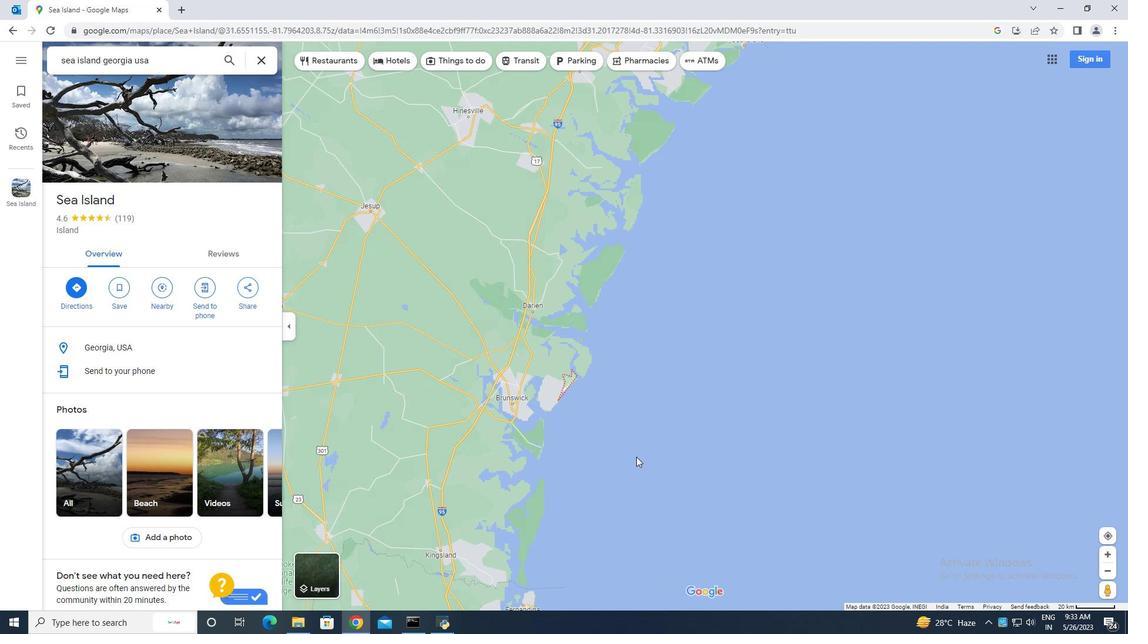 
Action: Mouse scrolled (632, 456) with delta (0, 0)
Screenshot: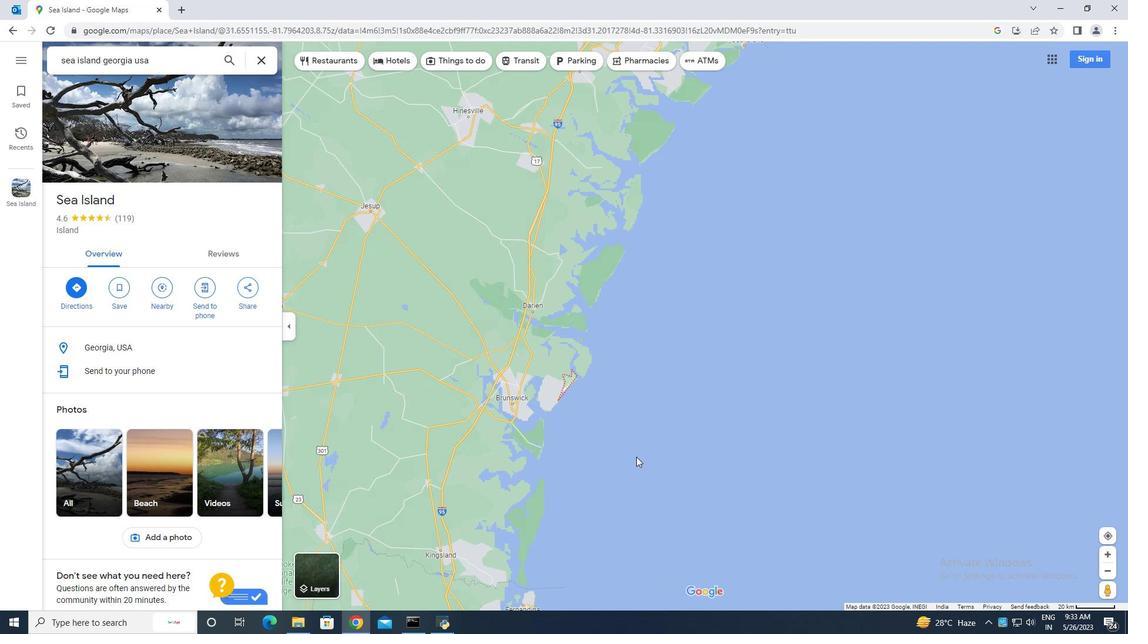 
Action: Mouse scrolled (632, 456) with delta (0, 0)
Screenshot: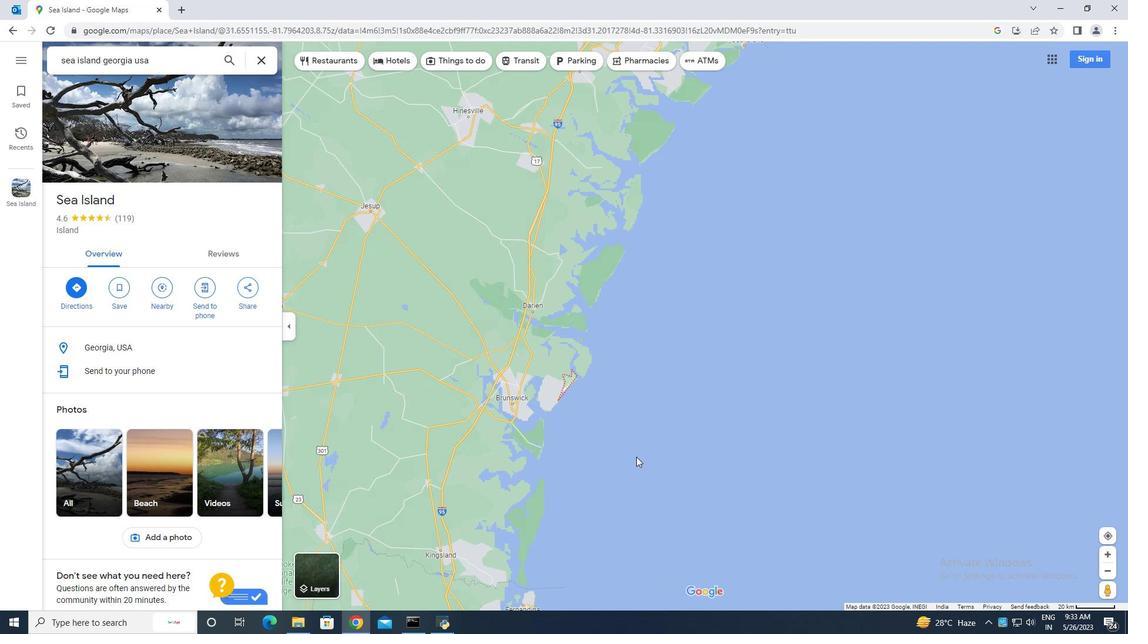 
Action: Mouse scrolled (631, 455) with delta (0, 0)
Screenshot: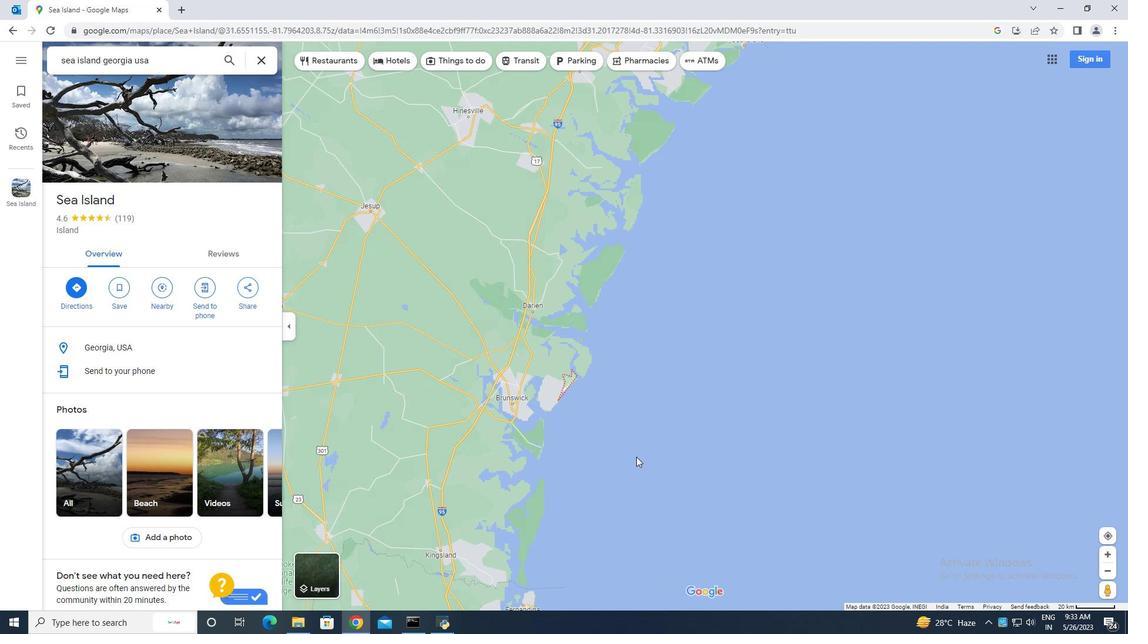 
Action: Mouse scrolled (631, 455) with delta (0, 0)
Screenshot: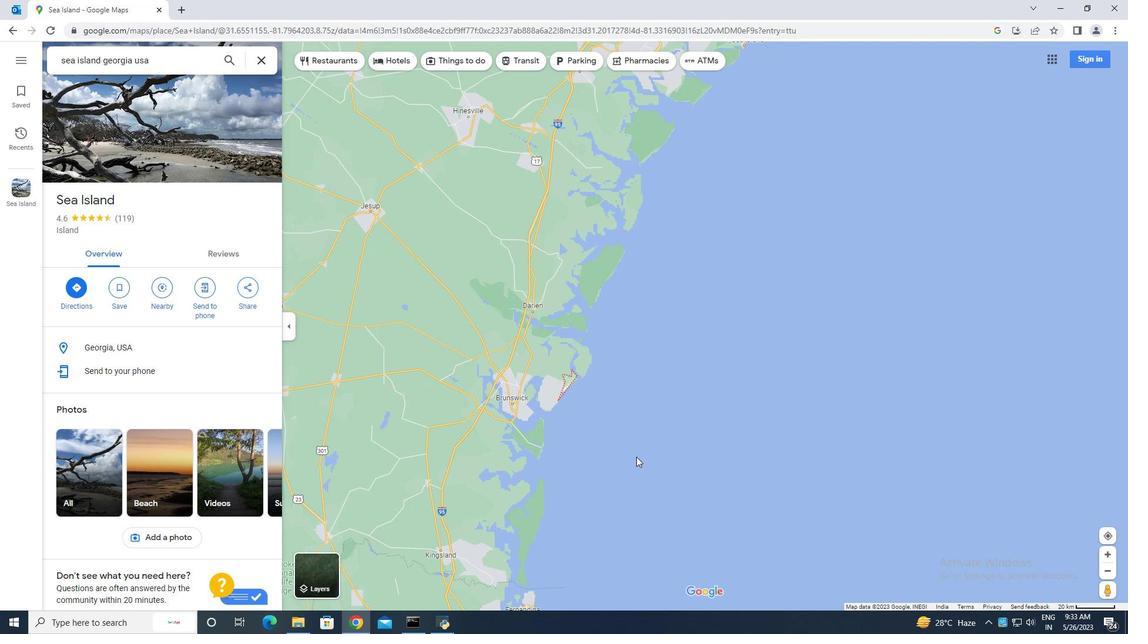 
Action: Mouse moved to (493, 366)
Screenshot: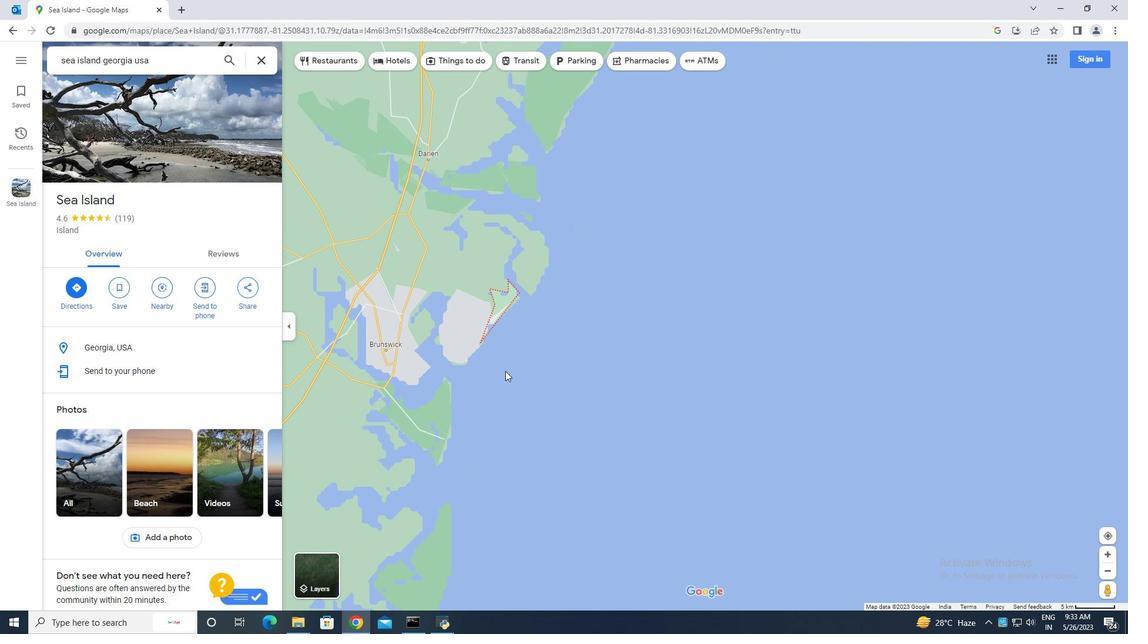 
Action: Mouse pressed left at (493, 366)
Screenshot: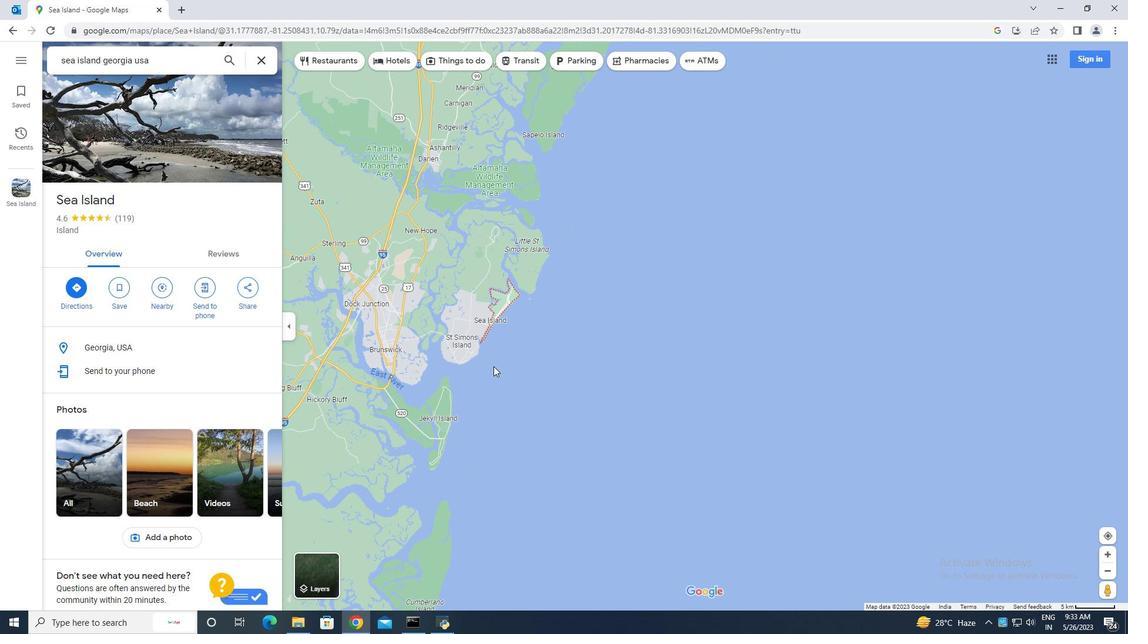
Action: Mouse moved to (585, 387)
Screenshot: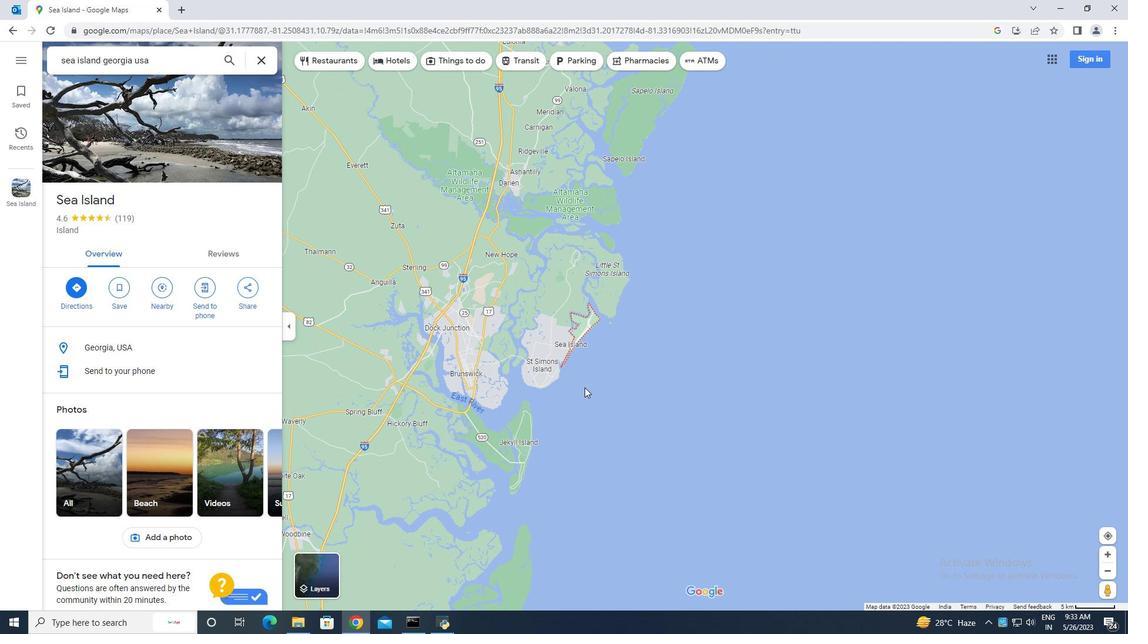 
Action: Mouse scrolled (585, 388) with delta (0, 0)
Screenshot: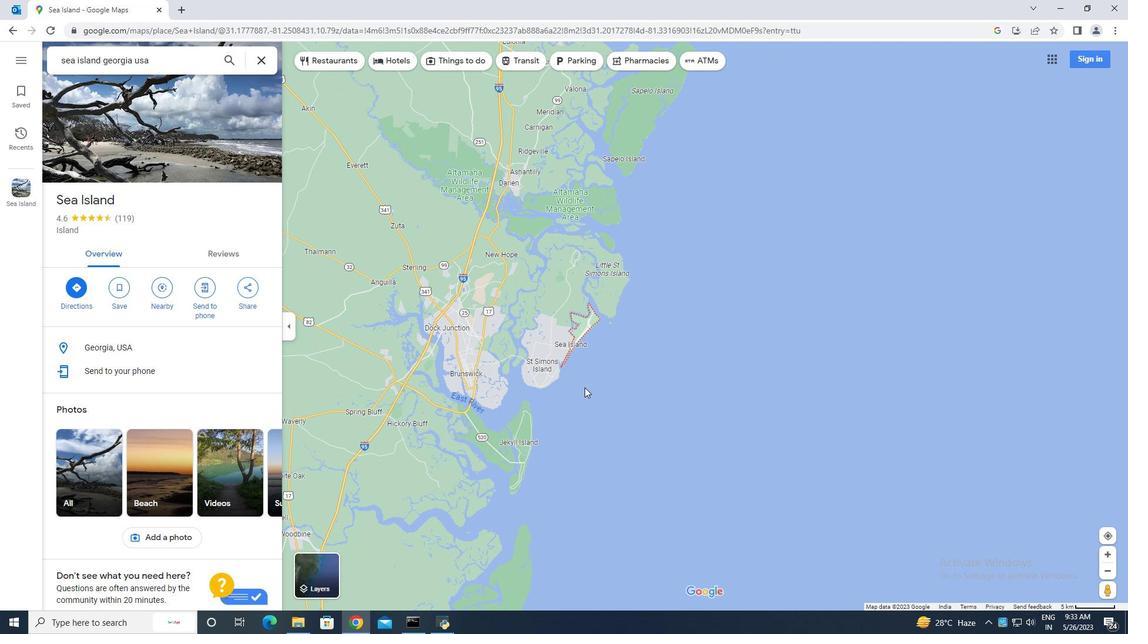 
Action: Mouse moved to (585, 387)
Screenshot: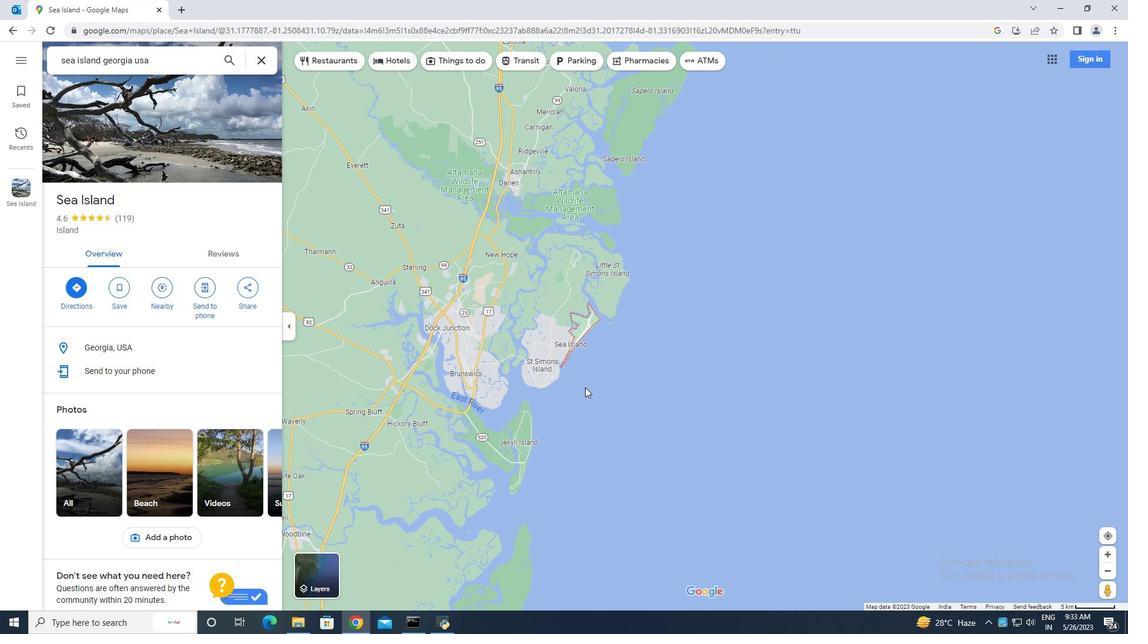 
Action: Mouse scrolled (585, 387) with delta (0, 0)
Screenshot: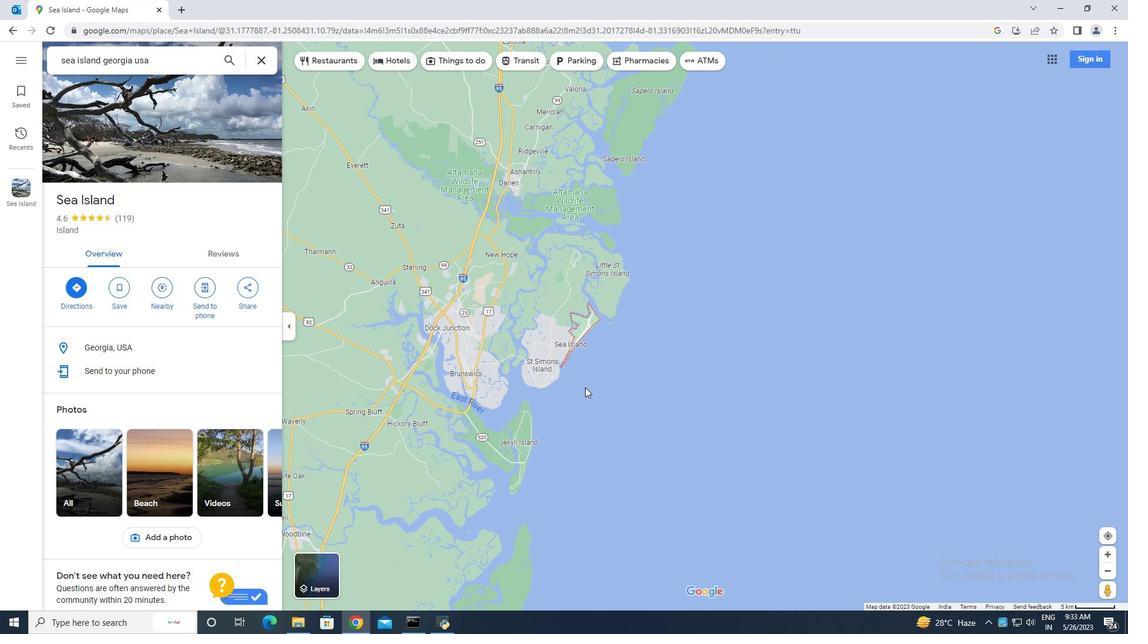 
Action: Mouse scrolled (585, 387) with delta (0, 0)
Screenshot: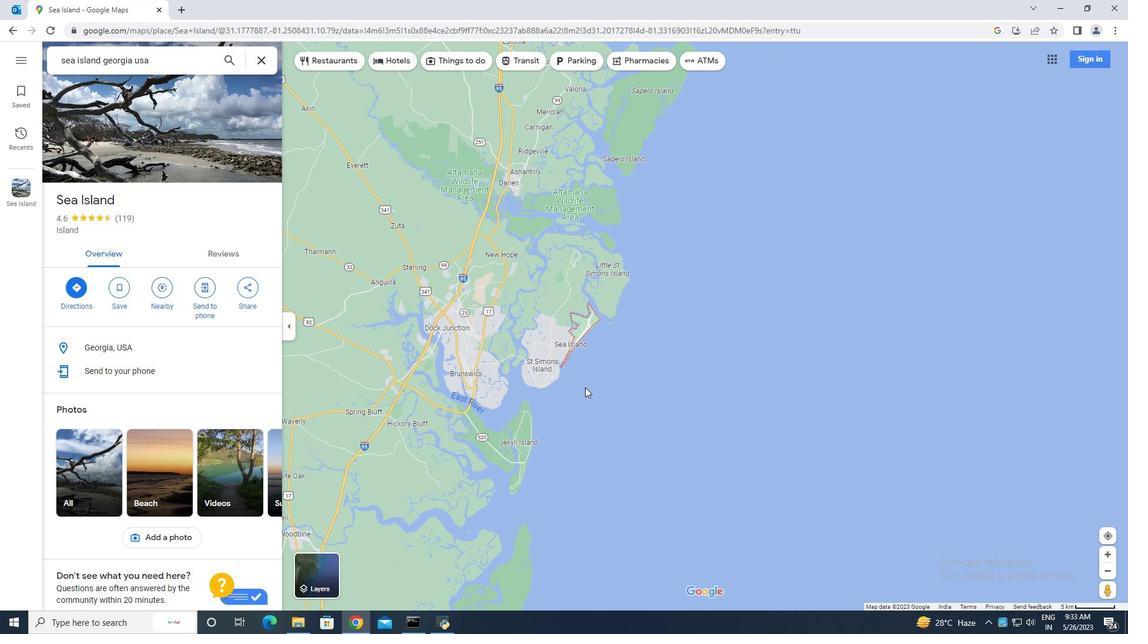
Action: Mouse scrolled (585, 387) with delta (0, 0)
Screenshot: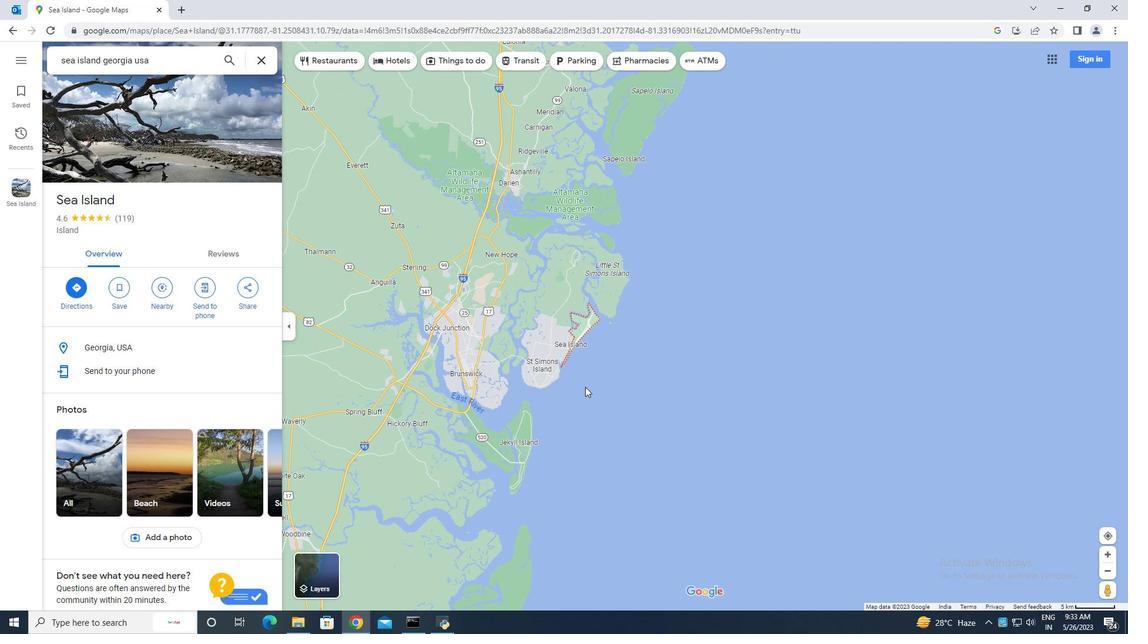 
Action: Mouse scrolled (585, 387) with delta (0, 0)
Screenshot: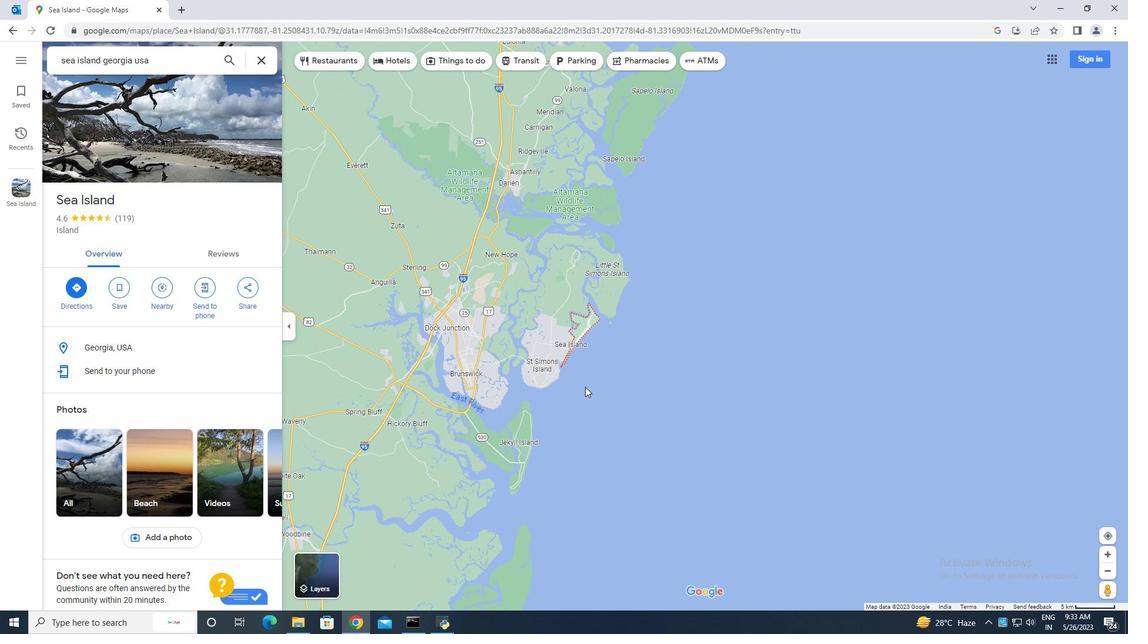 
Action: Mouse scrolled (585, 387) with delta (0, 0)
Screenshot: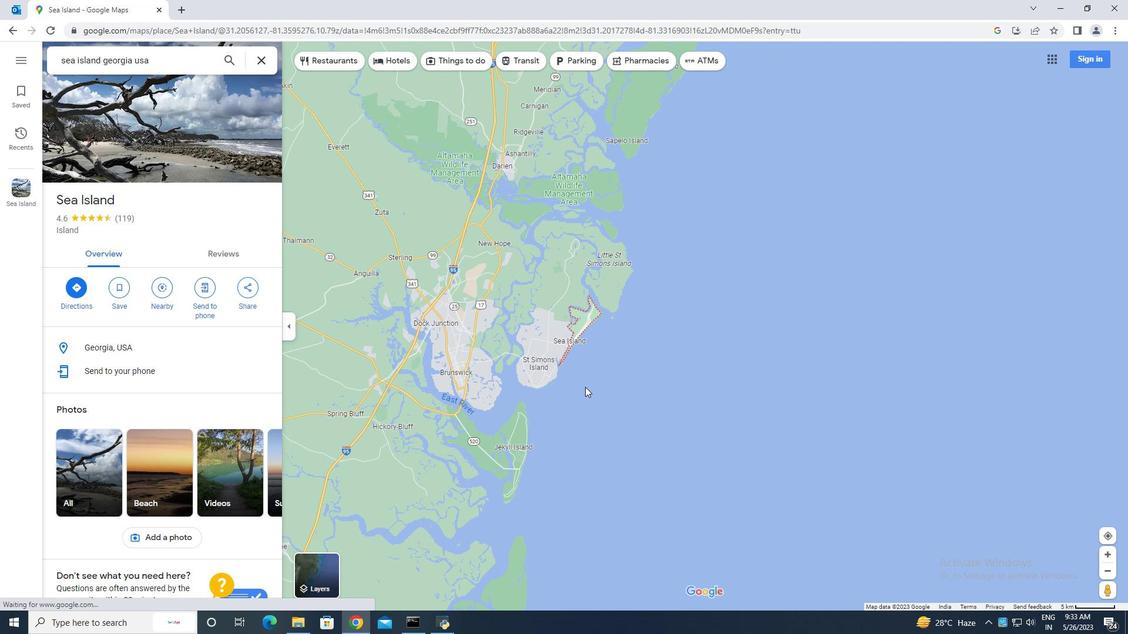 
Action: Mouse moved to (585, 383)
Screenshot: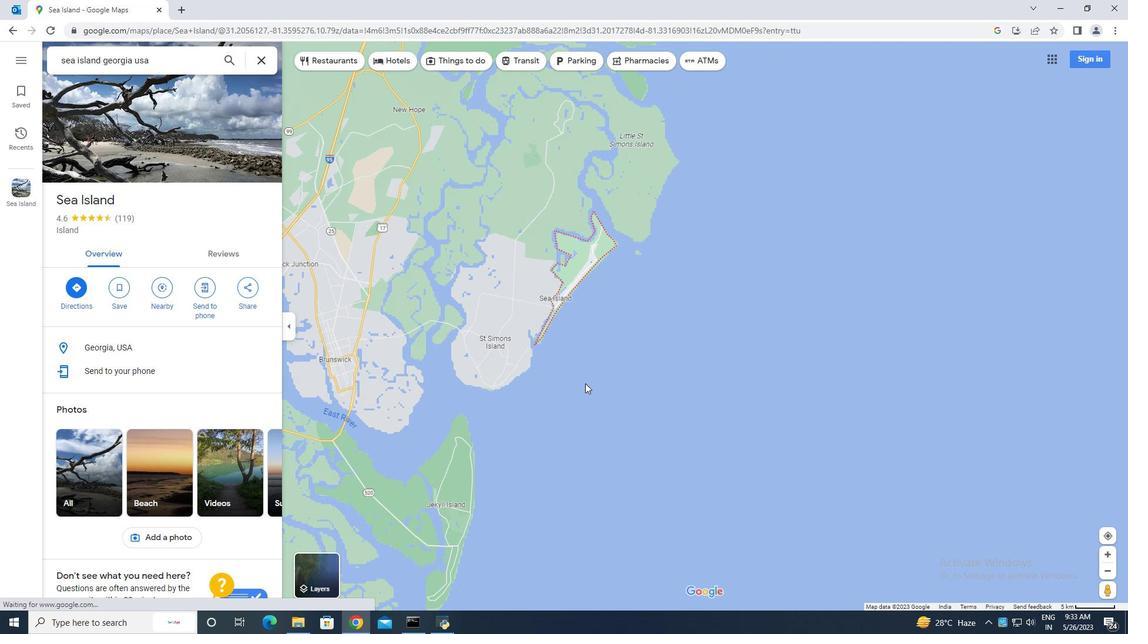 
Action: Mouse scrolled (585, 384) with delta (0, 0)
Screenshot: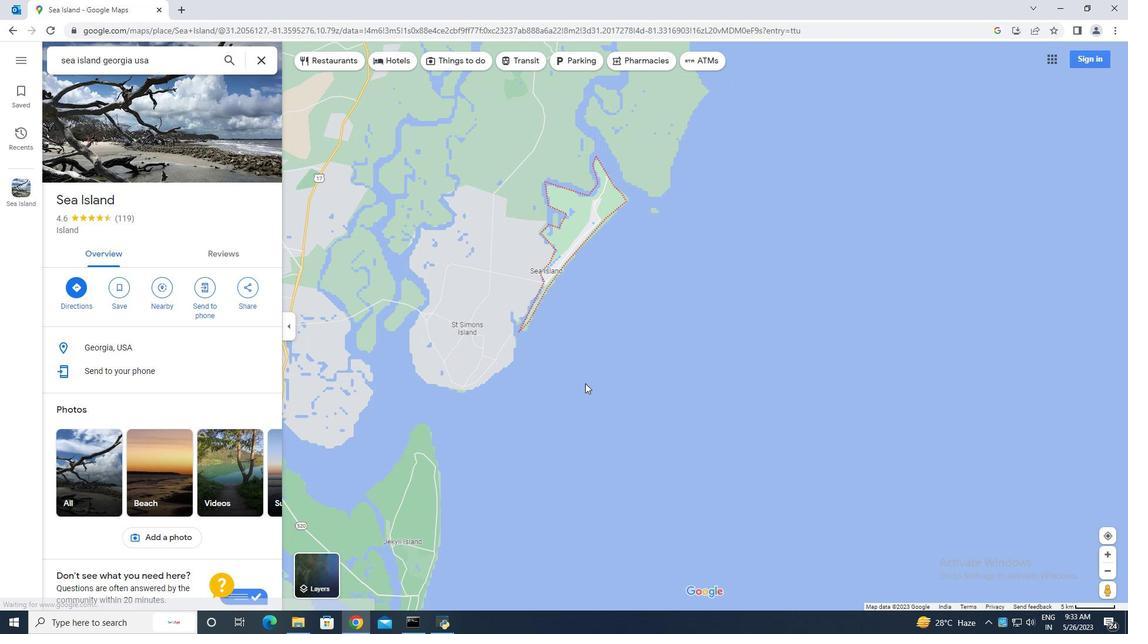 
Action: Mouse scrolled (585, 384) with delta (0, 0)
Screenshot: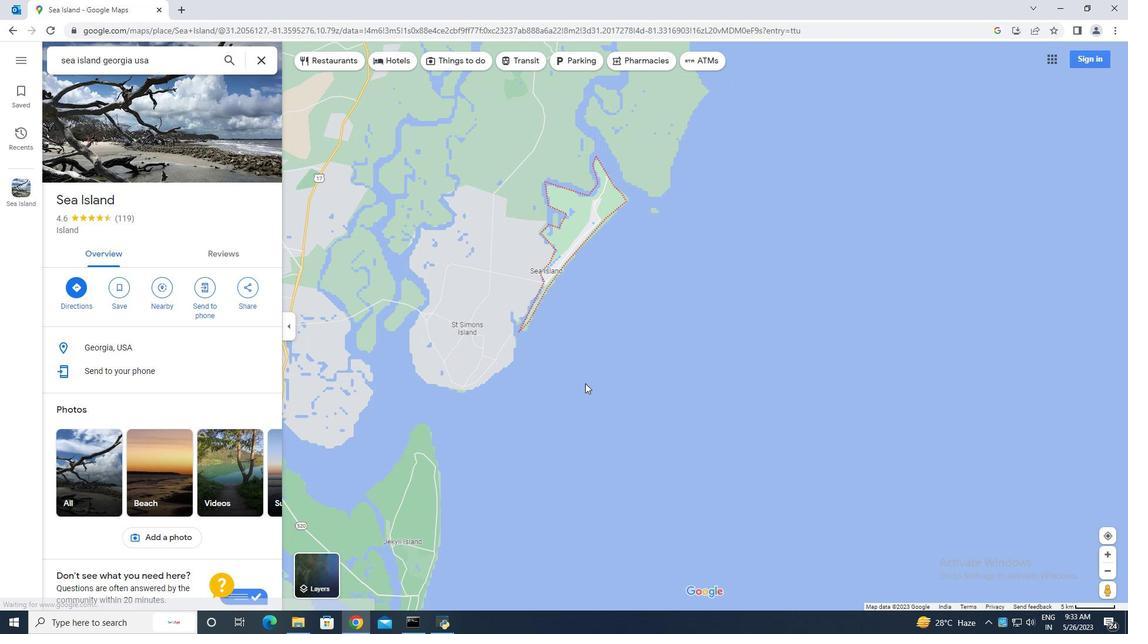 
Action: Mouse scrolled (585, 384) with delta (0, 0)
Screenshot: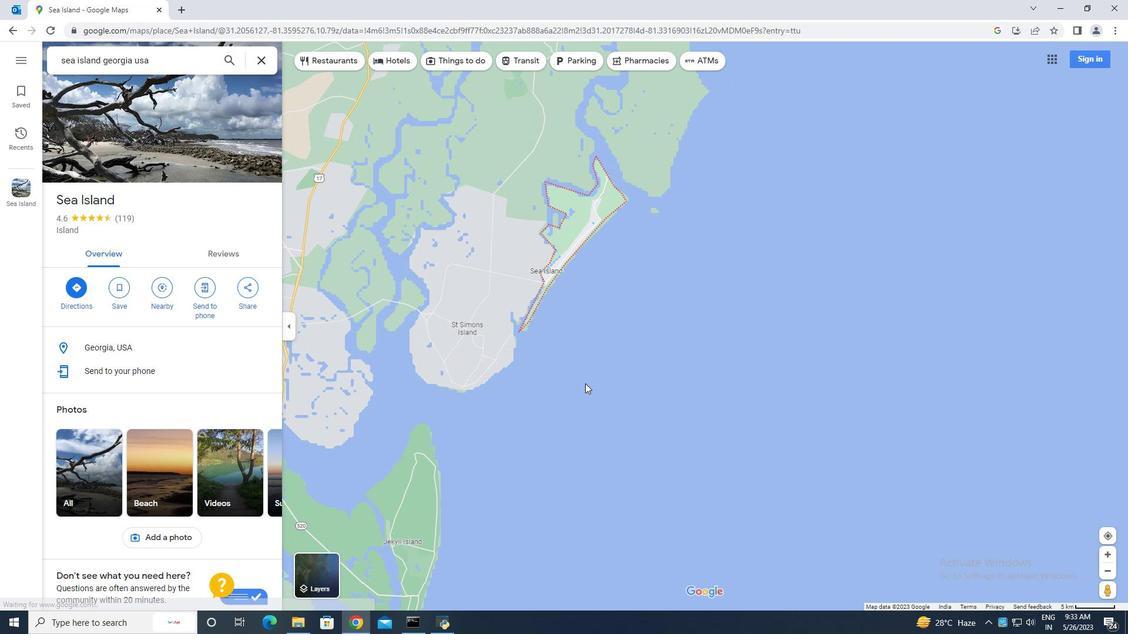 
Action: Mouse moved to (582, 336)
Screenshot: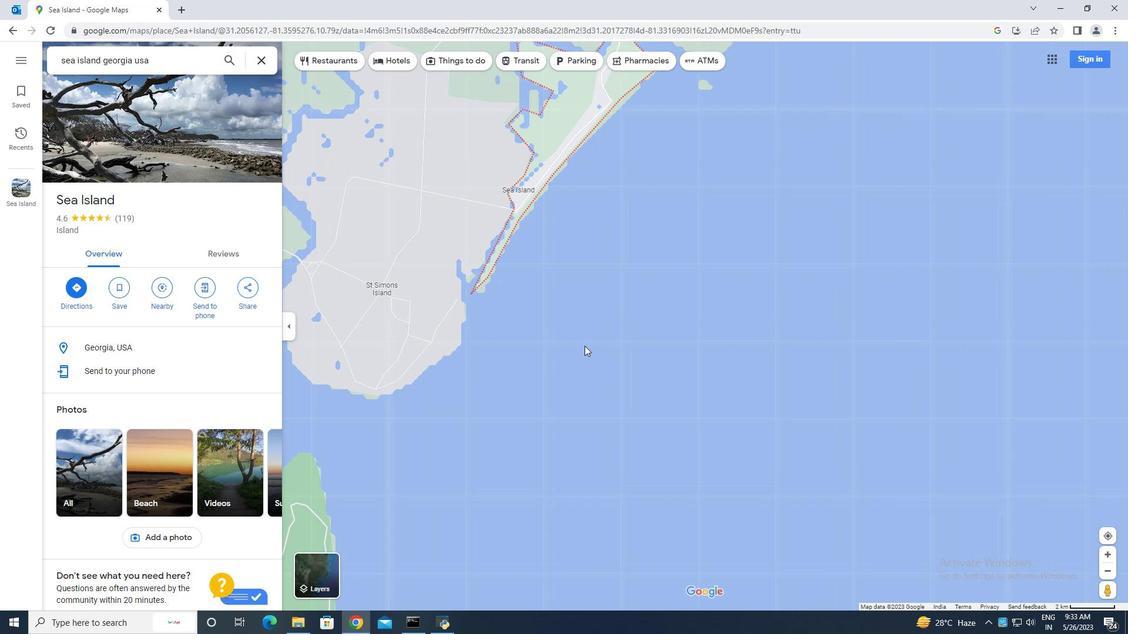 
Action: Mouse pressed left at (582, 336)
Screenshot: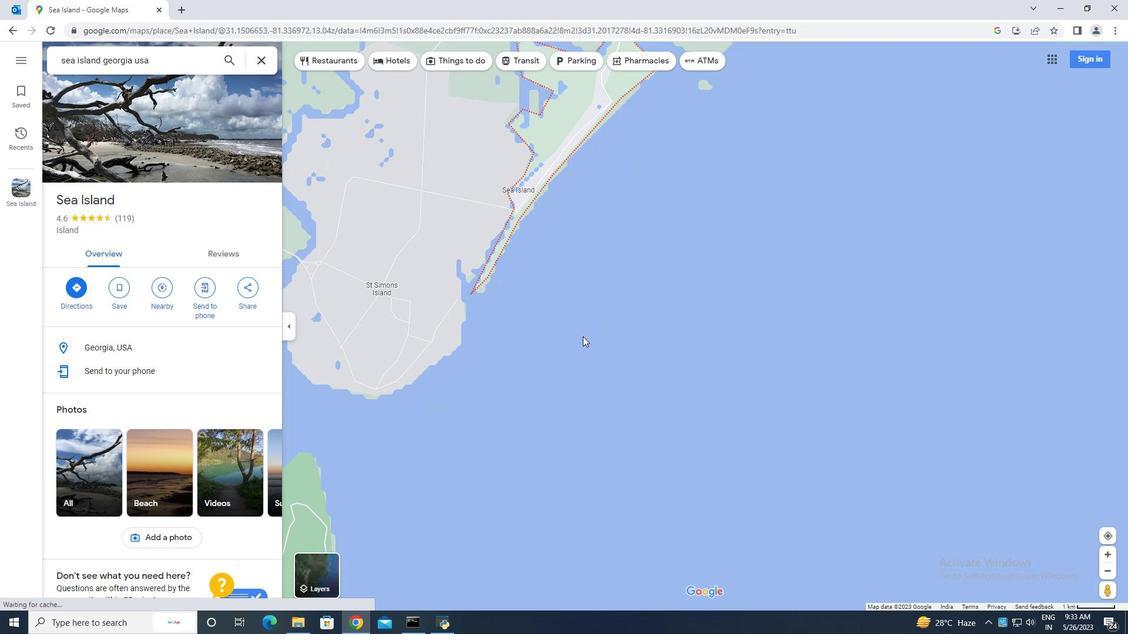 
Action: Mouse moved to (603, 425)
Screenshot: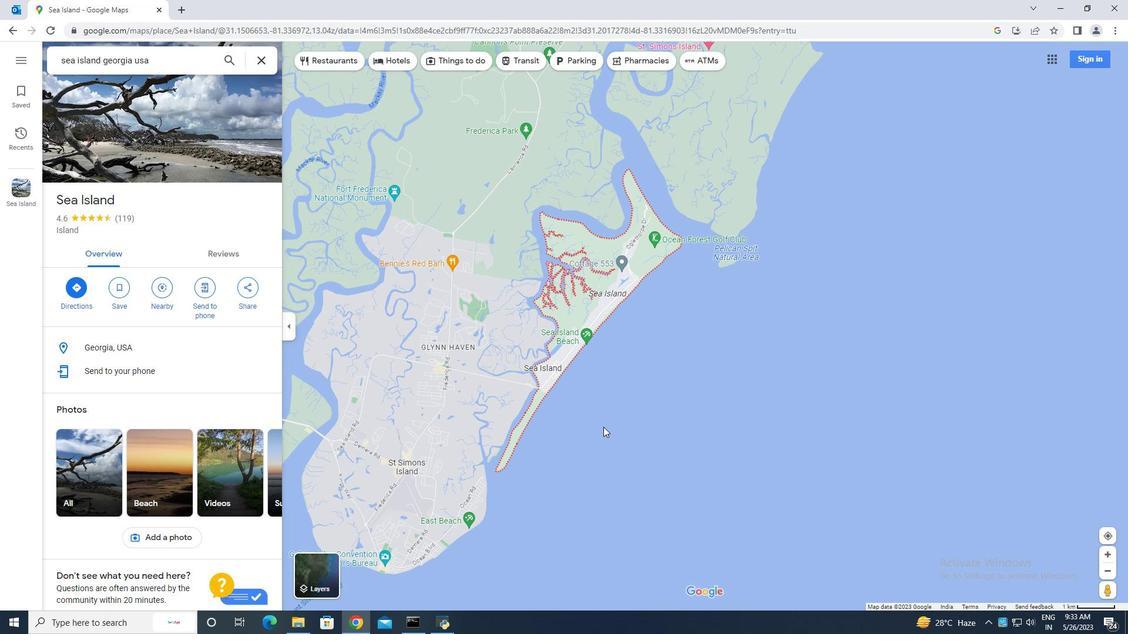 
Action: Mouse scrolled (603, 426) with delta (0, 0)
Screenshot: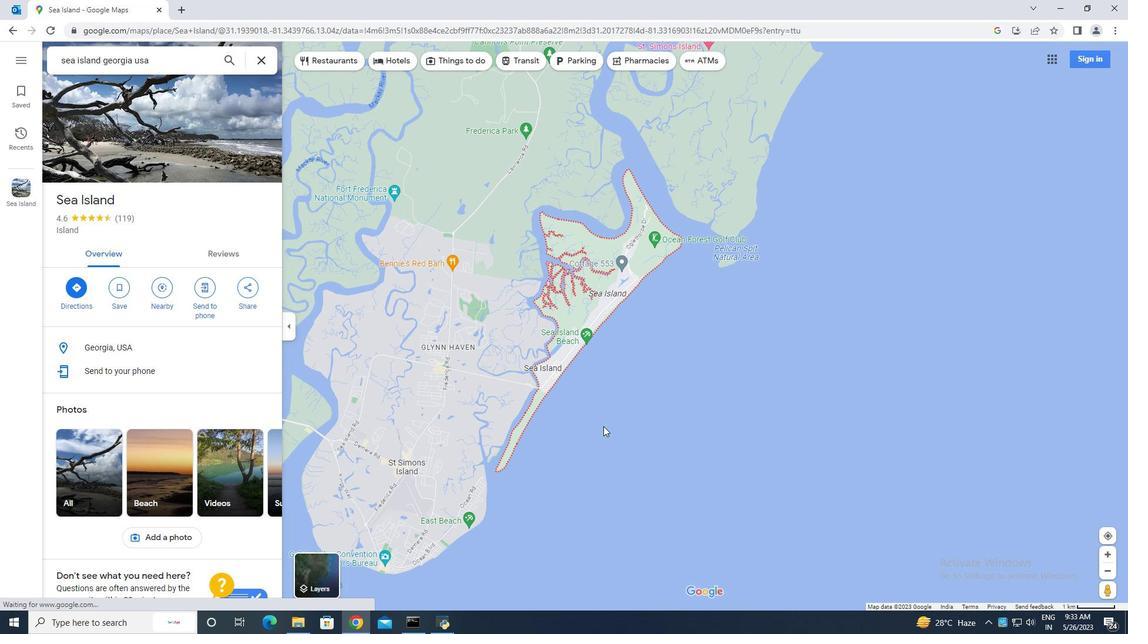 
Action: Mouse scrolled (603, 426) with delta (0, 0)
Screenshot: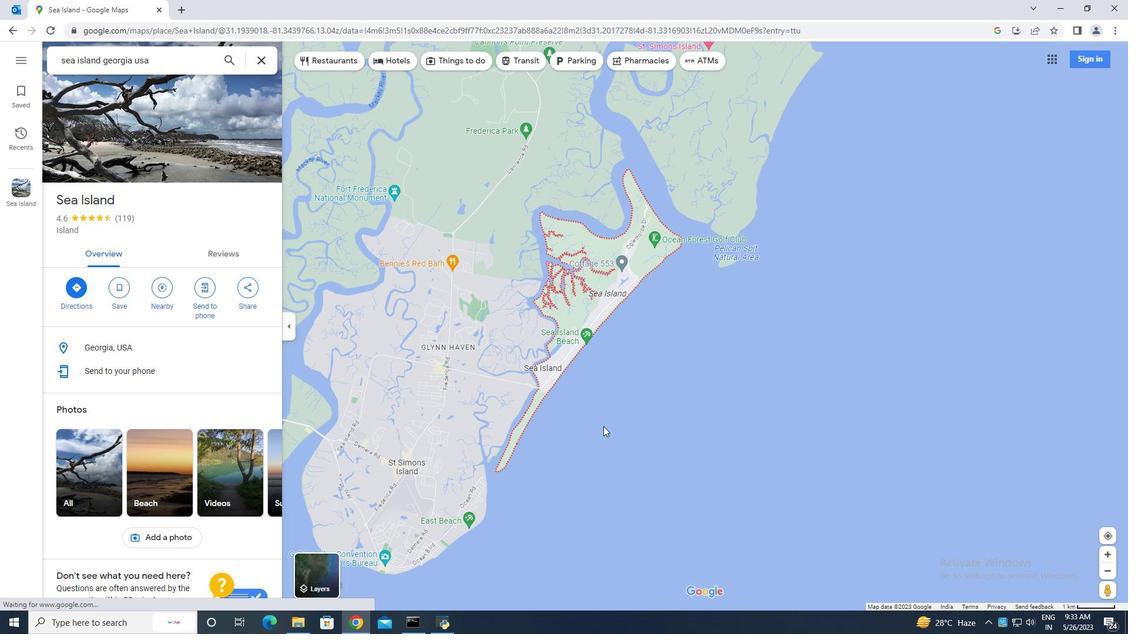 
Action: Mouse scrolled (603, 426) with delta (0, 0)
Screenshot: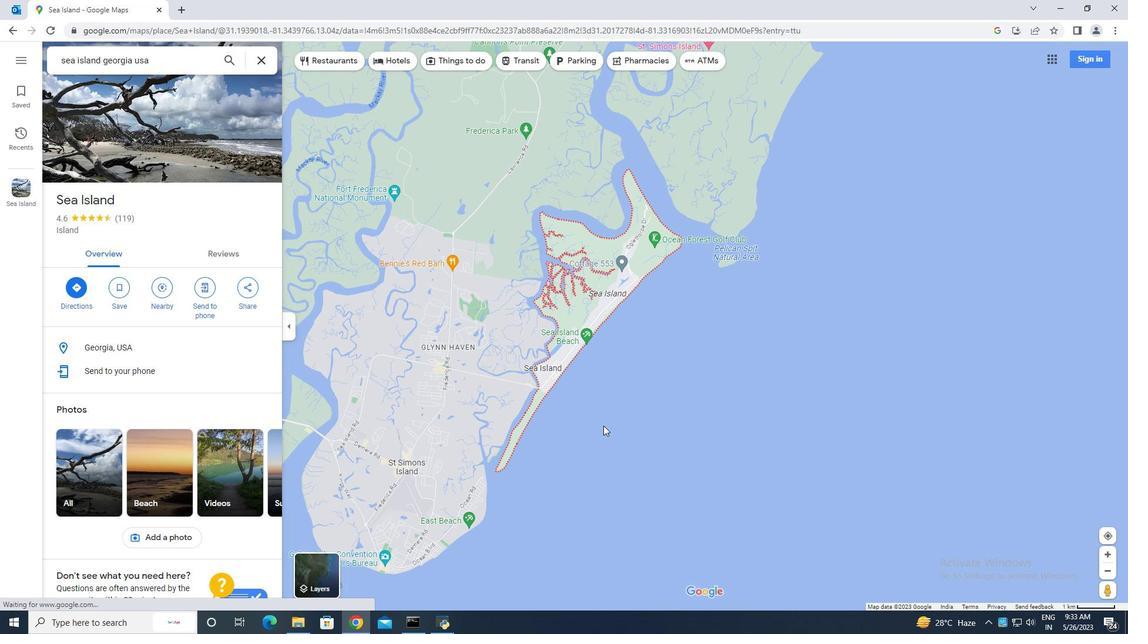 
Action: Mouse scrolled (603, 426) with delta (0, 0)
Screenshot: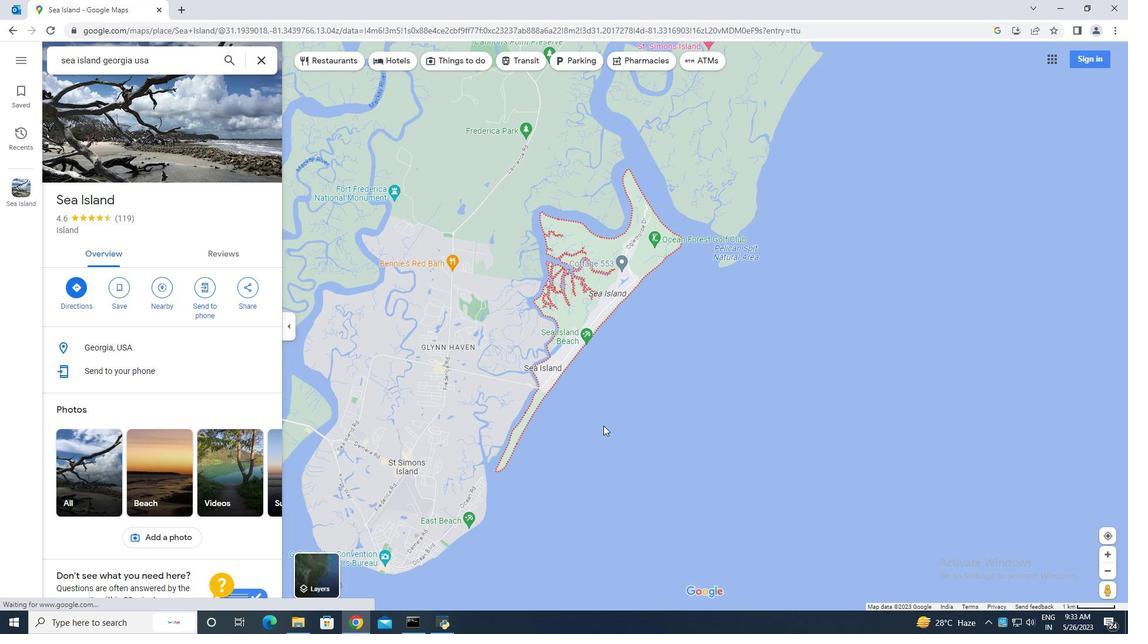 
Action: Mouse scrolled (603, 425) with delta (0, 0)
Screenshot: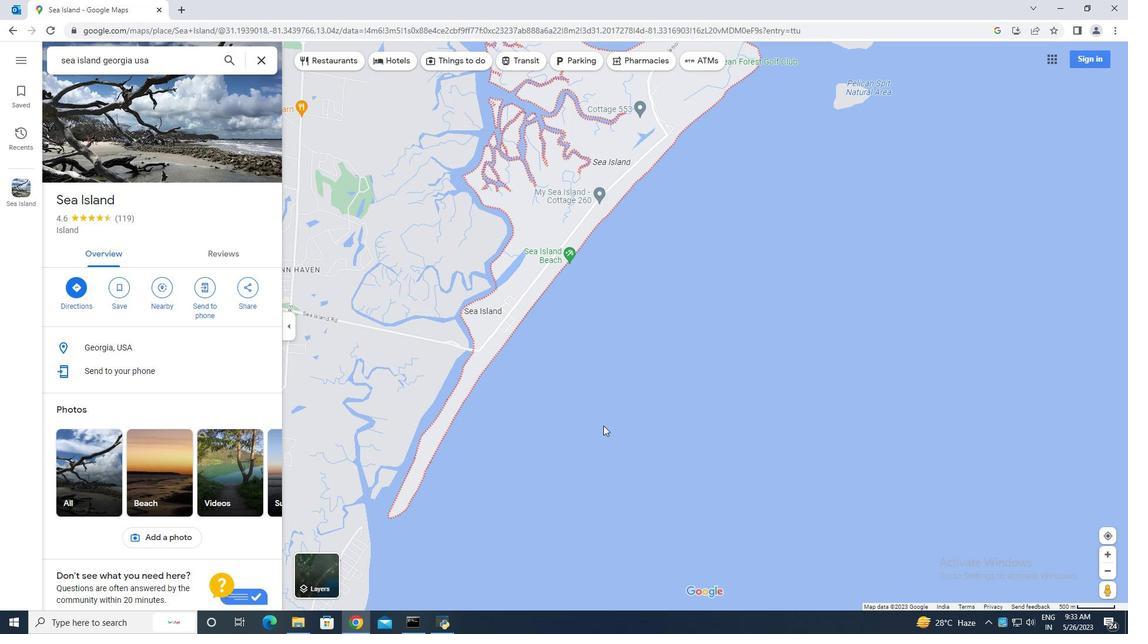 
Action: Mouse scrolled (603, 425) with delta (0, 0)
Screenshot: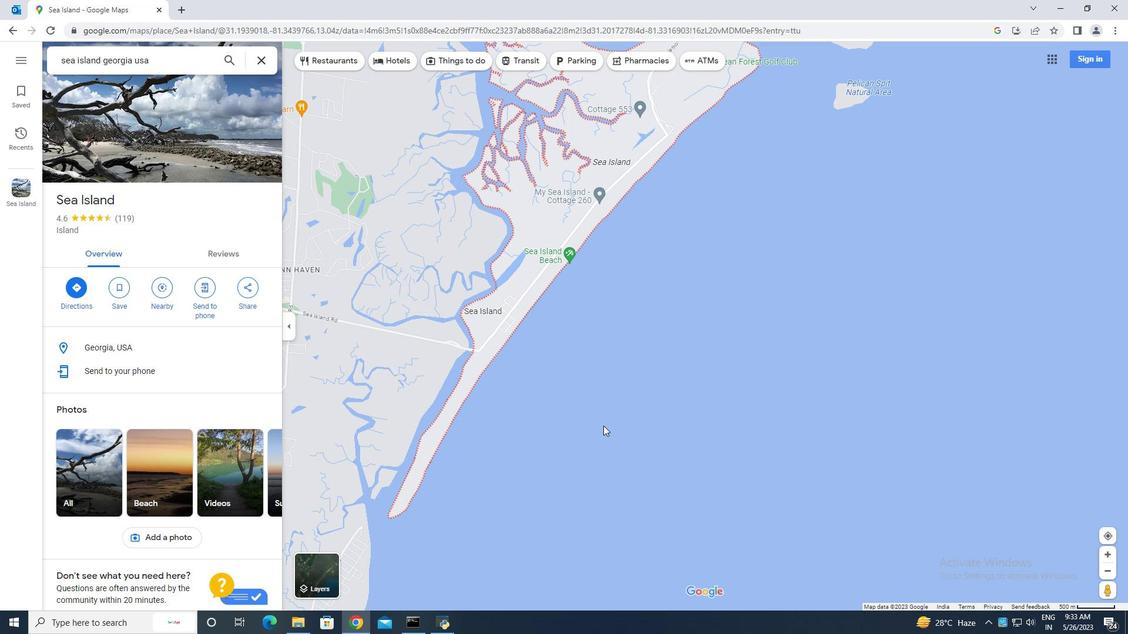 
Action: Mouse scrolled (603, 425) with delta (0, 0)
Screenshot: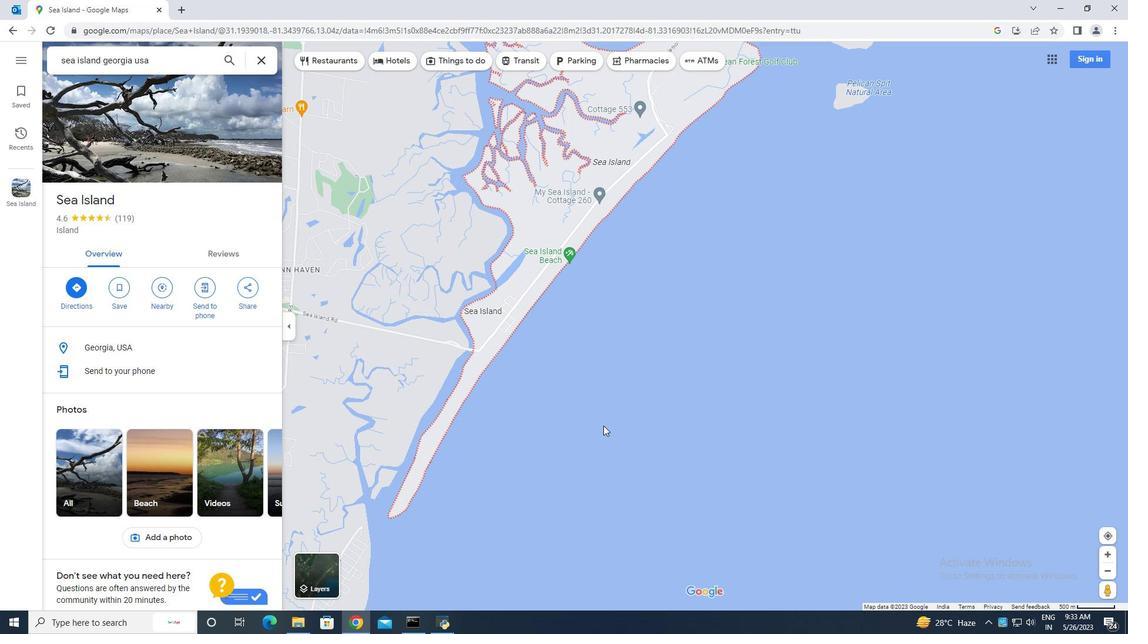 
Action: Mouse scrolled (603, 425) with delta (0, 0)
Screenshot: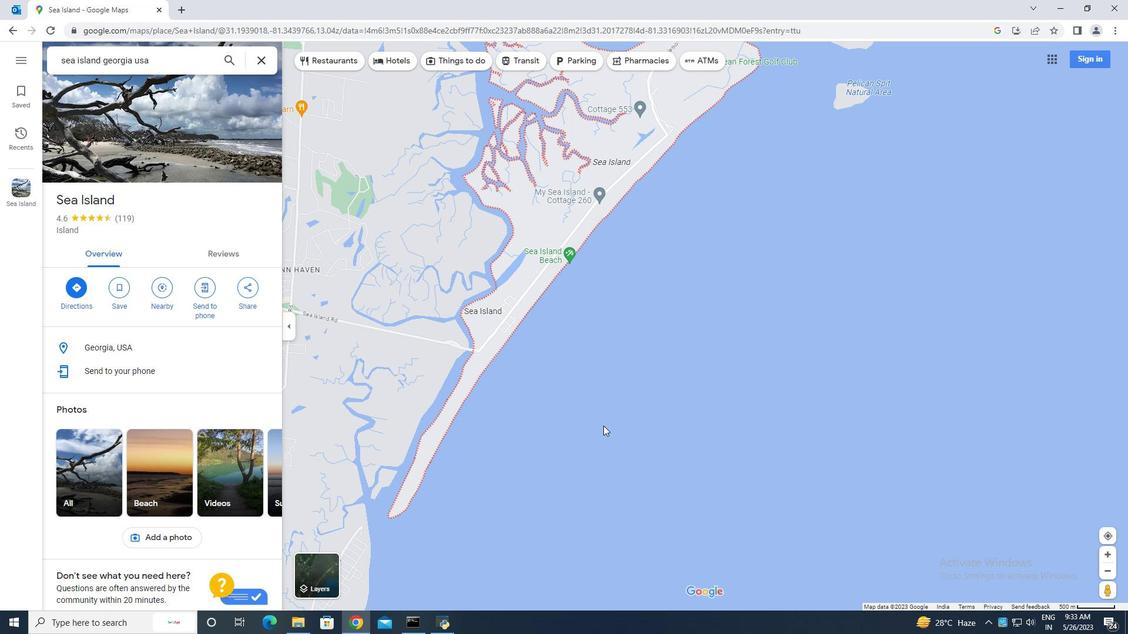 
Action: Mouse moved to (615, 367)
Screenshot: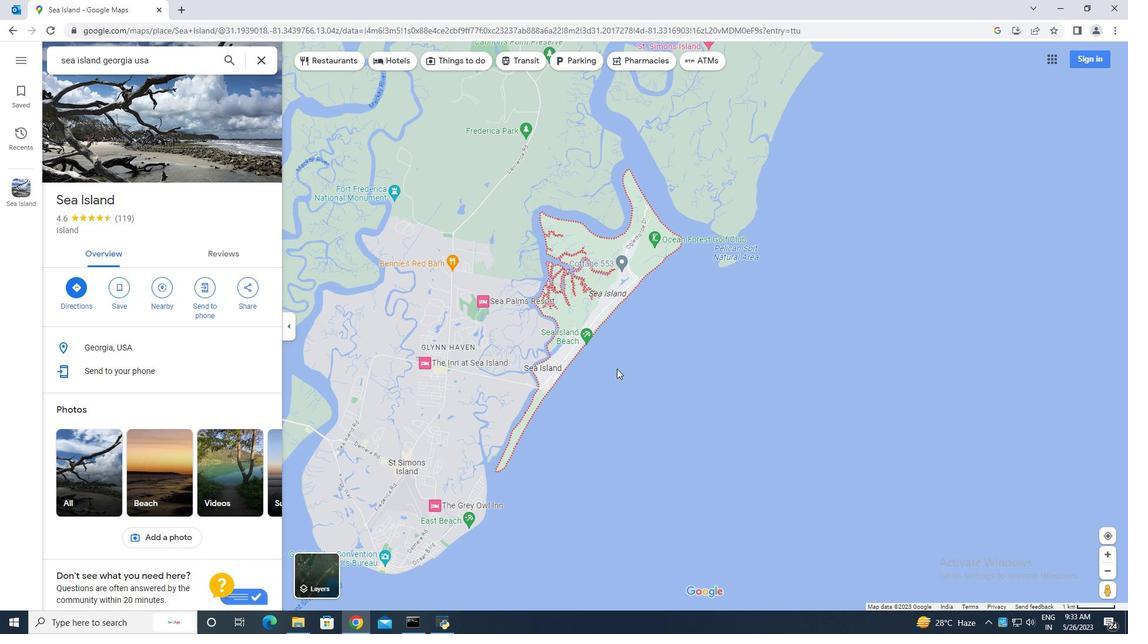 
Action: Mouse scrolled (615, 367) with delta (0, 0)
Screenshot: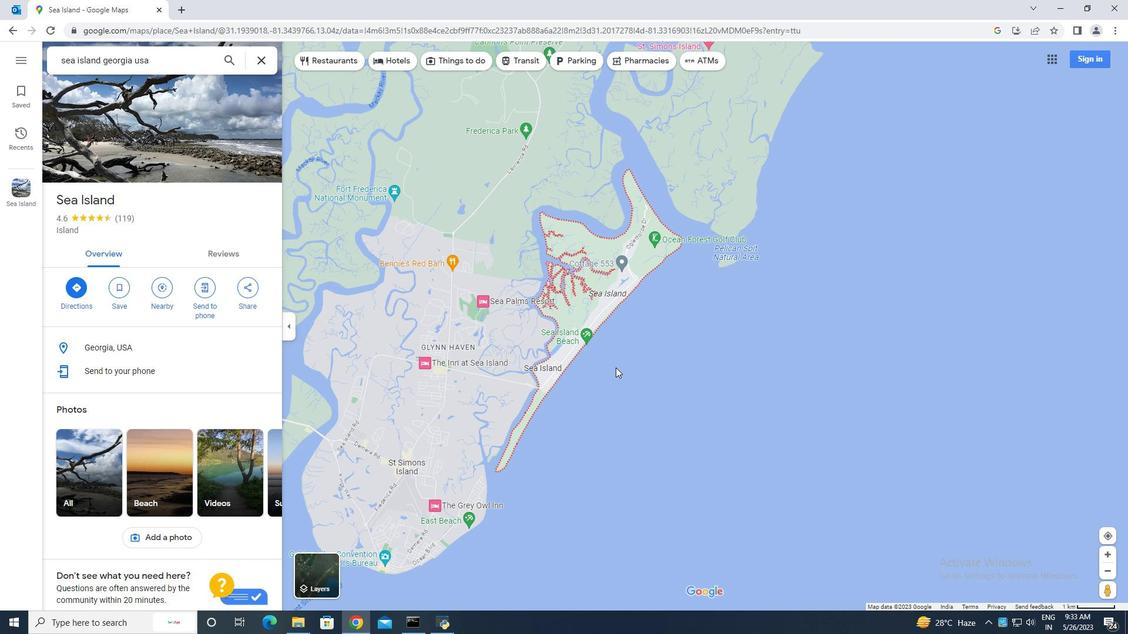 
Action: Mouse scrolled (615, 367) with delta (0, 0)
Screenshot: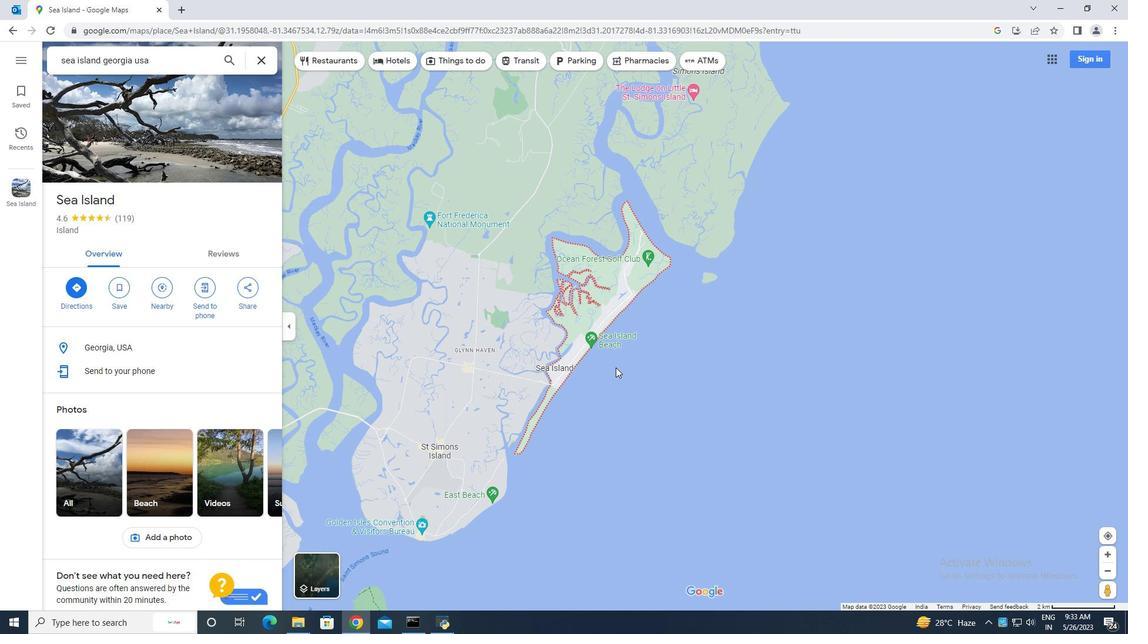 
Action: Mouse scrolled (615, 367) with delta (0, 0)
Screenshot: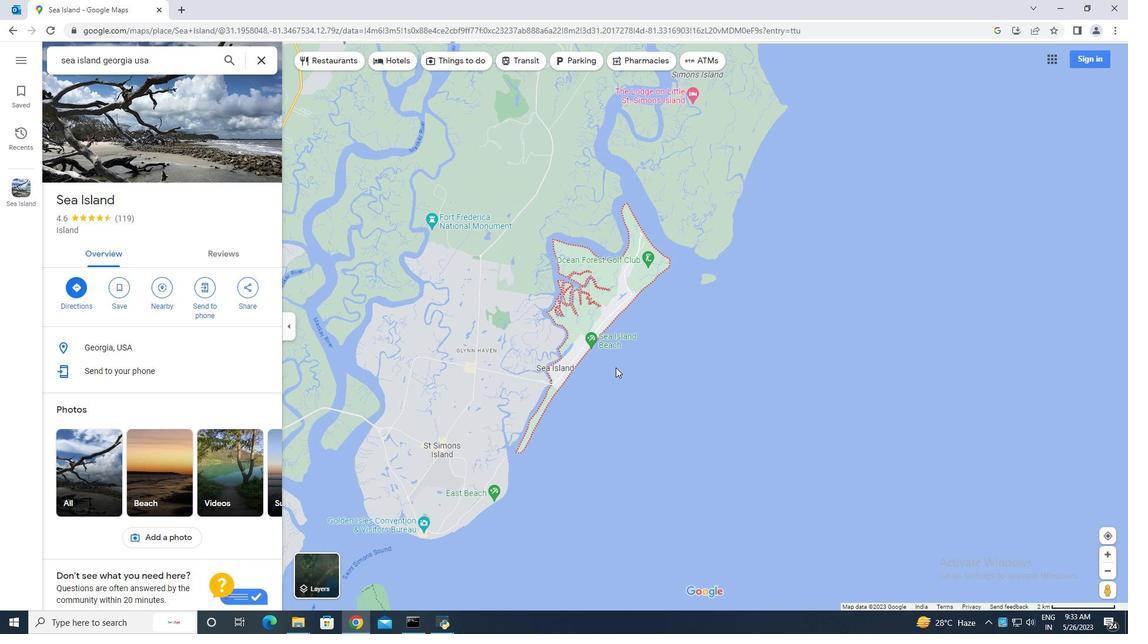 
Action: Mouse moved to (615, 364)
Screenshot: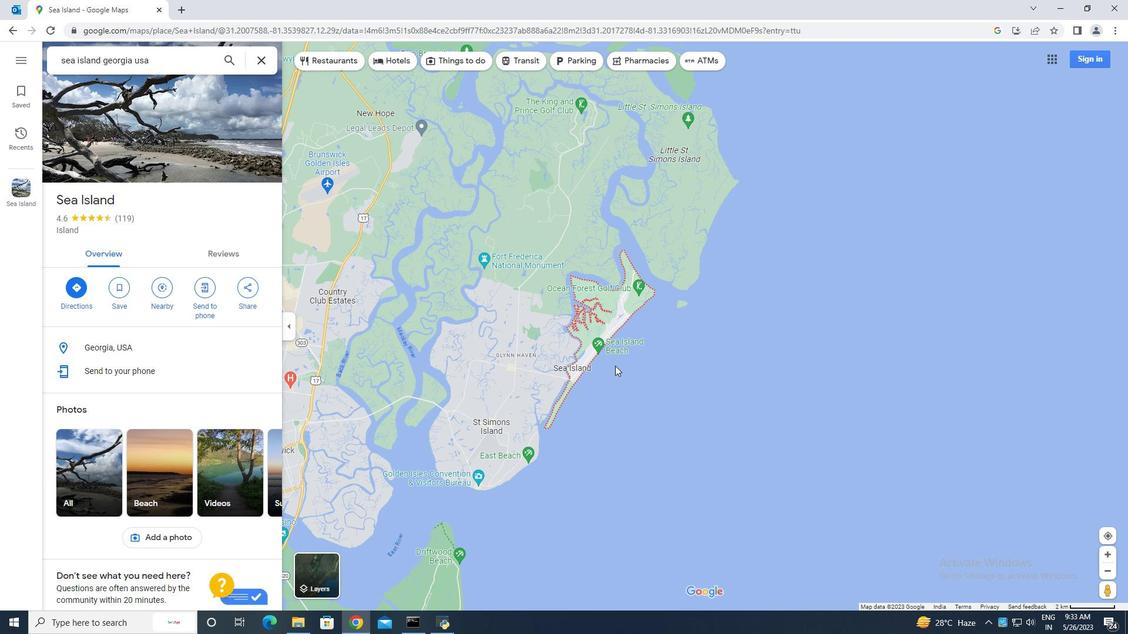
Action: Mouse pressed left at (615, 364)
Screenshot: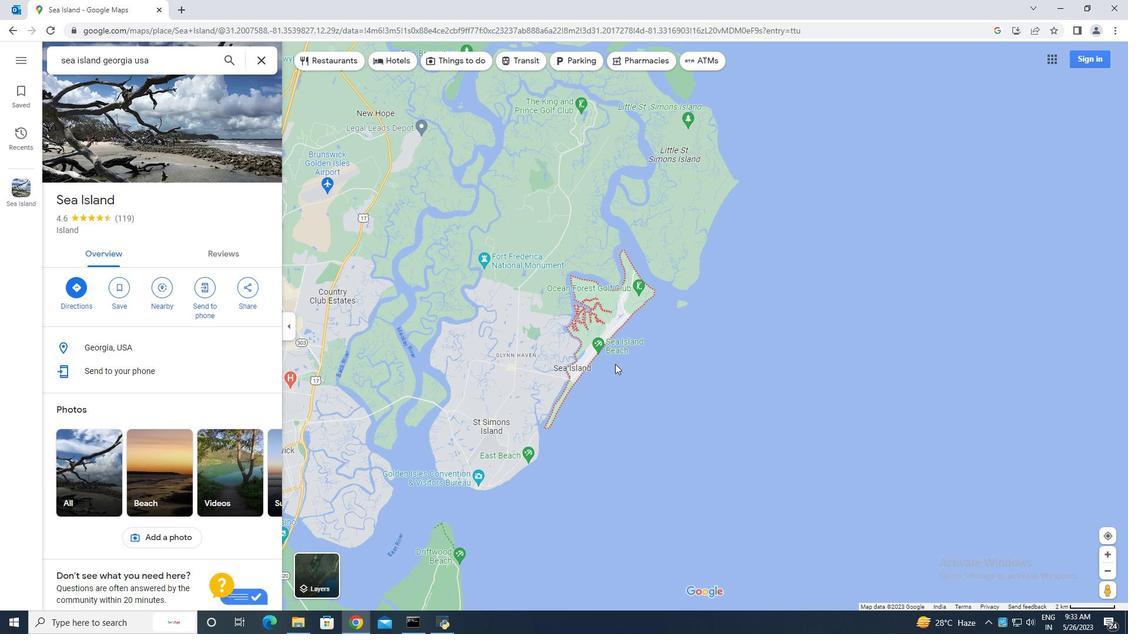 
Action: Mouse moved to (630, 427)
Screenshot: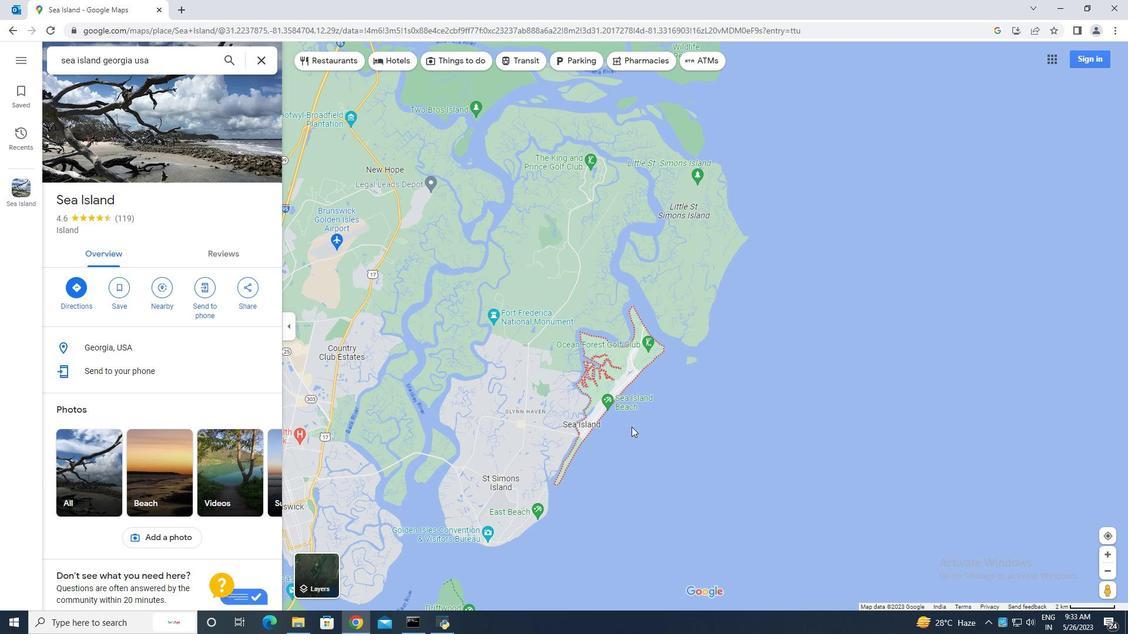 
Action: Mouse scrolled (630, 427) with delta (0, 0)
Screenshot: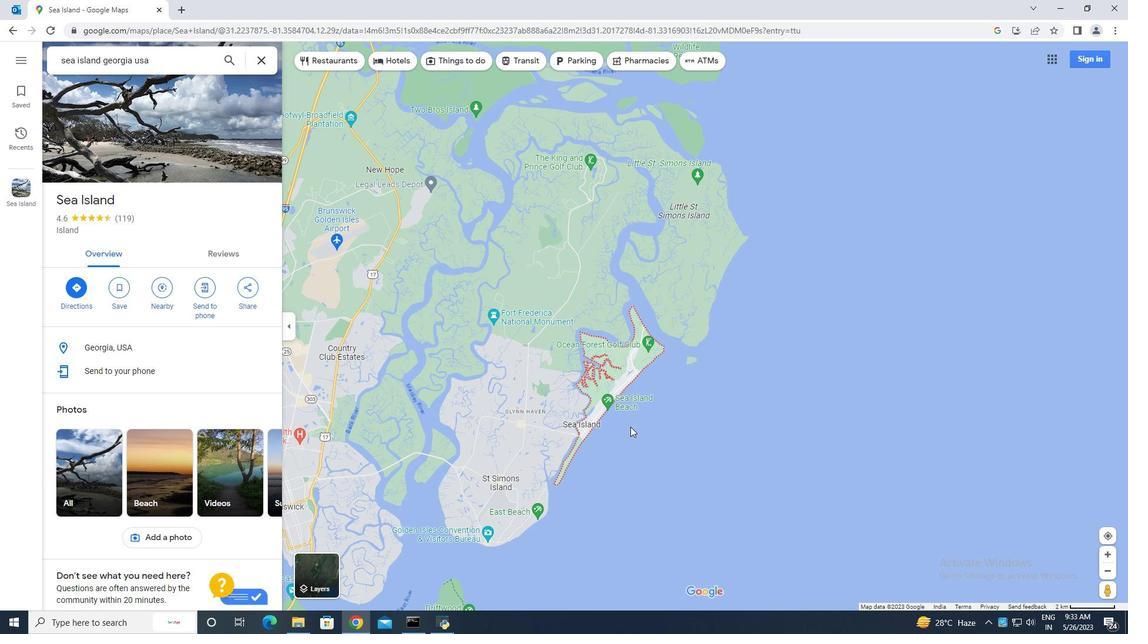 
Action: Mouse scrolled (630, 427) with delta (0, 0)
Screenshot: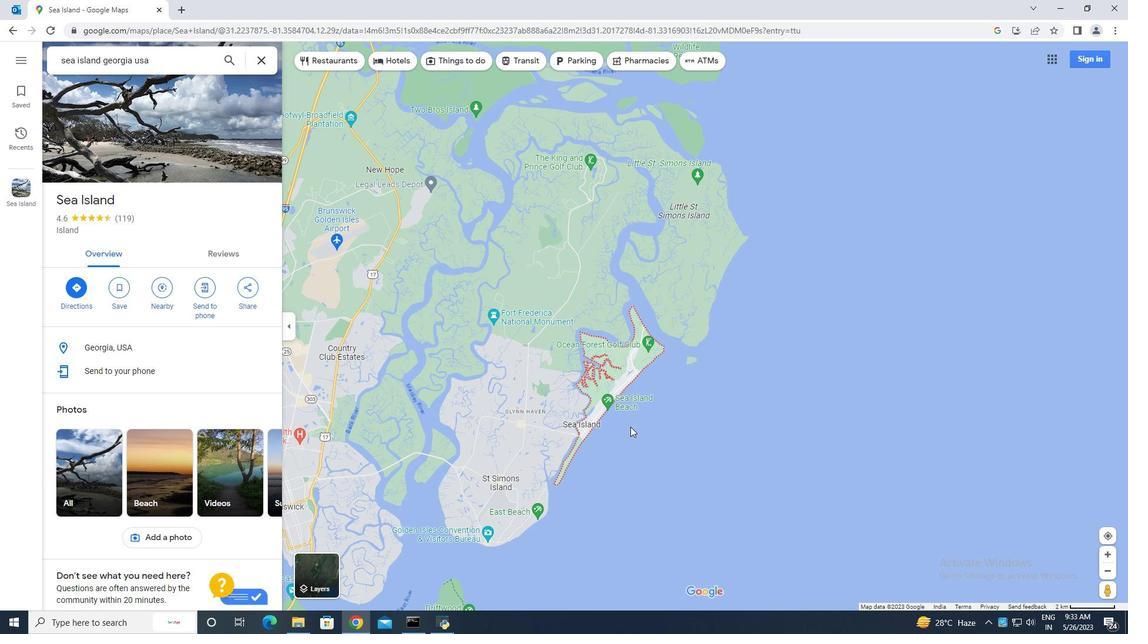 
Action: Mouse scrolled (630, 427) with delta (0, 0)
Screenshot: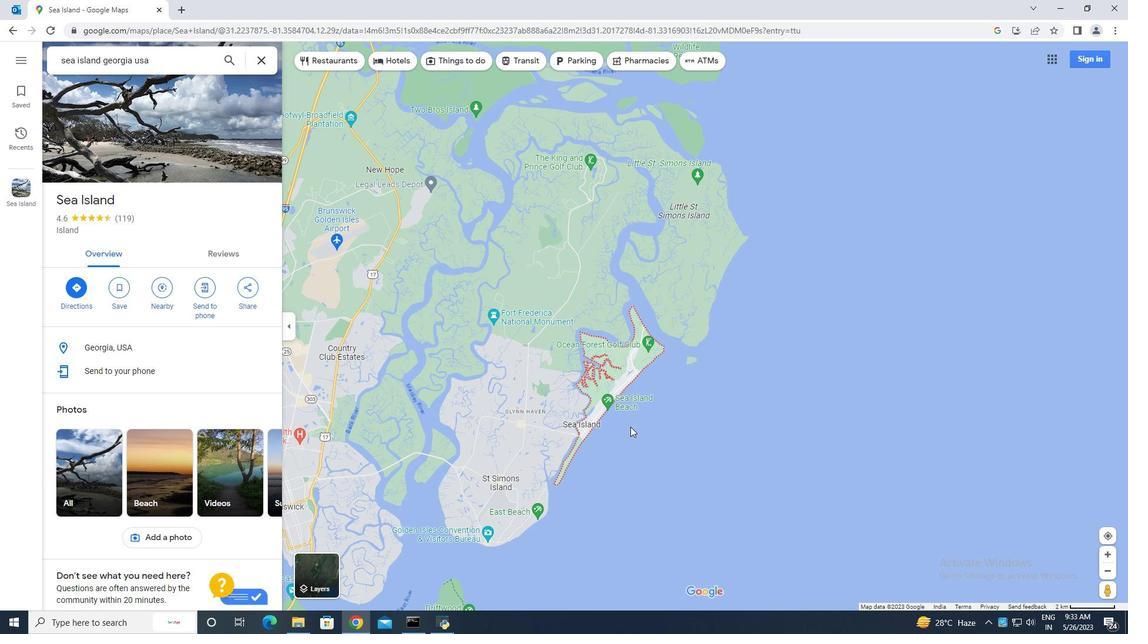 
Action: Mouse scrolled (630, 427) with delta (0, 0)
Screenshot: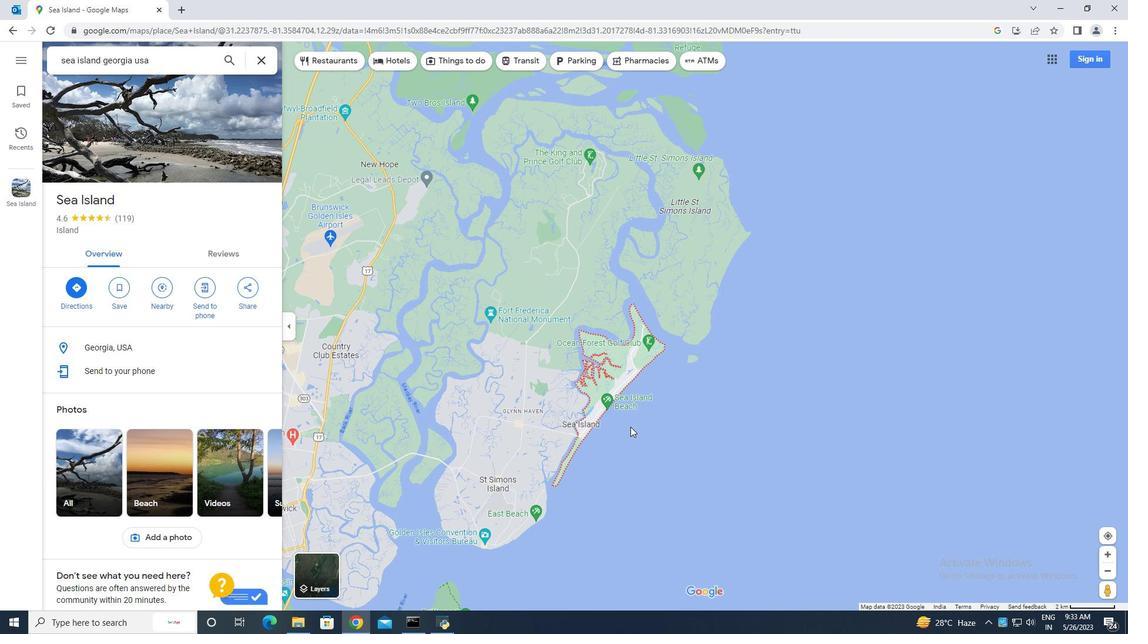 
Action: Mouse scrolled (630, 427) with delta (0, 0)
Screenshot: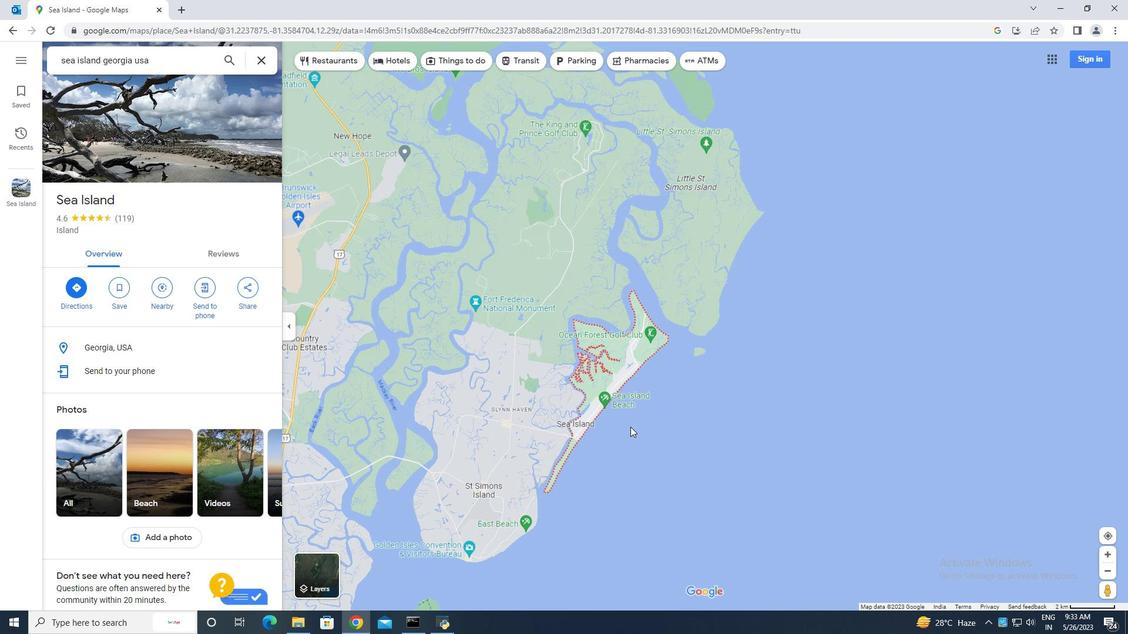 
Action: Mouse moved to (617, 390)
Screenshot: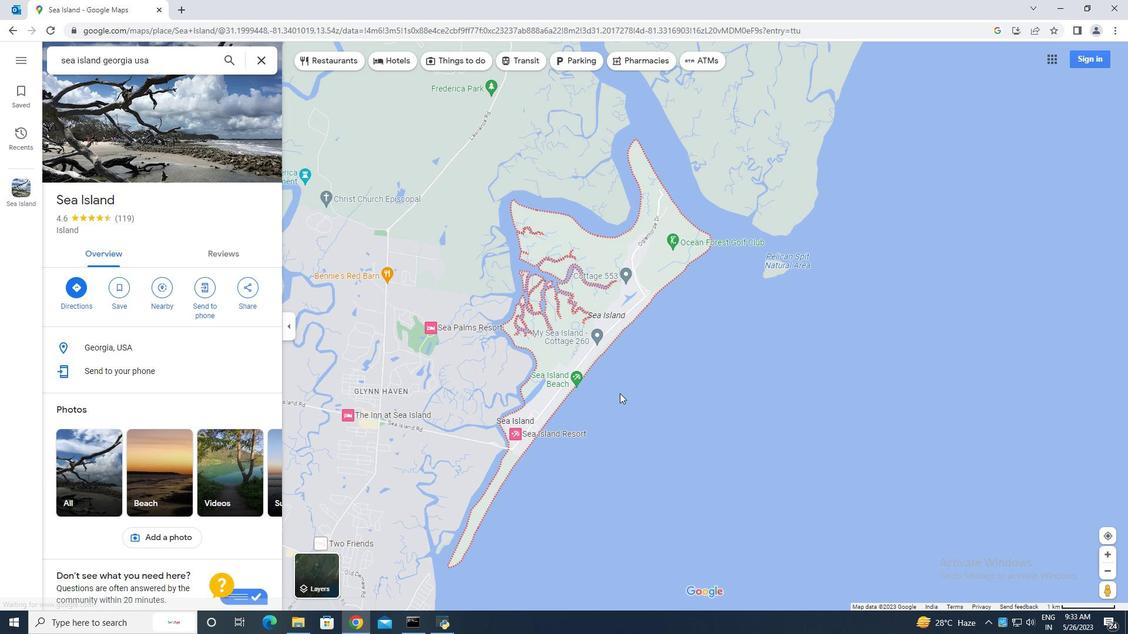 
Action: Mouse pressed left at (617, 390)
Screenshot: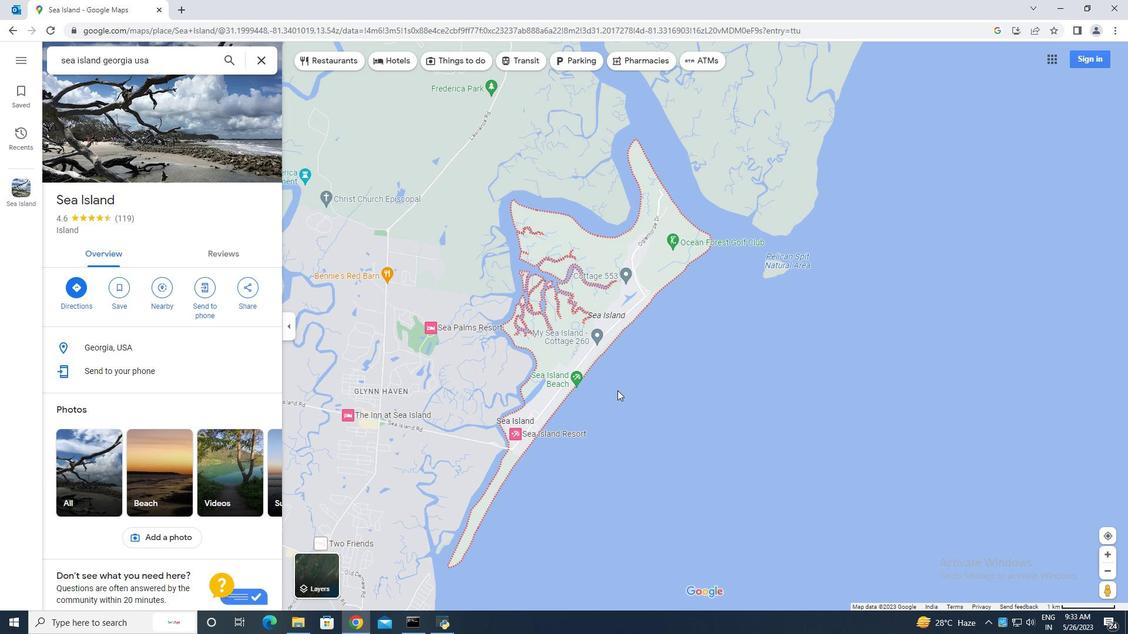 
Action: Mouse moved to (692, 429)
Screenshot: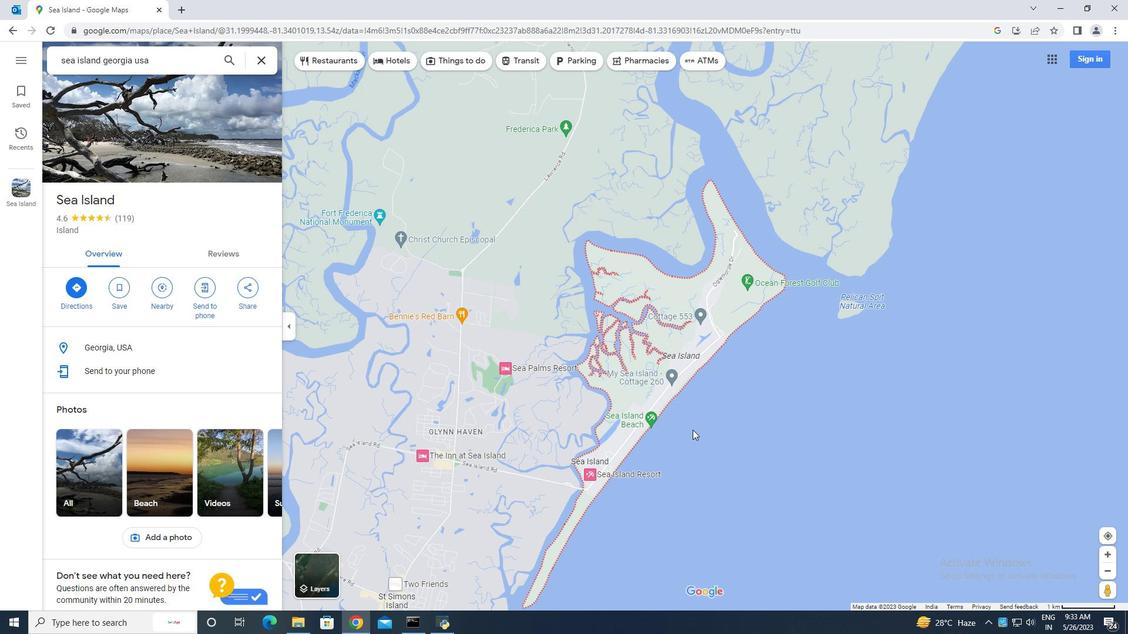 
Action: Mouse scrolled (692, 428) with delta (0, 0)
Screenshot: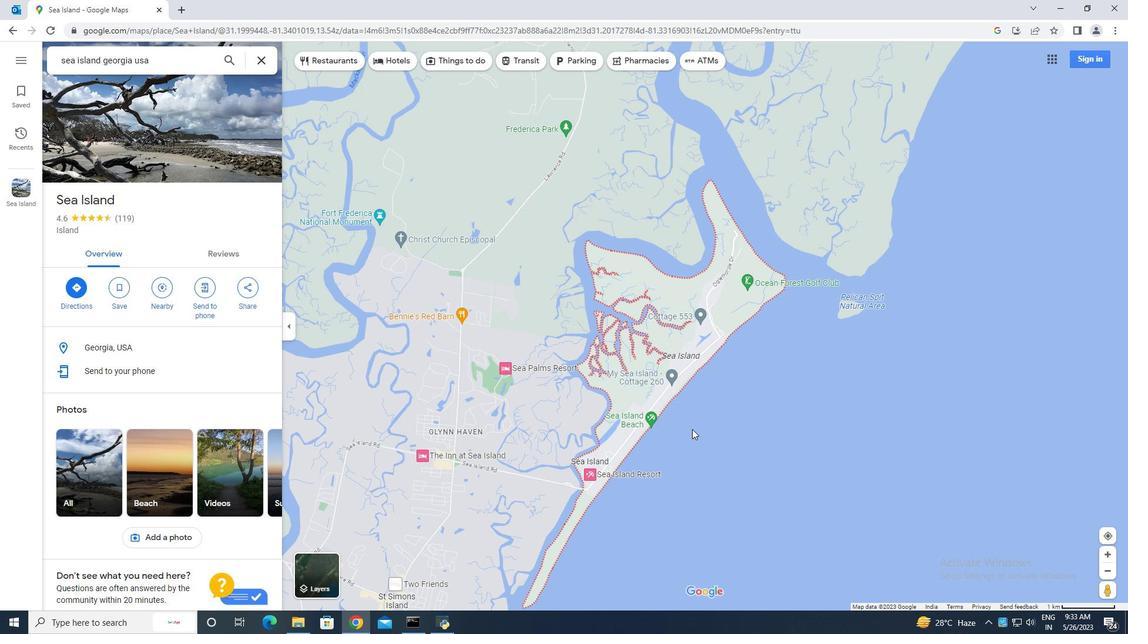 
Action: Mouse scrolled (692, 428) with delta (0, 0)
Screenshot: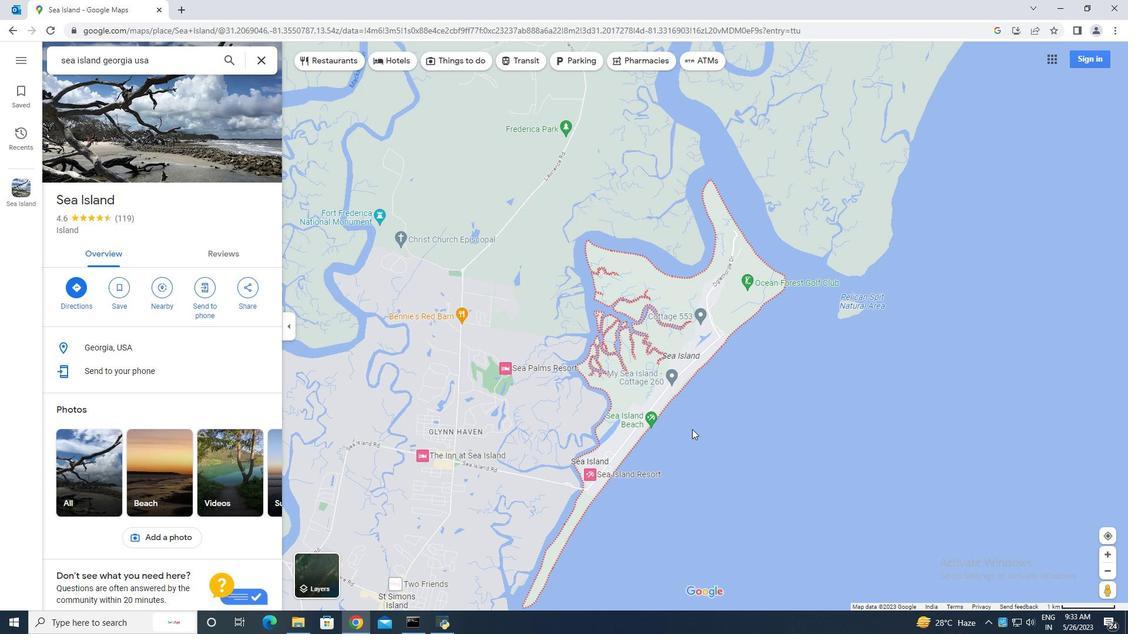 
Action: Mouse moved to (651, 376)
Screenshot: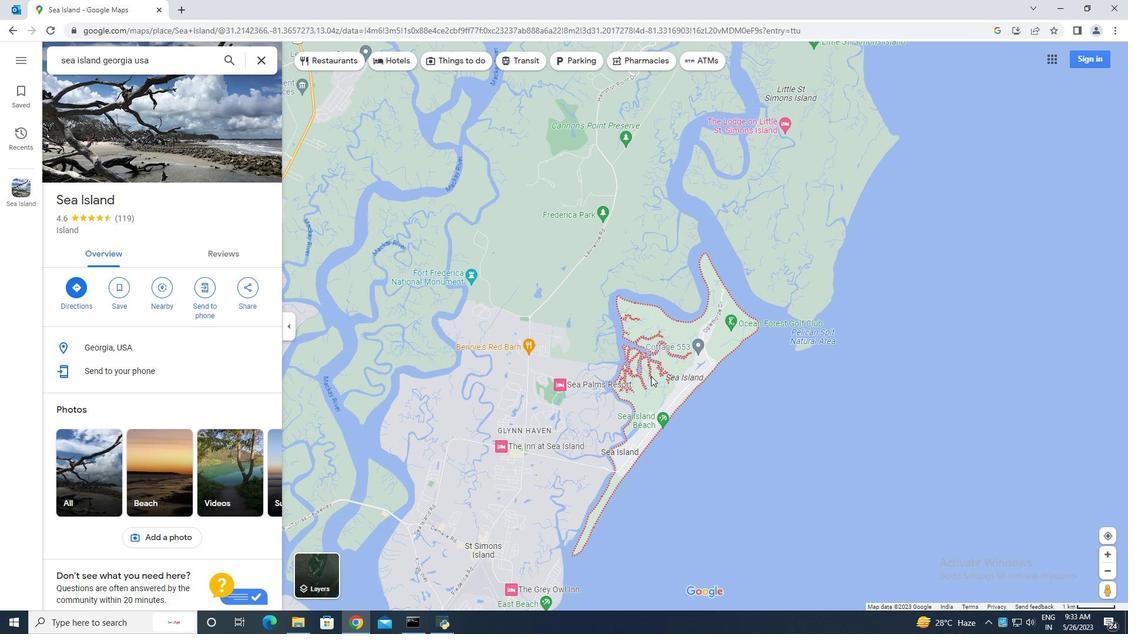 
Action: Mouse scrolled (651, 377) with delta (0, 0)
Screenshot: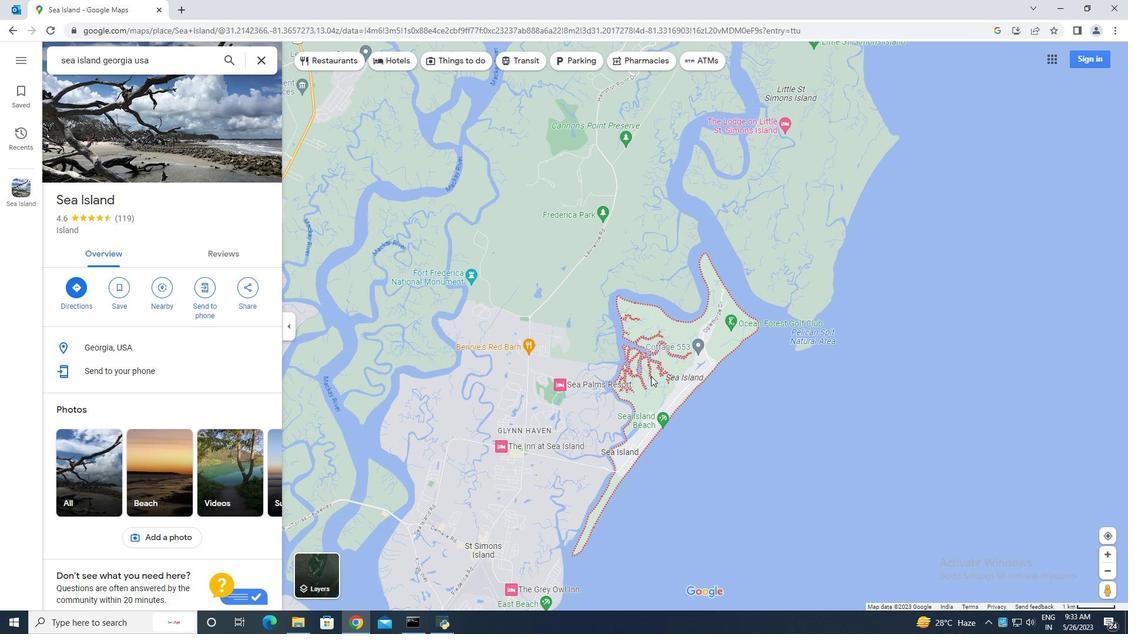 
Action: Mouse moved to (651, 376)
Screenshot: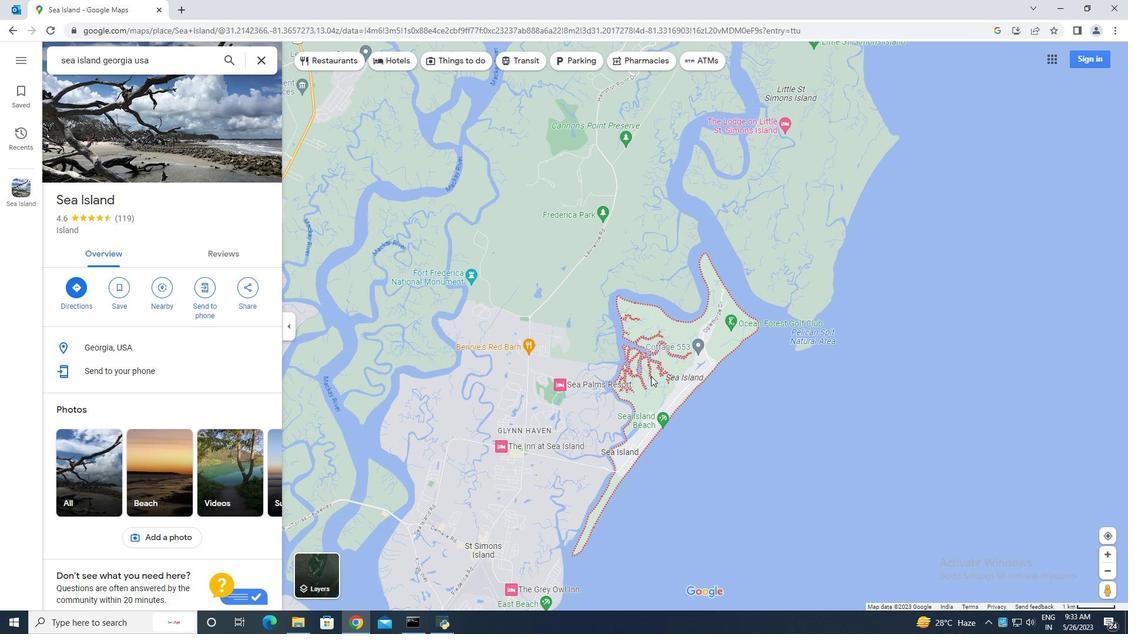 
Action: Mouse scrolled (651, 376) with delta (0, 0)
Screenshot: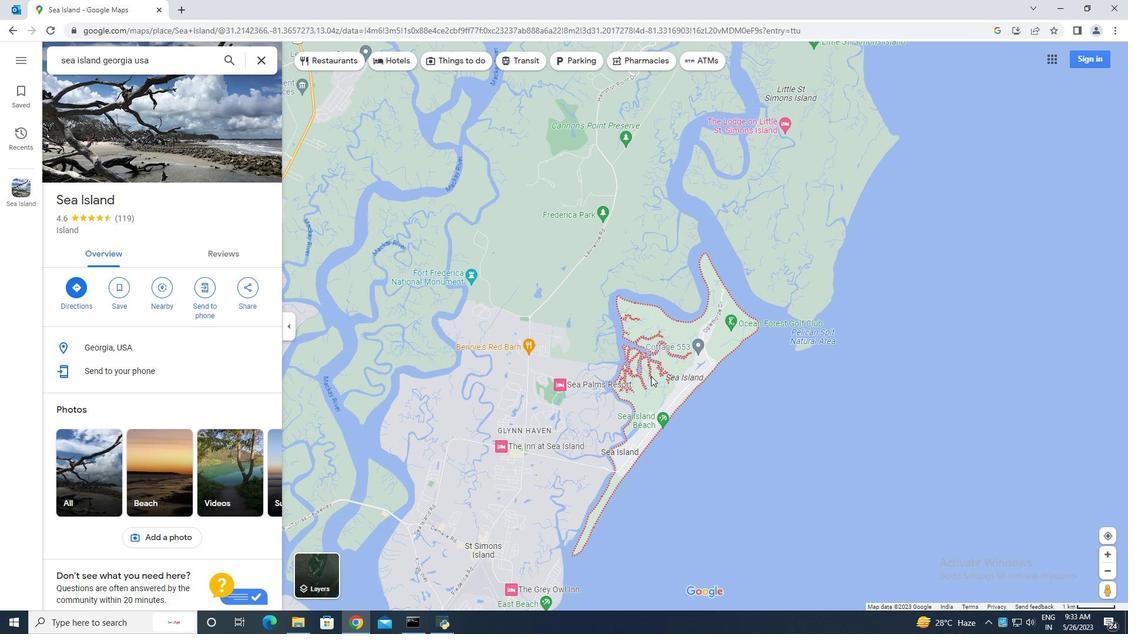 
Action: Mouse moved to (651, 376)
Screenshot: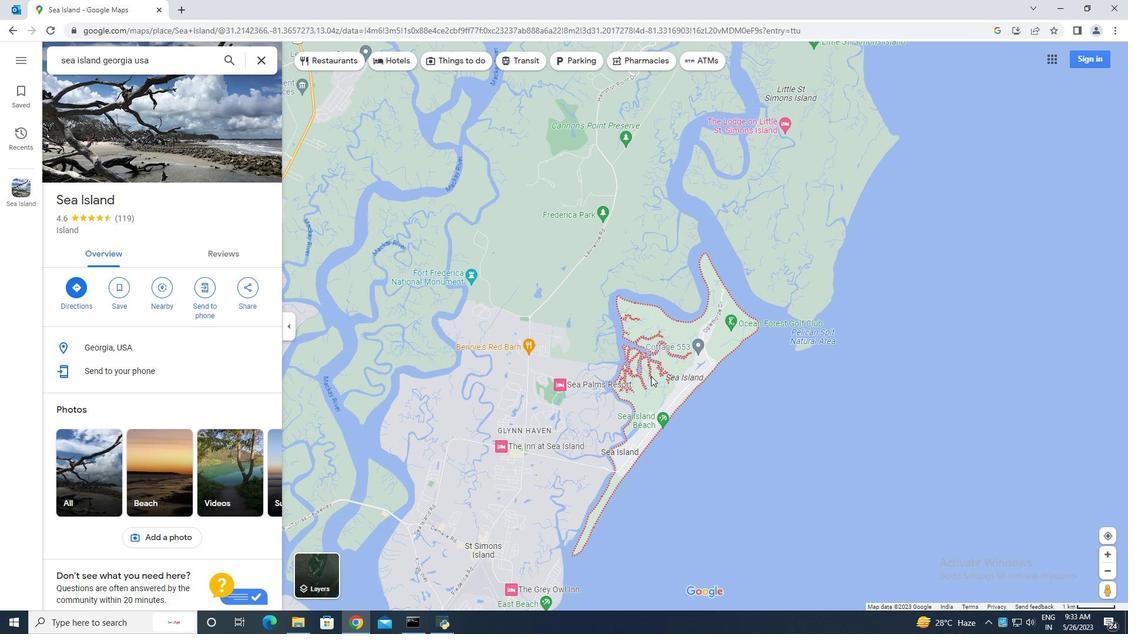 
Action: Mouse scrolled (651, 376) with delta (0, 0)
Screenshot: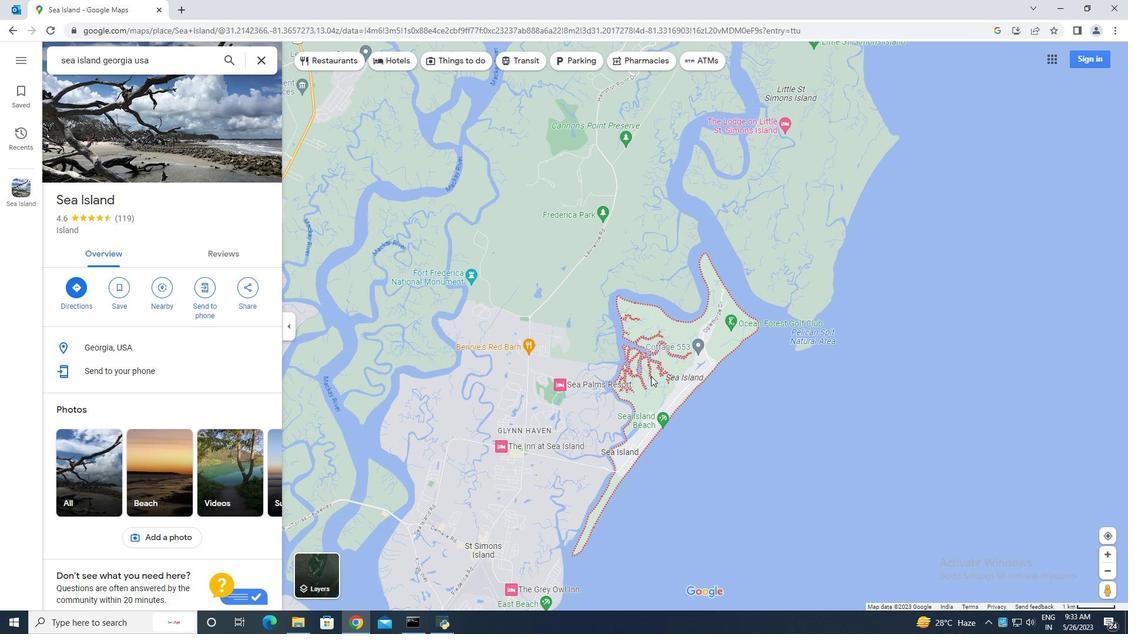 
Action: Mouse scrolled (651, 376) with delta (0, 0)
Screenshot: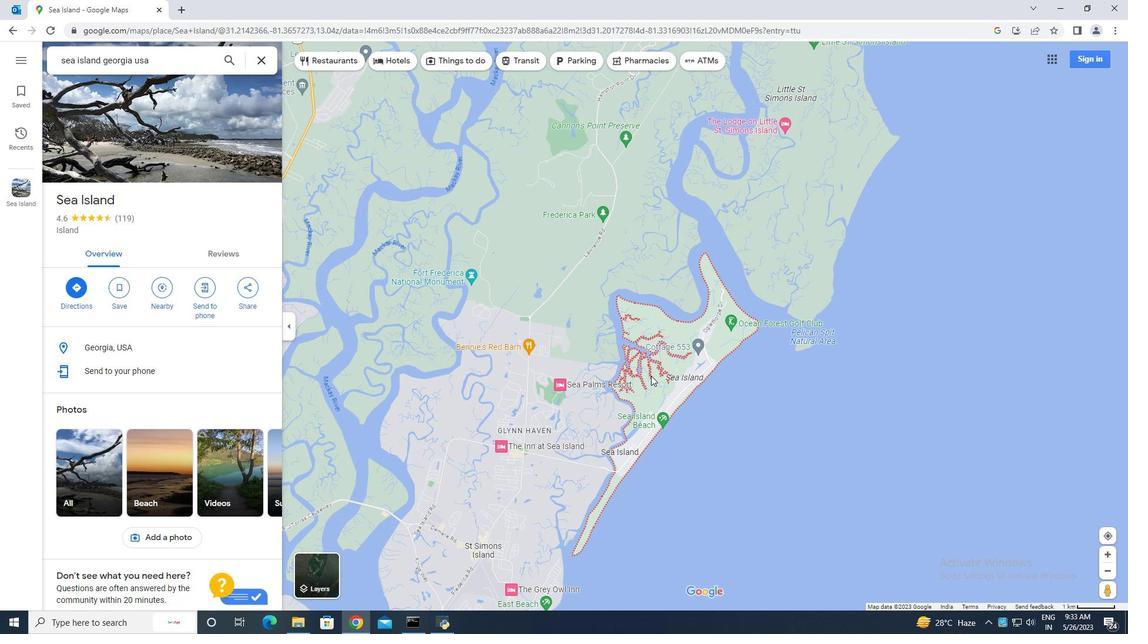 
Action: Mouse moved to (651, 381)
Screenshot: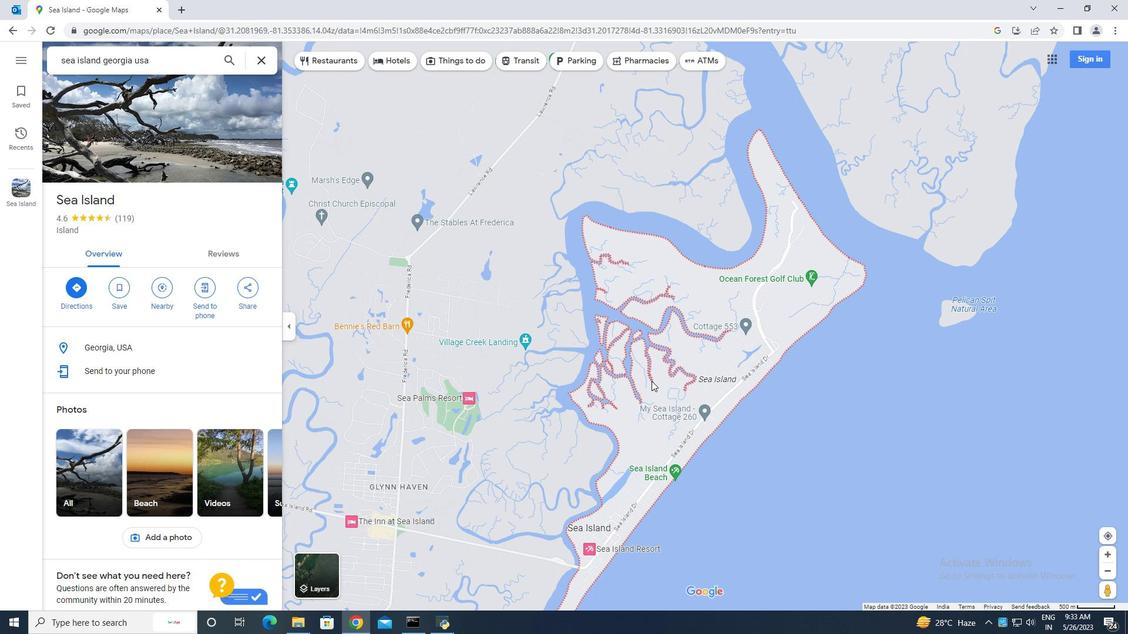 
Action: Mouse scrolled (651, 382) with delta (0, 0)
Screenshot: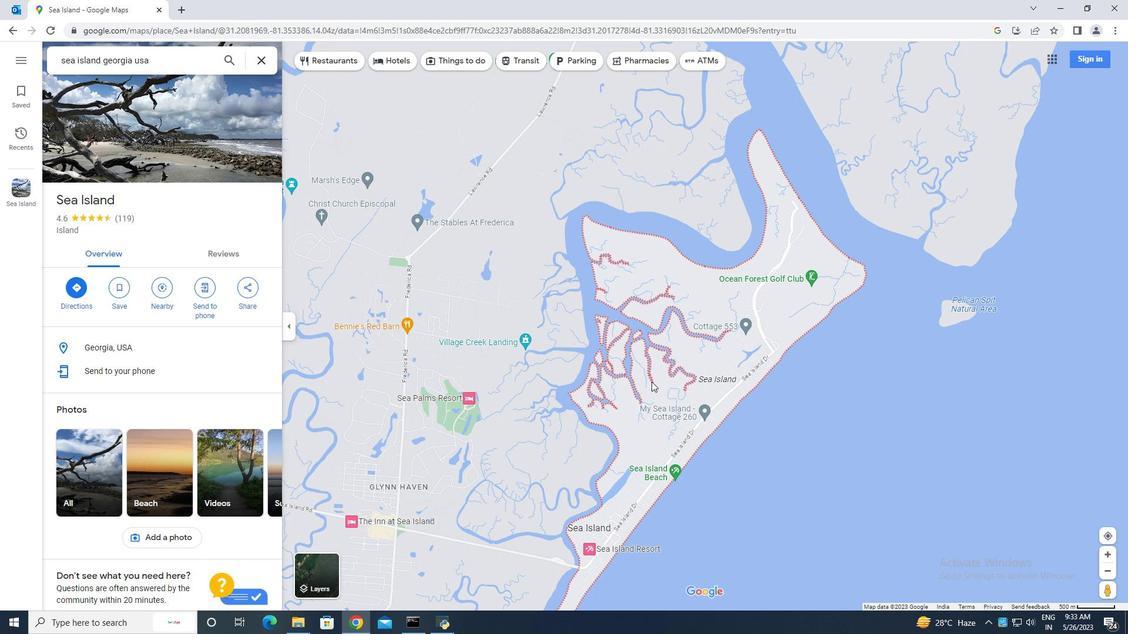 
Action: Mouse scrolled (651, 382) with delta (0, 0)
Screenshot: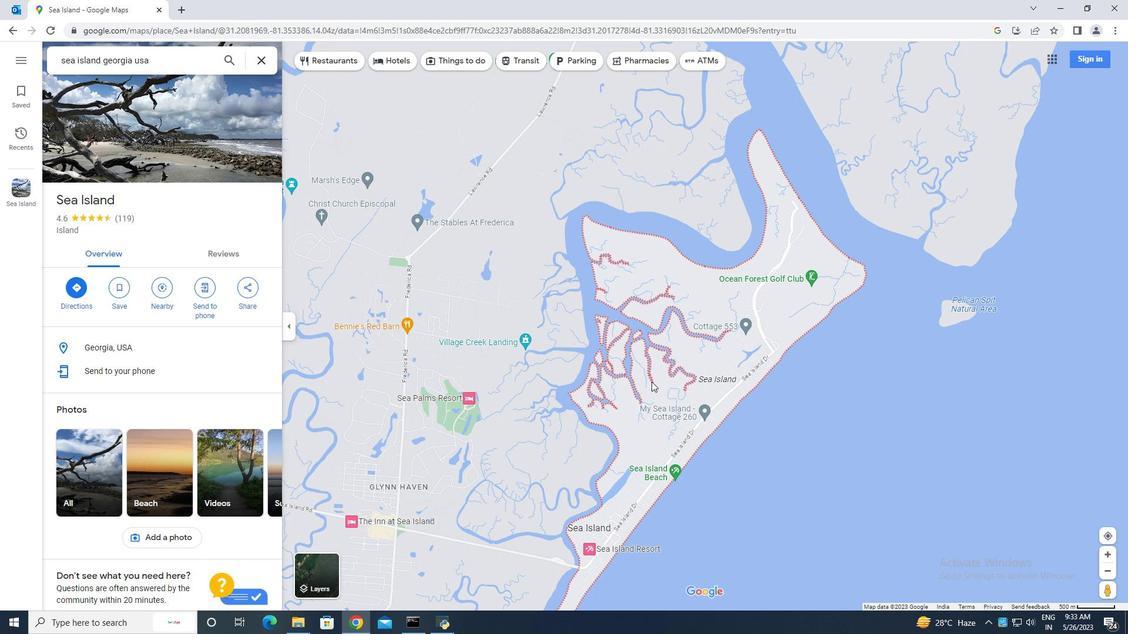 
Action: Mouse scrolled (651, 382) with delta (0, 0)
Screenshot: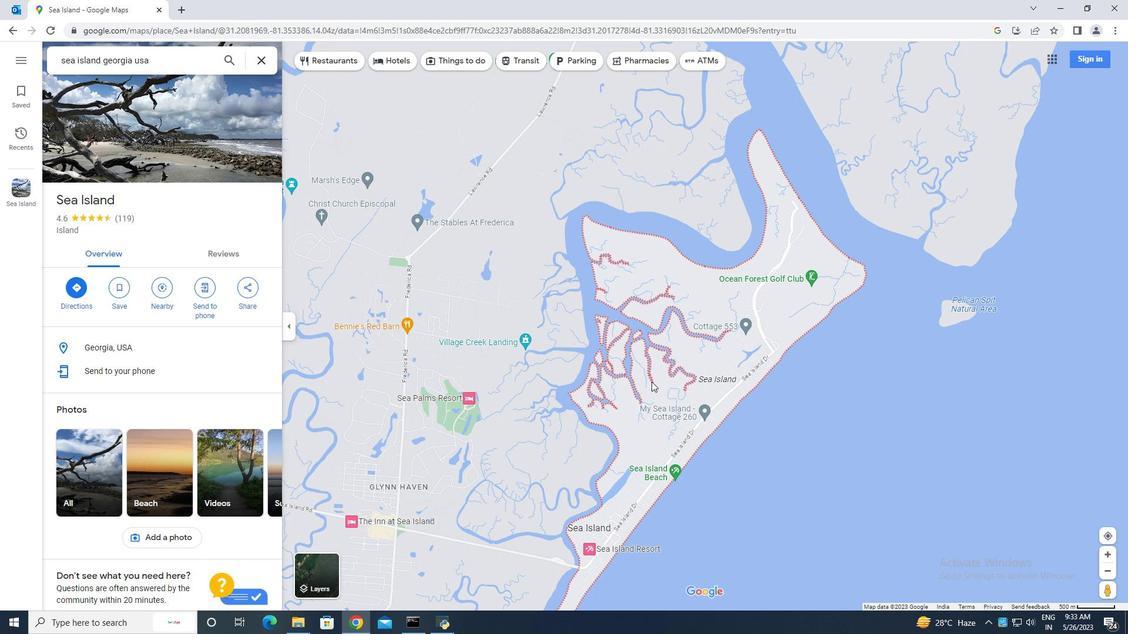 
Action: Mouse scrolled (651, 381) with delta (0, 0)
Screenshot: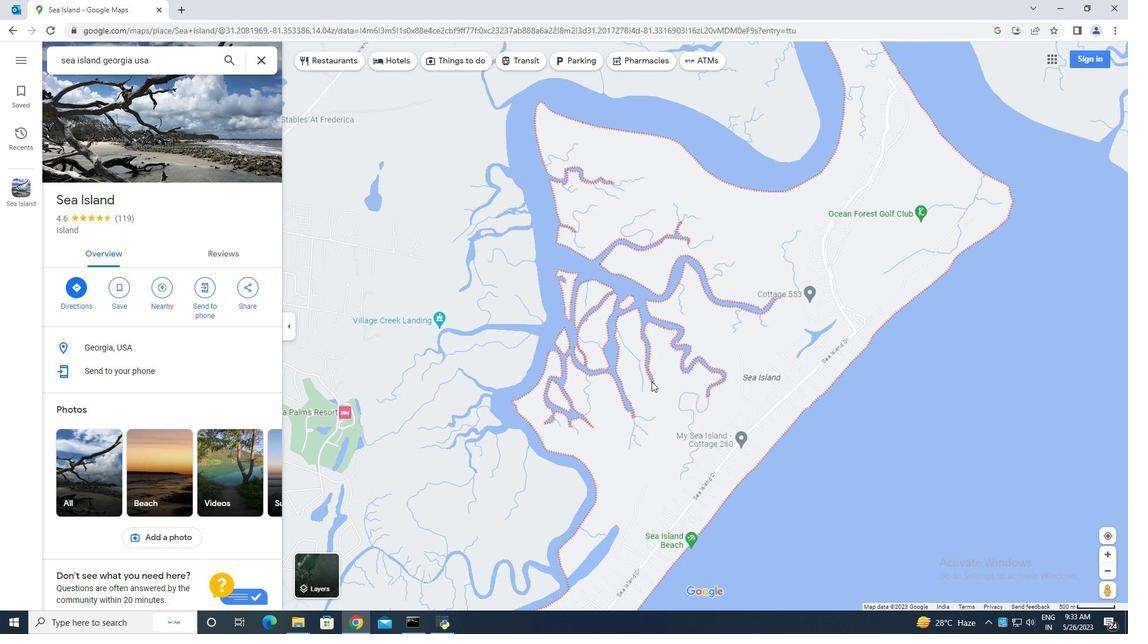
Action: Mouse scrolled (651, 381) with delta (0, 0)
Screenshot: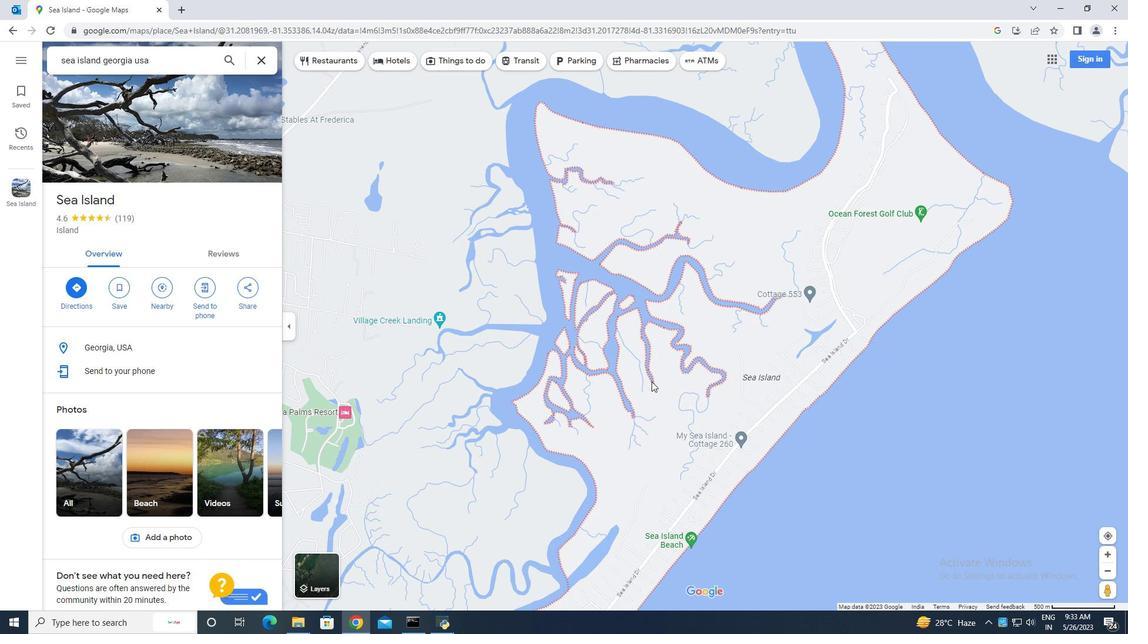
Action: Mouse scrolled (651, 381) with delta (0, 0)
Screenshot: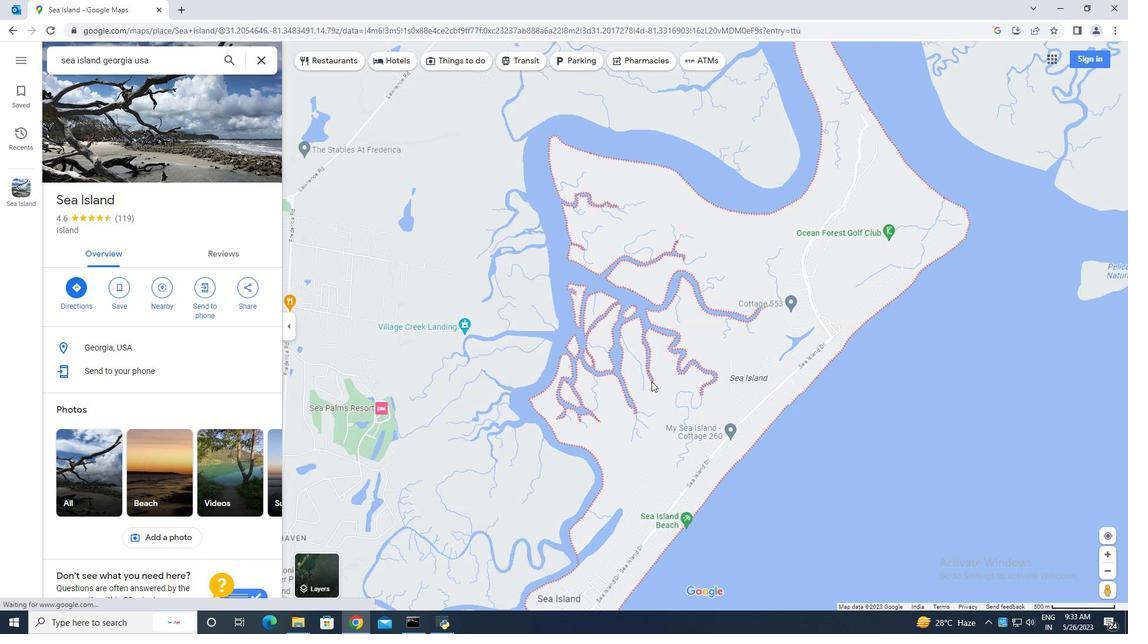 
Action: Mouse scrolled (651, 381) with delta (0, 0)
Screenshot: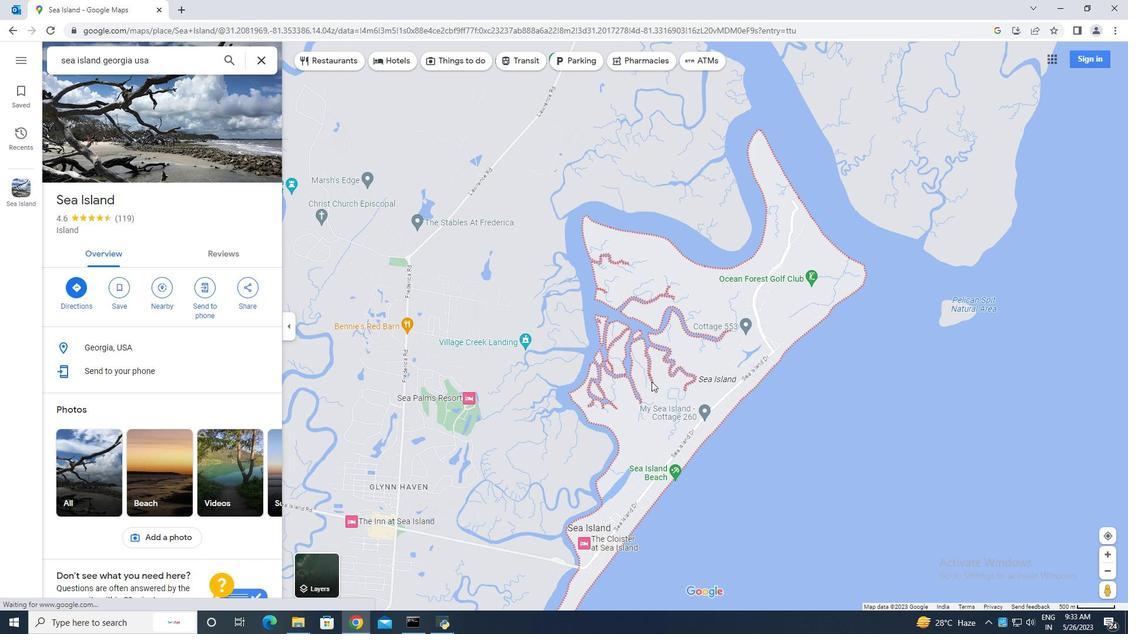 
Action: Mouse moved to (527, 363)
Screenshot: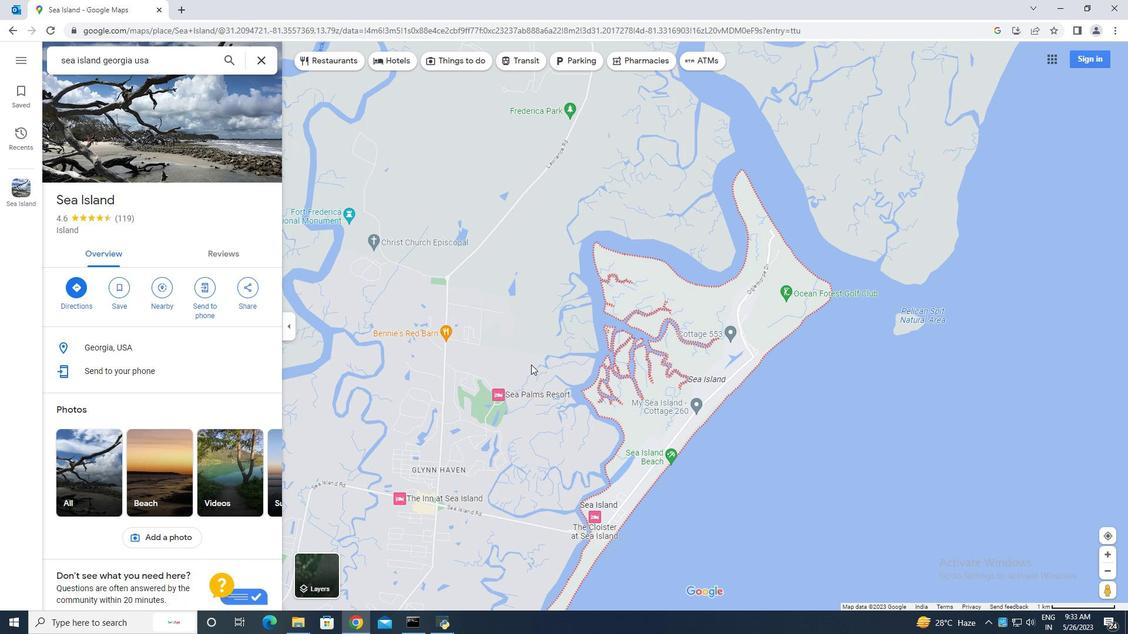 
Action: Mouse pressed left at (527, 363)
